 Task: Look for Airbnb options in Takeocho-takeo, Japan from 9th November, 2023 to 16th November, 2023 for 2 adults. Place can be entire room with 2 bedrooms having 2 beds and 1 bathroom. Property type can be flat.
Action: Mouse moved to (418, 315)
Screenshot: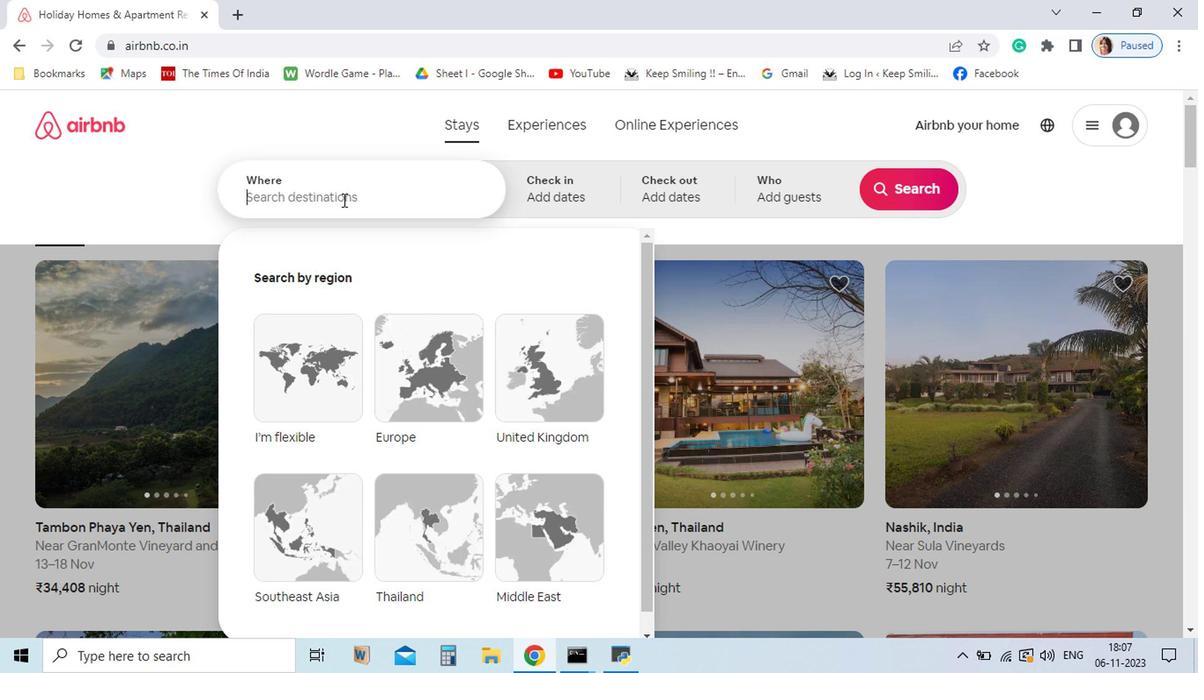 
Action: Mouse pressed left at (418, 315)
Screenshot: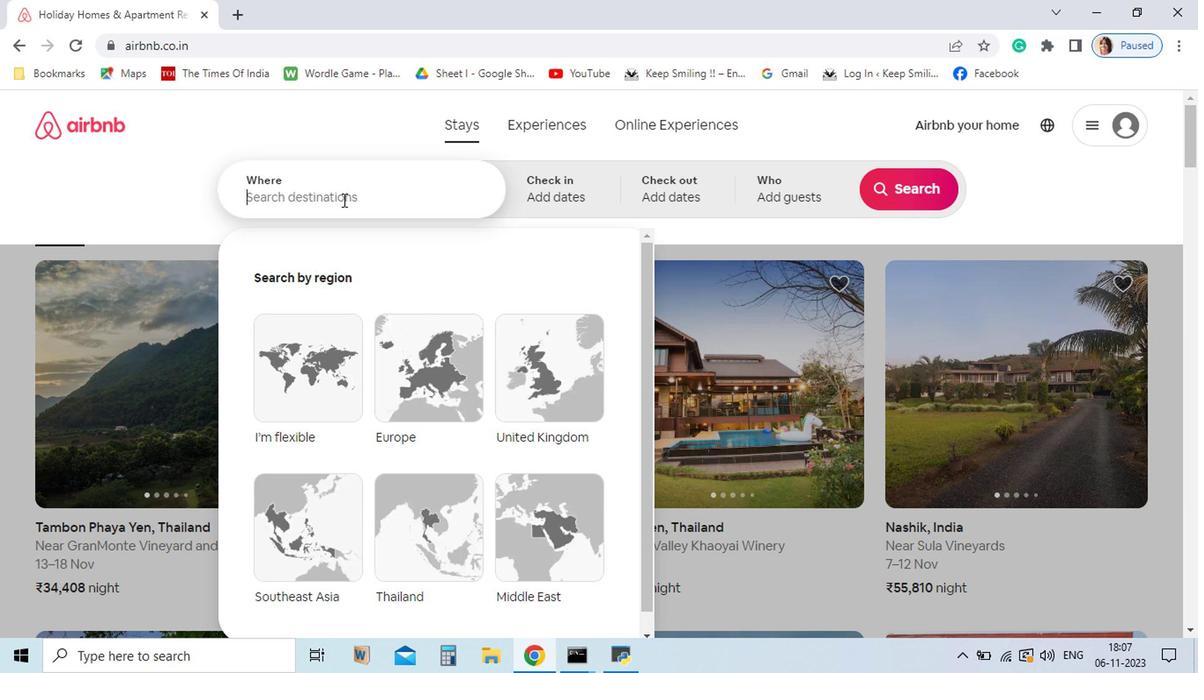 
Action: Mouse moved to (418, 317)
Screenshot: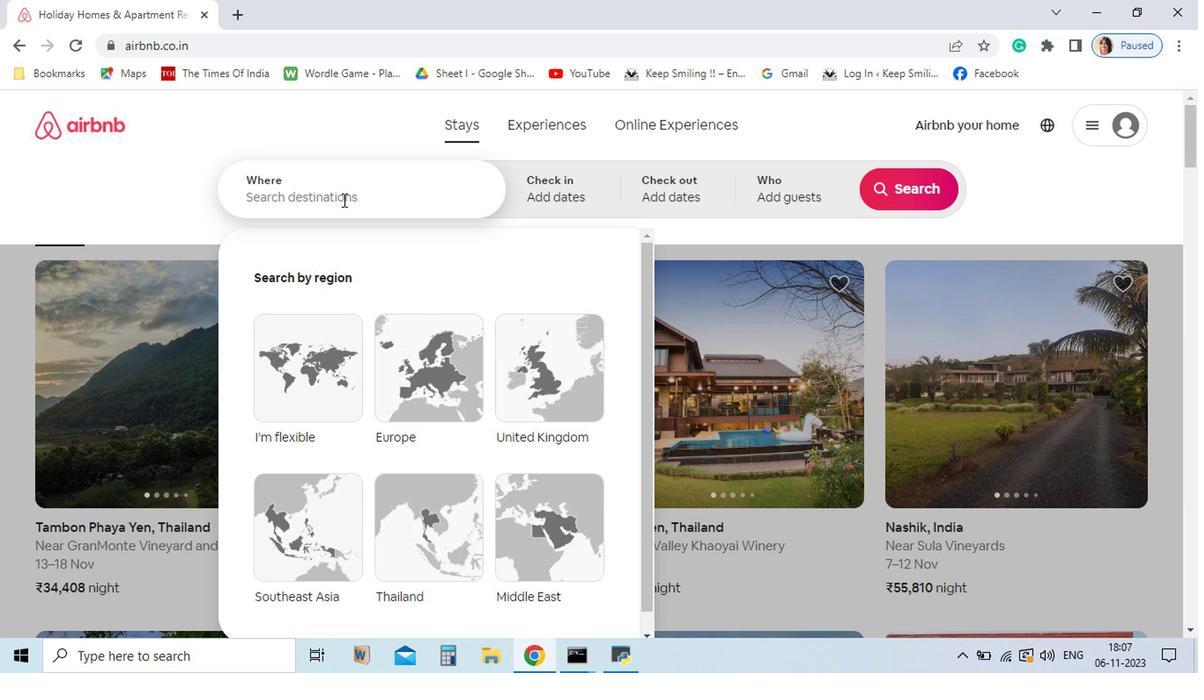 
Action: Key pressed <Key.shift>takeocho-takeo,<Key.space><Key.shift_r>Japan<Key.enter>
Screenshot: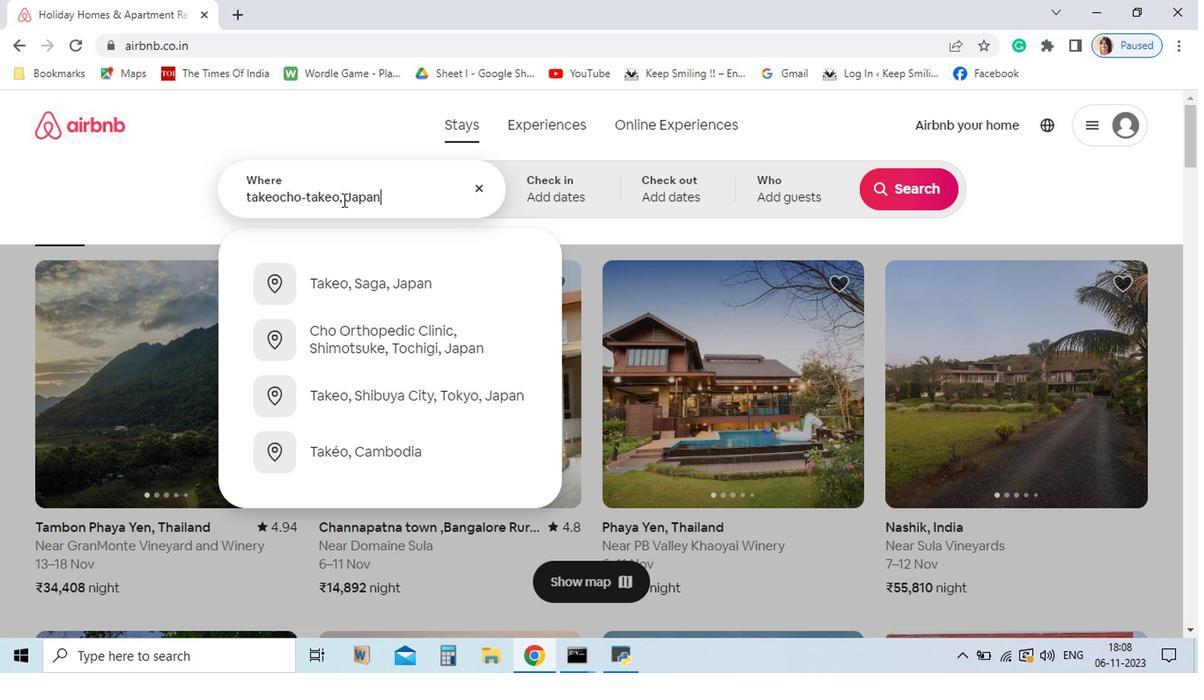 
Action: Mouse moved to (496, 496)
Screenshot: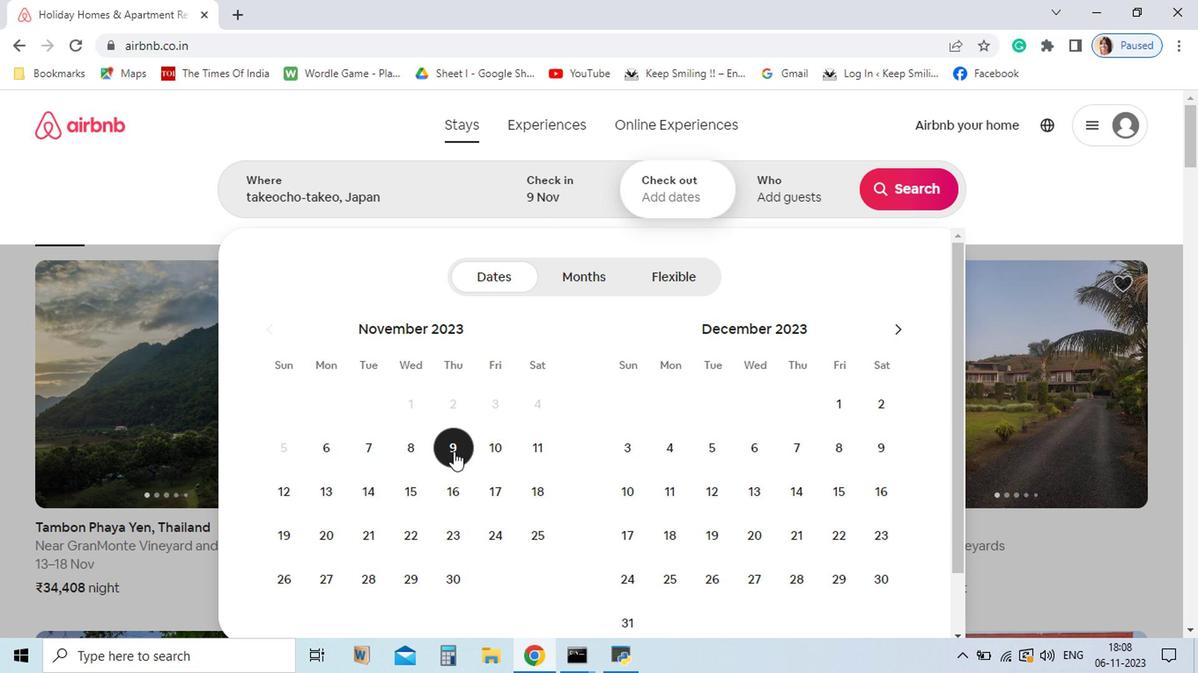 
Action: Mouse pressed left at (496, 496)
Screenshot: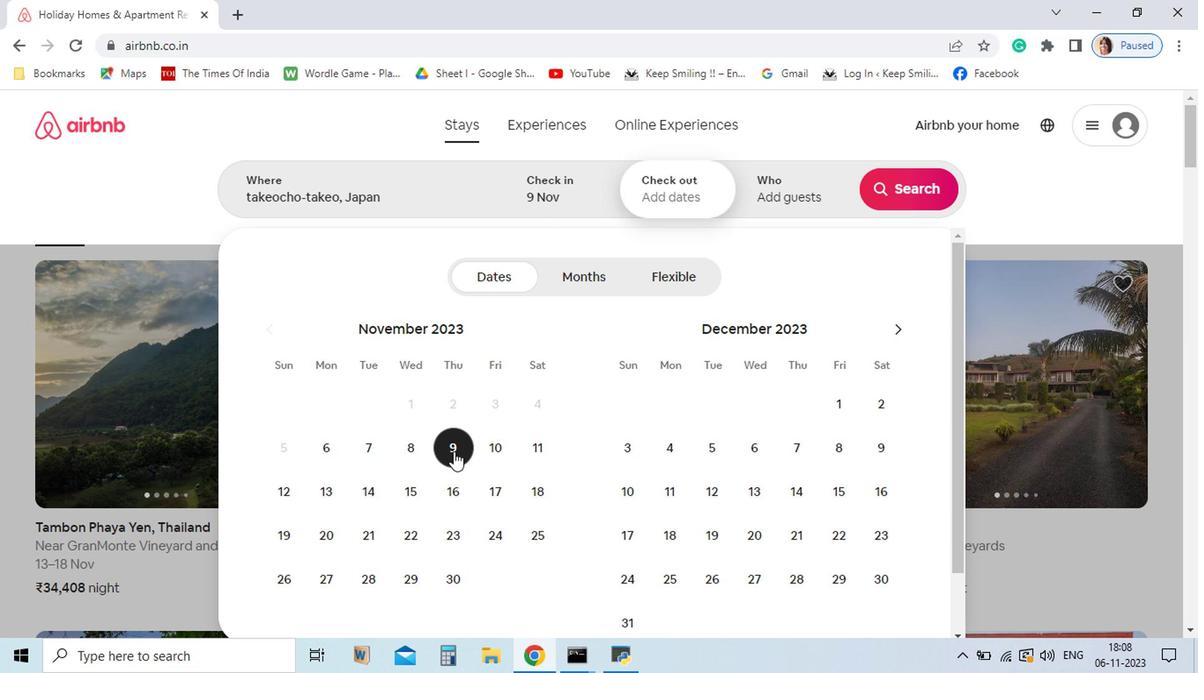 
Action: Mouse moved to (502, 524)
Screenshot: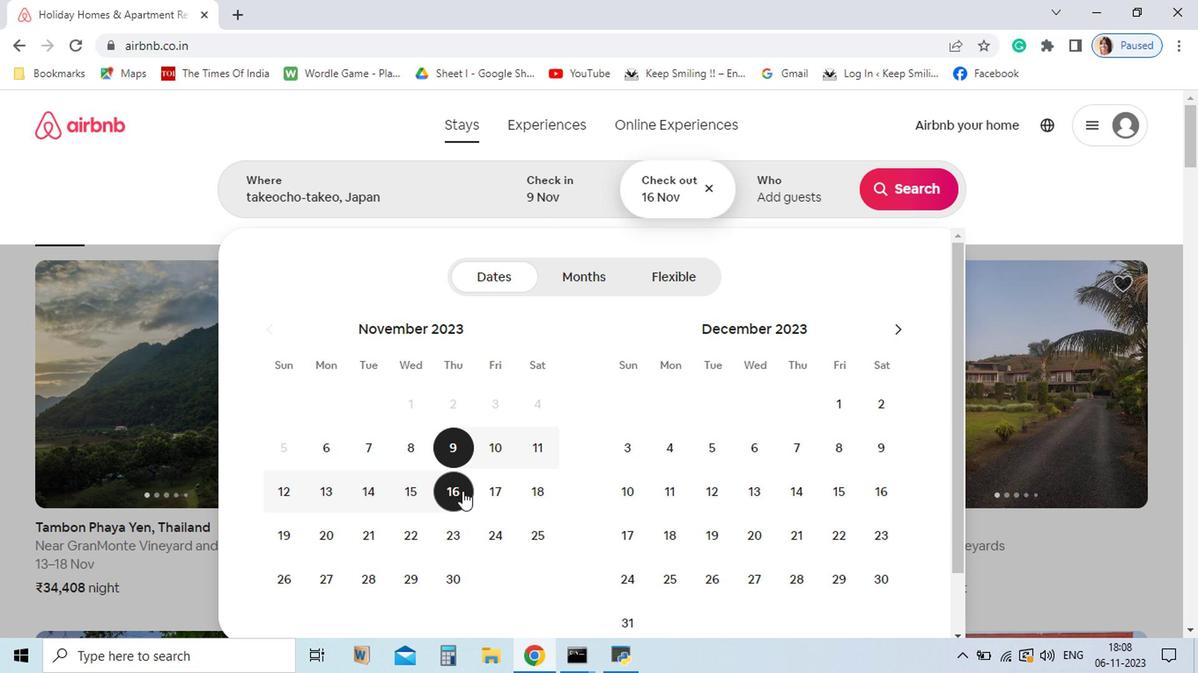 
Action: Mouse pressed left at (502, 524)
Screenshot: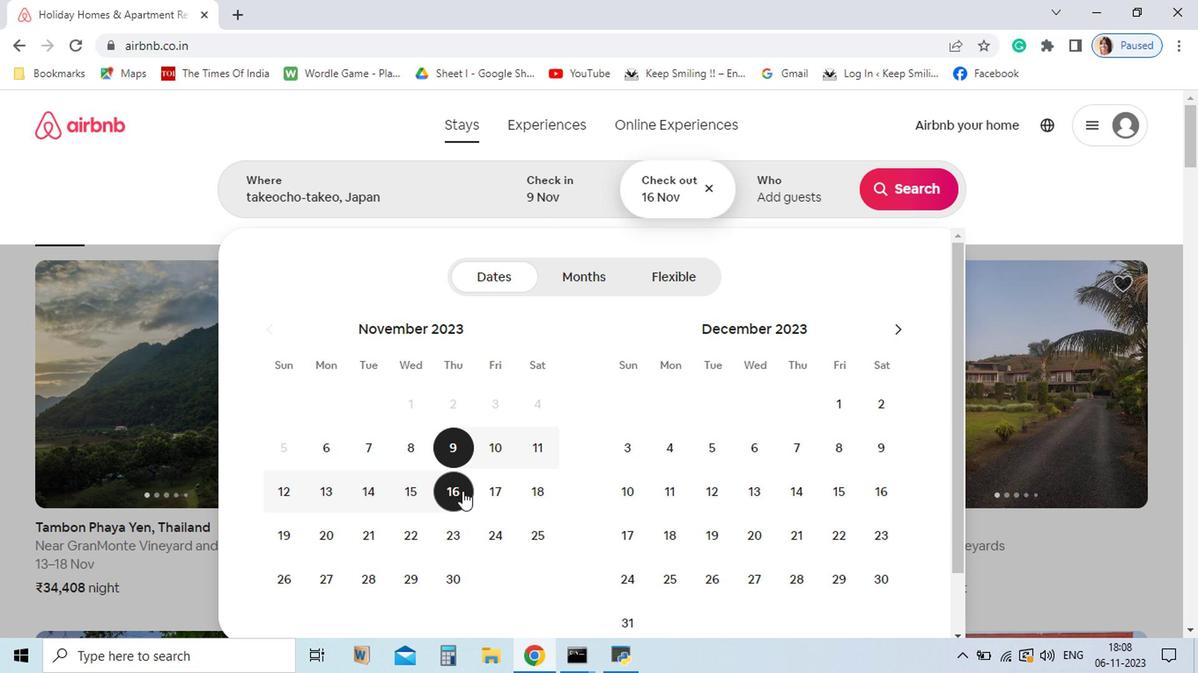 
Action: Mouse moved to (750, 312)
Screenshot: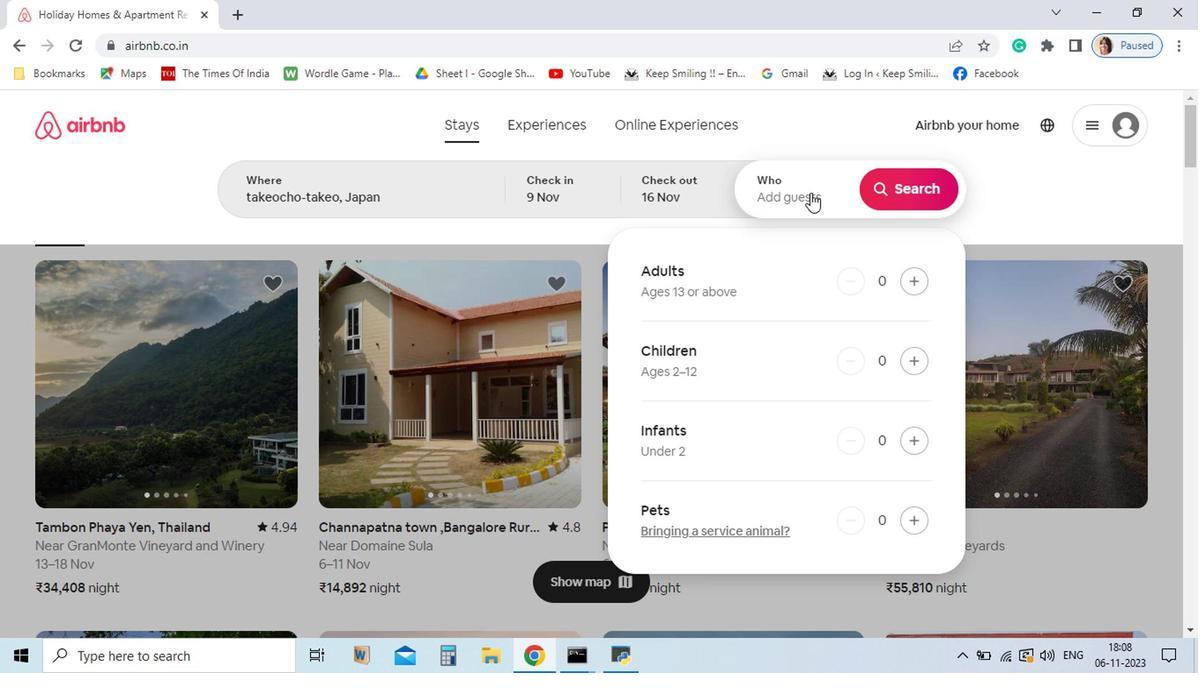 
Action: Mouse pressed left at (750, 312)
Screenshot: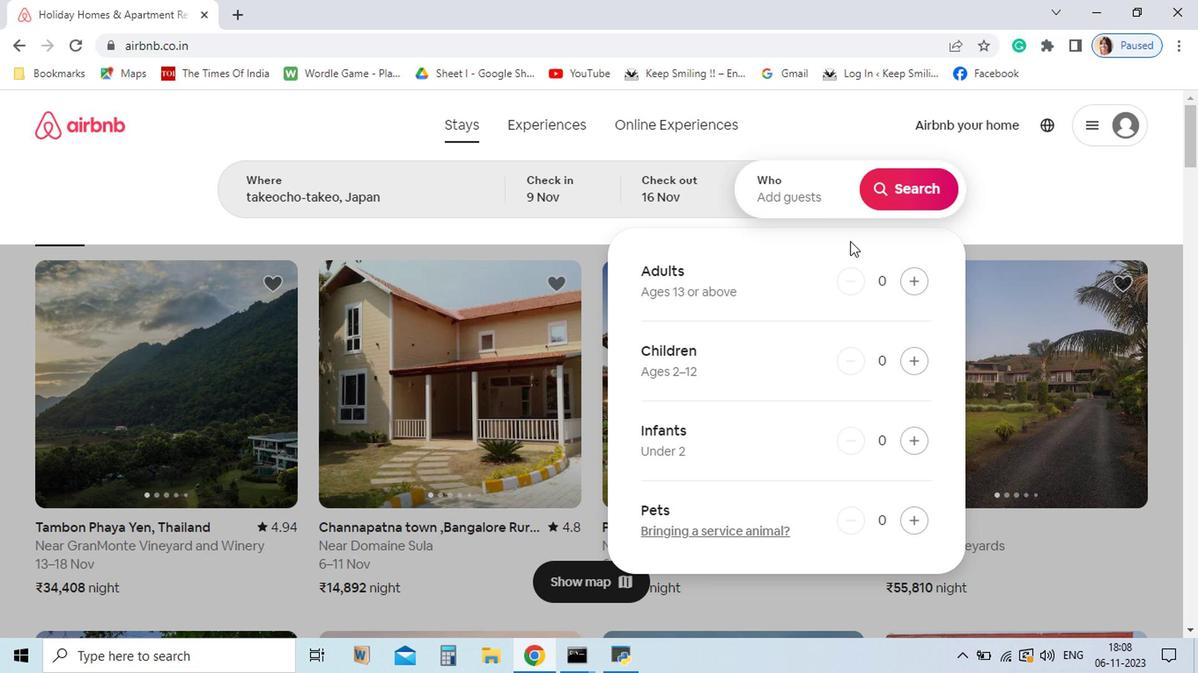 
Action: Mouse moved to (822, 375)
Screenshot: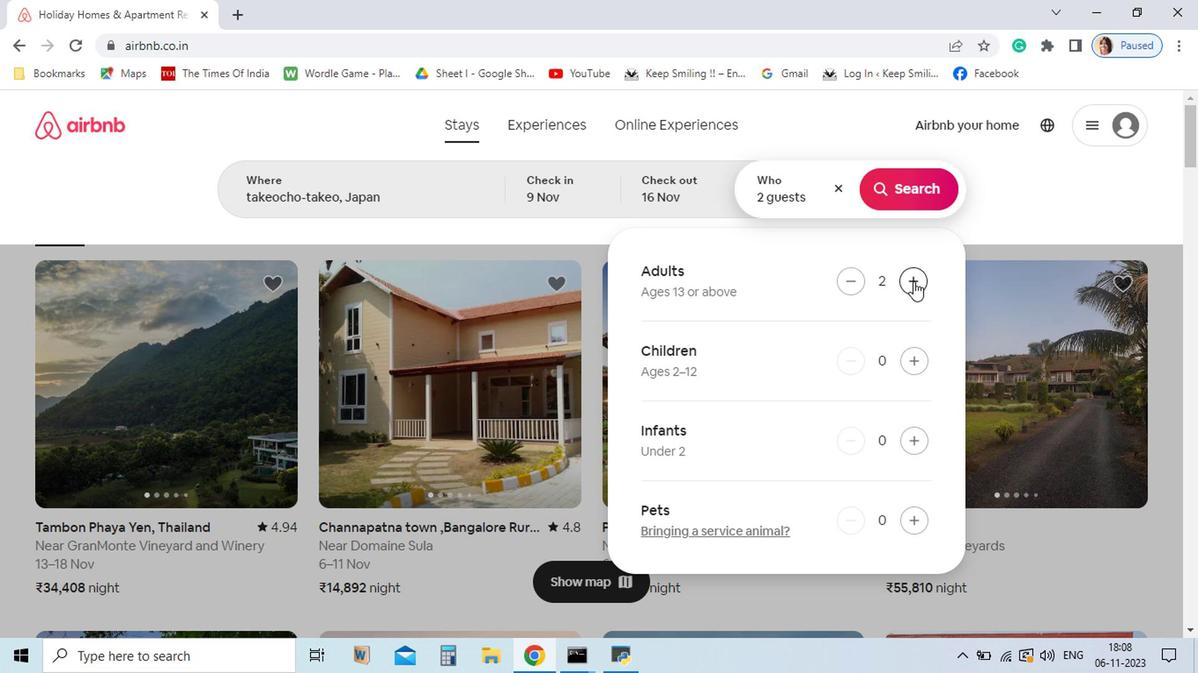 
Action: Mouse pressed left at (822, 375)
Screenshot: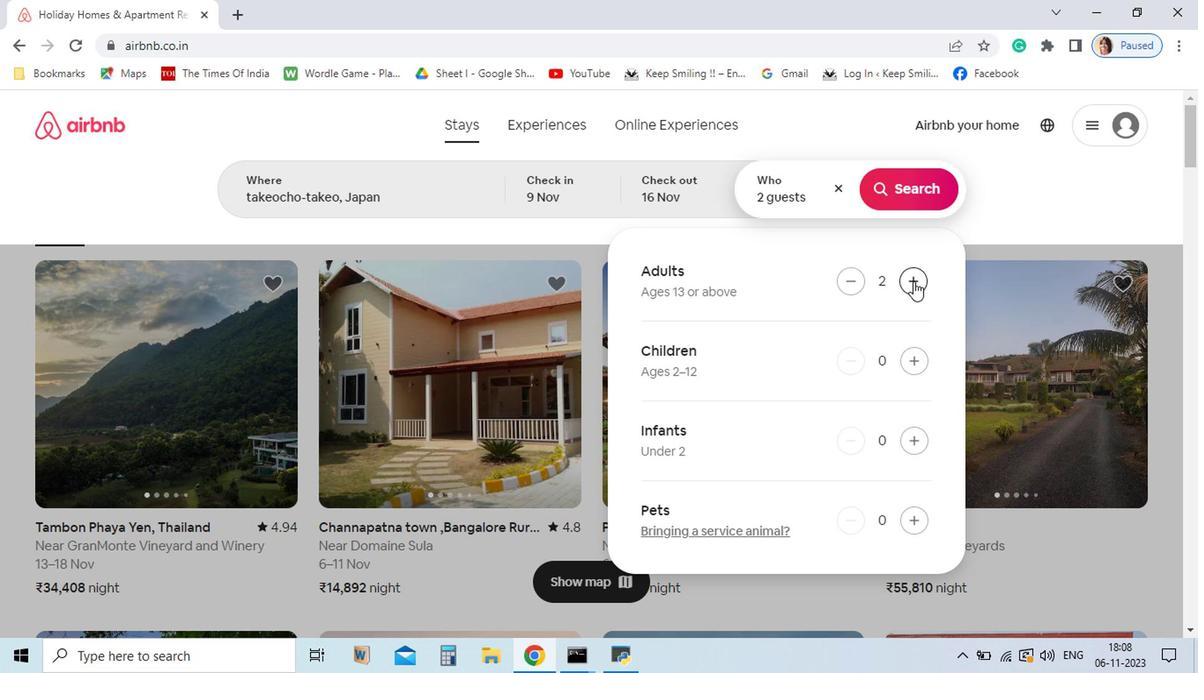 
Action: Mouse pressed left at (822, 375)
Screenshot: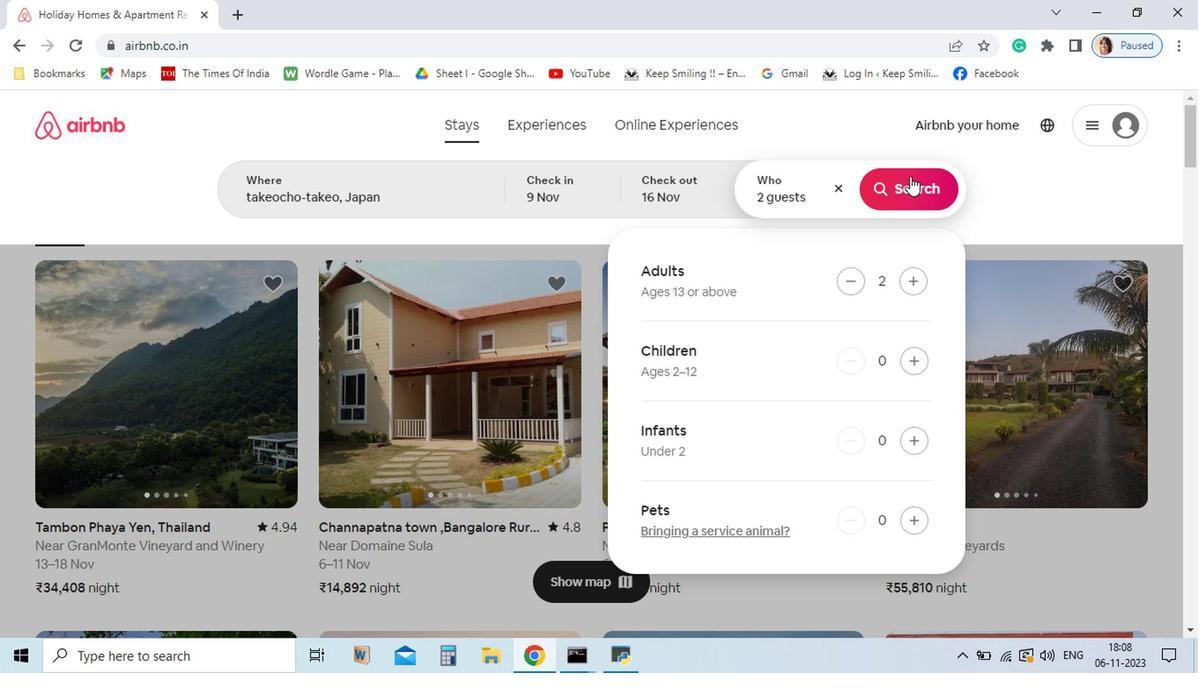 
Action: Mouse moved to (818, 302)
Screenshot: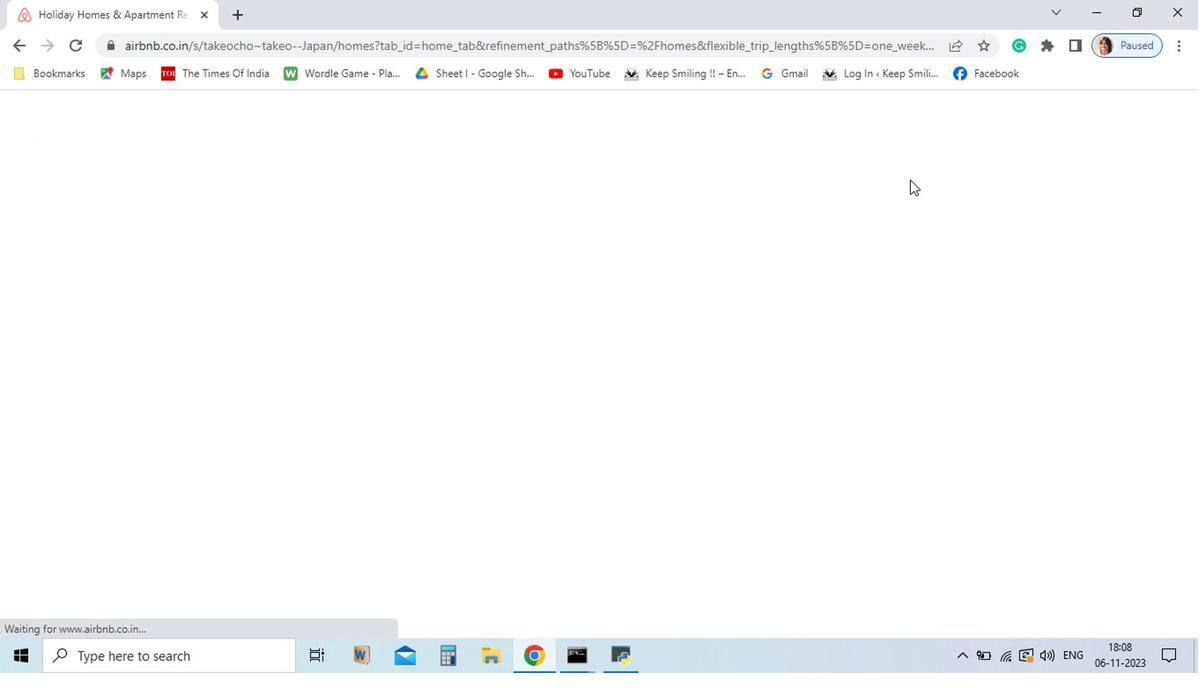 
Action: Mouse pressed left at (818, 302)
Screenshot: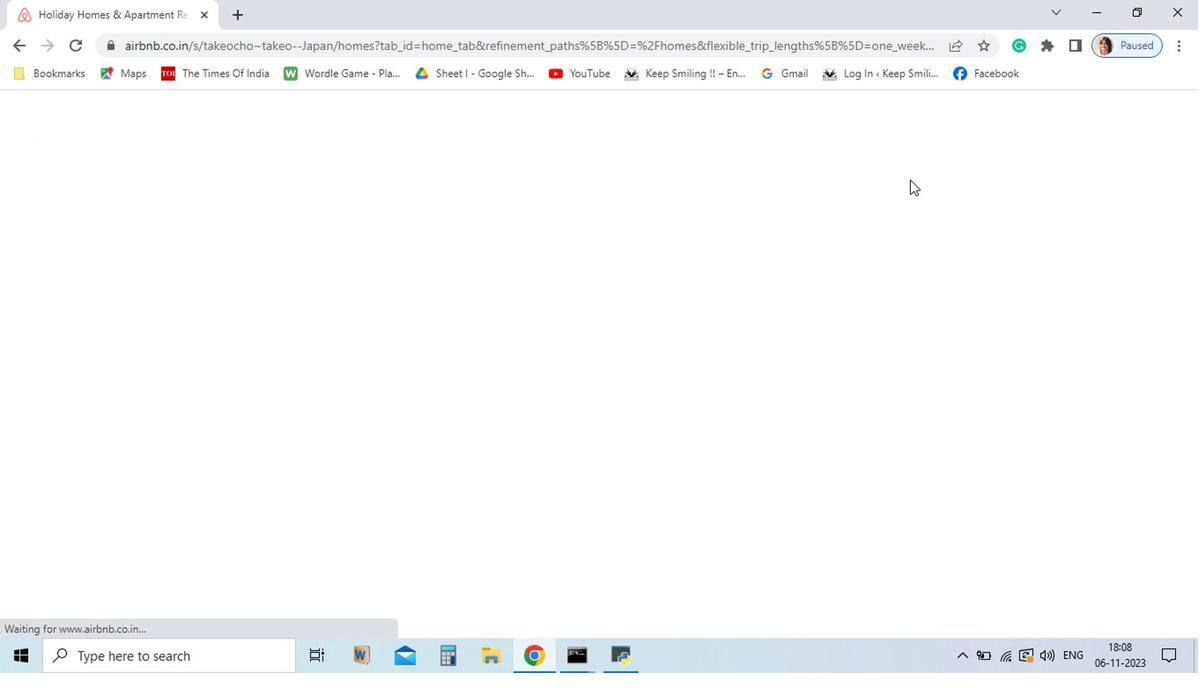 
Action: Mouse moved to (819, 307)
Screenshot: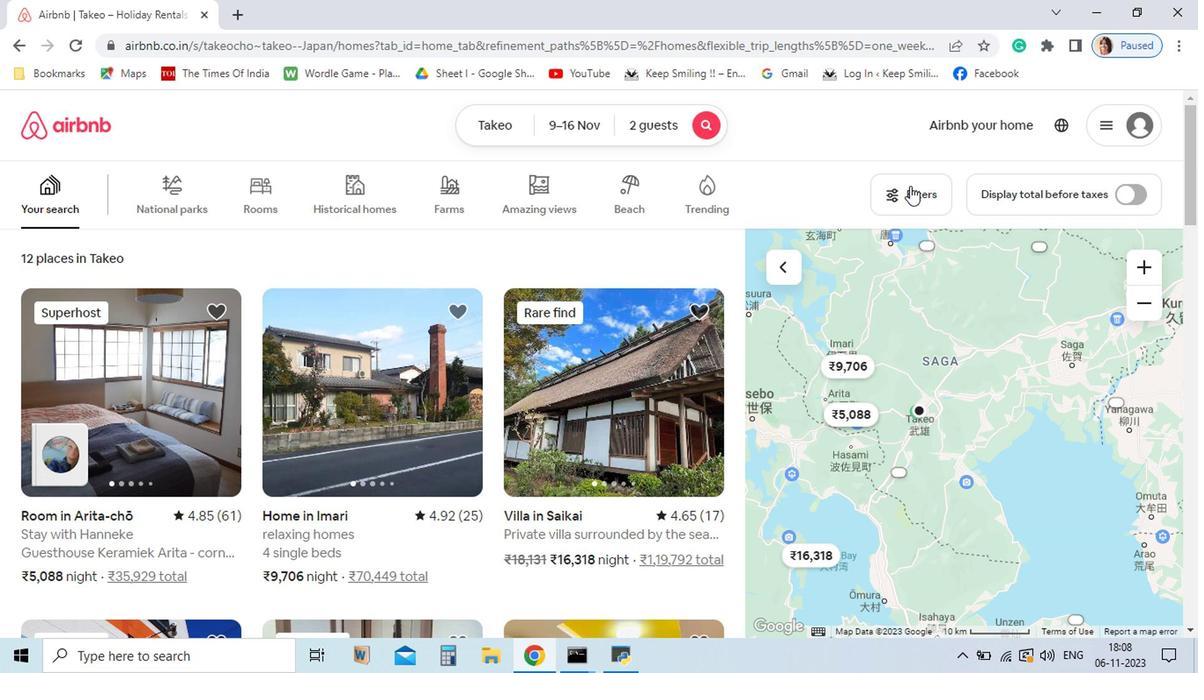 
Action: Mouse pressed left at (819, 307)
Screenshot: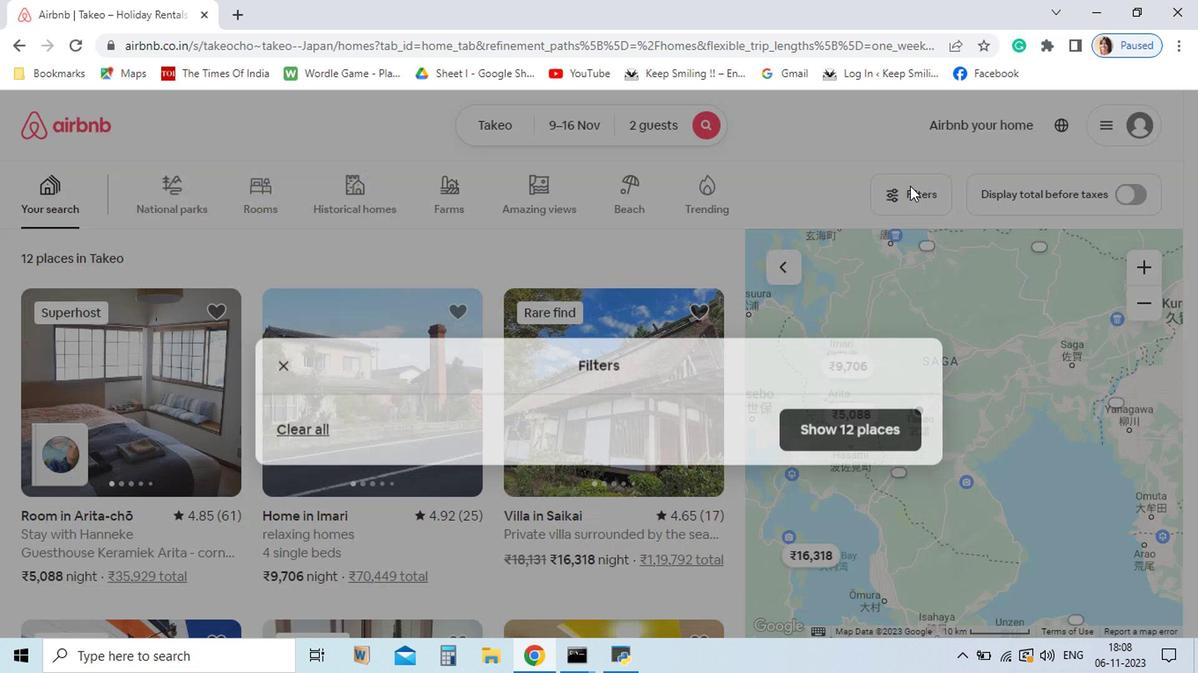 
Action: Mouse moved to (839, 327)
Screenshot: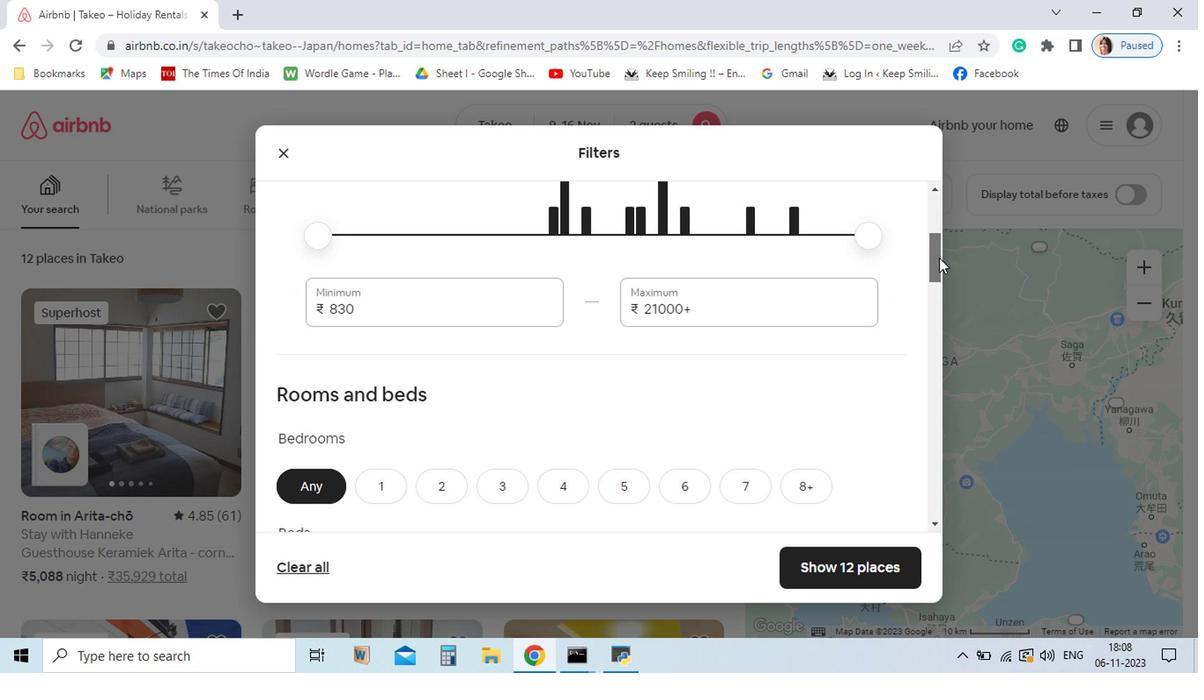 
Action: Mouse pressed left at (839, 327)
Screenshot: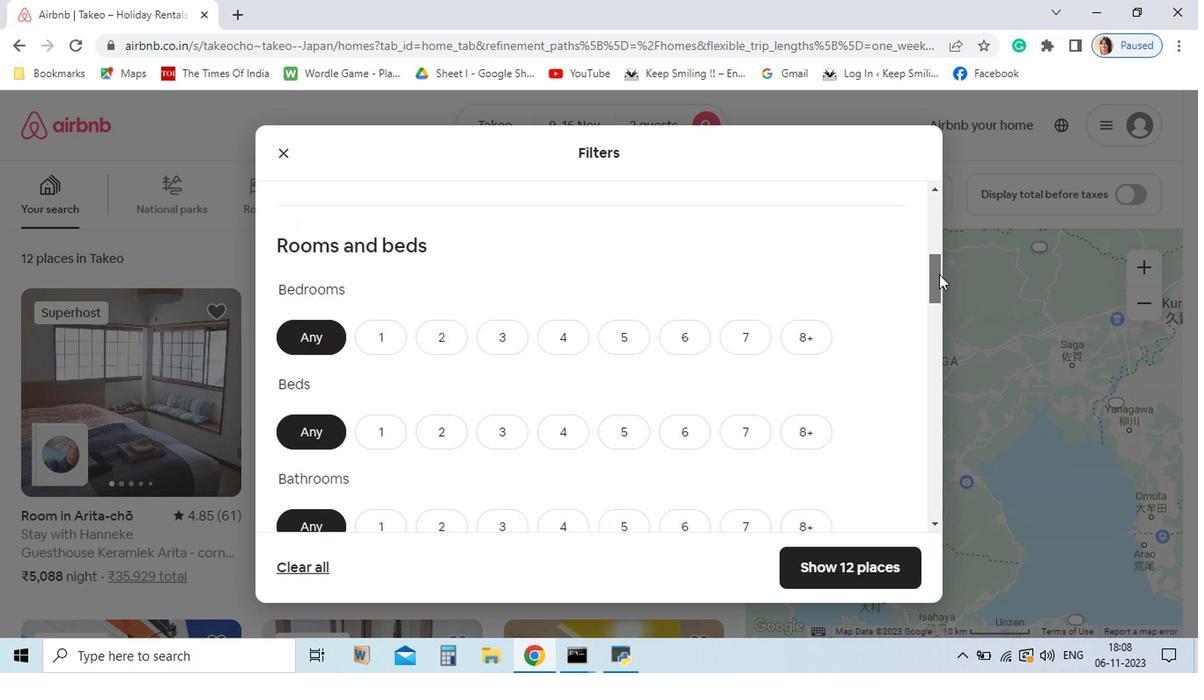
Action: Mouse moved to (480, 396)
Screenshot: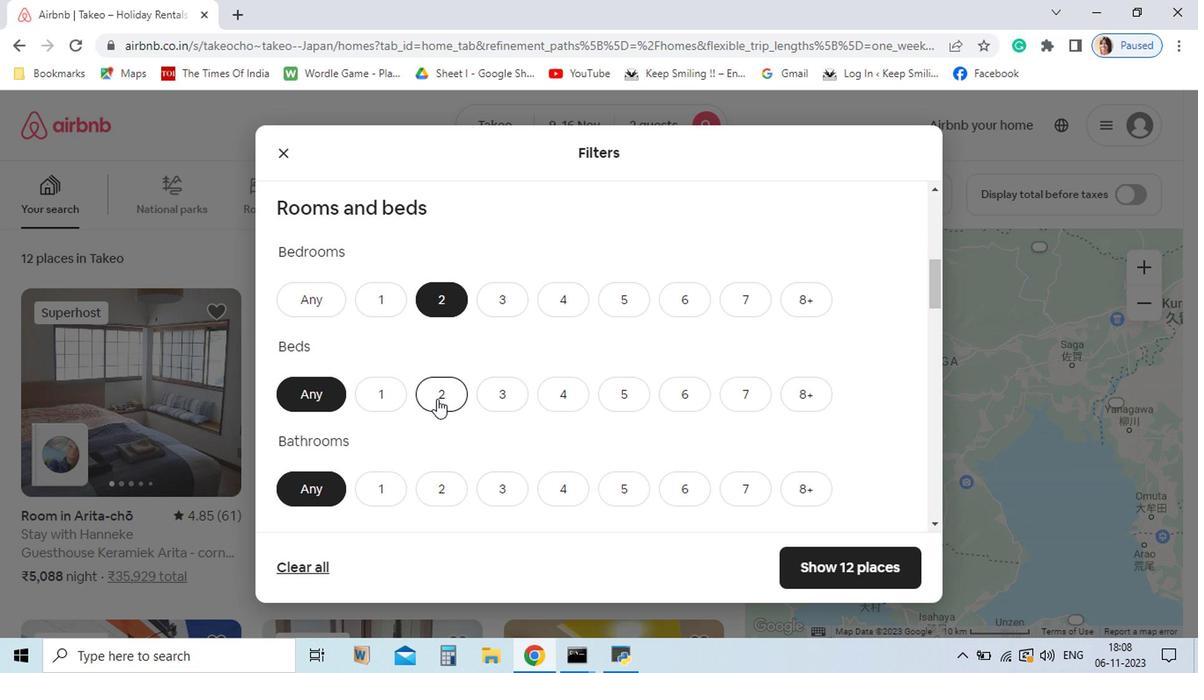 
Action: Mouse pressed left at (480, 396)
Screenshot: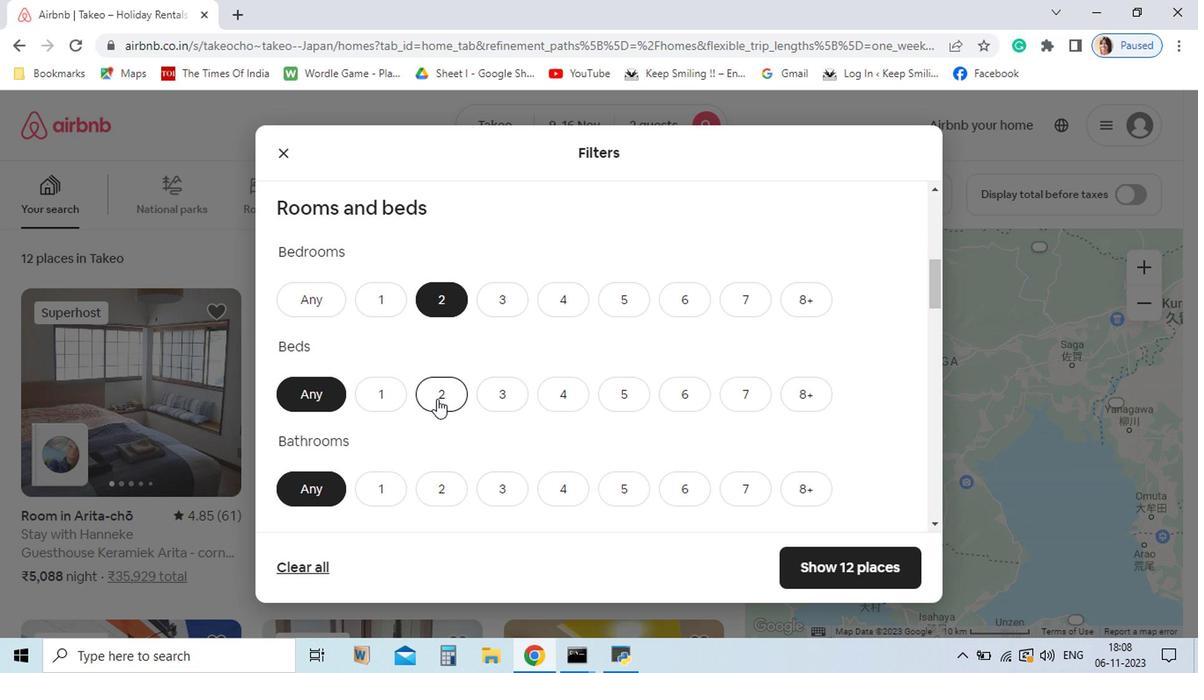
Action: Mouse moved to (484, 459)
Screenshot: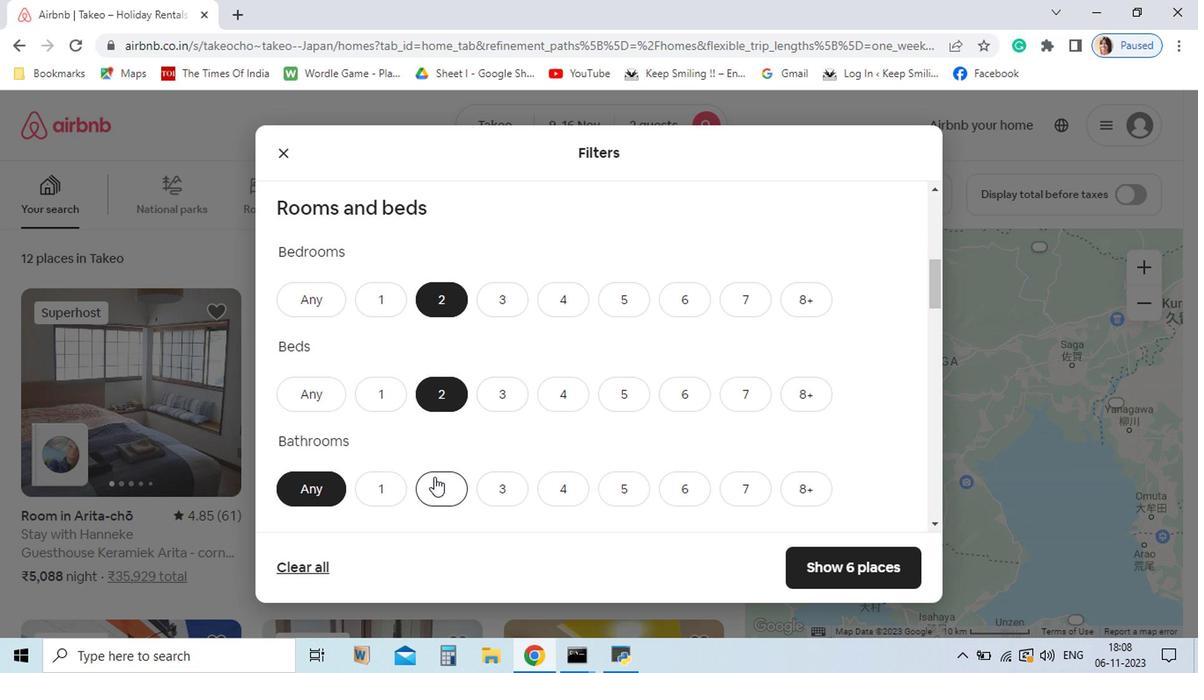 
Action: Mouse pressed left at (484, 459)
Screenshot: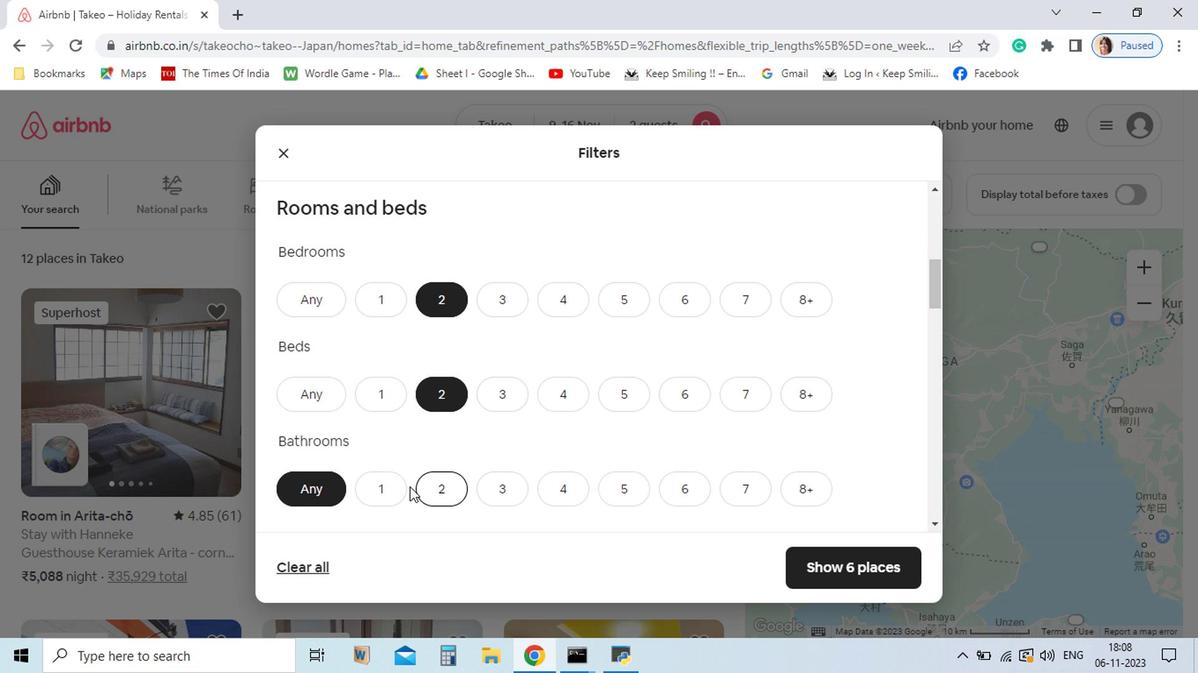 
Action: Mouse moved to (451, 520)
Screenshot: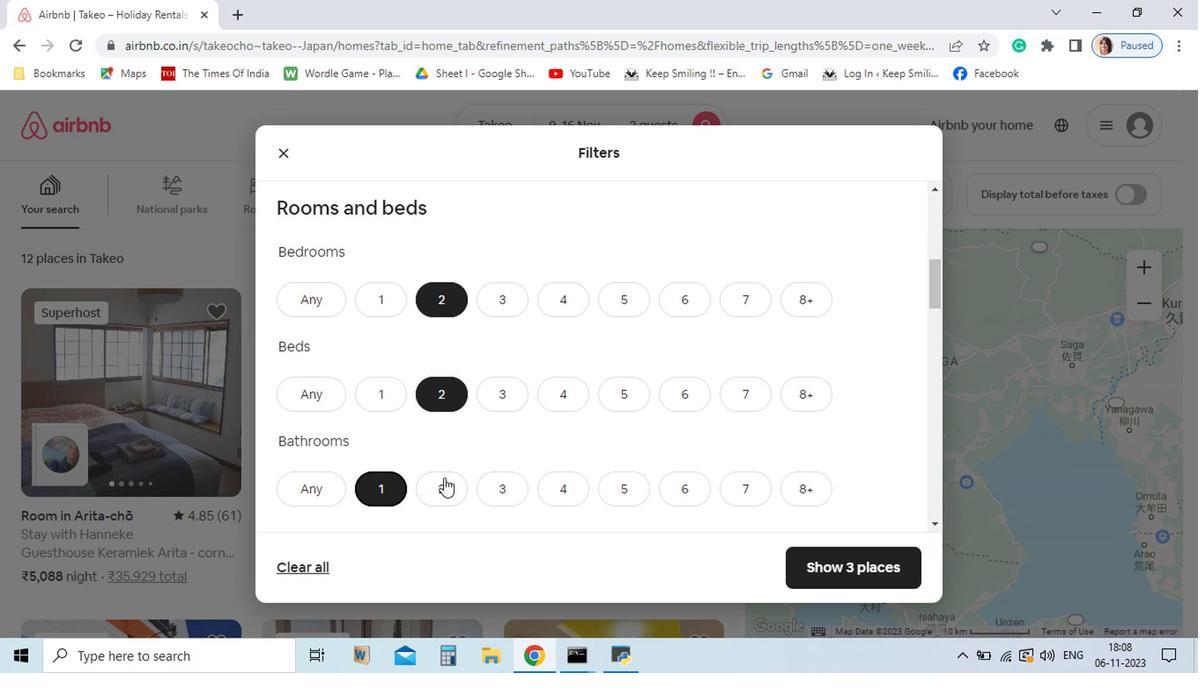 
Action: Mouse pressed left at (451, 520)
Screenshot: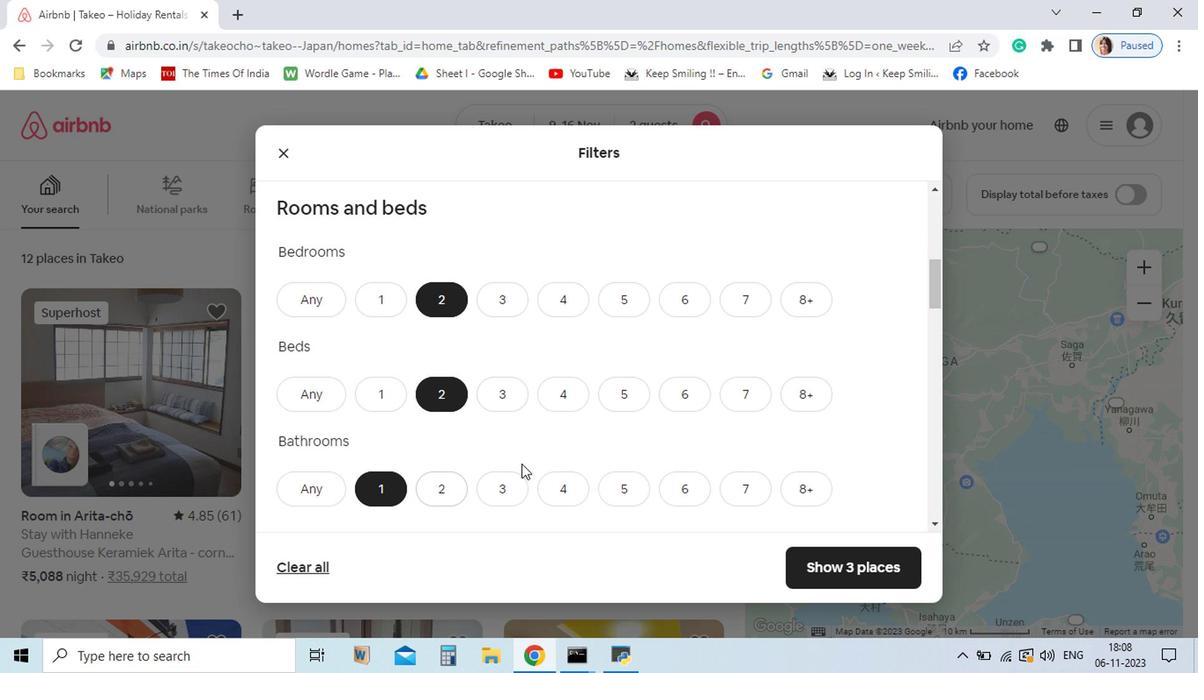 
Action: Mouse moved to (559, 500)
Screenshot: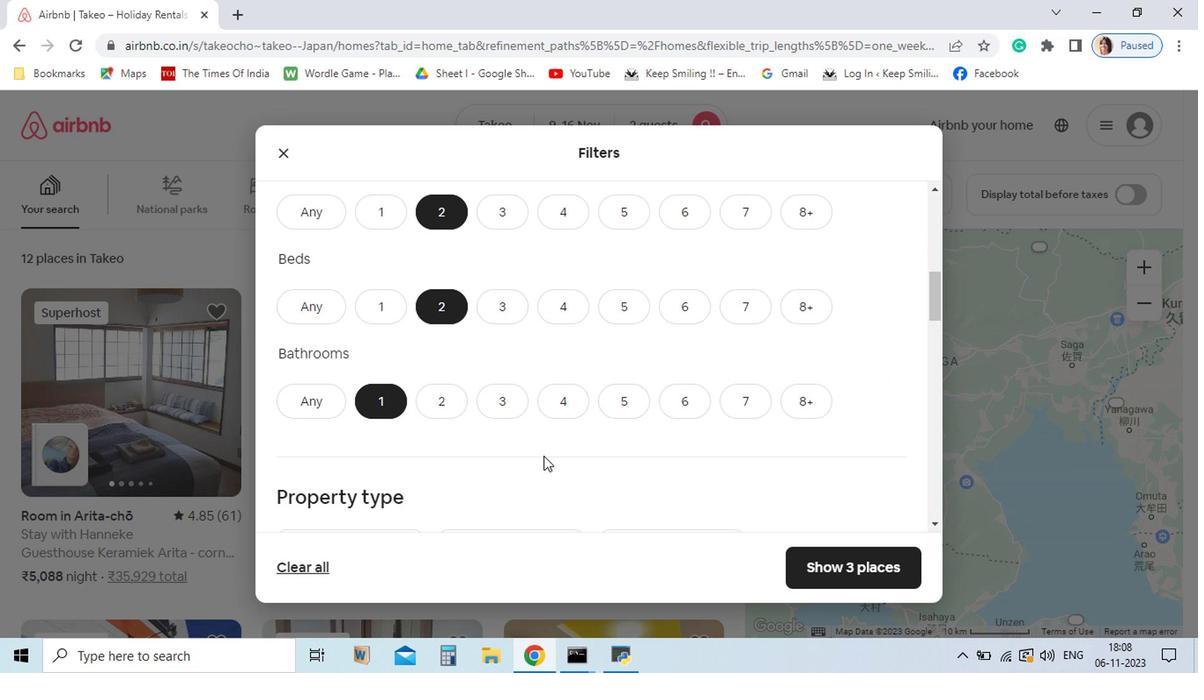 
Action: Mouse scrolled (559, 499) with delta (0, 0)
Screenshot: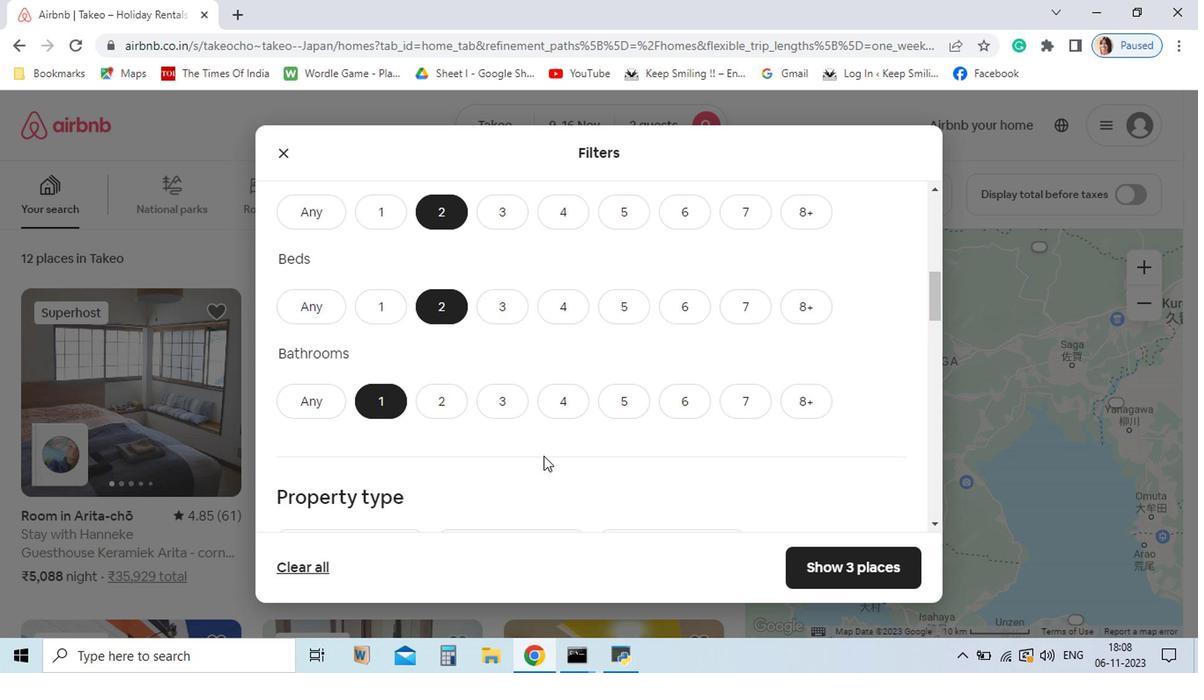 
Action: Mouse moved to (560, 499)
Screenshot: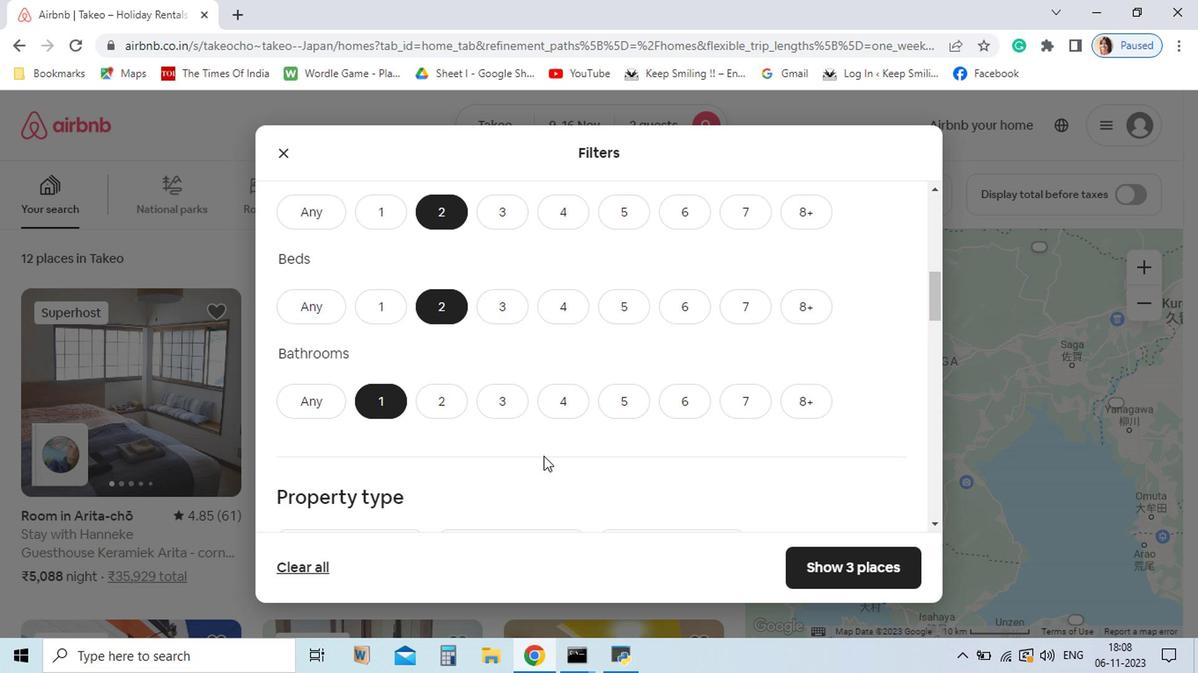 
Action: Mouse scrolled (560, 499) with delta (0, 0)
Screenshot: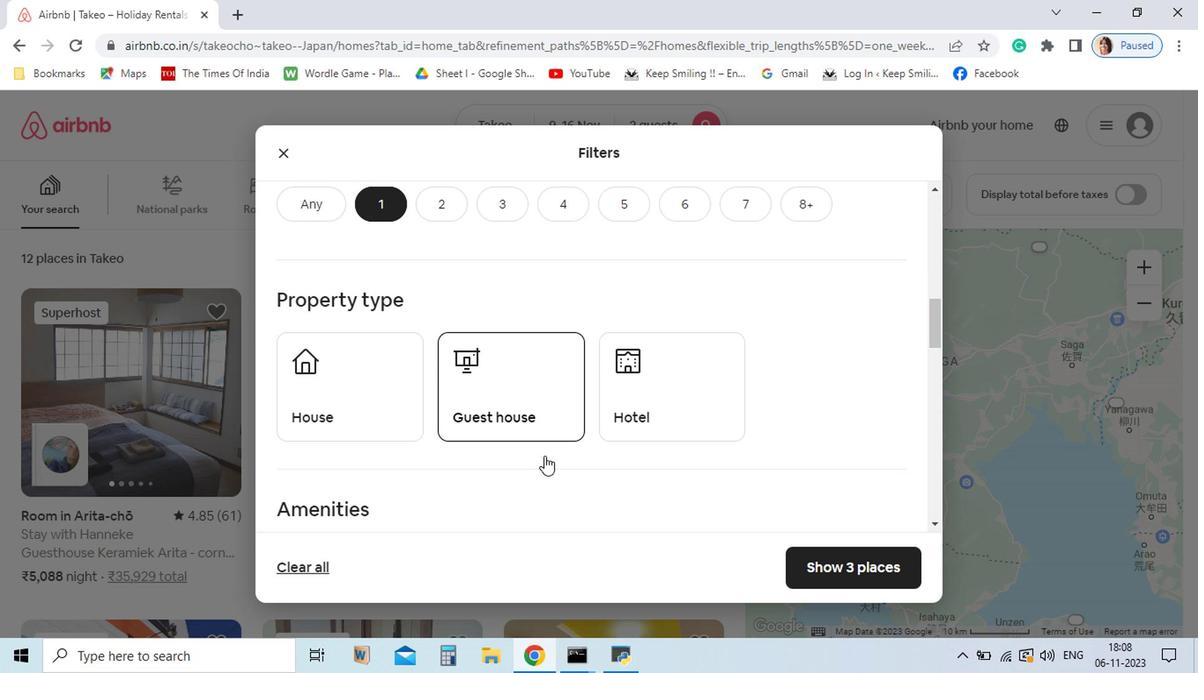
Action: Mouse scrolled (560, 499) with delta (0, 0)
Screenshot: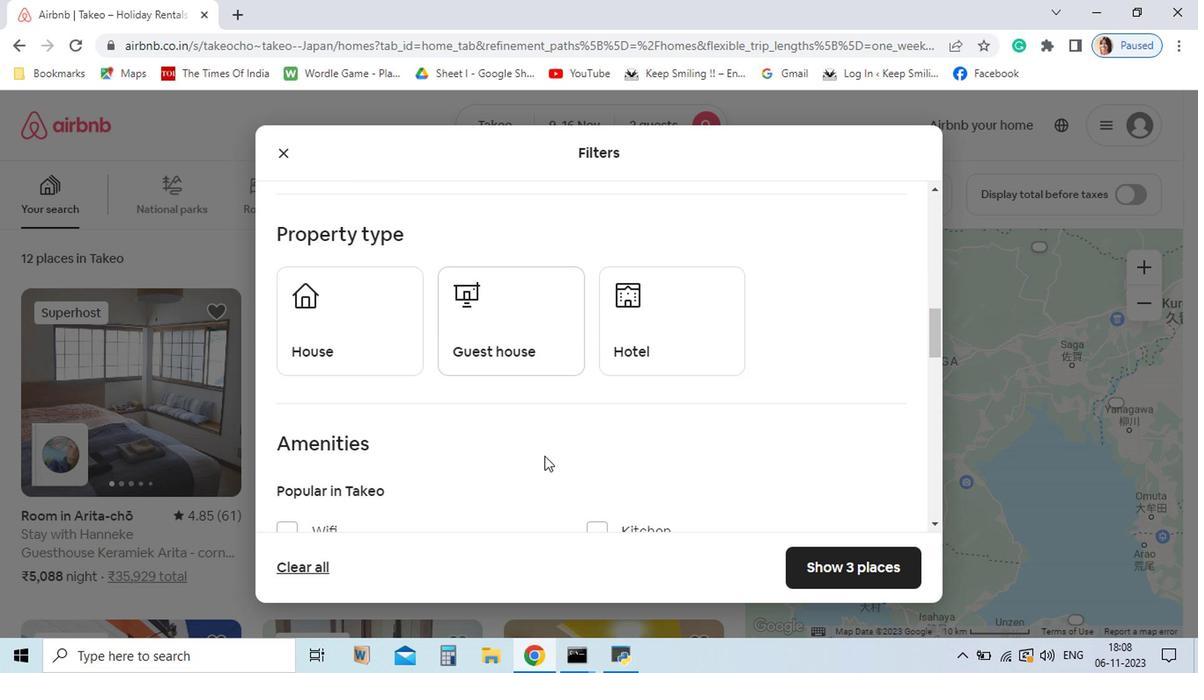 
Action: Mouse moved to (561, 499)
Screenshot: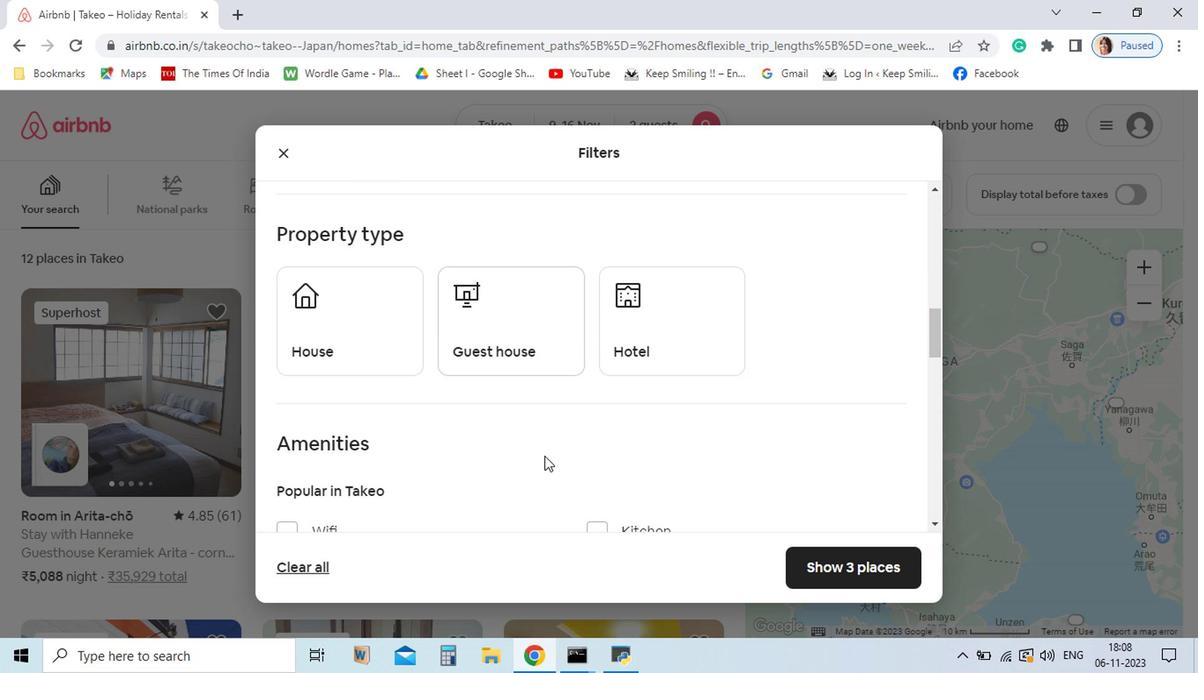 
Action: Mouse scrolled (561, 499) with delta (0, 0)
Screenshot: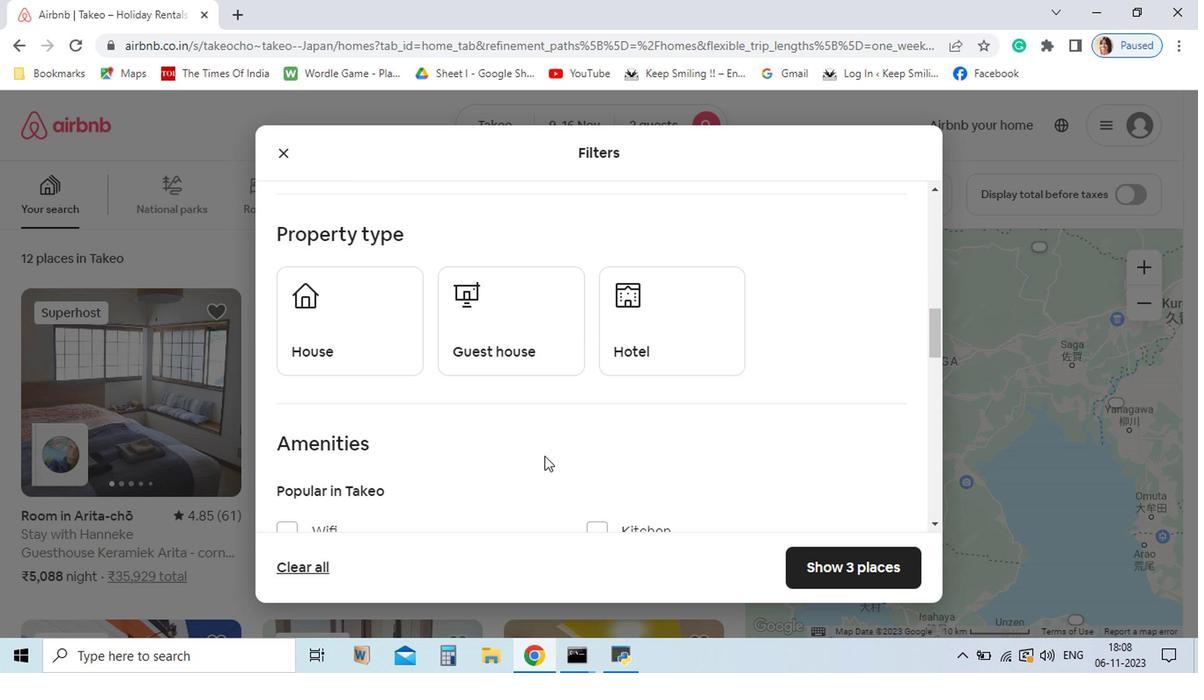 
Action: Mouse moved to (561, 494)
Screenshot: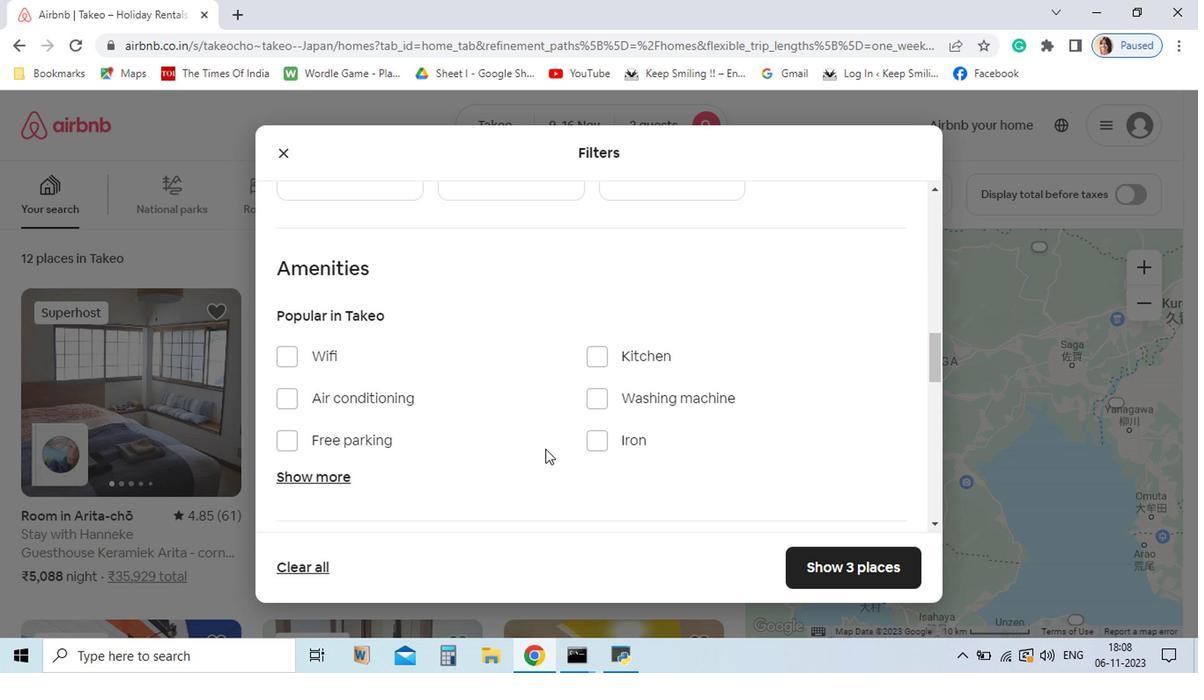 
Action: Mouse scrolled (561, 494) with delta (0, 0)
Screenshot: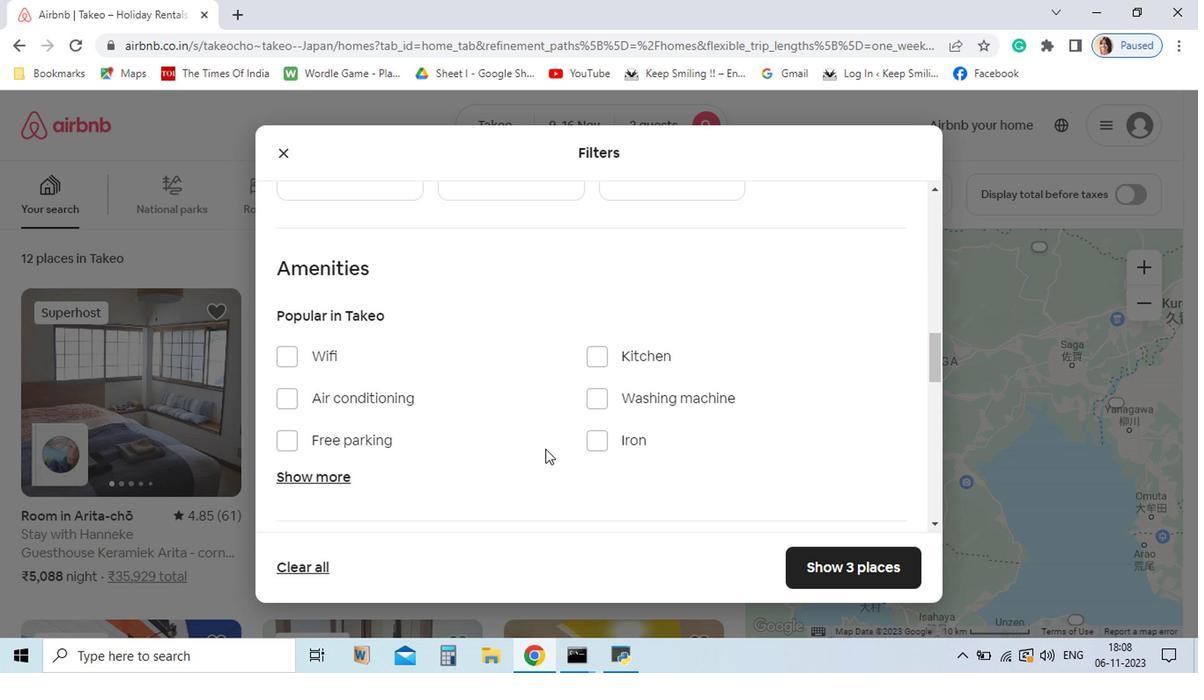 
Action: Mouse scrolled (561, 494) with delta (0, 0)
Screenshot: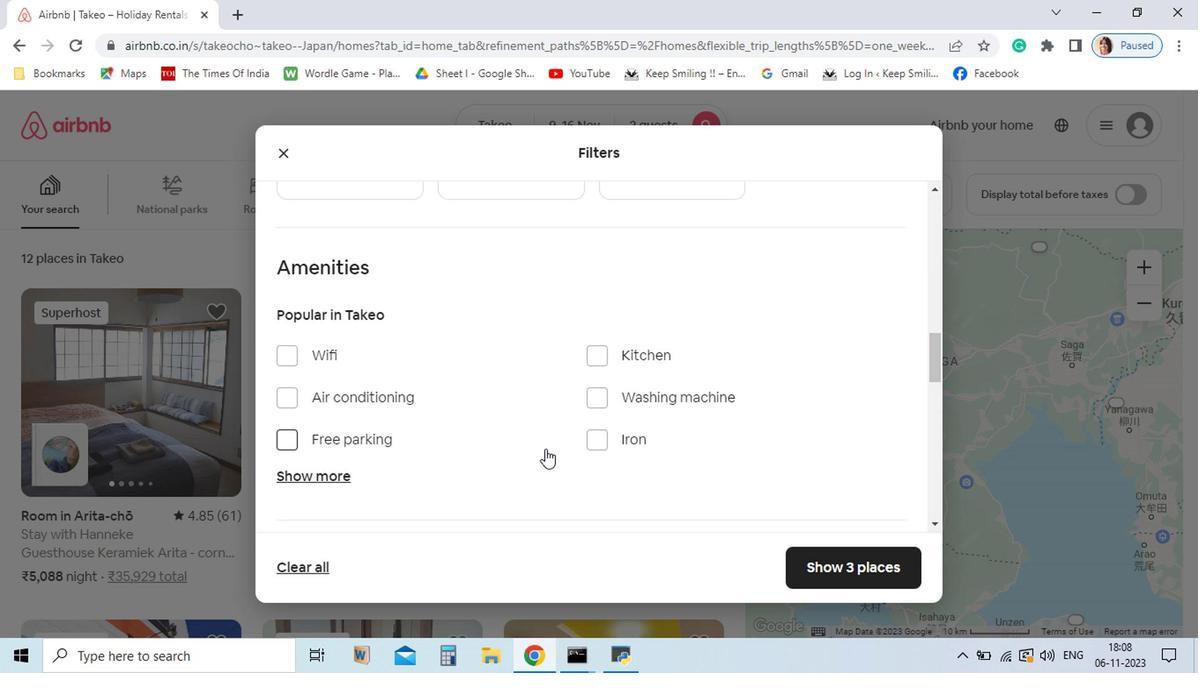 
Action: Mouse scrolled (561, 494) with delta (0, 0)
Screenshot: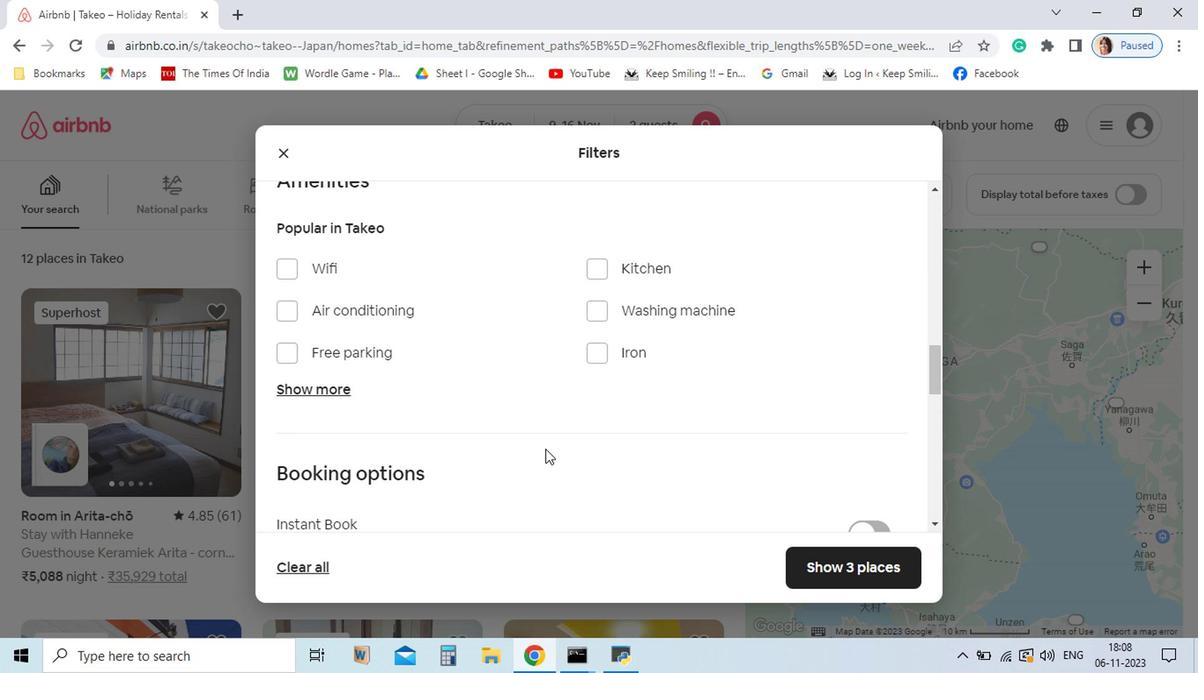 
Action: Mouse moved to (765, 574)
Screenshot: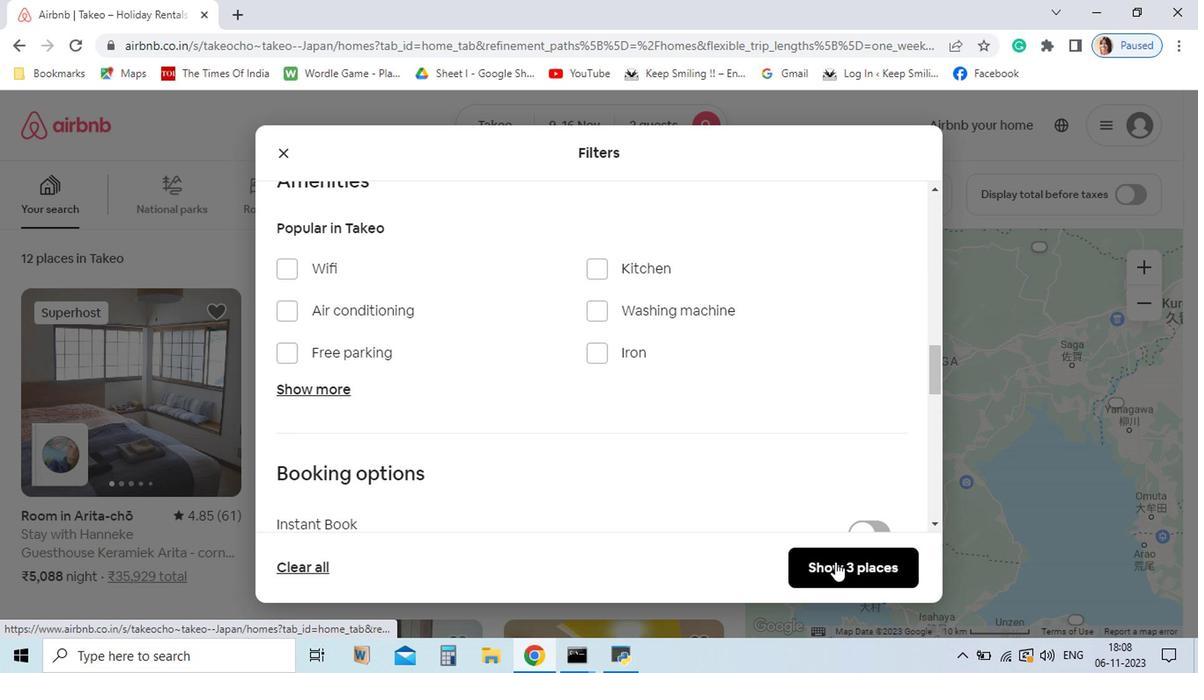 
Action: Mouse pressed left at (765, 574)
Screenshot: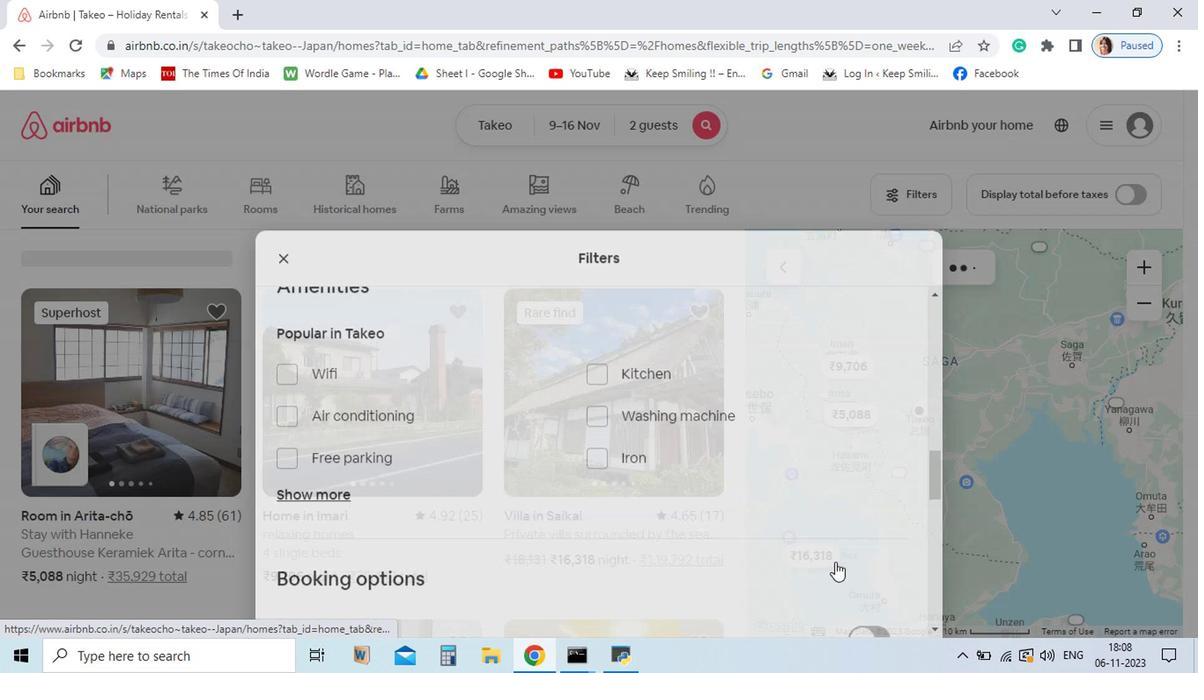 
Action: Mouse moved to (609, 579)
Screenshot: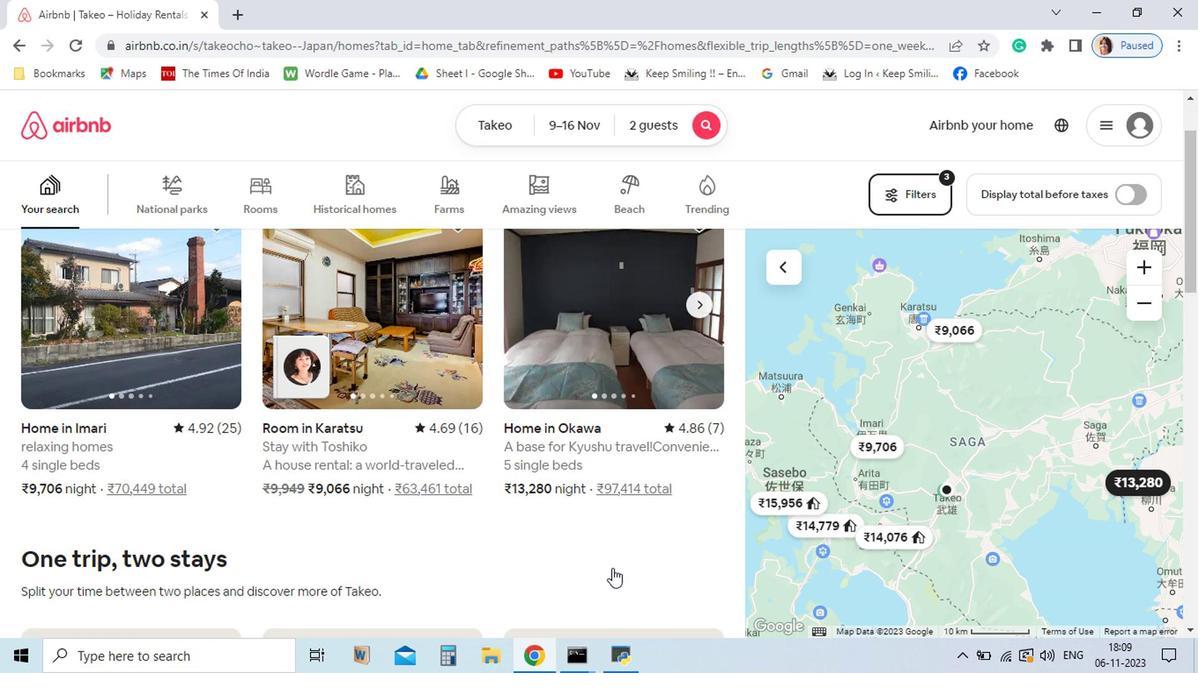 
Action: Mouse scrolled (609, 579) with delta (0, 0)
Screenshot: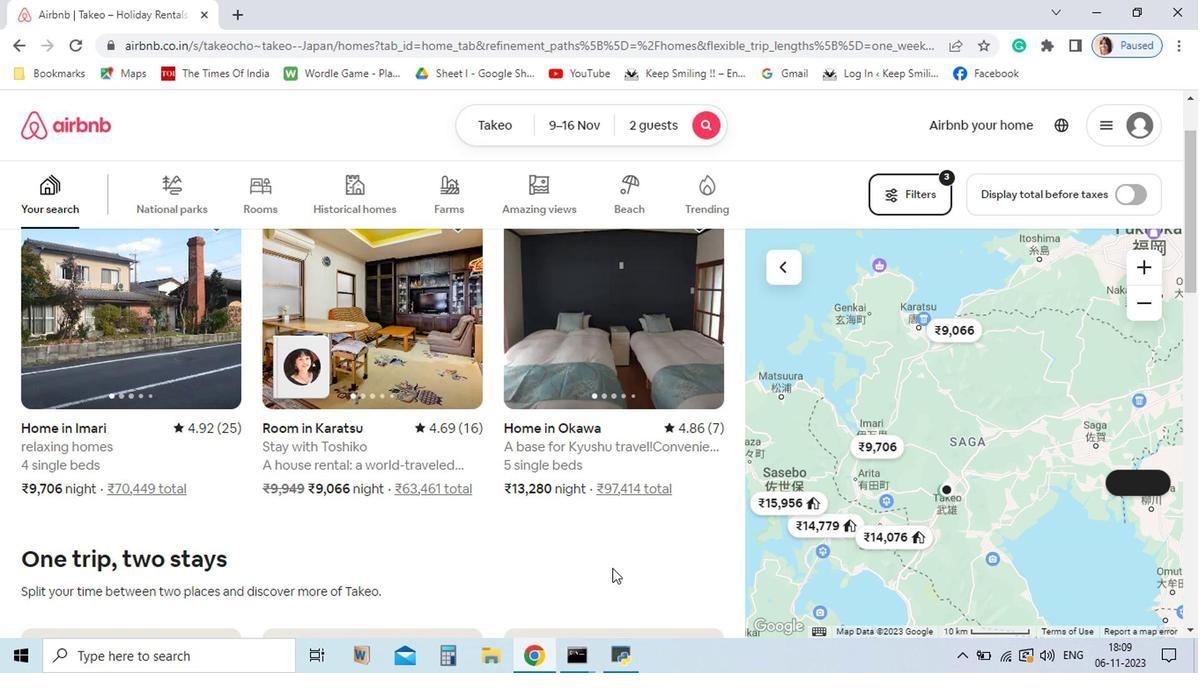 
Action: Mouse moved to (219, 479)
Screenshot: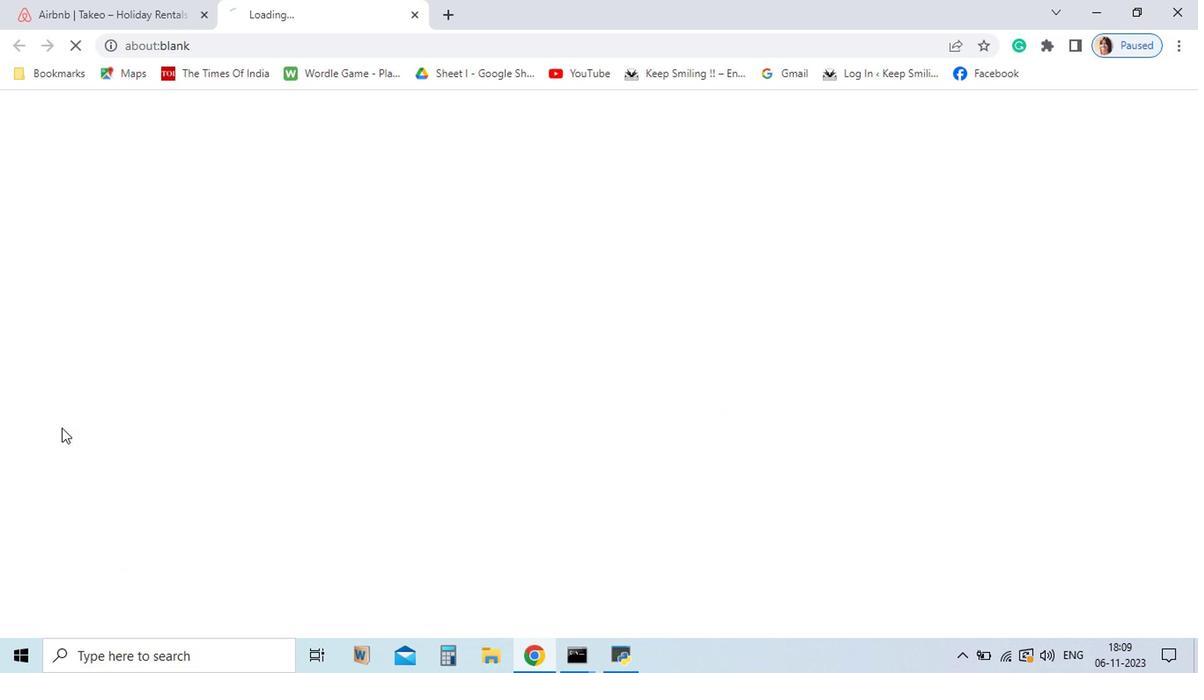 
Action: Mouse pressed left at (219, 479)
Screenshot: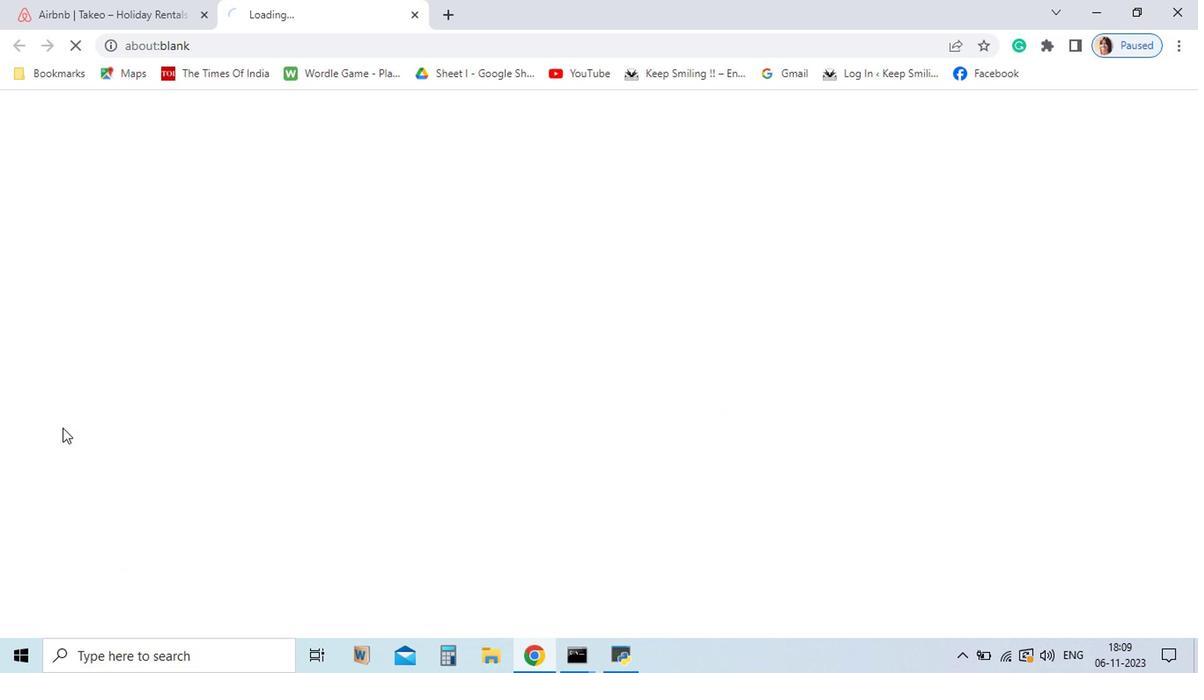 
Action: Mouse moved to (874, 525)
Screenshot: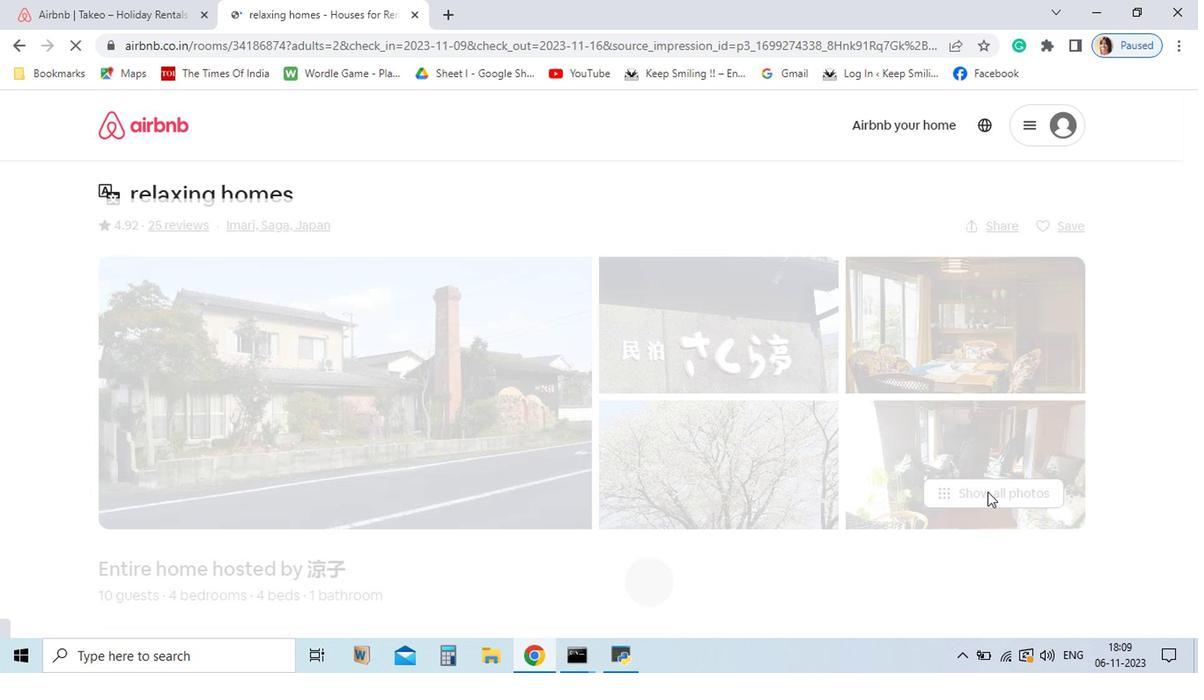 
Action: Mouse pressed left at (874, 525)
Screenshot: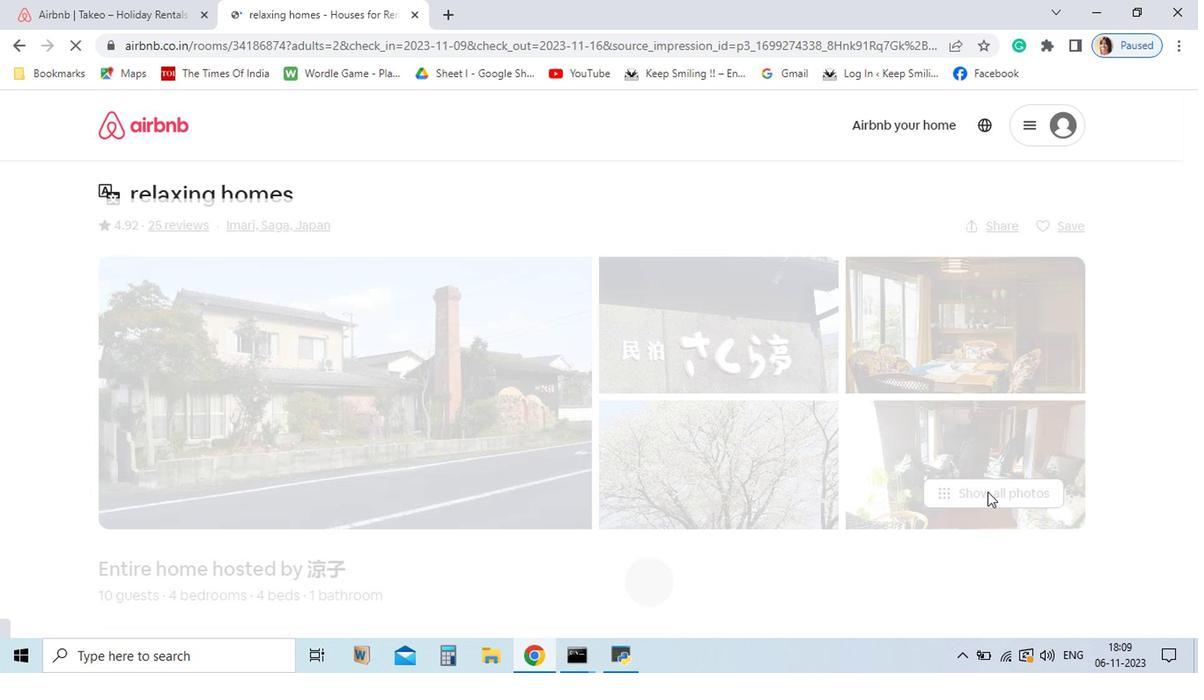
Action: Mouse scrolled (874, 524) with delta (0, 0)
Screenshot: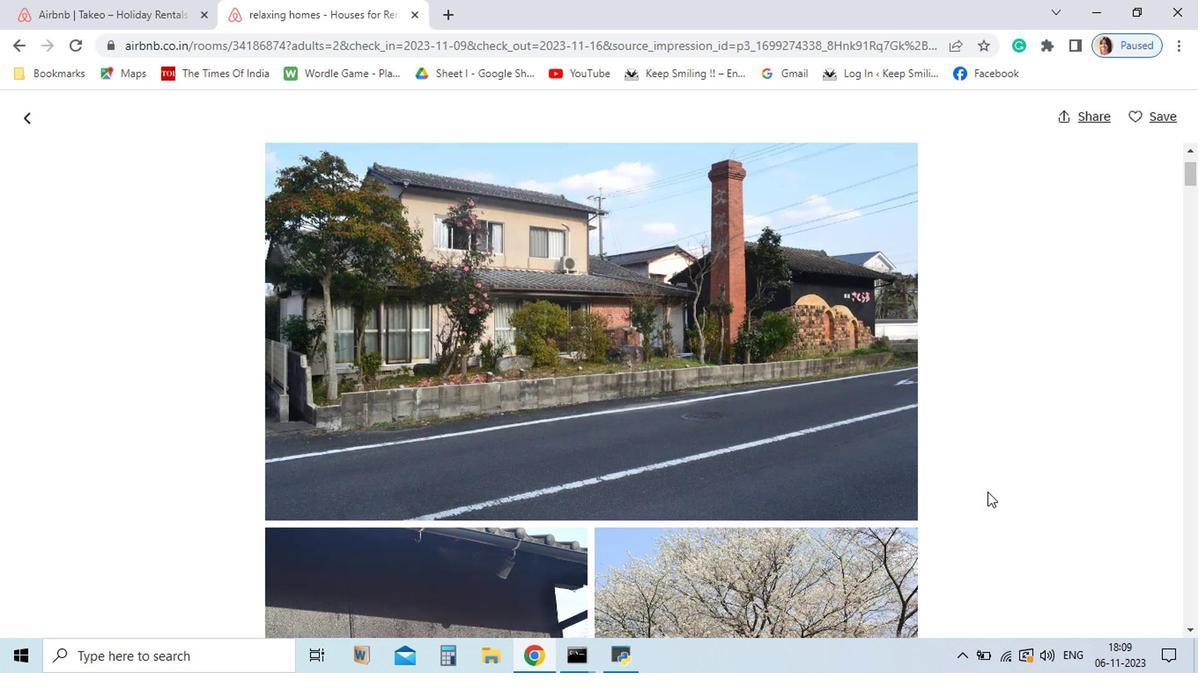 
Action: Mouse scrolled (874, 524) with delta (0, 0)
Screenshot: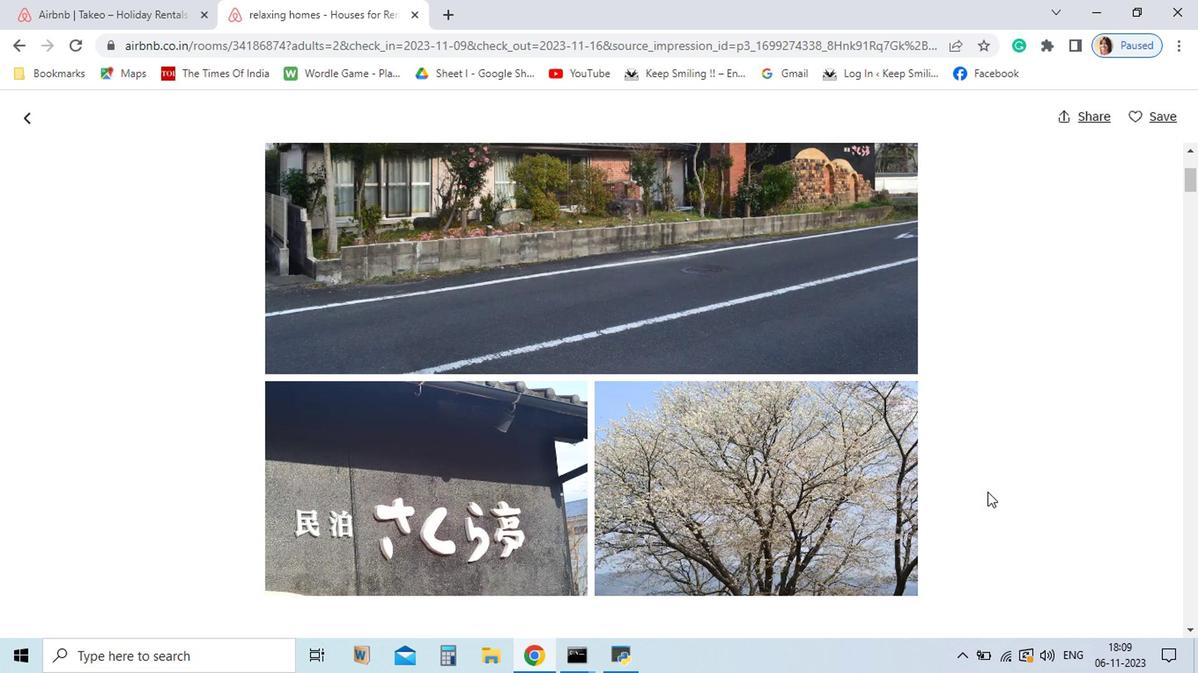 
Action: Mouse scrolled (874, 524) with delta (0, 0)
Screenshot: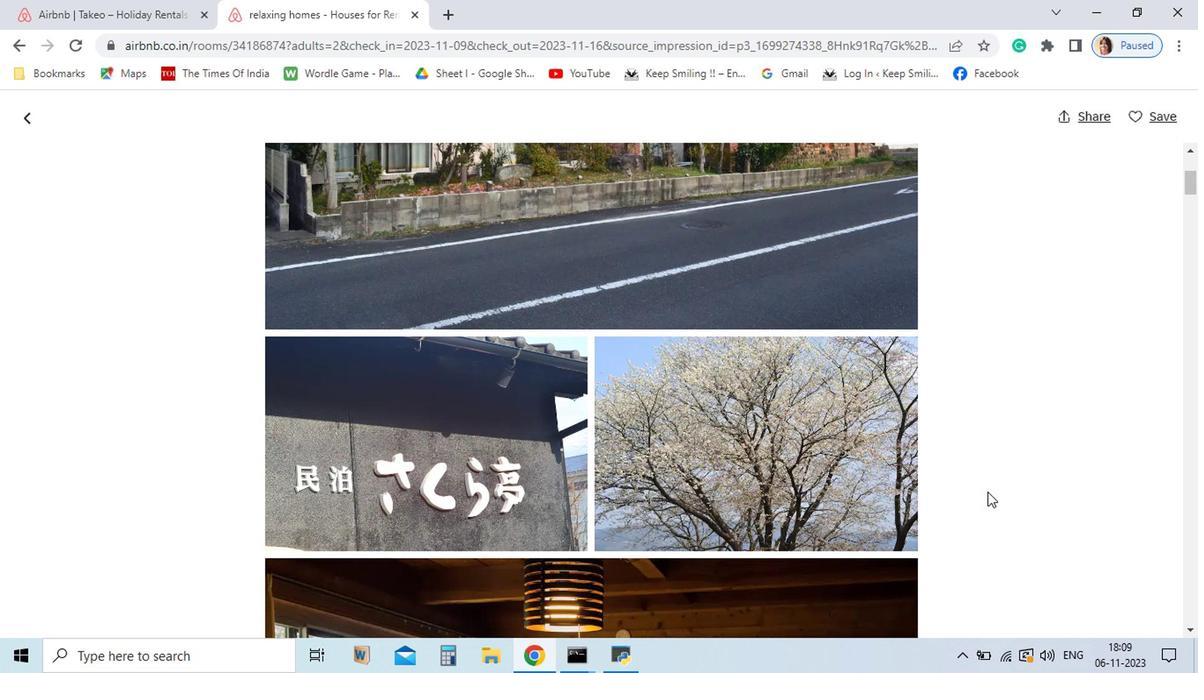 
Action: Mouse scrolled (874, 524) with delta (0, 0)
Screenshot: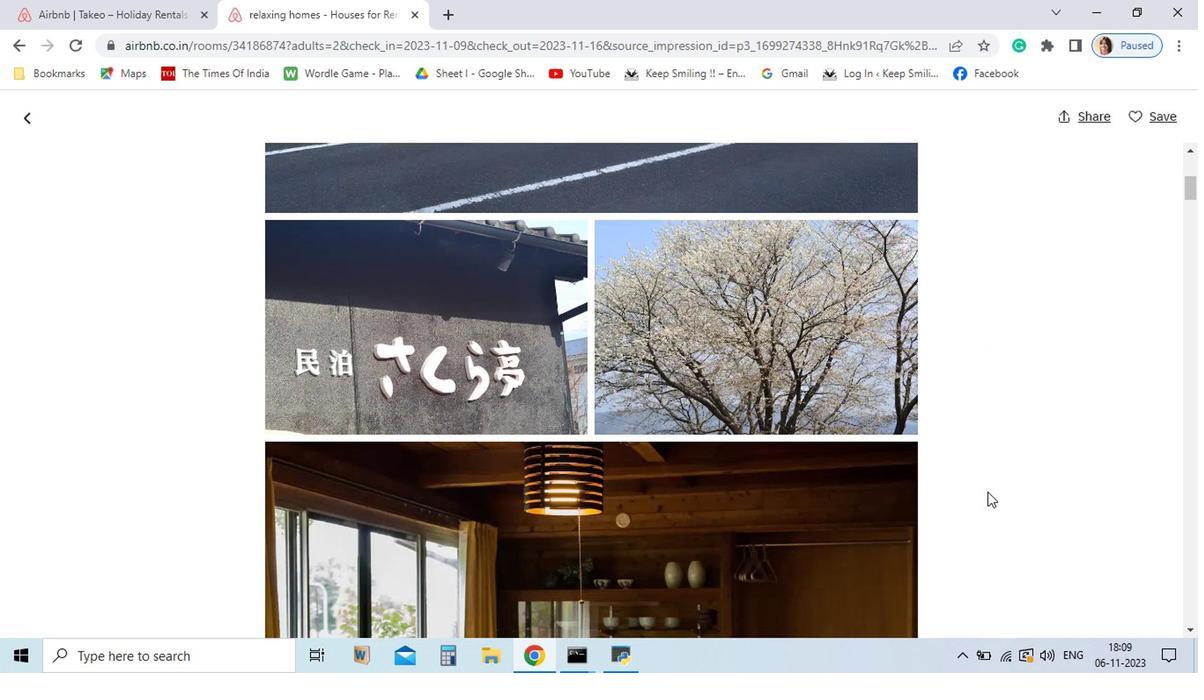 
Action: Mouse scrolled (874, 524) with delta (0, 0)
Screenshot: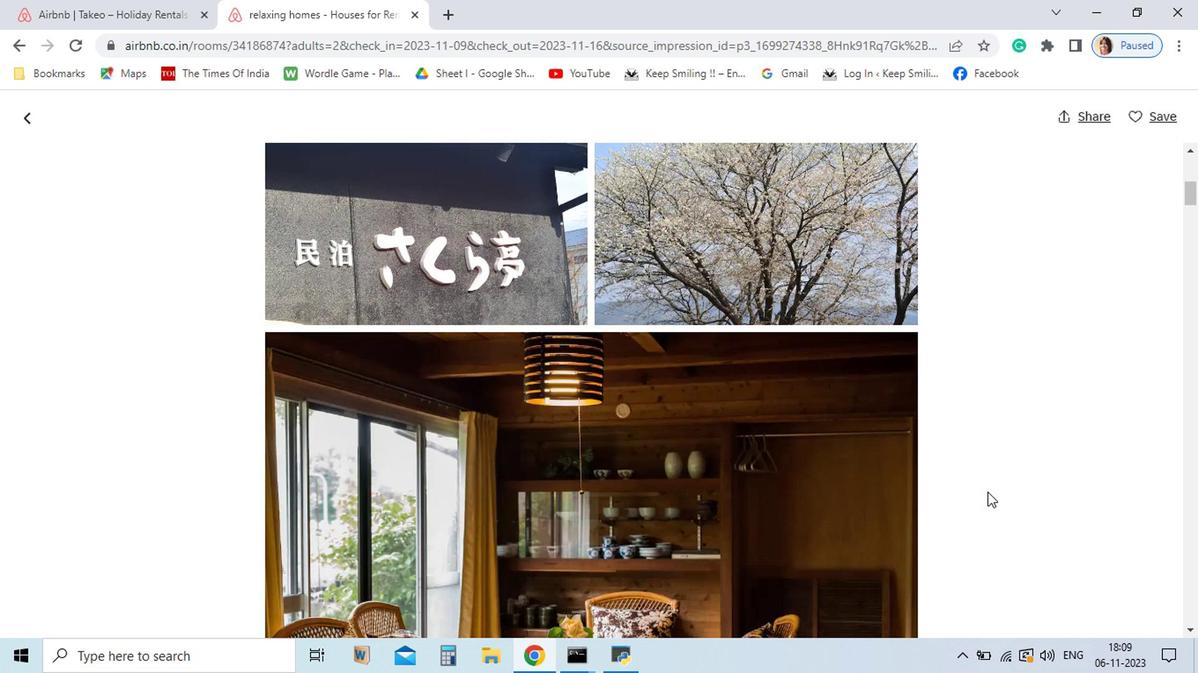 
Action: Mouse scrolled (874, 524) with delta (0, 0)
Screenshot: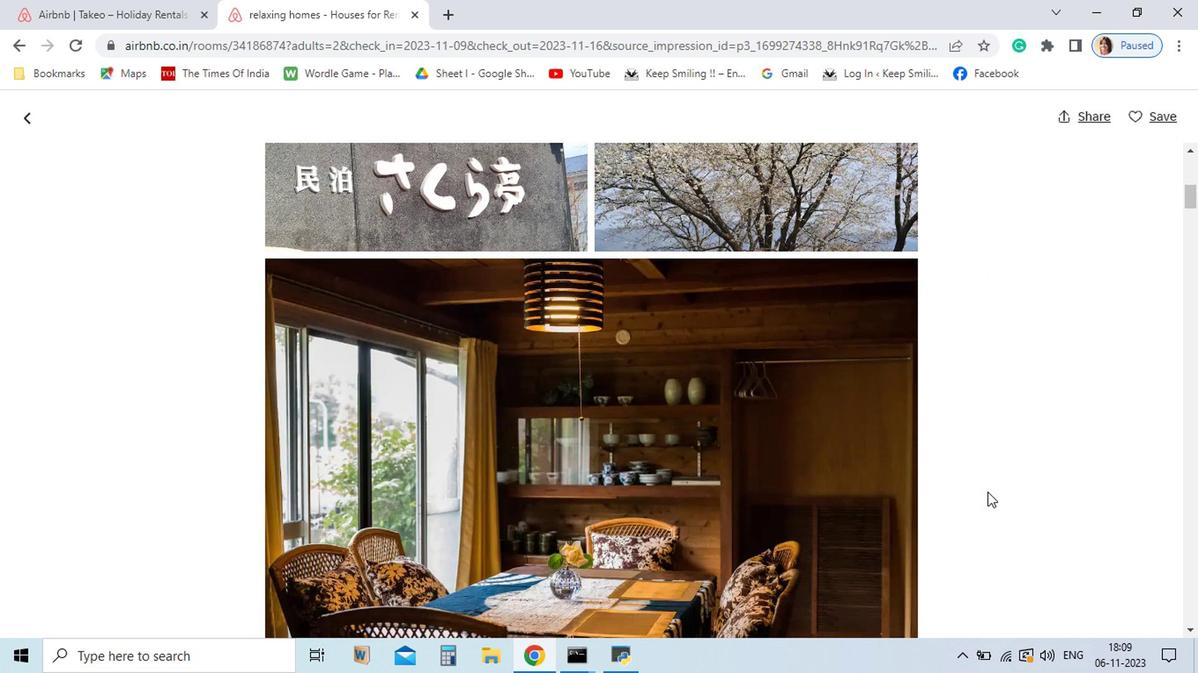 
Action: Mouse scrolled (874, 524) with delta (0, 0)
Screenshot: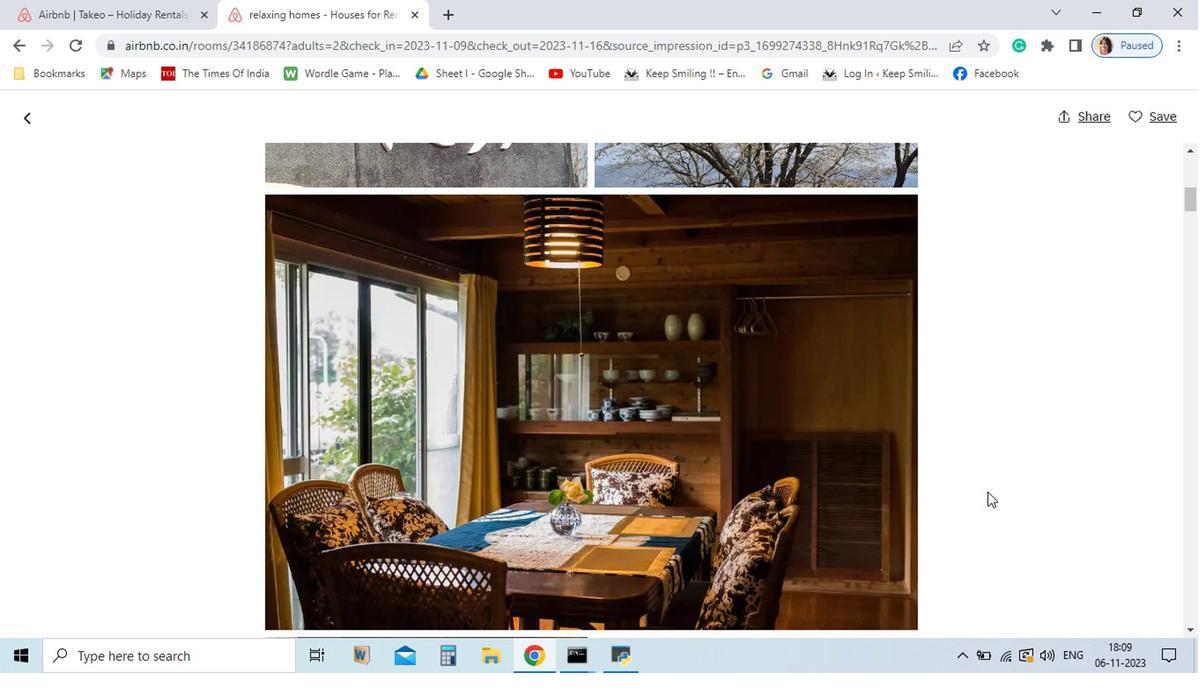 
Action: Mouse scrolled (874, 524) with delta (0, 0)
Screenshot: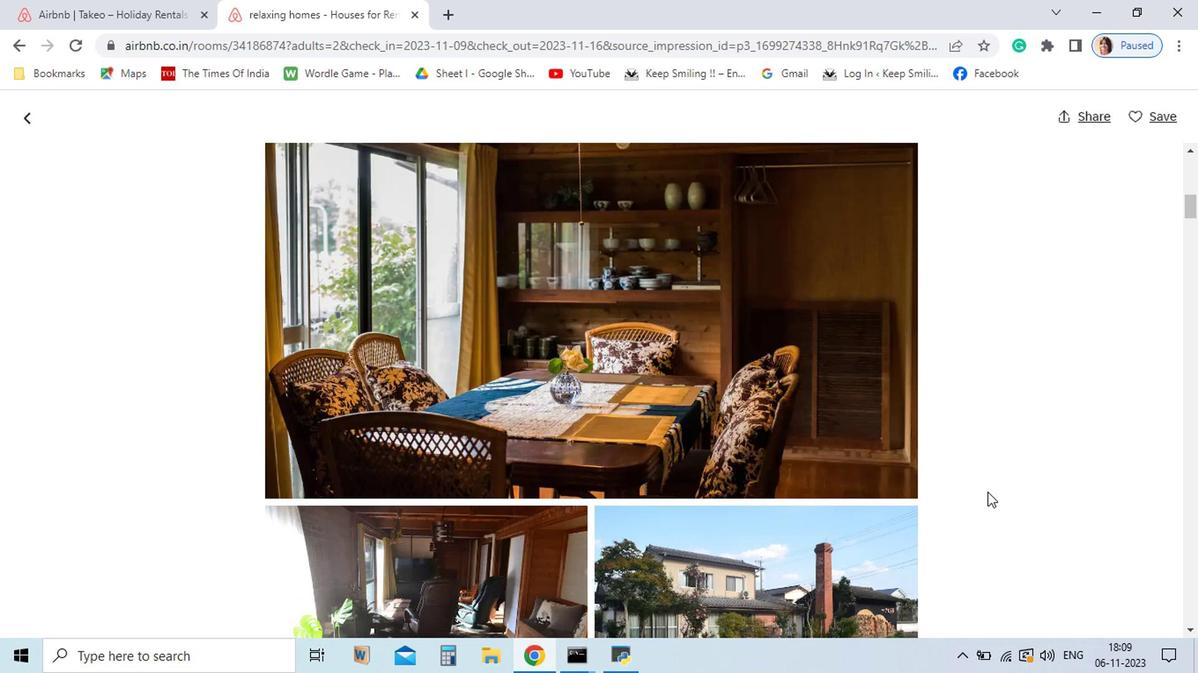 
Action: Mouse scrolled (874, 524) with delta (0, 0)
Screenshot: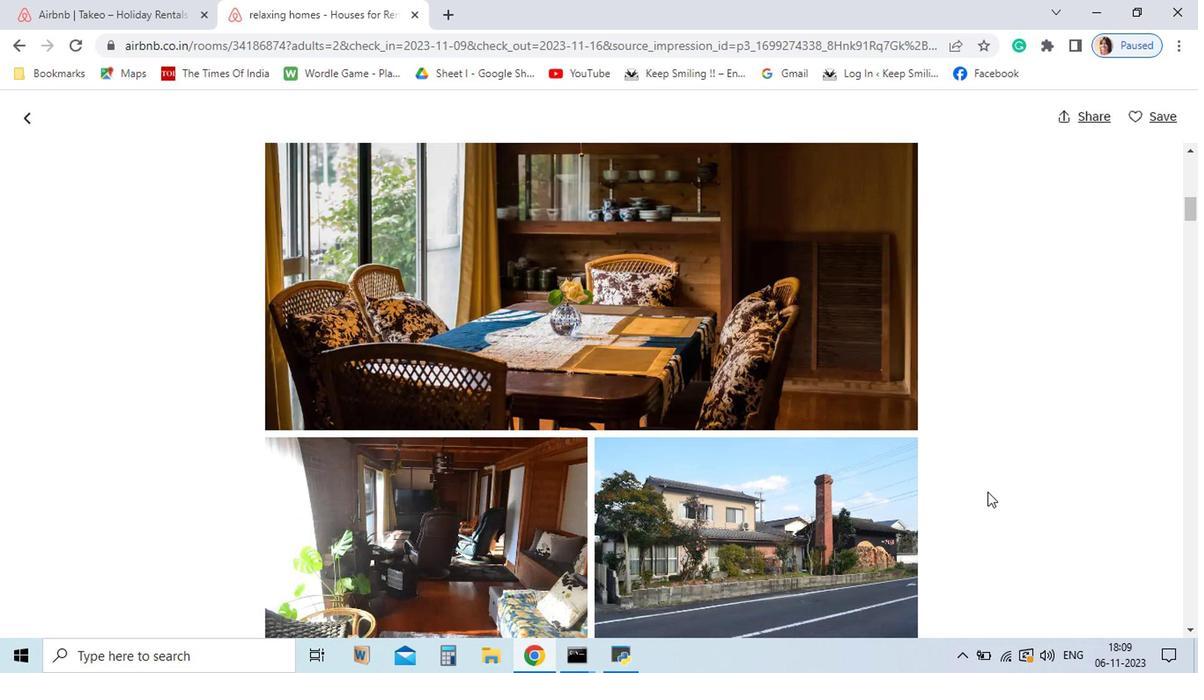 
Action: Mouse scrolled (874, 524) with delta (0, 0)
Screenshot: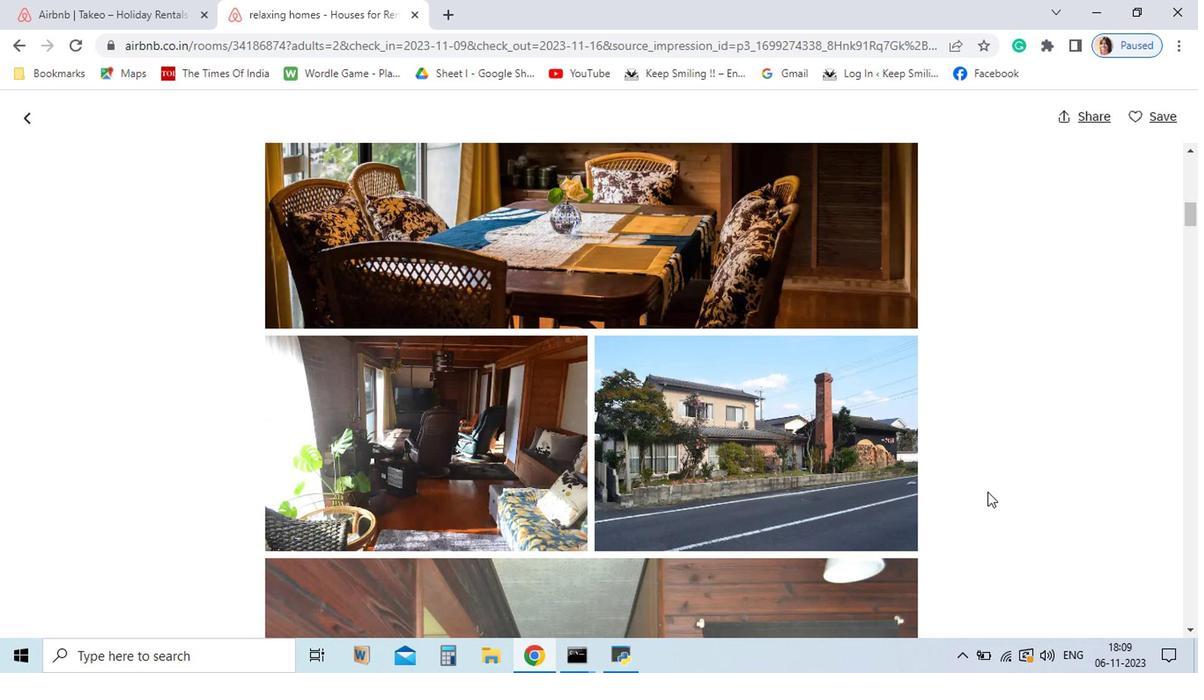 
Action: Mouse scrolled (874, 524) with delta (0, 0)
Screenshot: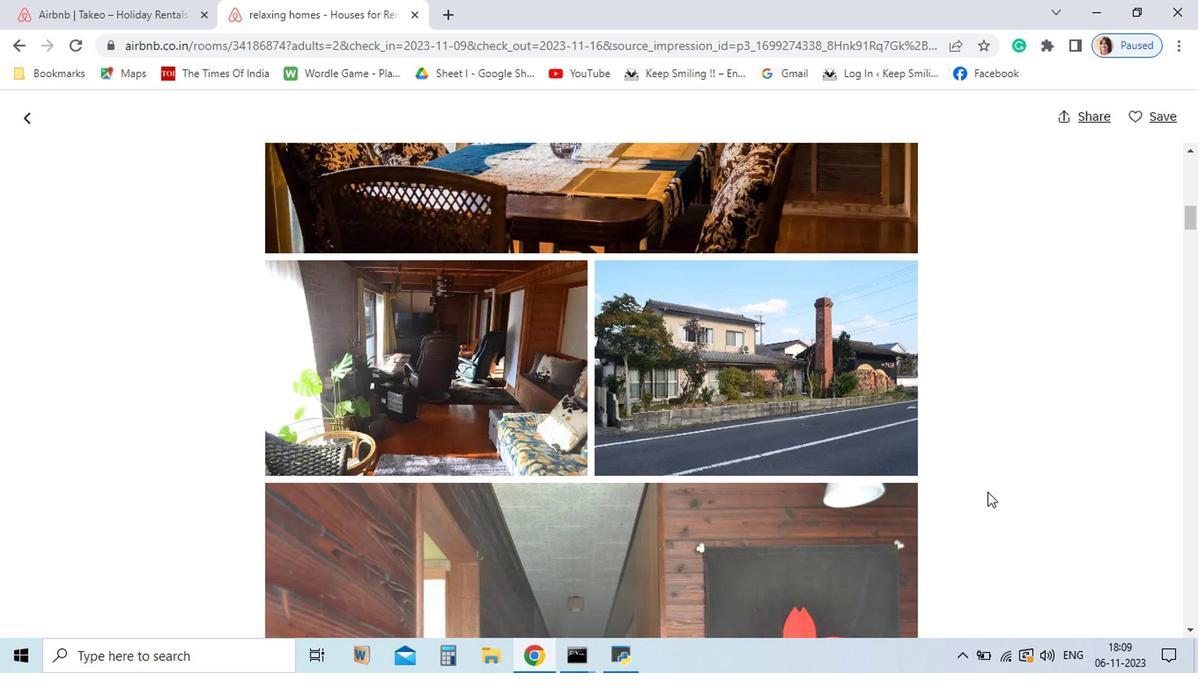 
Action: Mouse scrolled (874, 524) with delta (0, 0)
Screenshot: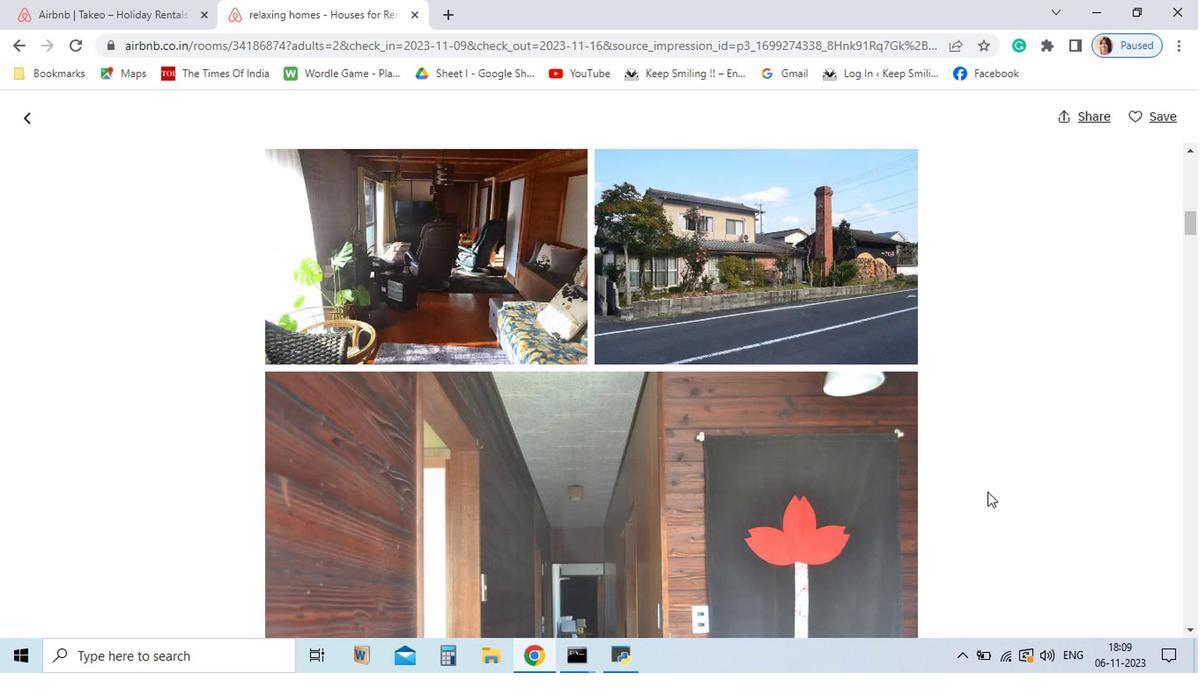 
Action: Mouse scrolled (874, 524) with delta (0, 0)
Screenshot: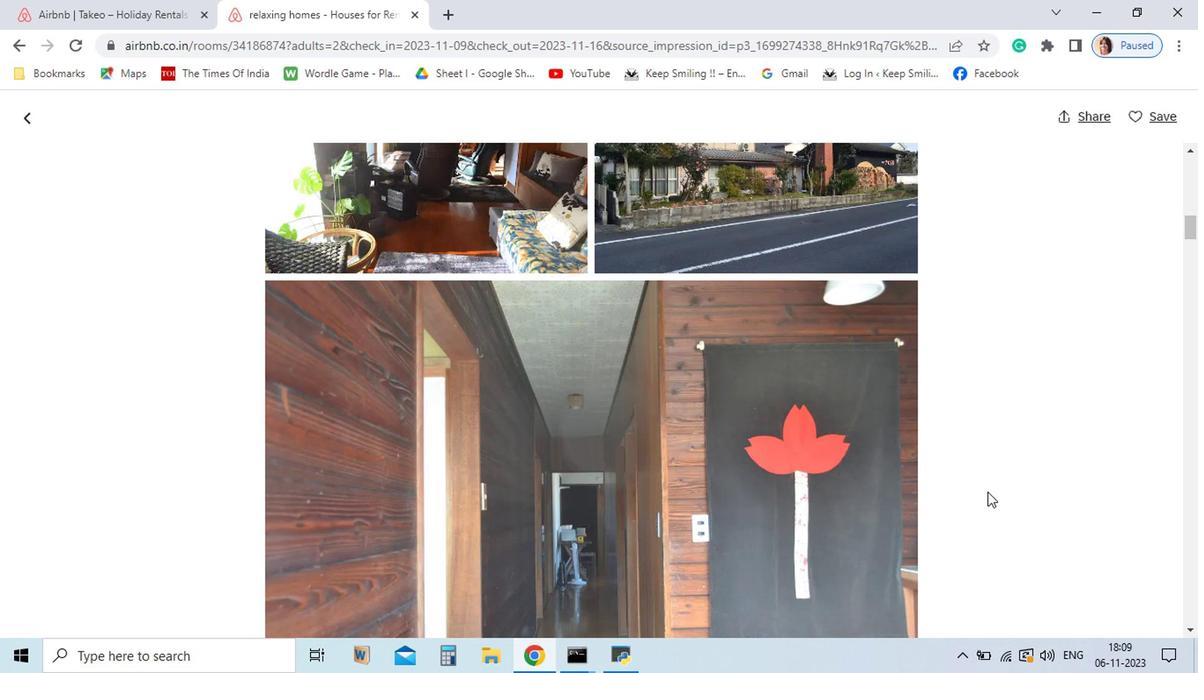 
Action: Mouse scrolled (874, 524) with delta (0, 0)
Screenshot: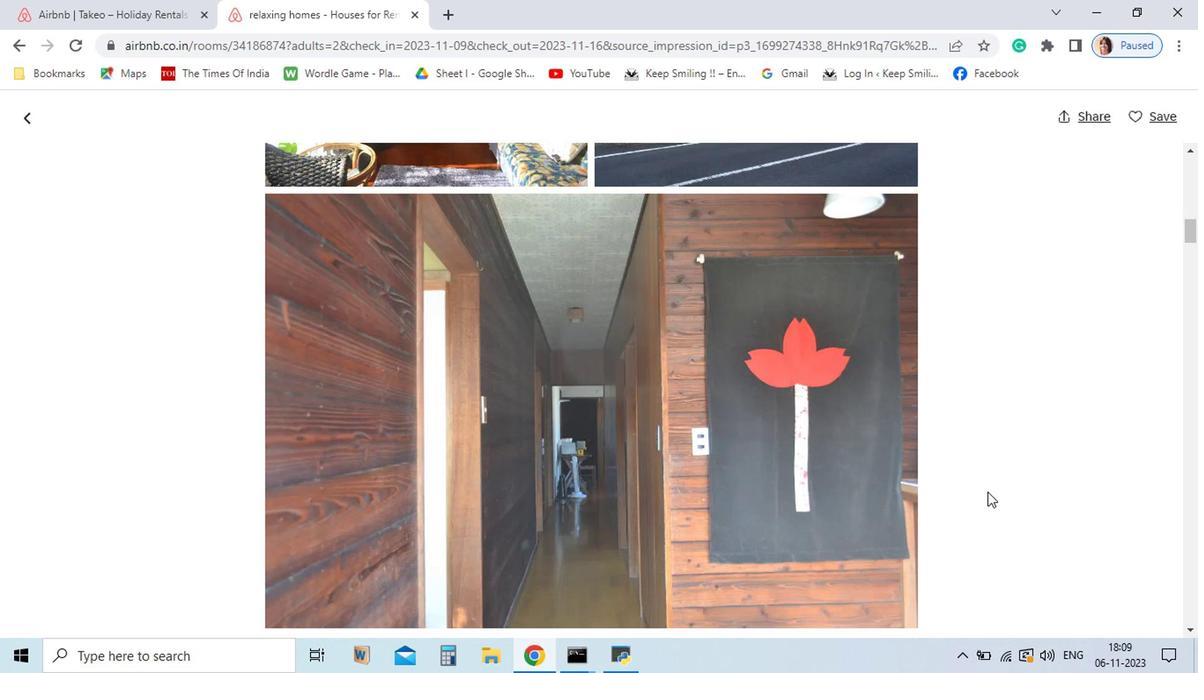 
Action: Mouse scrolled (874, 524) with delta (0, 0)
Screenshot: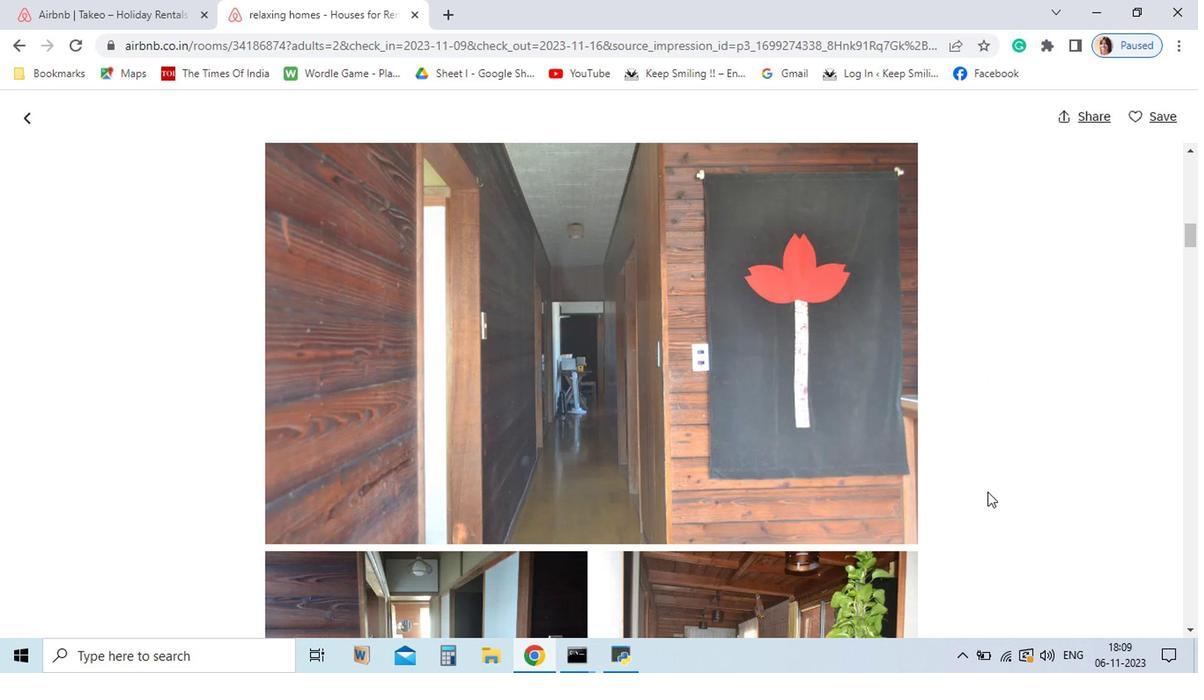 
Action: Mouse scrolled (874, 524) with delta (0, 0)
Screenshot: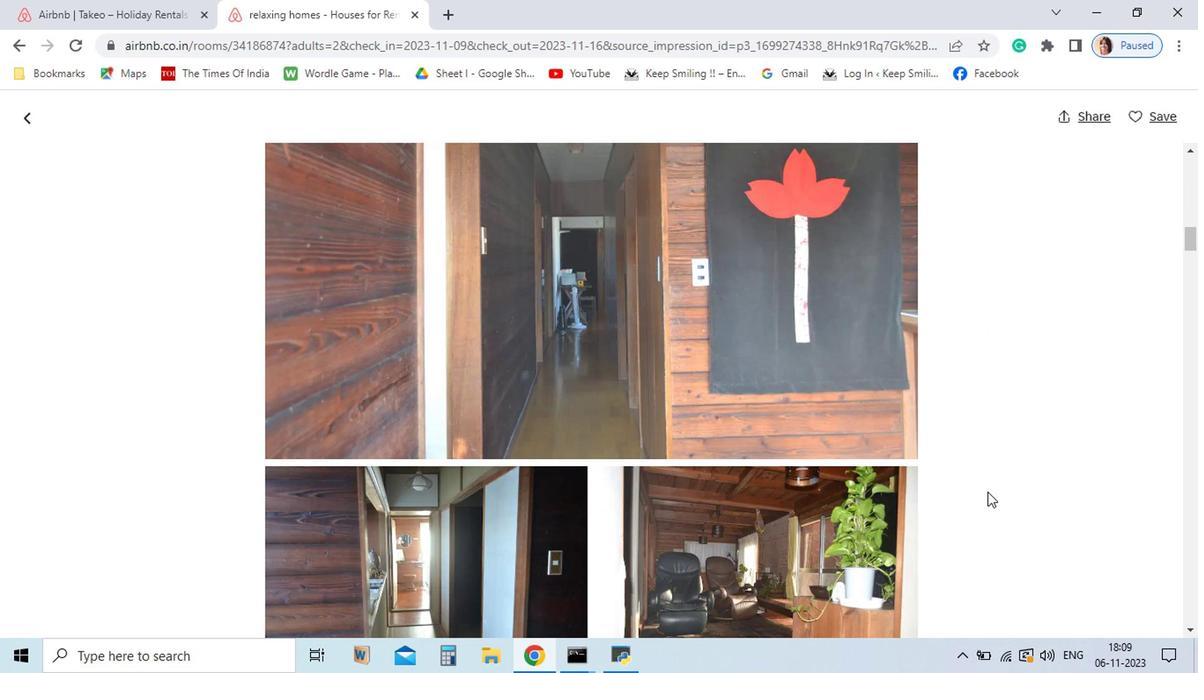 
Action: Mouse scrolled (874, 524) with delta (0, 0)
Screenshot: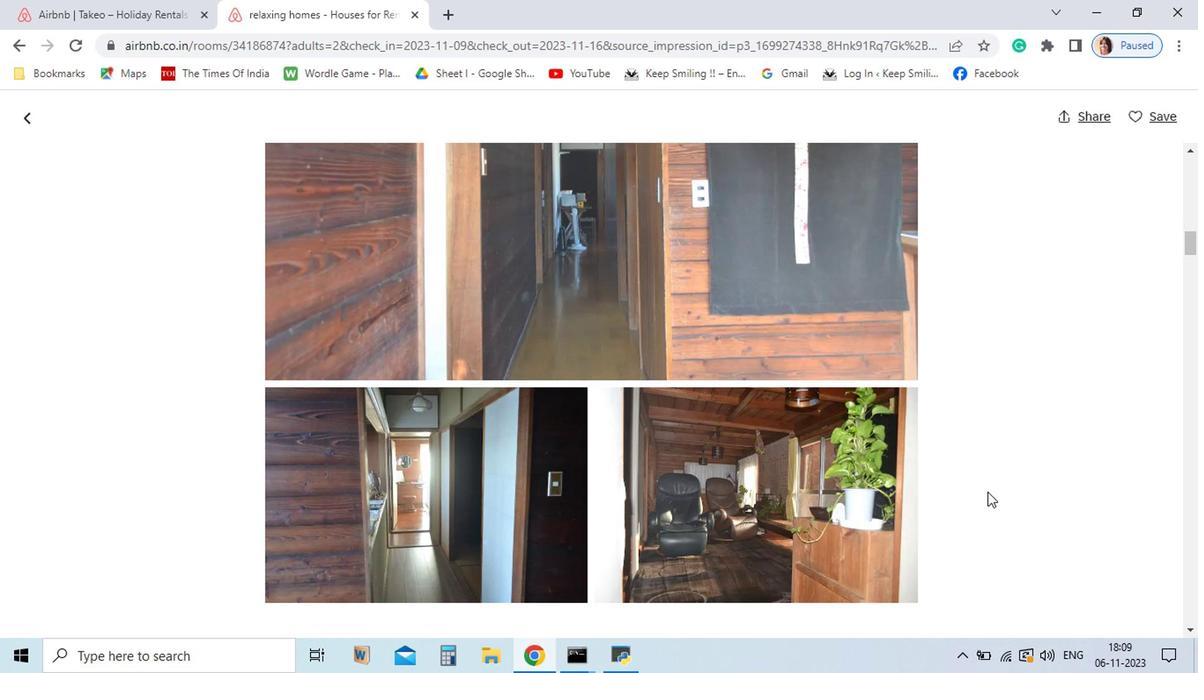 
Action: Mouse scrolled (874, 524) with delta (0, 0)
Screenshot: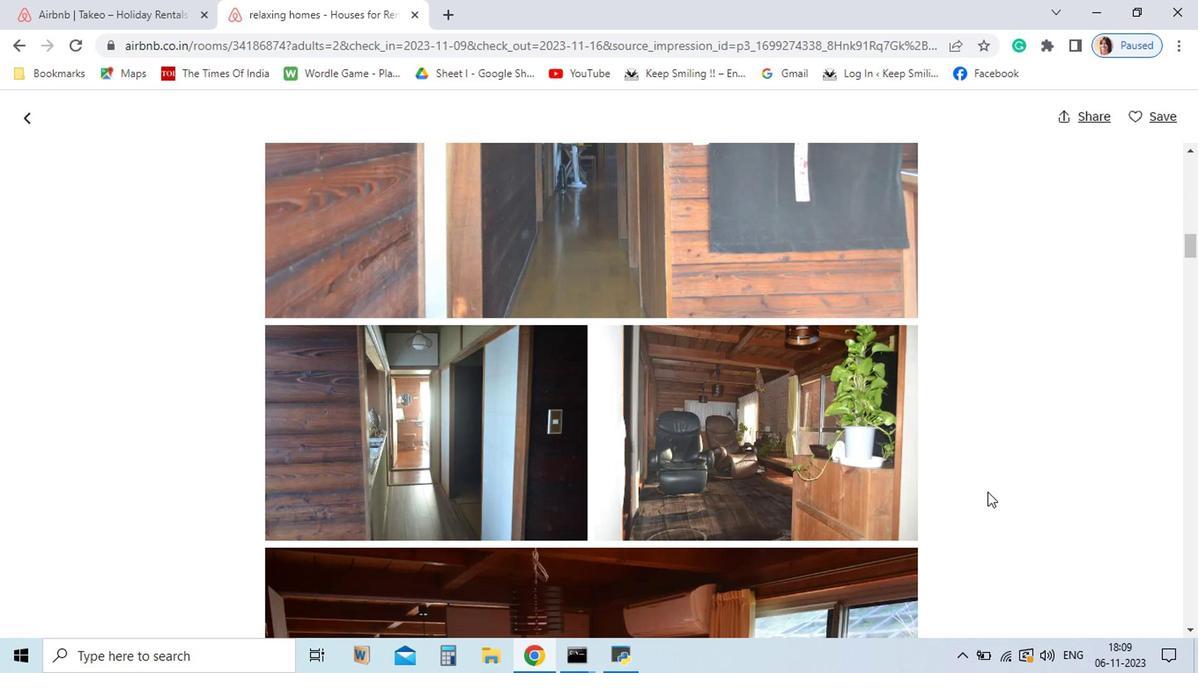 
Action: Mouse scrolled (874, 524) with delta (0, 0)
Screenshot: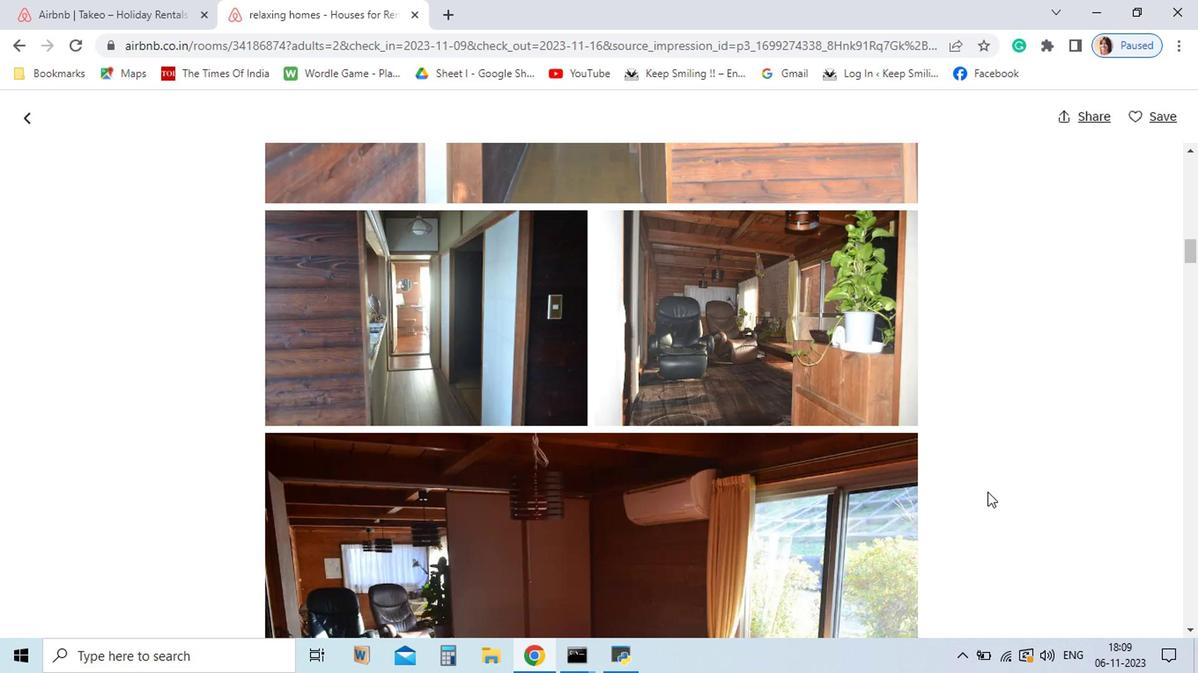 
Action: Mouse scrolled (874, 524) with delta (0, 0)
Screenshot: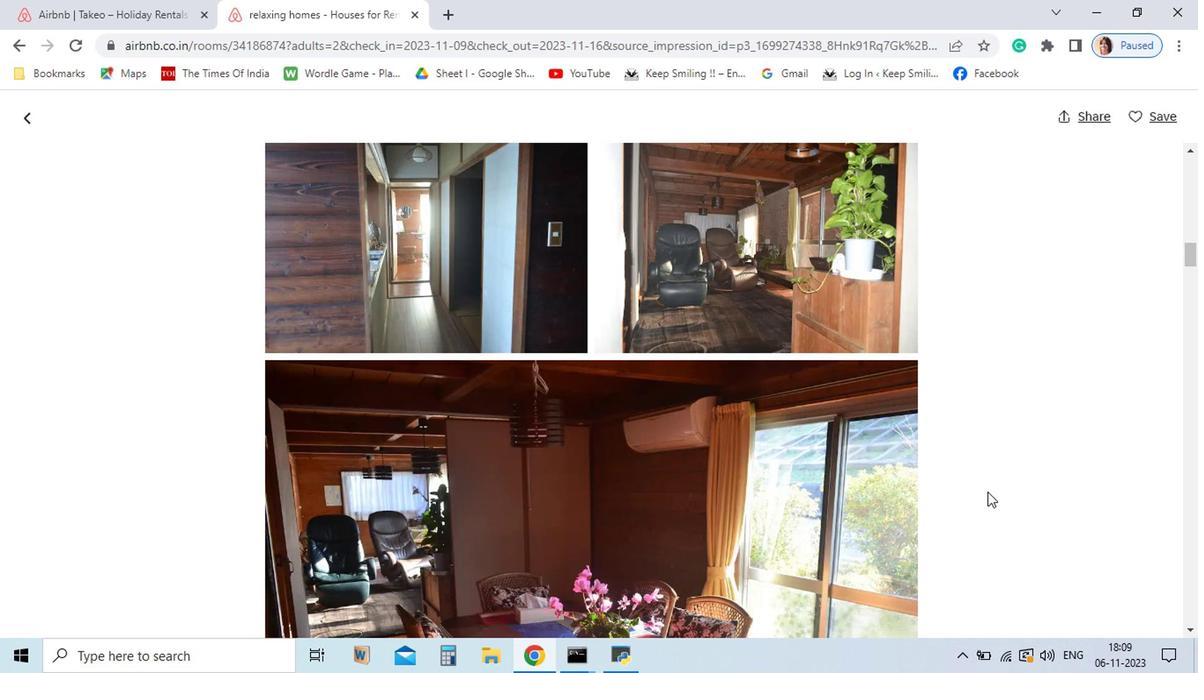 
Action: Mouse scrolled (874, 524) with delta (0, 0)
Screenshot: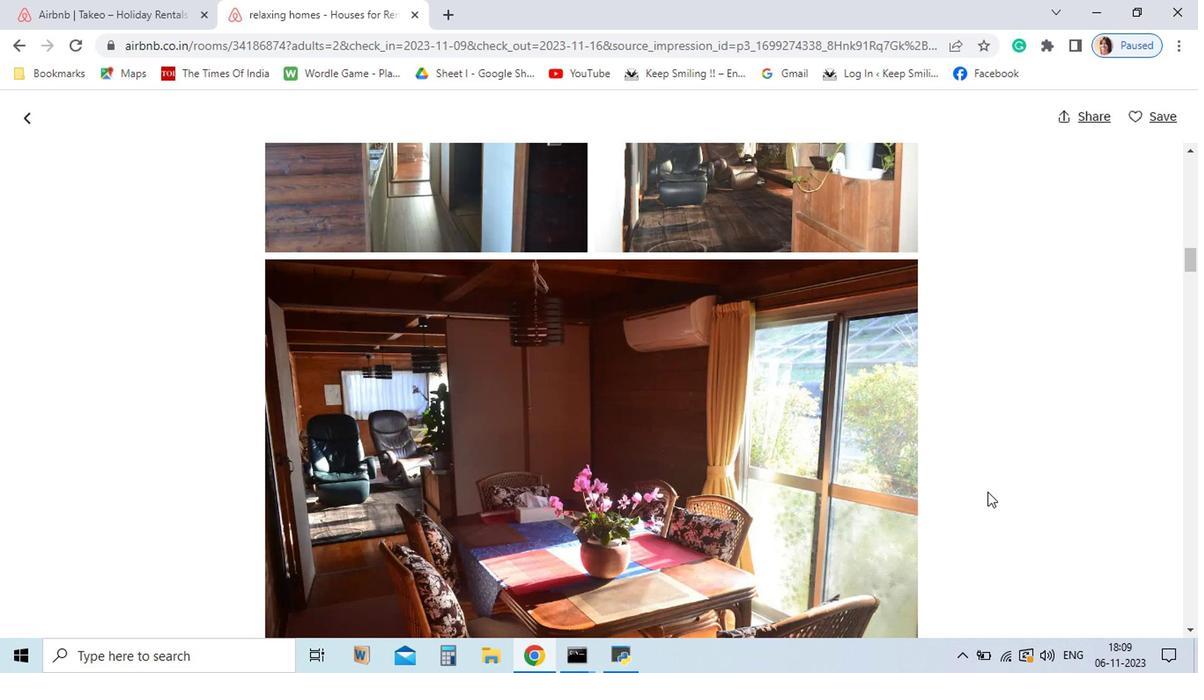 
Action: Mouse scrolled (874, 524) with delta (0, 0)
Screenshot: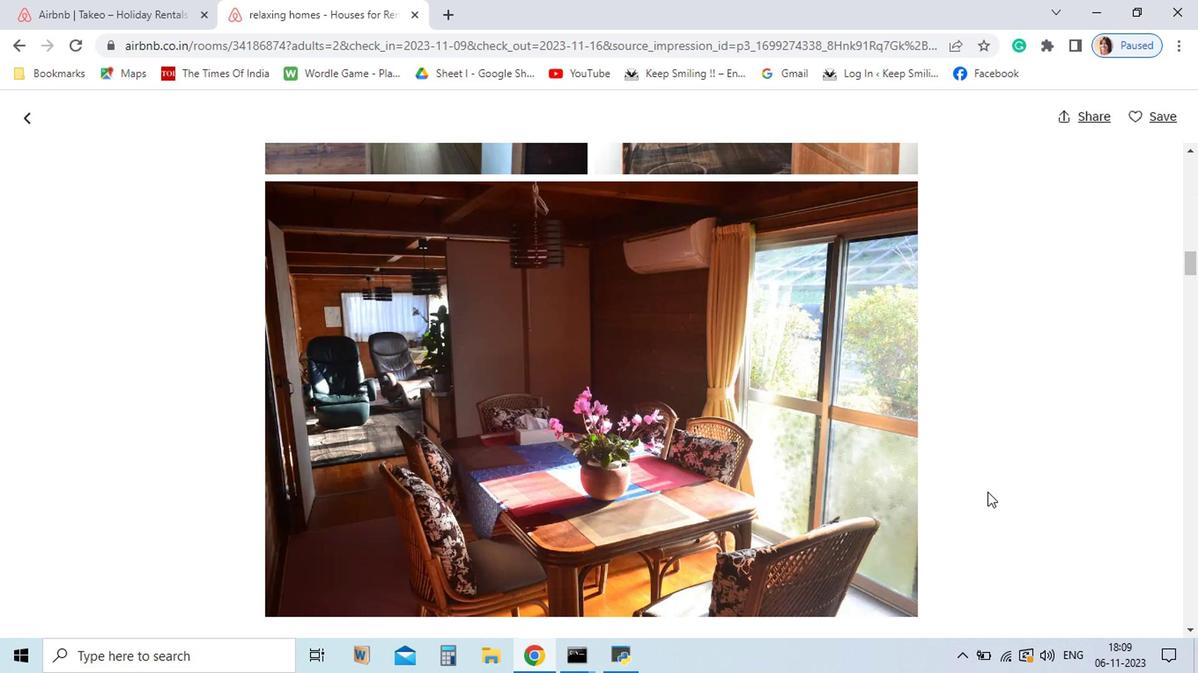 
Action: Mouse scrolled (874, 524) with delta (0, 0)
Screenshot: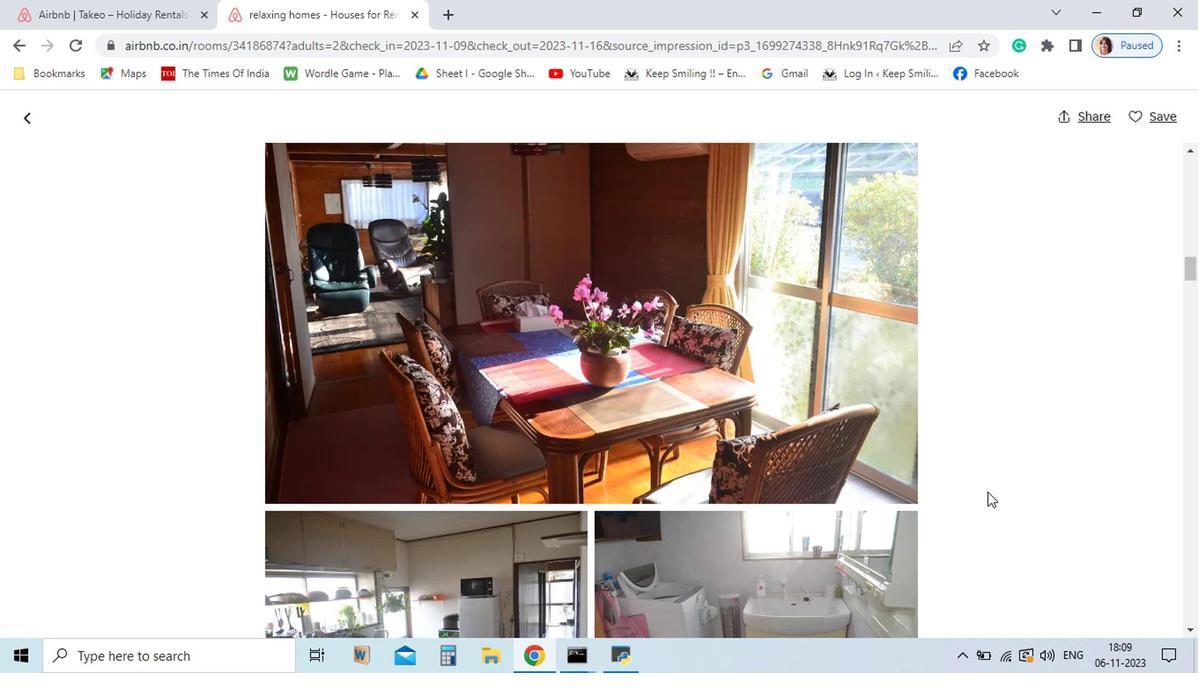 
Action: Mouse scrolled (874, 524) with delta (0, 0)
Screenshot: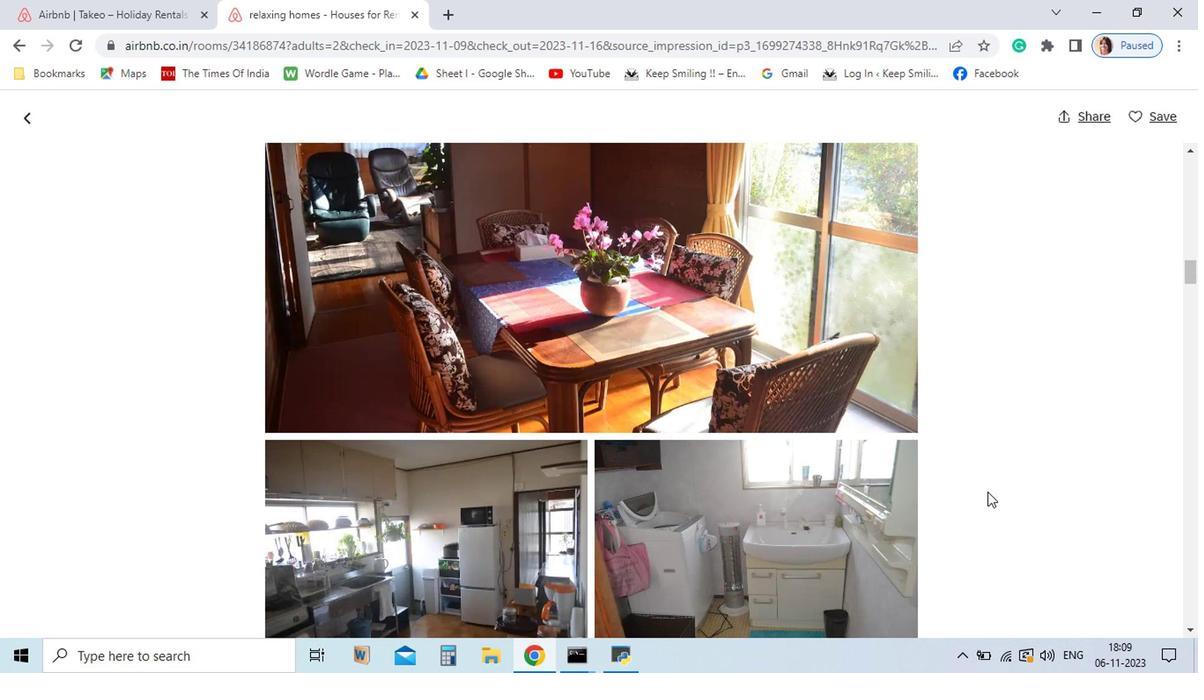
Action: Mouse scrolled (874, 524) with delta (0, 0)
Screenshot: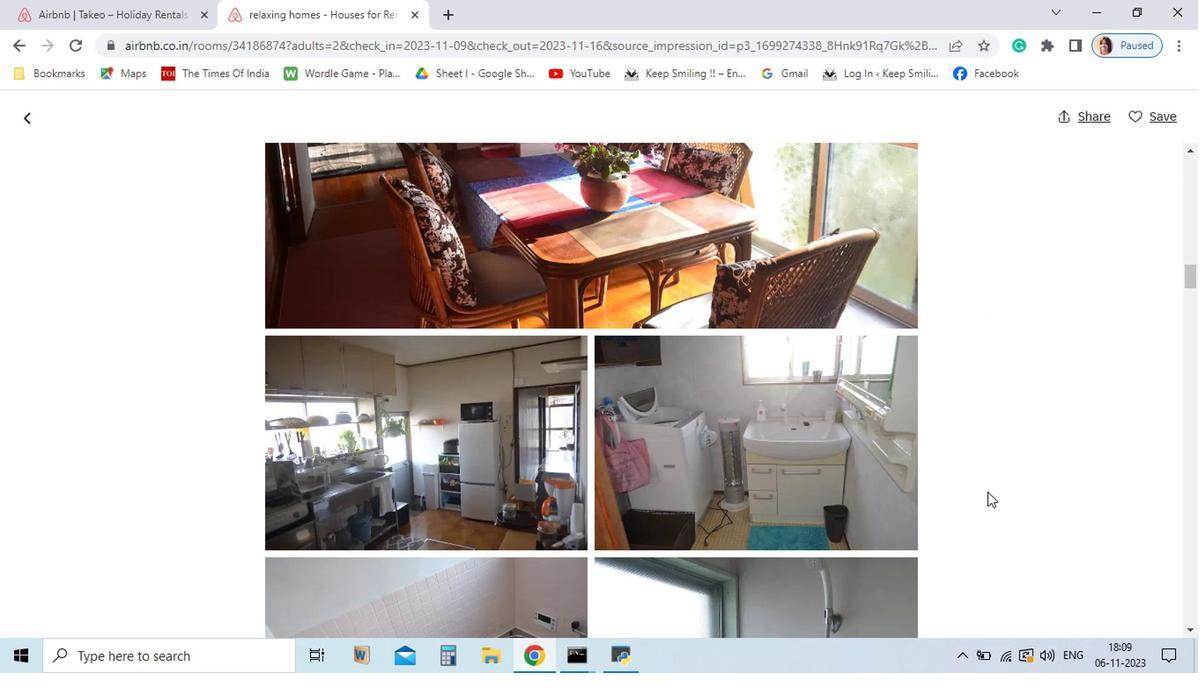 
Action: Mouse scrolled (874, 524) with delta (0, 0)
Screenshot: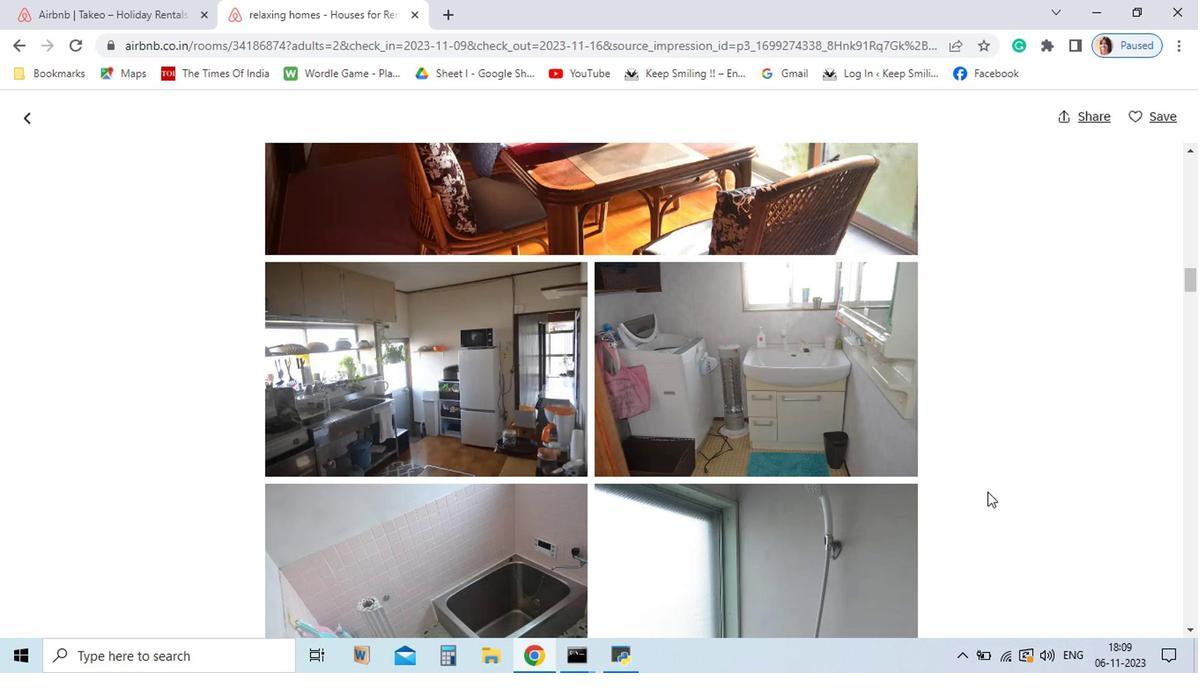 
Action: Mouse scrolled (874, 524) with delta (0, 0)
Screenshot: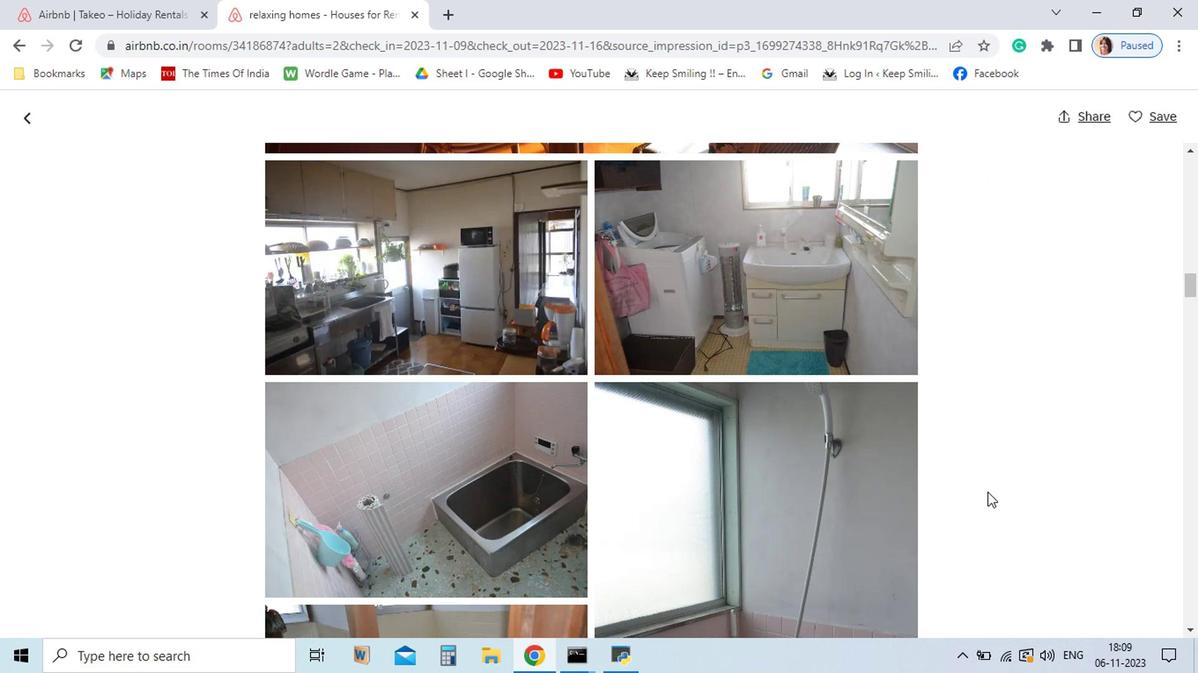 
Action: Mouse scrolled (874, 524) with delta (0, 0)
Screenshot: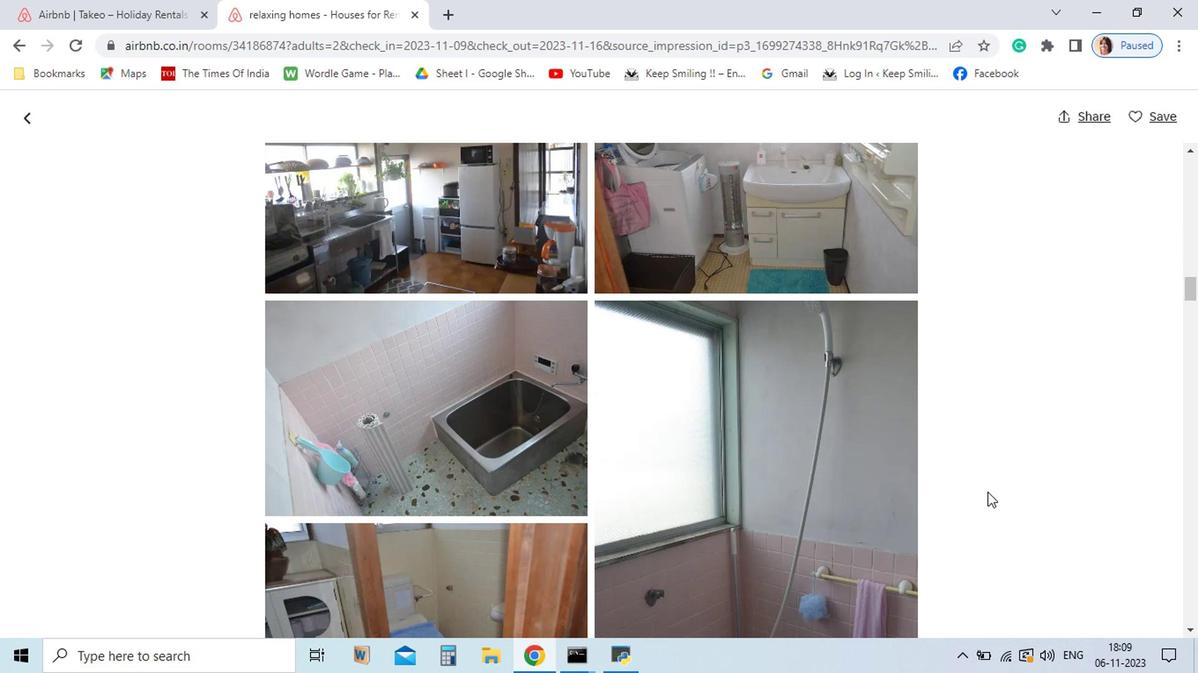 
Action: Mouse scrolled (874, 524) with delta (0, 0)
Screenshot: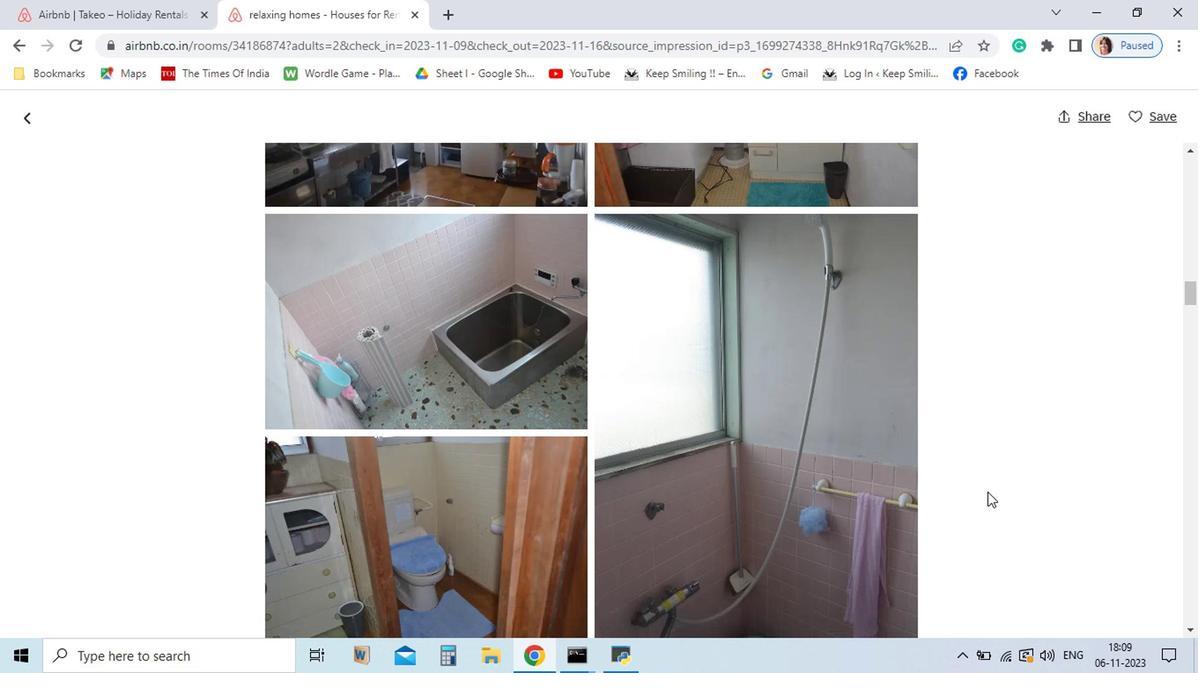 
Action: Mouse scrolled (874, 524) with delta (0, 0)
Screenshot: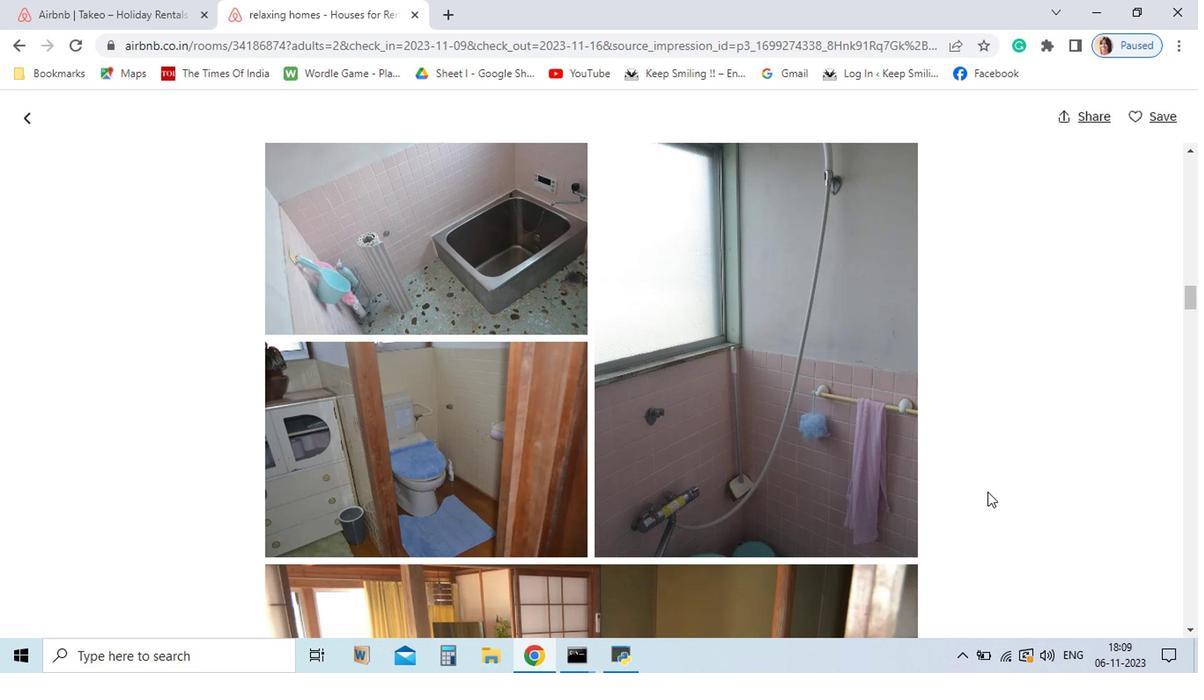 
Action: Mouse scrolled (874, 524) with delta (0, 0)
Screenshot: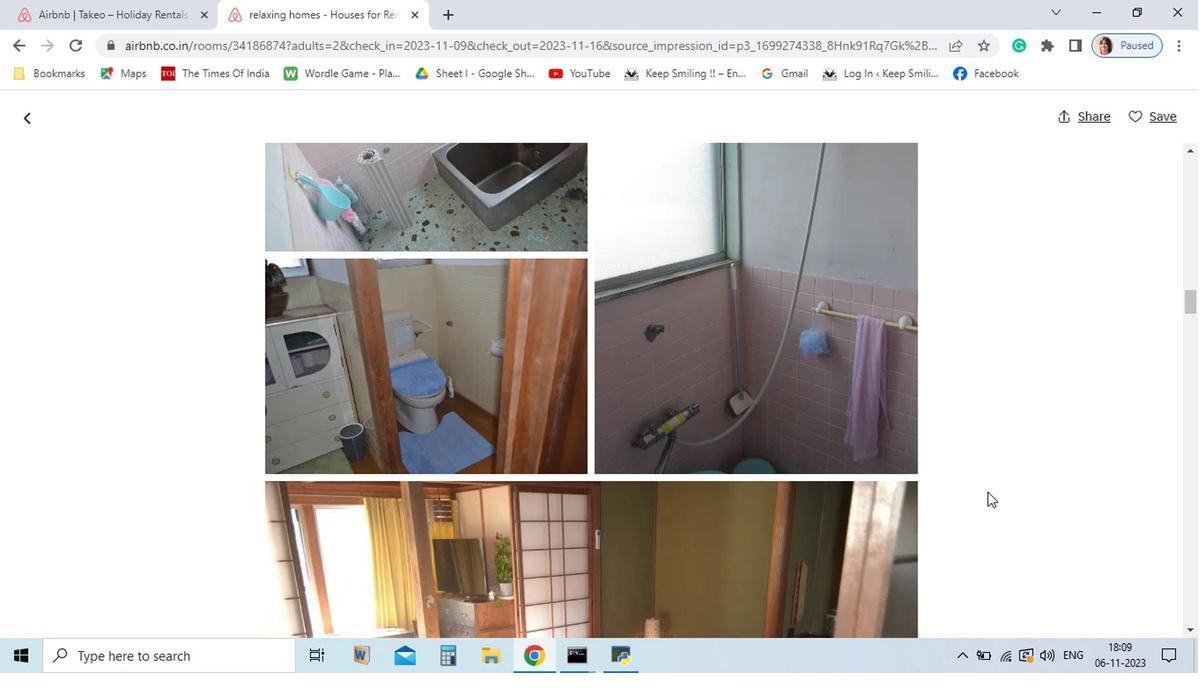 
Action: Mouse scrolled (874, 524) with delta (0, 0)
Screenshot: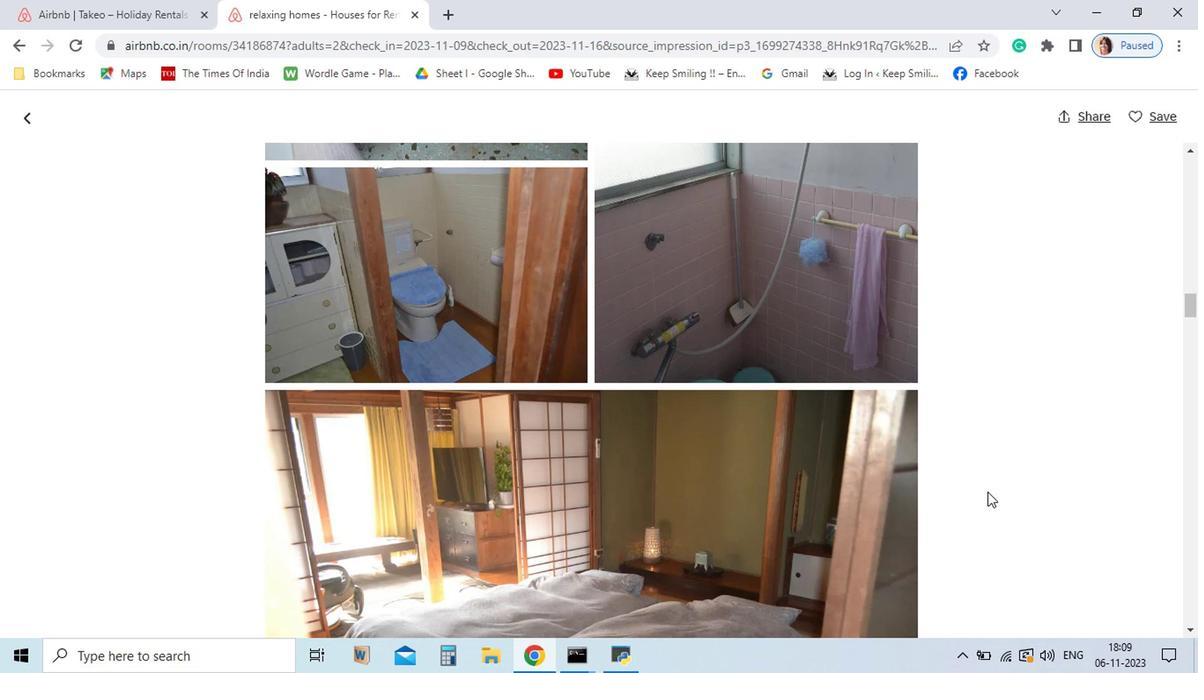
Action: Mouse scrolled (874, 524) with delta (0, 0)
Screenshot: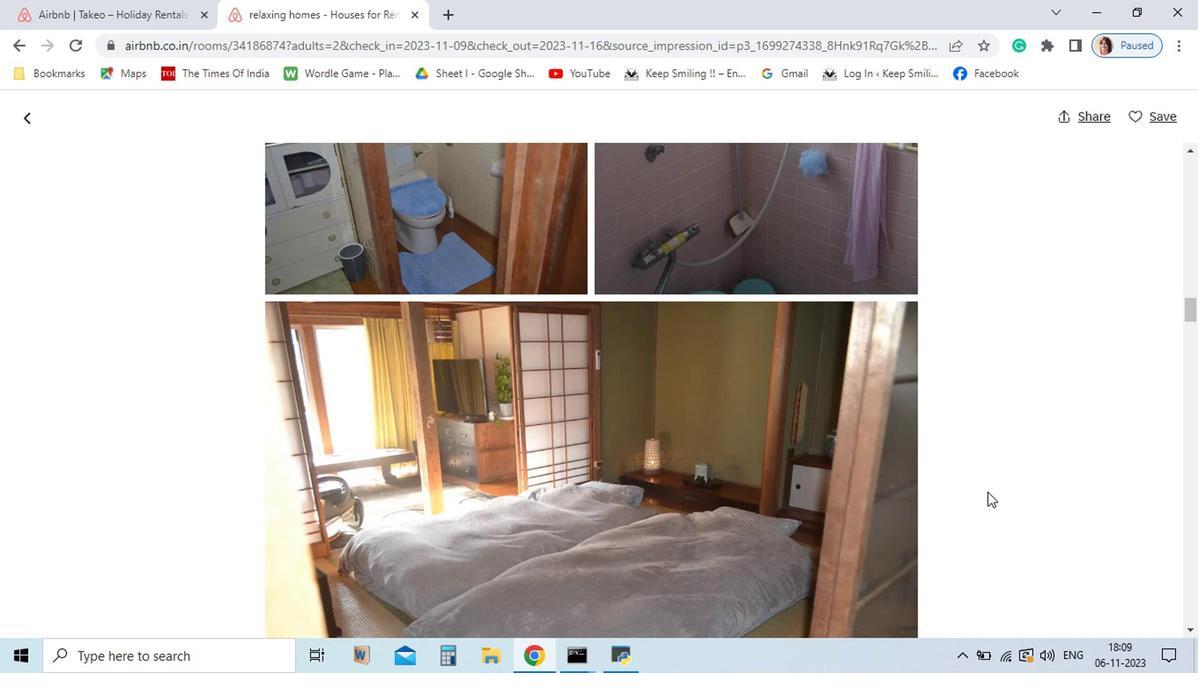
Action: Mouse scrolled (874, 524) with delta (0, 0)
Screenshot: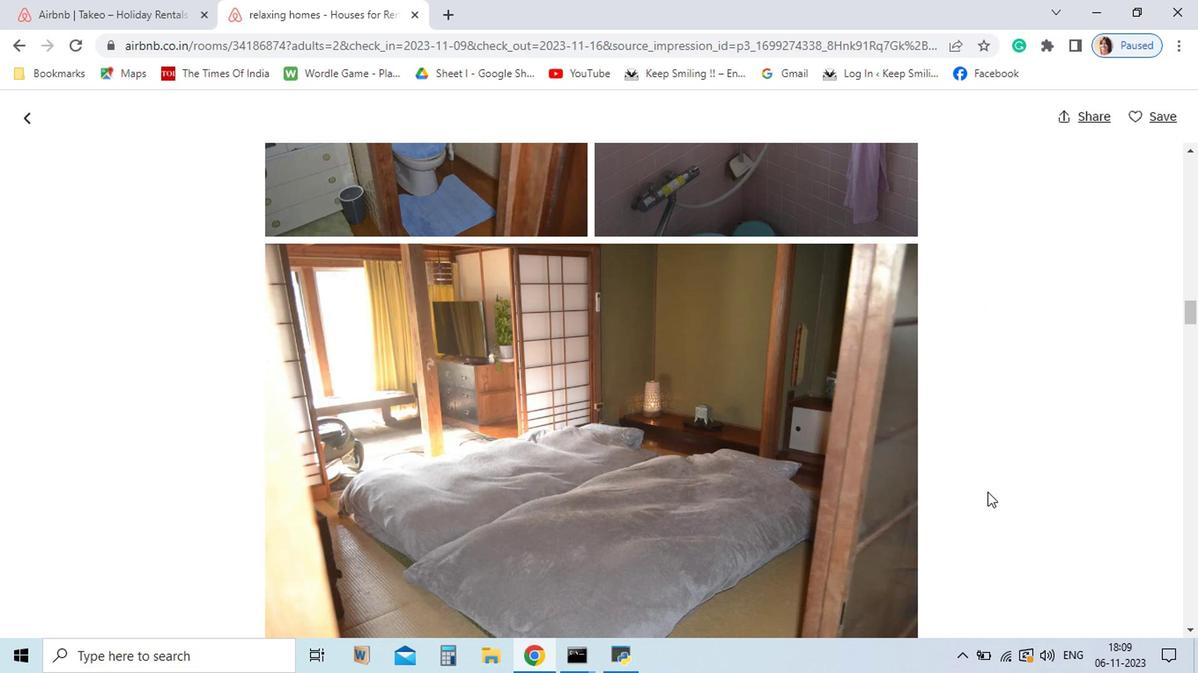 
Action: Mouse scrolled (874, 524) with delta (0, 0)
Screenshot: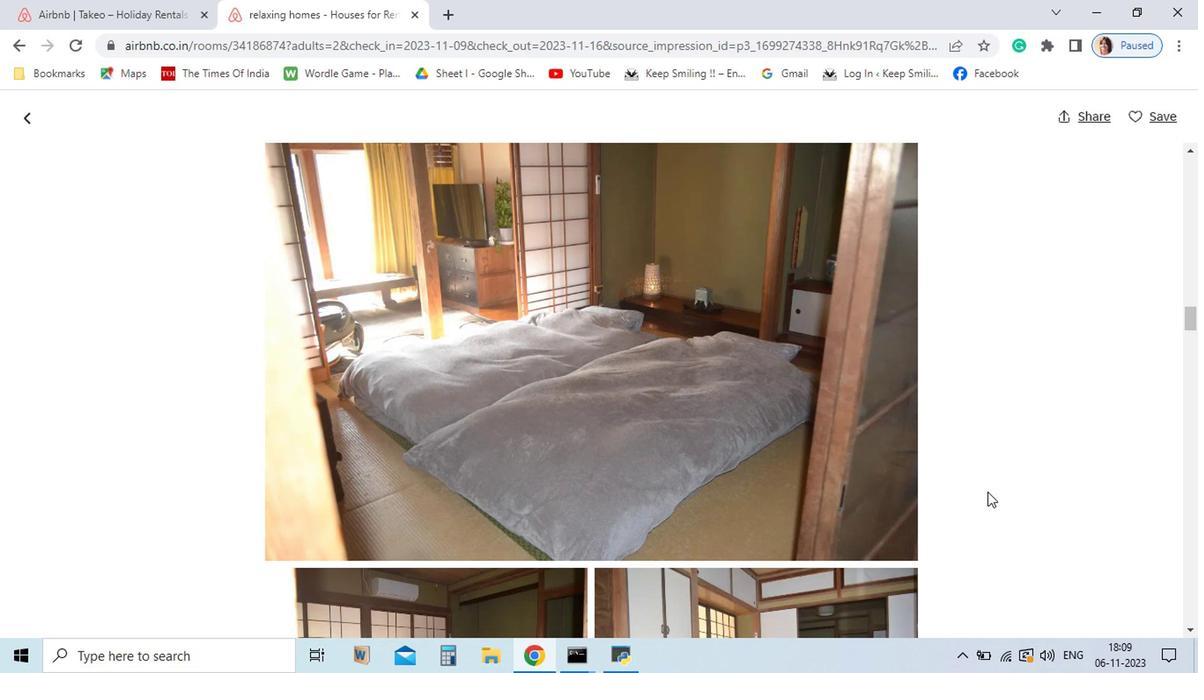 
Action: Mouse scrolled (874, 524) with delta (0, 0)
Screenshot: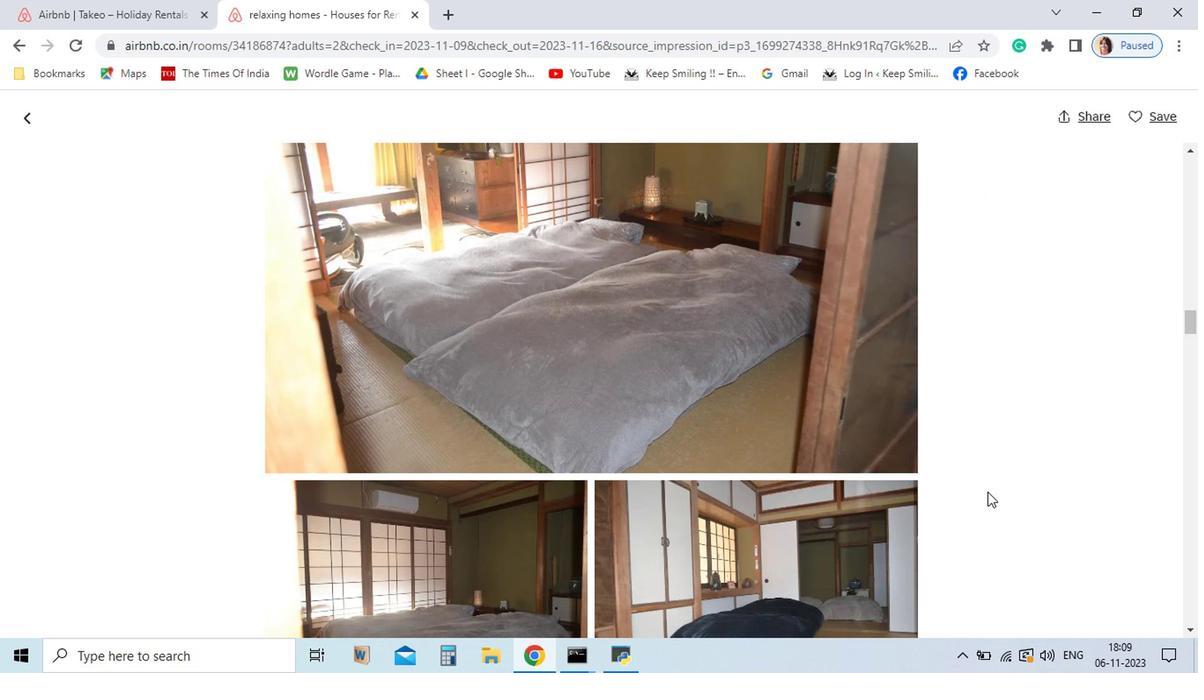 
Action: Mouse scrolled (874, 524) with delta (0, 0)
Screenshot: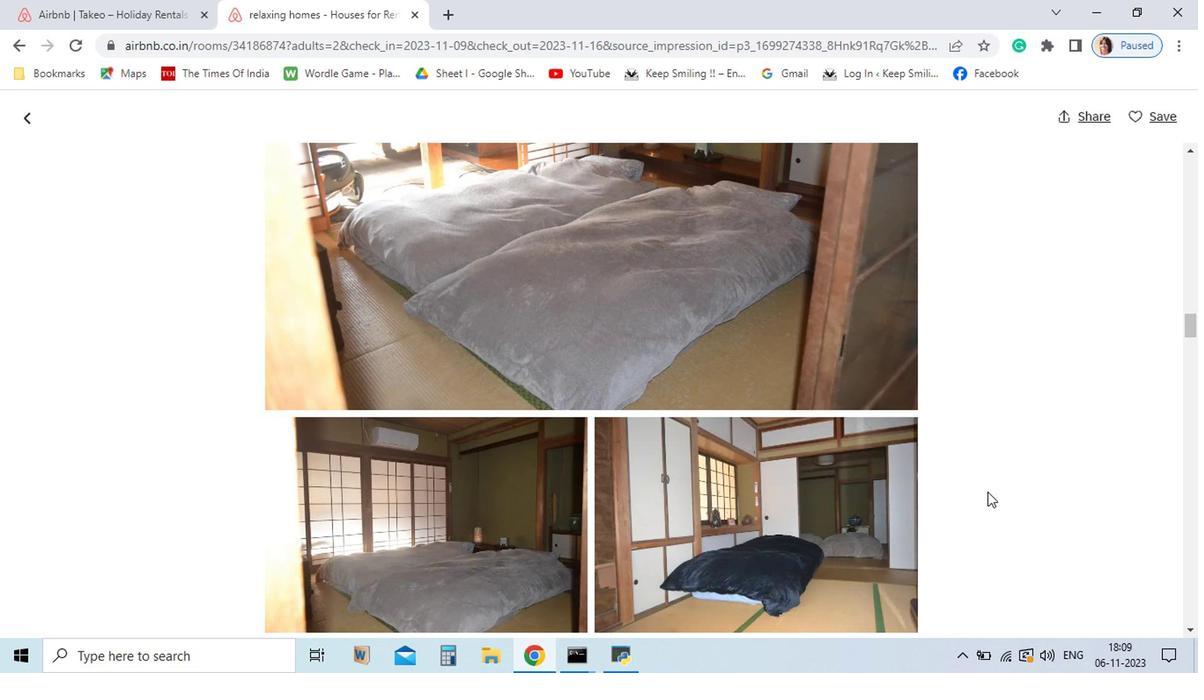 
Action: Mouse scrolled (874, 524) with delta (0, 0)
Screenshot: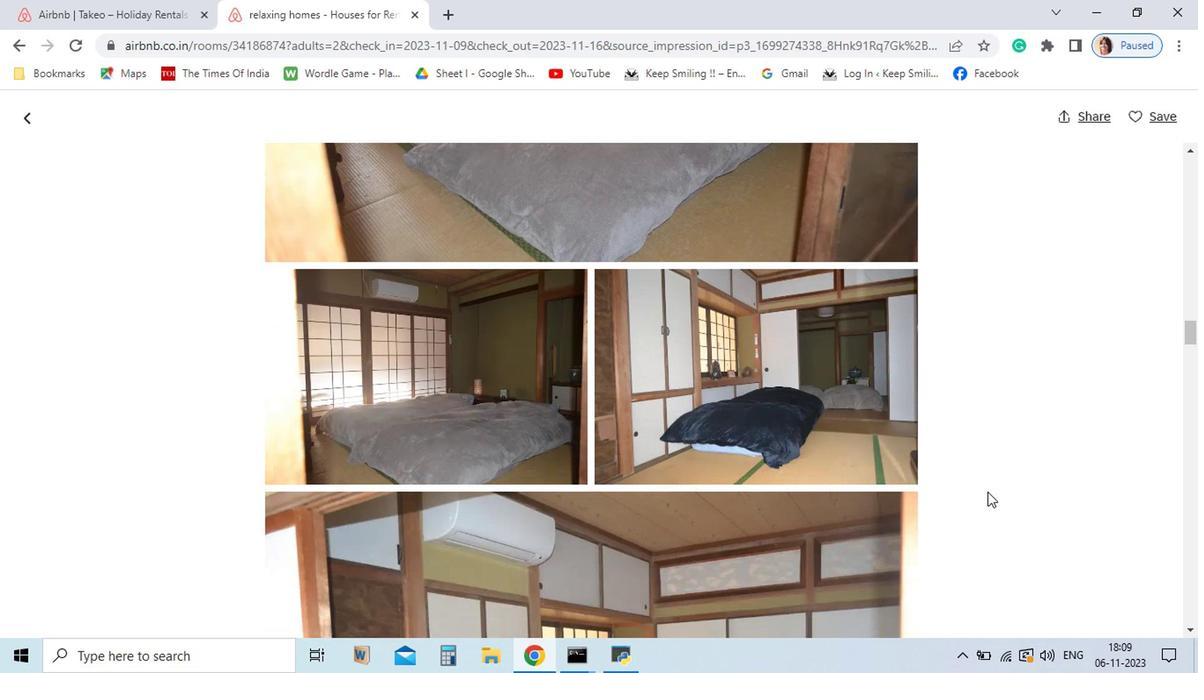 
Action: Mouse scrolled (874, 524) with delta (0, 0)
Screenshot: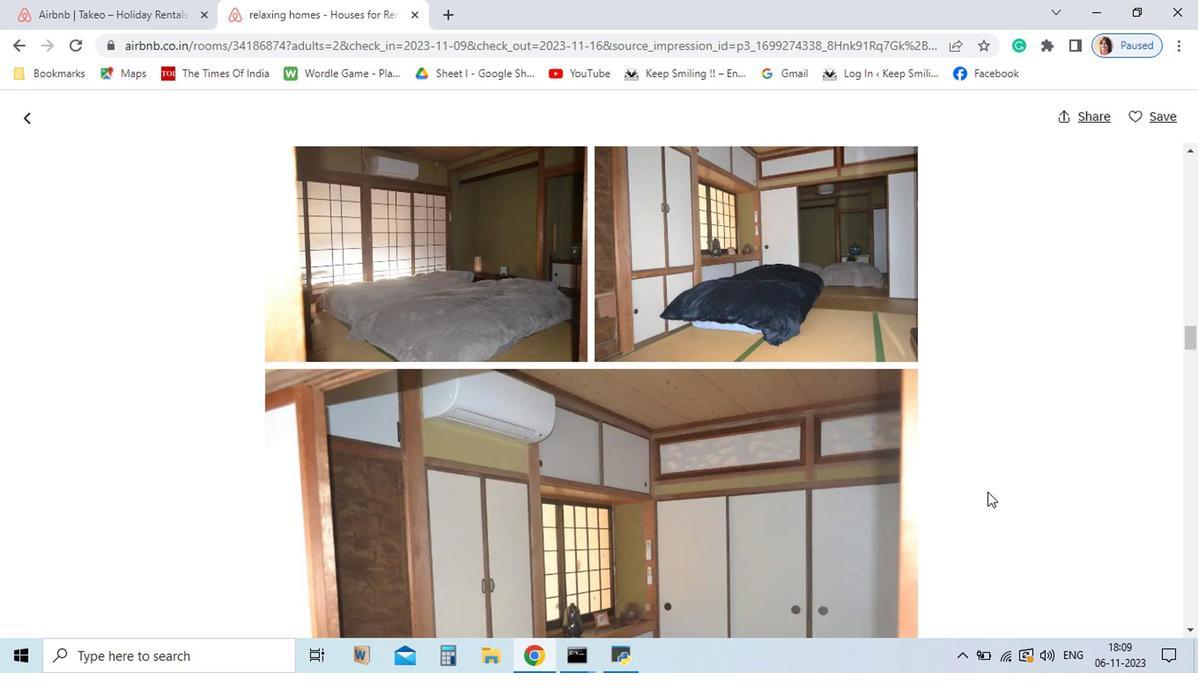 
Action: Mouse scrolled (874, 524) with delta (0, 0)
Screenshot: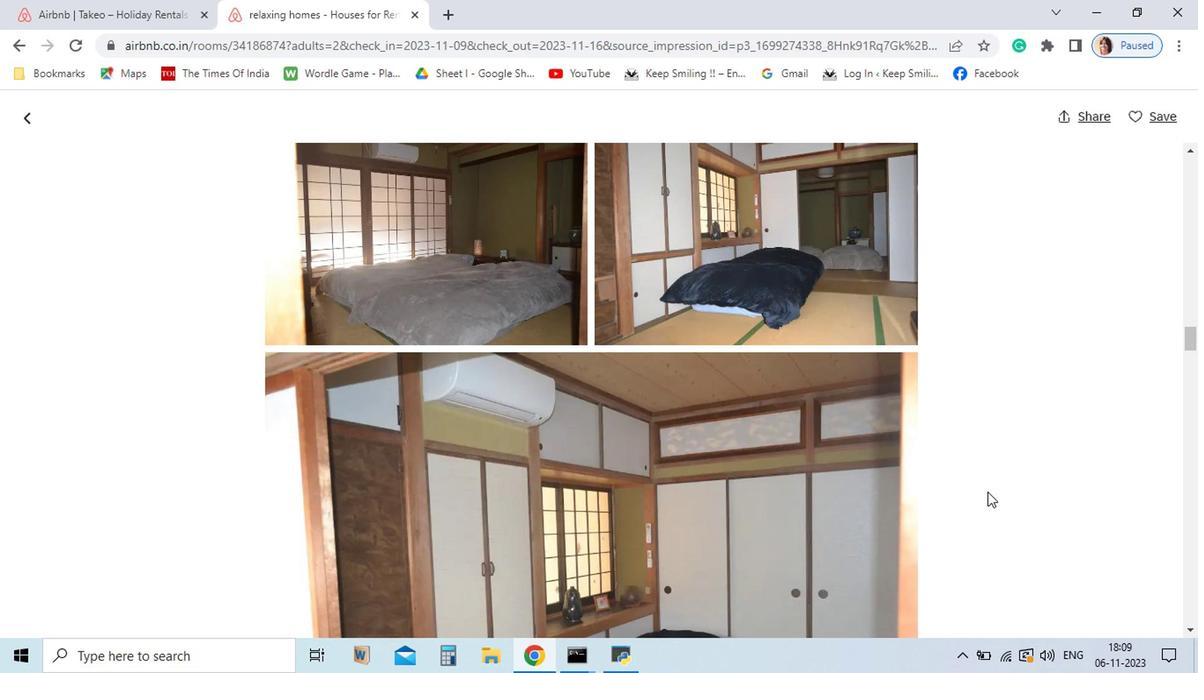 
Action: Mouse scrolled (874, 524) with delta (0, 0)
Screenshot: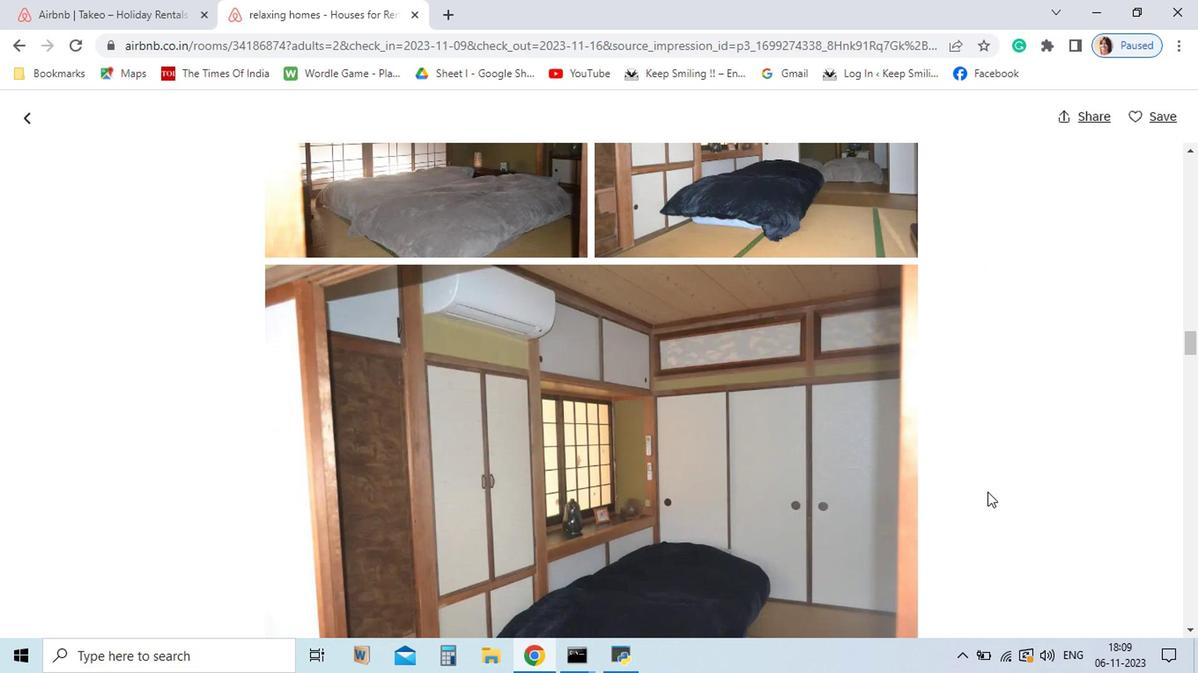 
Action: Mouse scrolled (874, 524) with delta (0, 0)
Screenshot: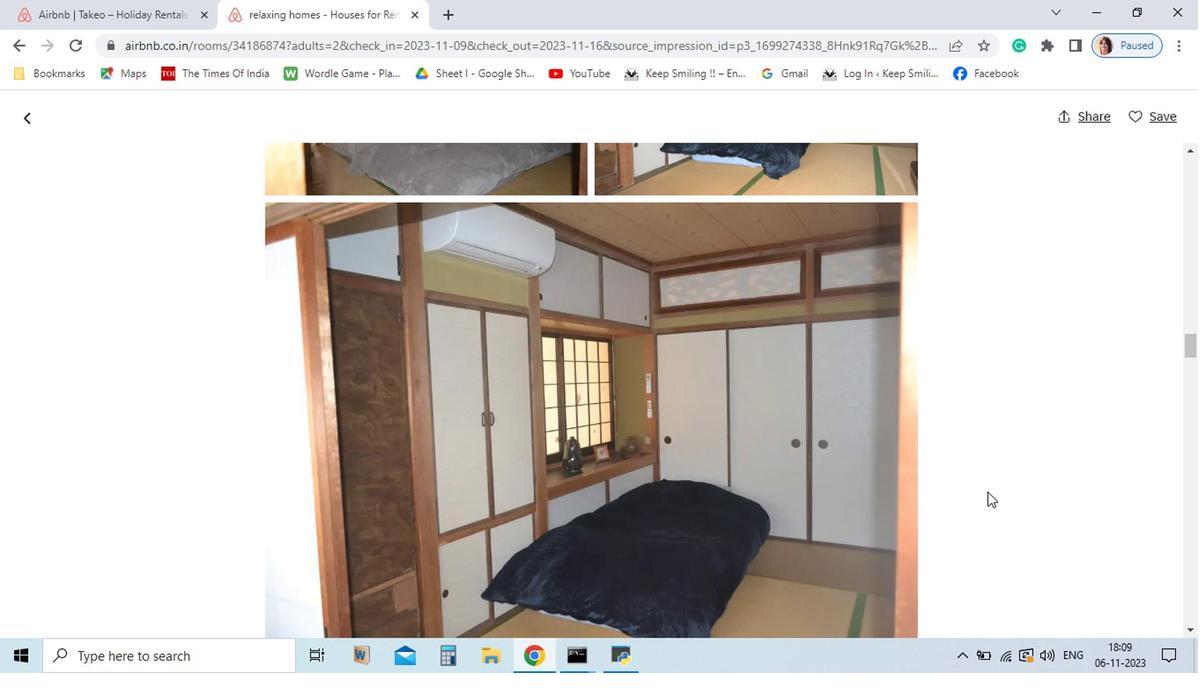 
Action: Mouse scrolled (874, 524) with delta (0, 0)
Screenshot: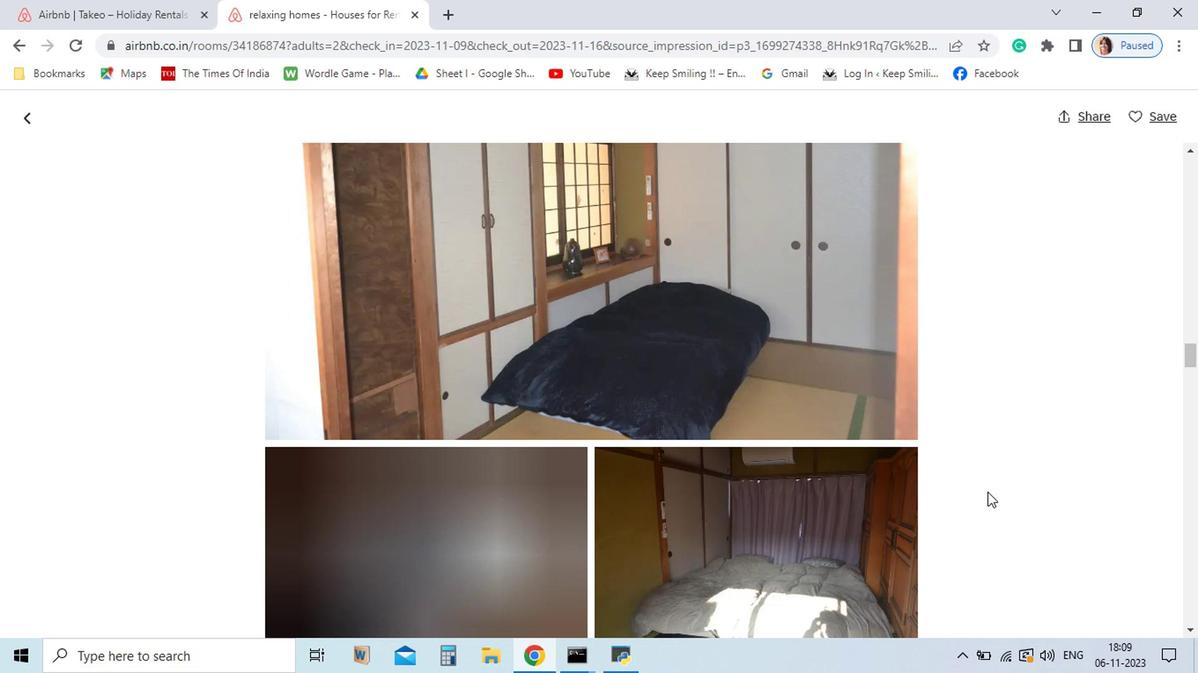 
Action: Mouse scrolled (874, 524) with delta (0, 0)
Screenshot: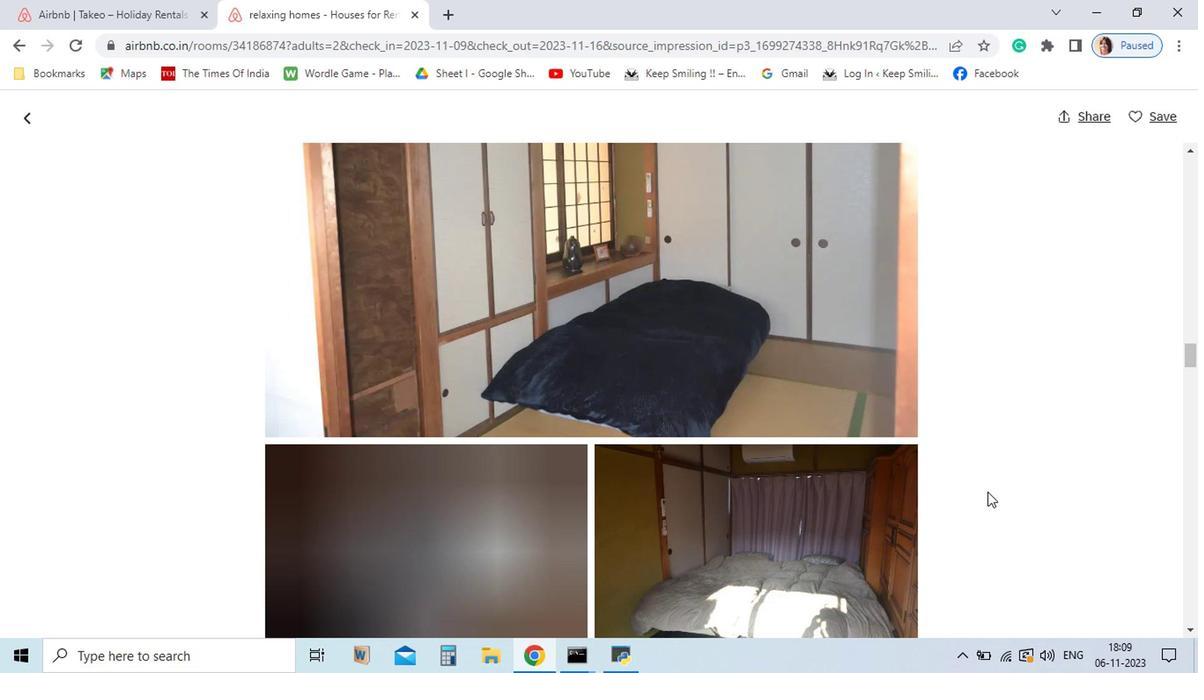 
Action: Mouse scrolled (874, 524) with delta (0, 0)
Screenshot: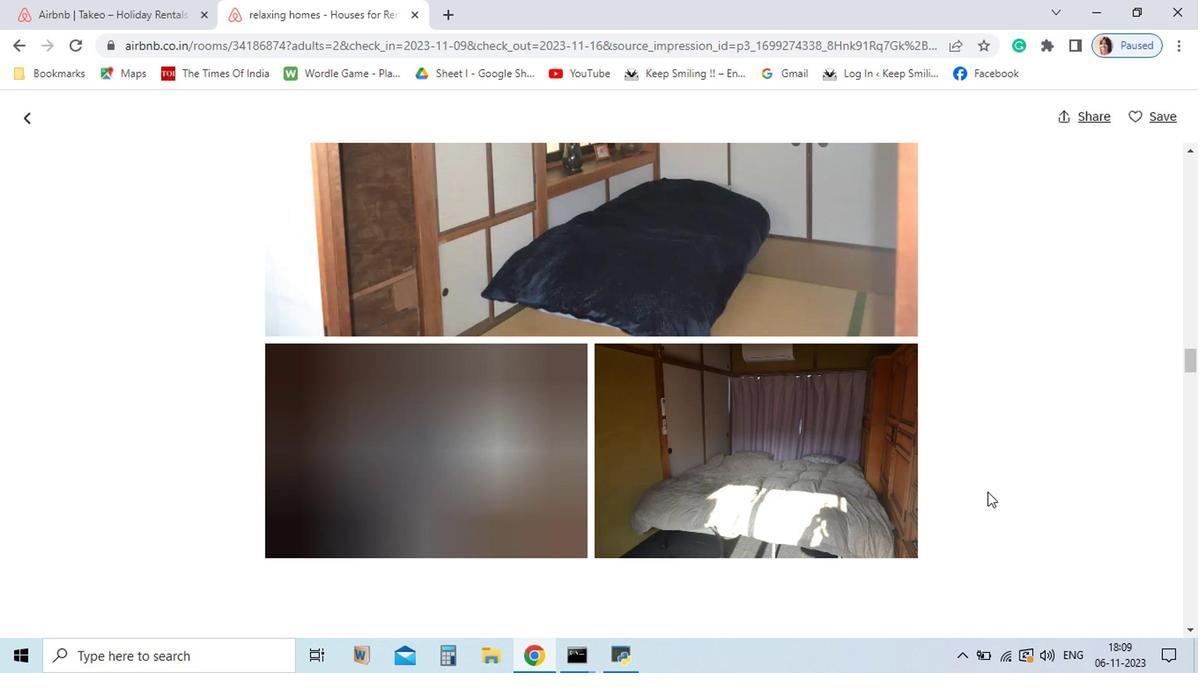 
Action: Mouse scrolled (874, 524) with delta (0, 0)
Screenshot: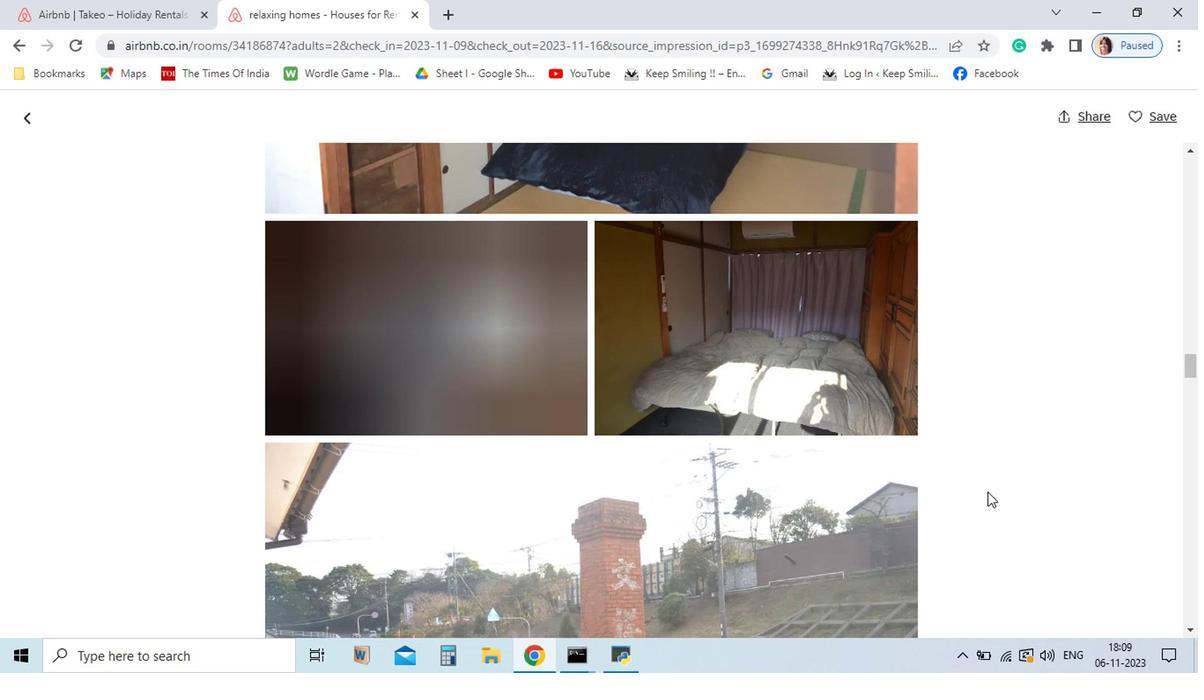 
Action: Mouse scrolled (874, 524) with delta (0, 0)
Screenshot: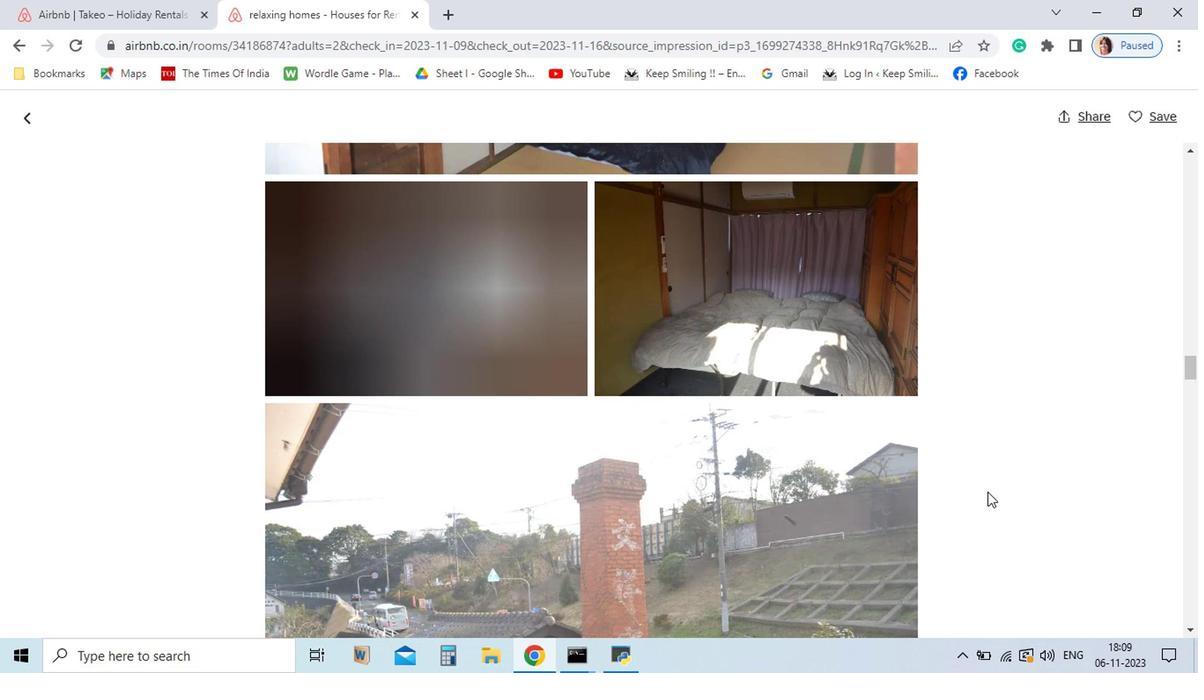 
Action: Mouse scrolled (874, 524) with delta (0, 0)
Screenshot: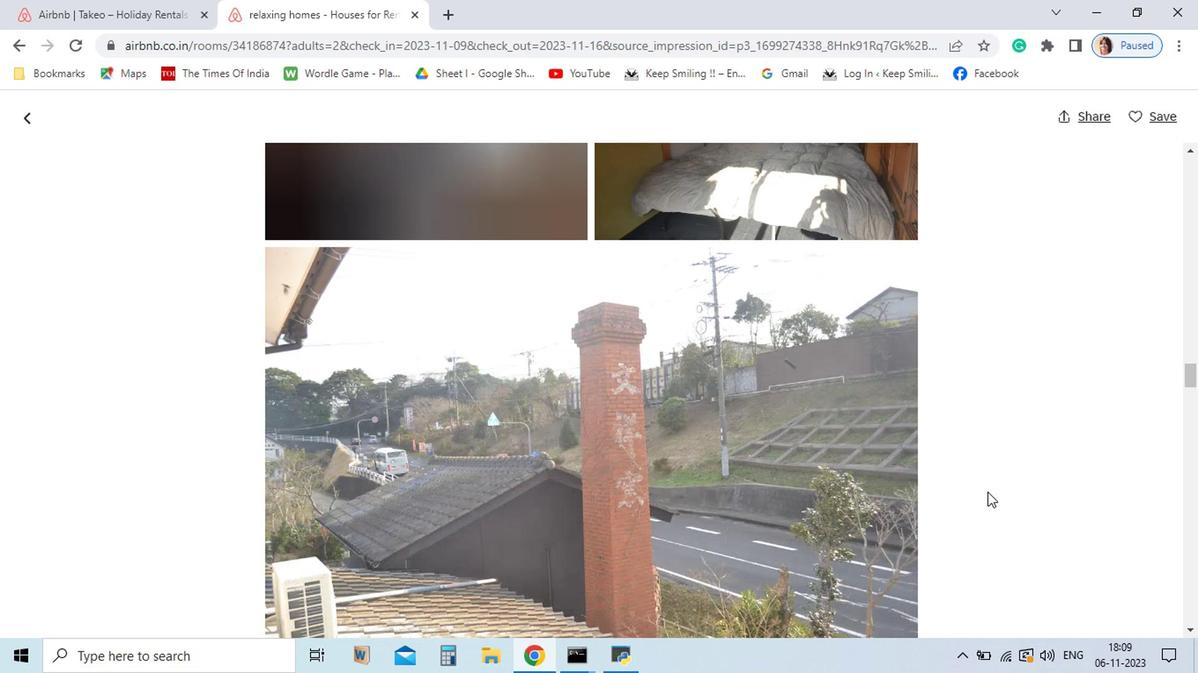 
Action: Mouse scrolled (874, 524) with delta (0, 0)
Screenshot: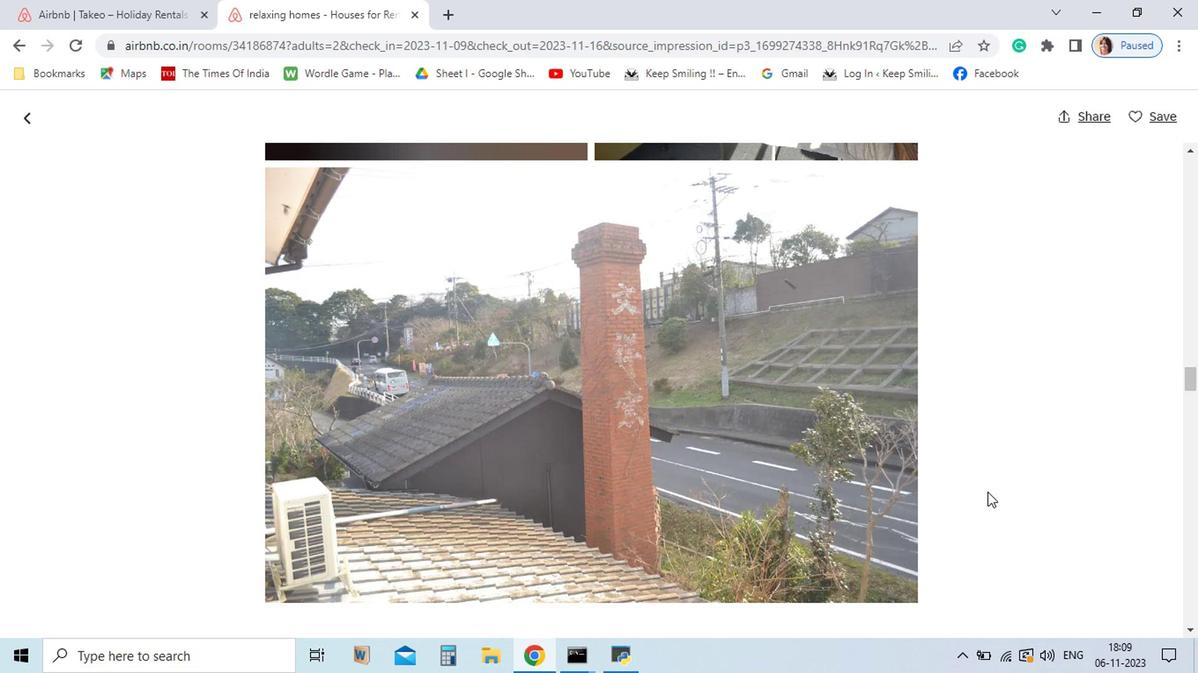 
Action: Mouse scrolled (874, 524) with delta (0, 0)
Screenshot: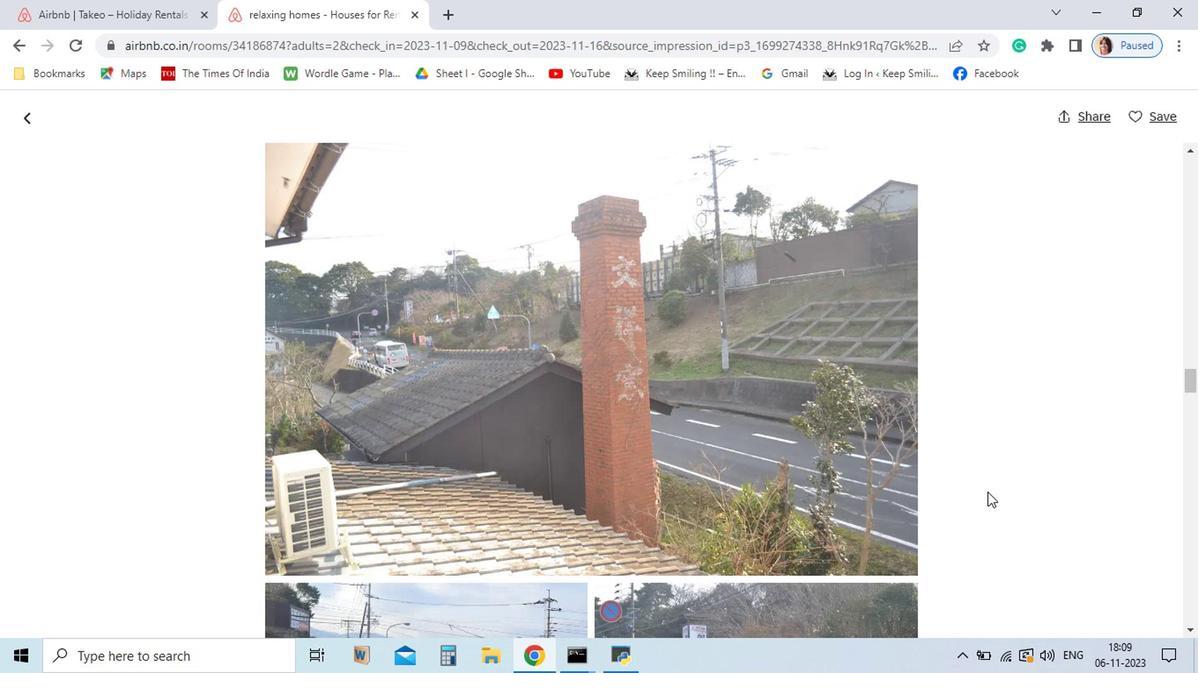 
Action: Mouse scrolled (874, 524) with delta (0, 0)
Screenshot: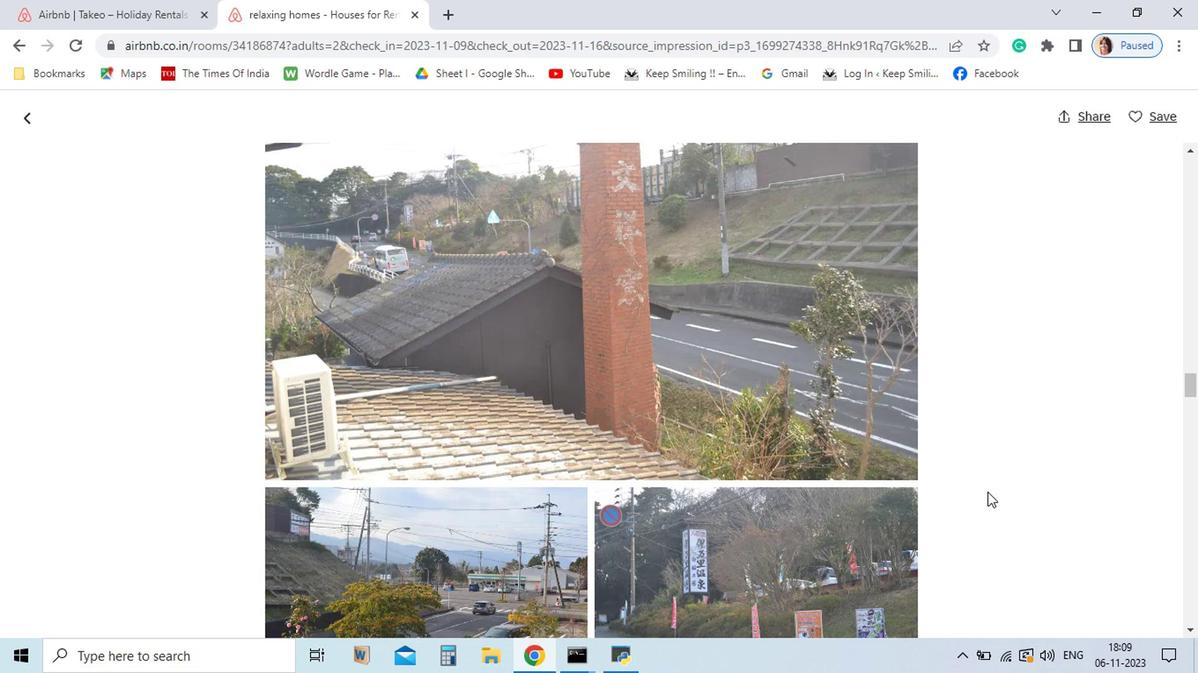 
Action: Mouse scrolled (874, 524) with delta (0, 0)
Screenshot: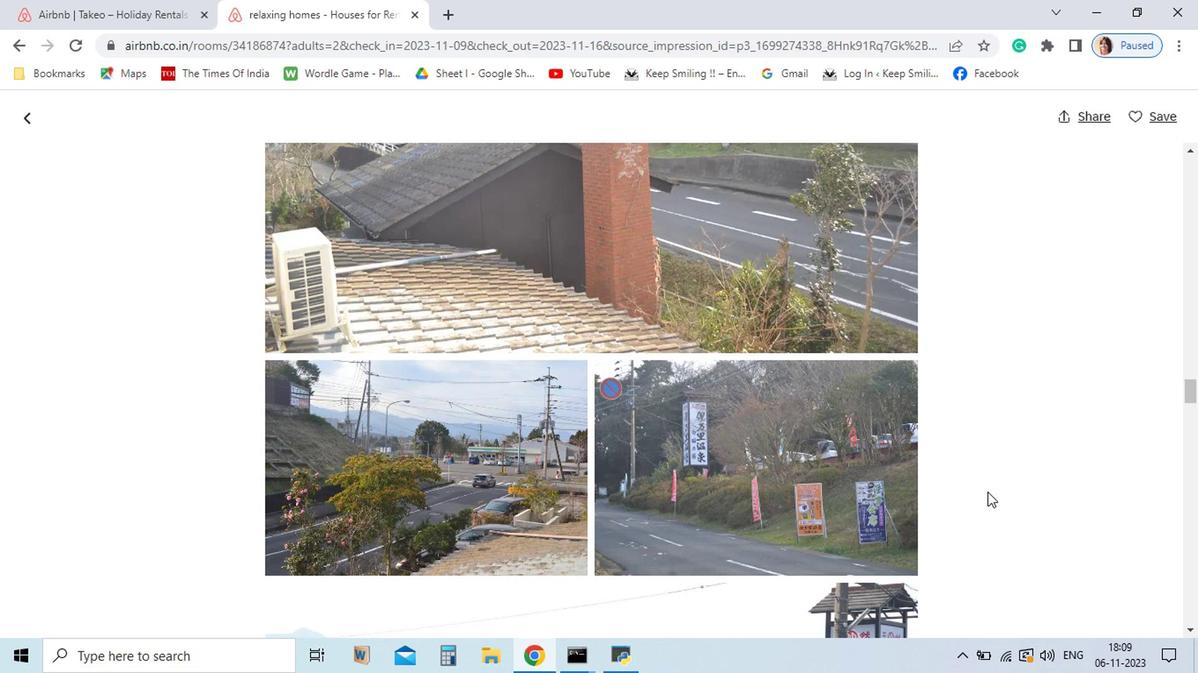 
Action: Mouse scrolled (874, 524) with delta (0, 0)
Screenshot: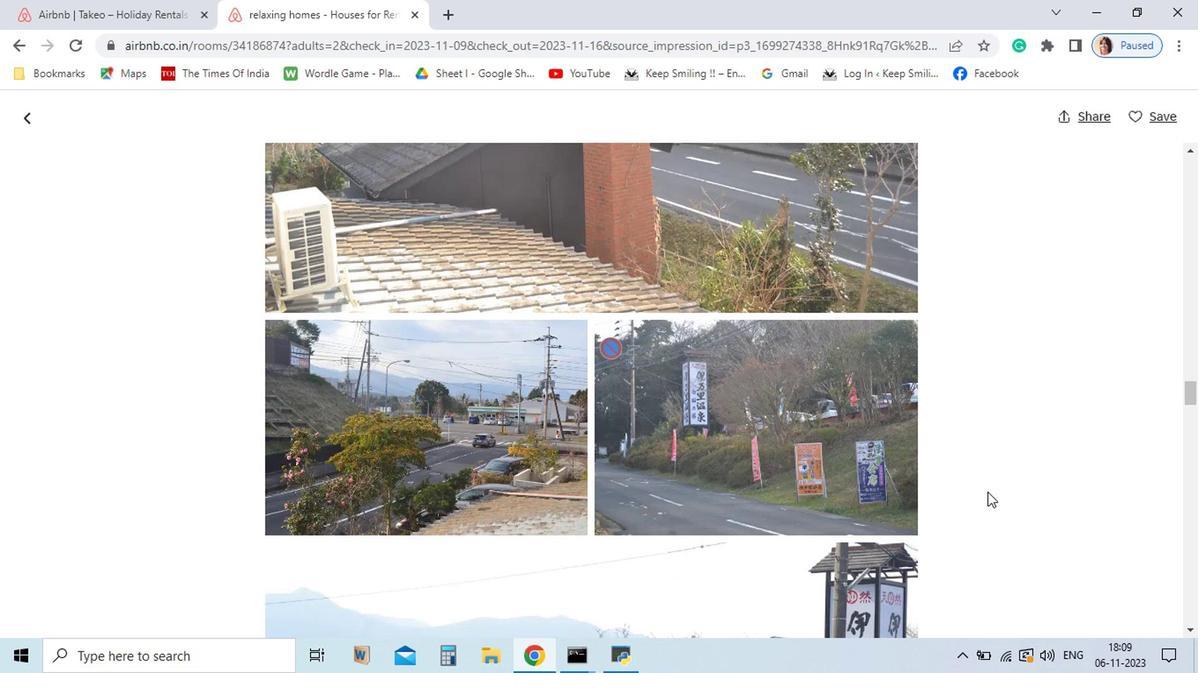 
Action: Mouse scrolled (874, 524) with delta (0, 0)
Screenshot: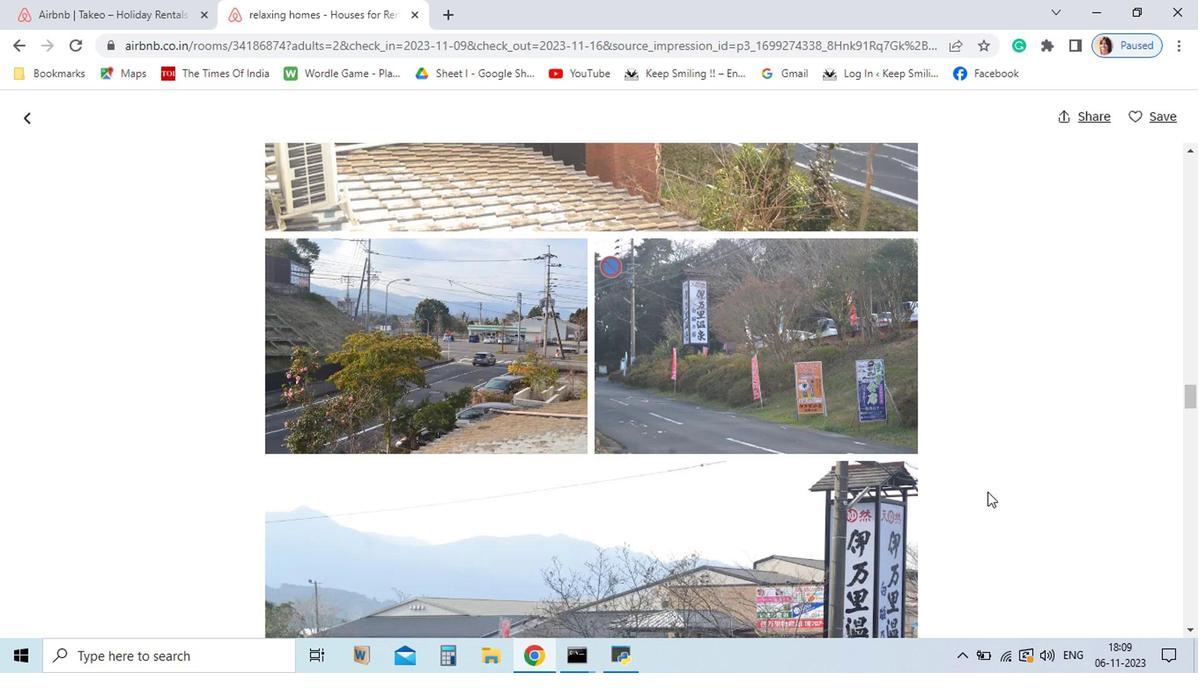 
Action: Mouse scrolled (874, 524) with delta (0, 0)
Screenshot: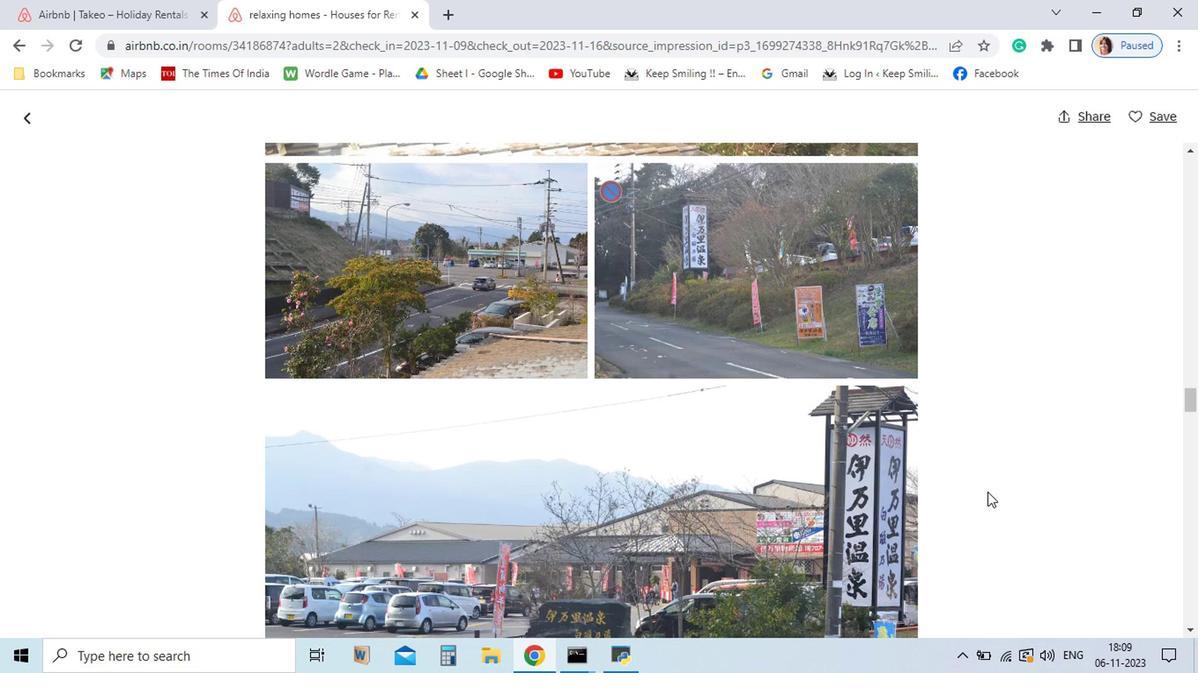 
Action: Mouse scrolled (874, 524) with delta (0, 0)
Screenshot: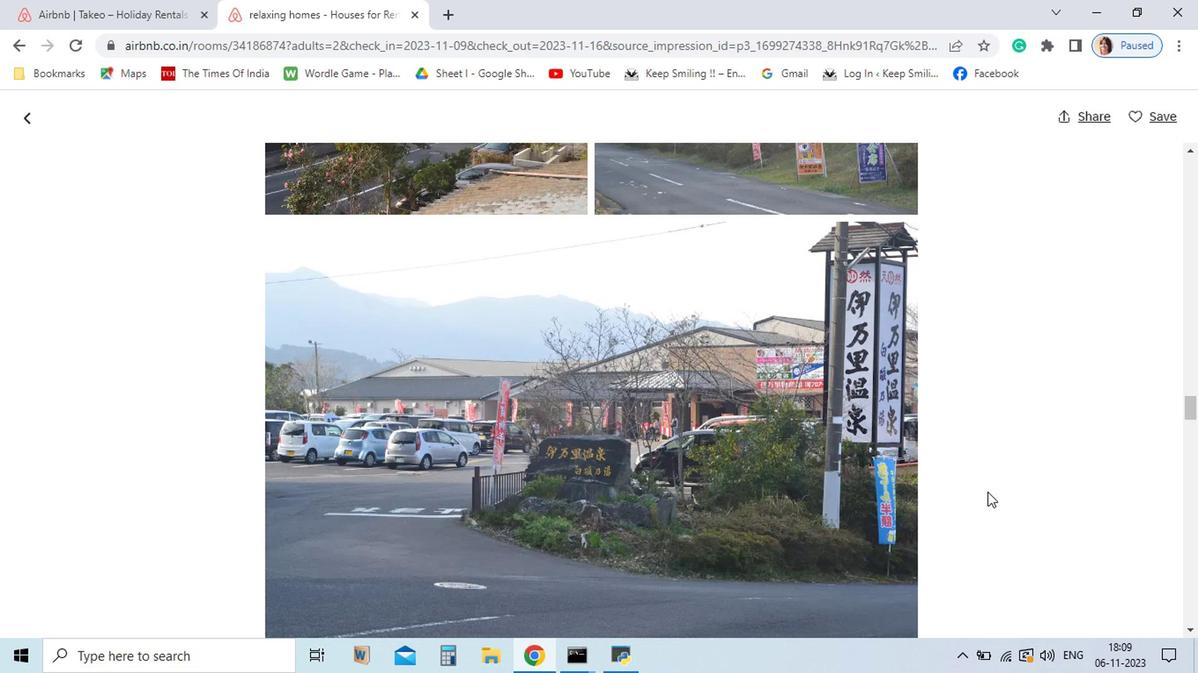 
Action: Mouse scrolled (874, 524) with delta (0, 0)
Screenshot: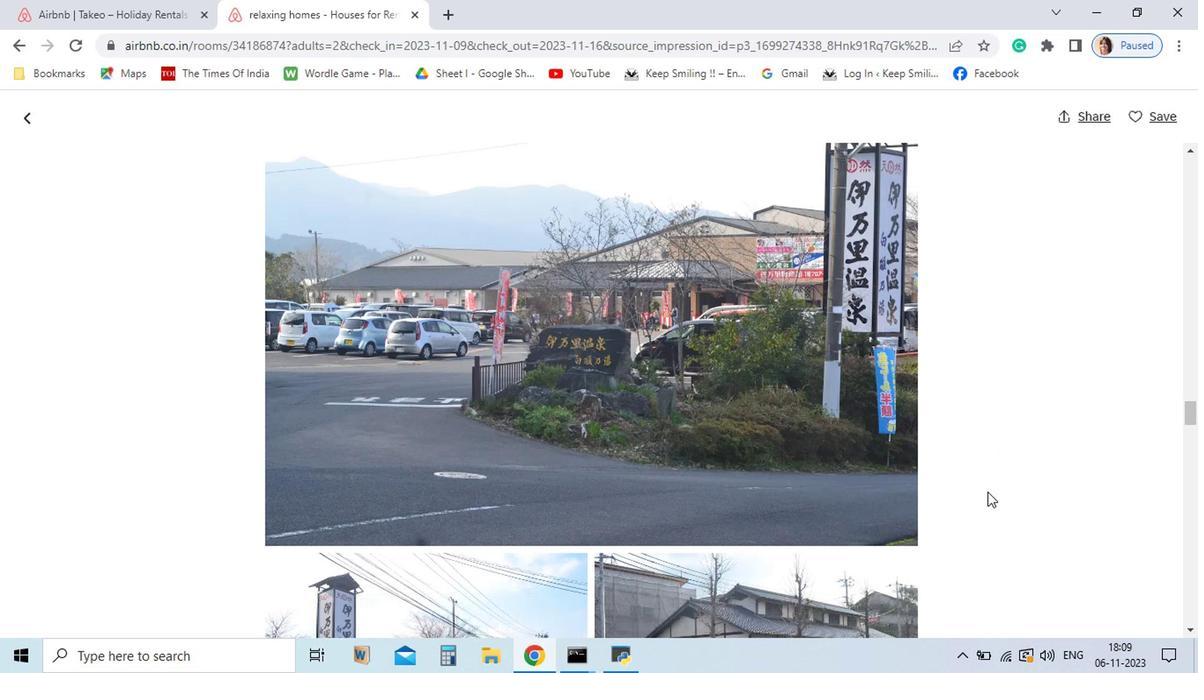 
Action: Mouse scrolled (874, 524) with delta (0, 0)
Screenshot: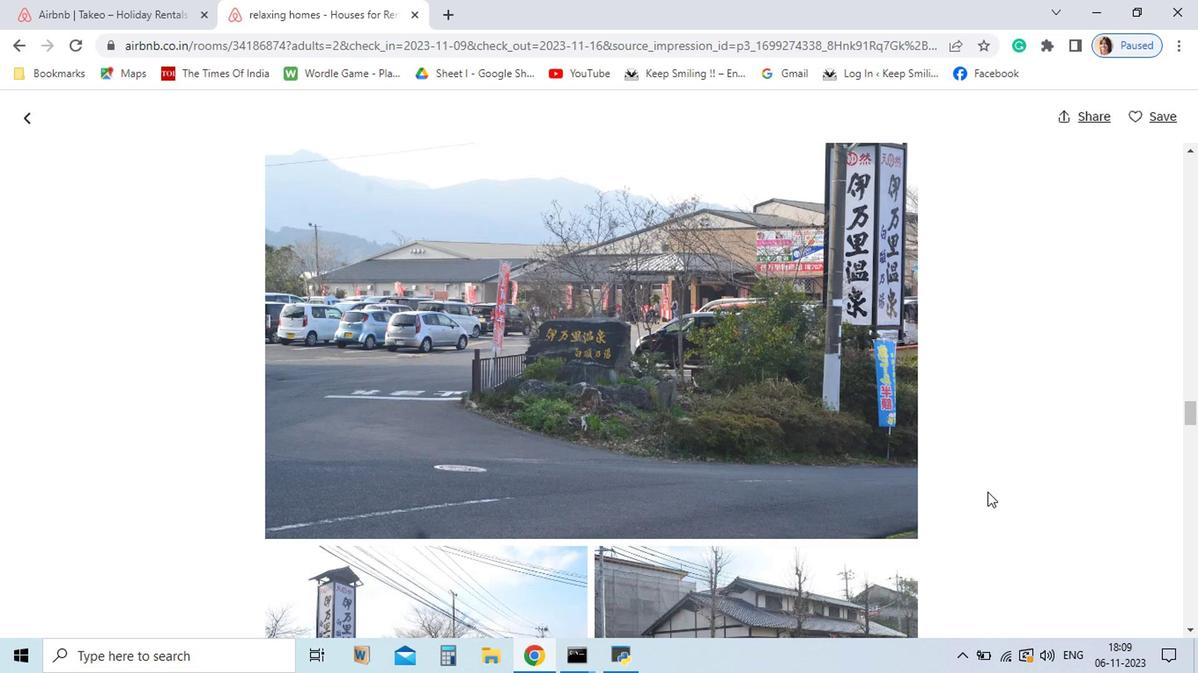 
Action: Mouse scrolled (874, 524) with delta (0, 0)
Screenshot: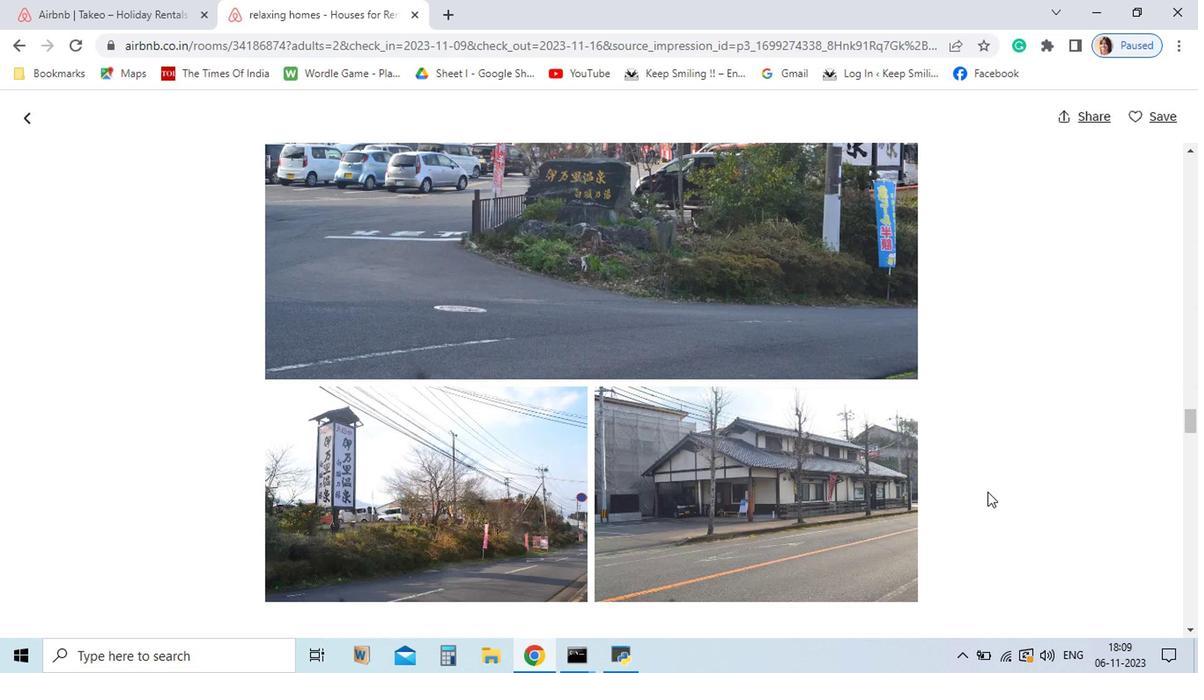 
Action: Mouse scrolled (874, 524) with delta (0, 0)
Screenshot: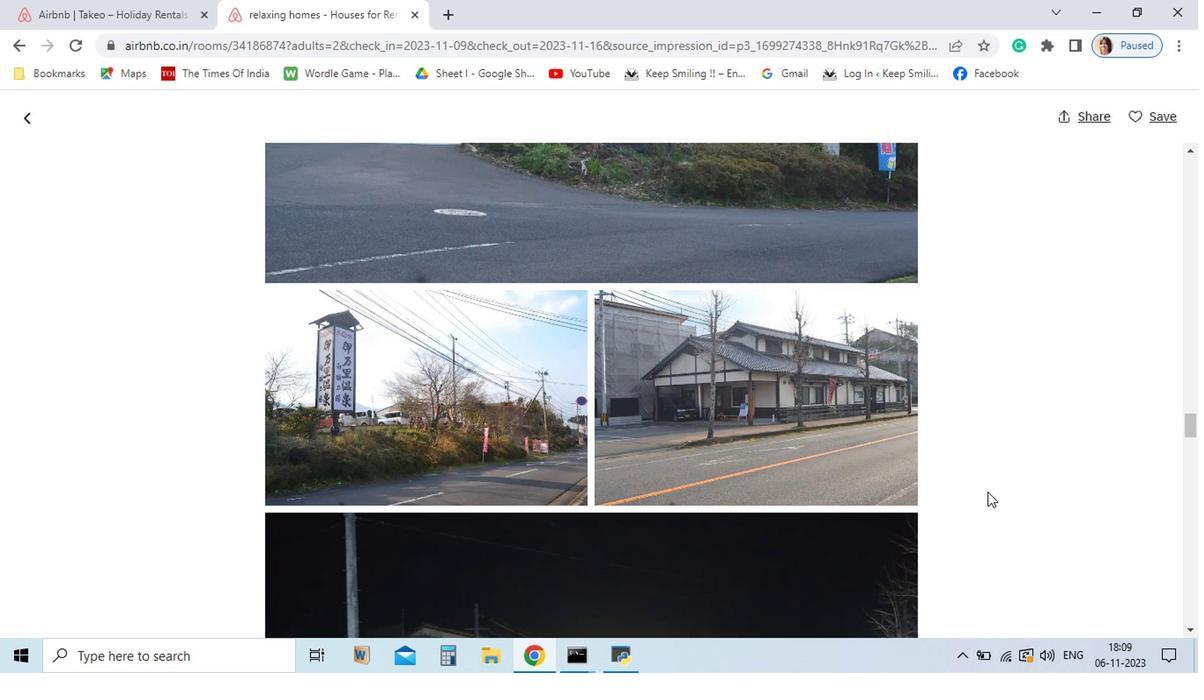 
Action: Mouse scrolled (874, 524) with delta (0, 0)
Screenshot: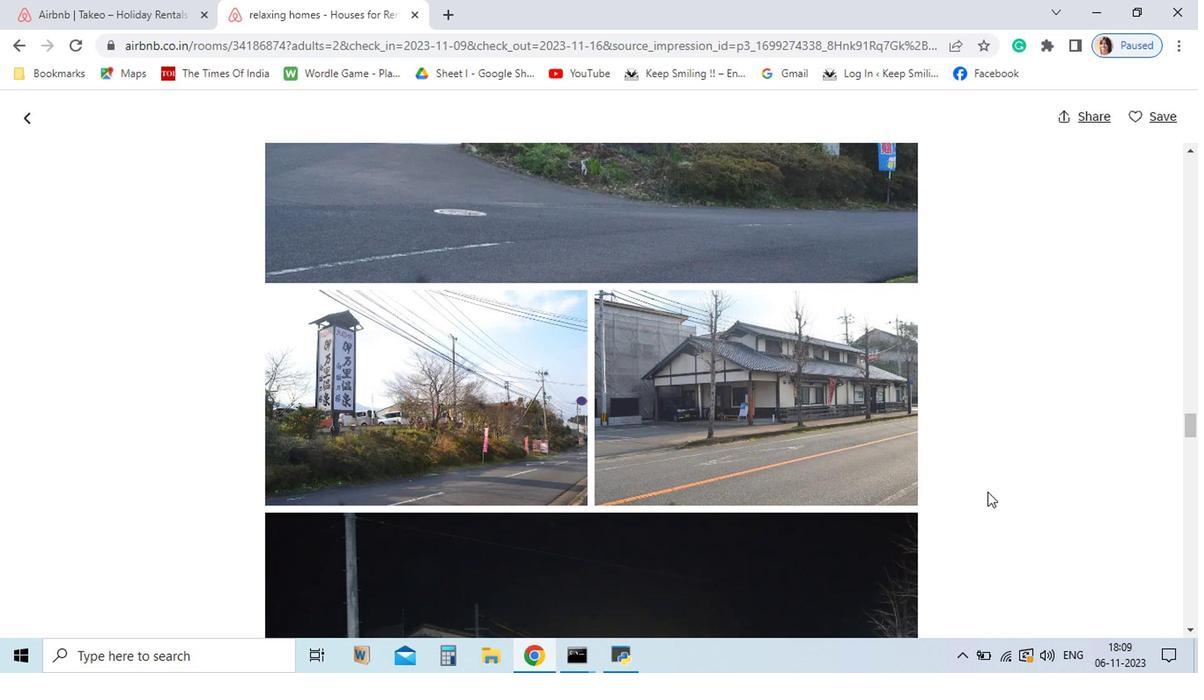 
Action: Mouse scrolled (874, 524) with delta (0, 0)
Screenshot: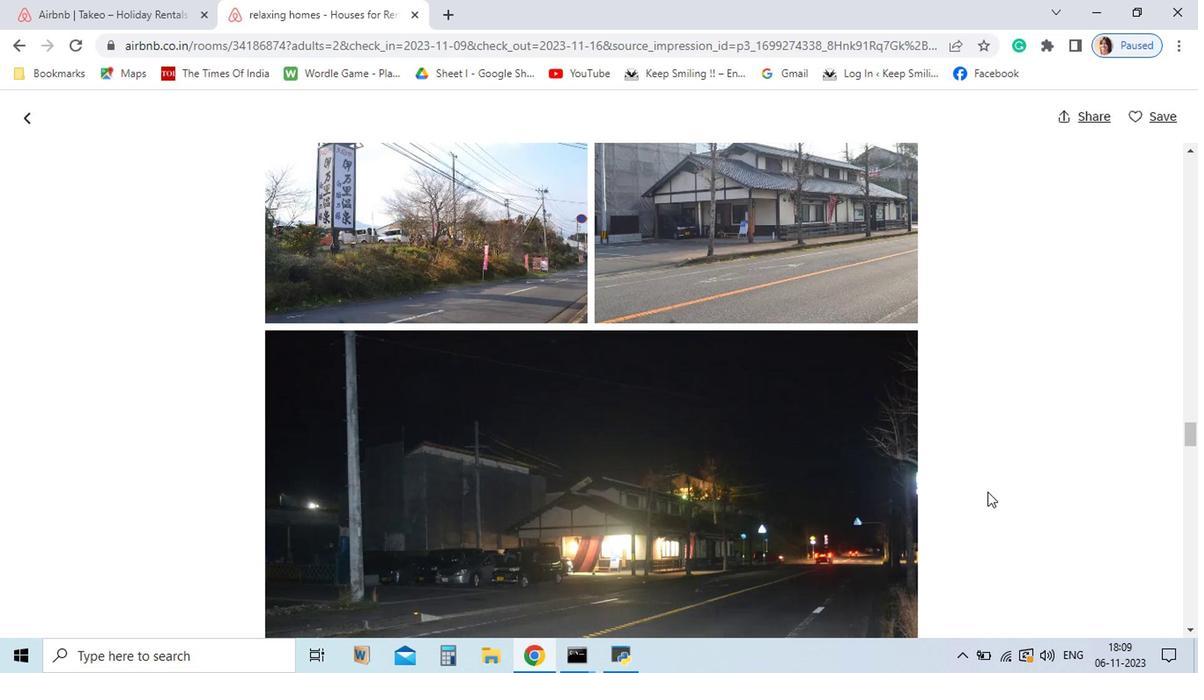
Action: Mouse scrolled (874, 524) with delta (0, 0)
Screenshot: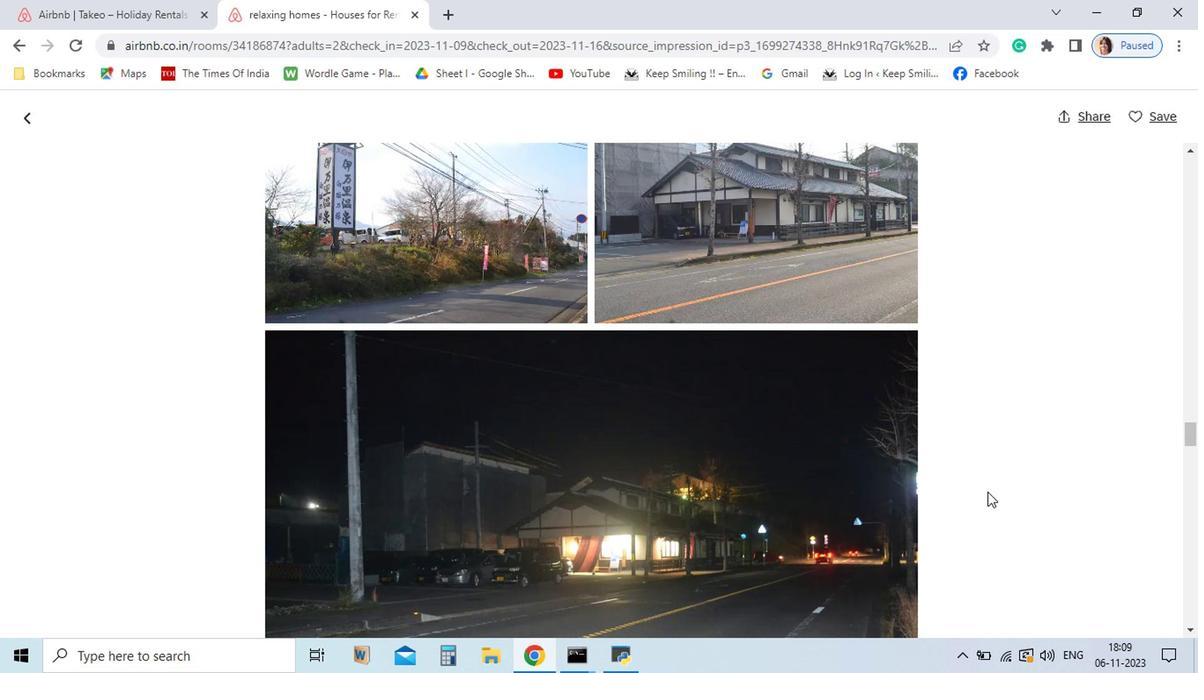 
Action: Mouse scrolled (874, 524) with delta (0, 0)
Screenshot: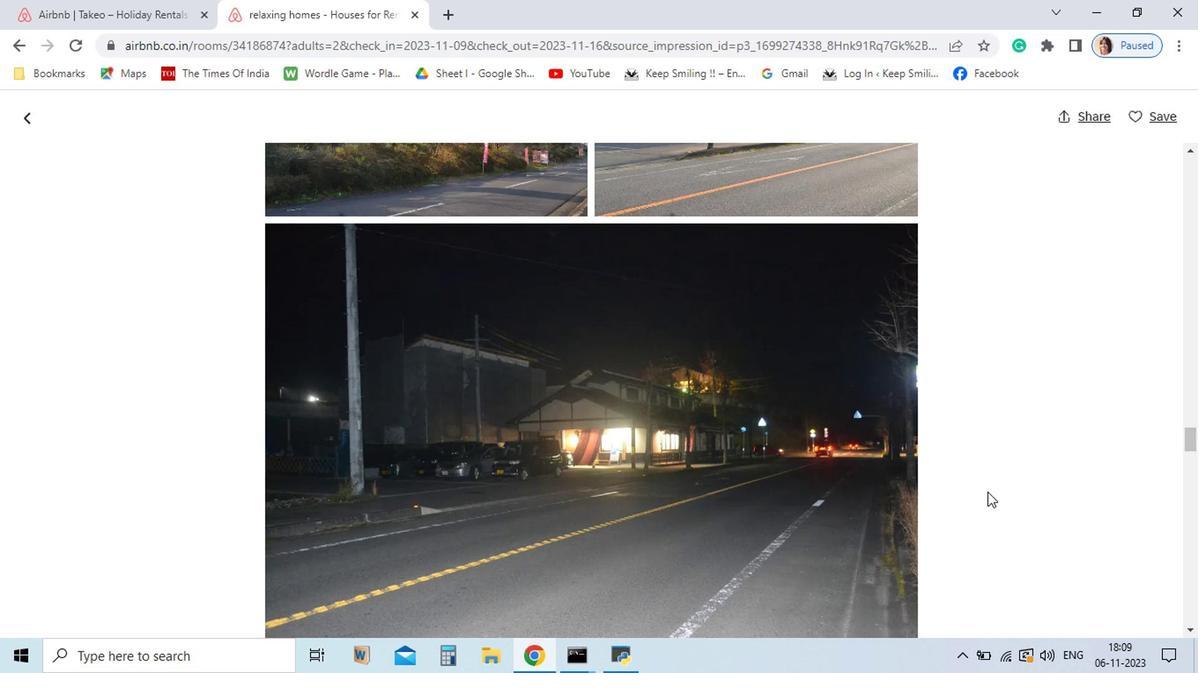 
Action: Mouse scrolled (874, 524) with delta (0, 0)
Screenshot: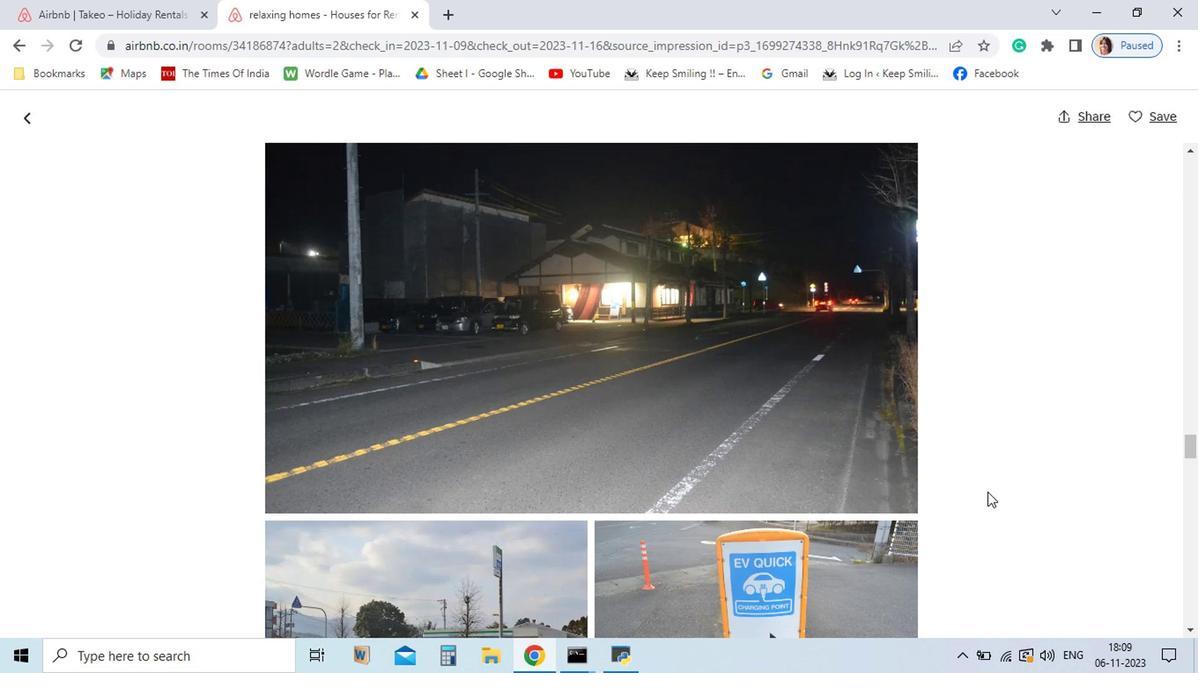 
Action: Mouse scrolled (874, 524) with delta (0, 0)
Screenshot: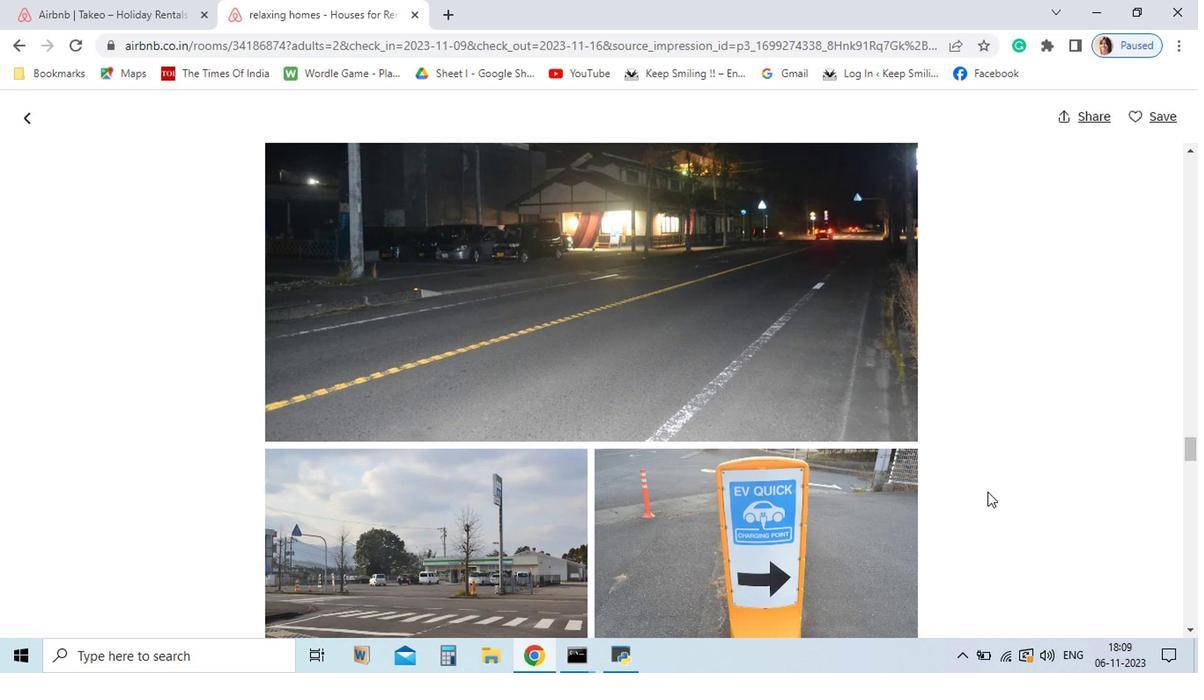 
Action: Mouse scrolled (874, 524) with delta (0, 0)
Screenshot: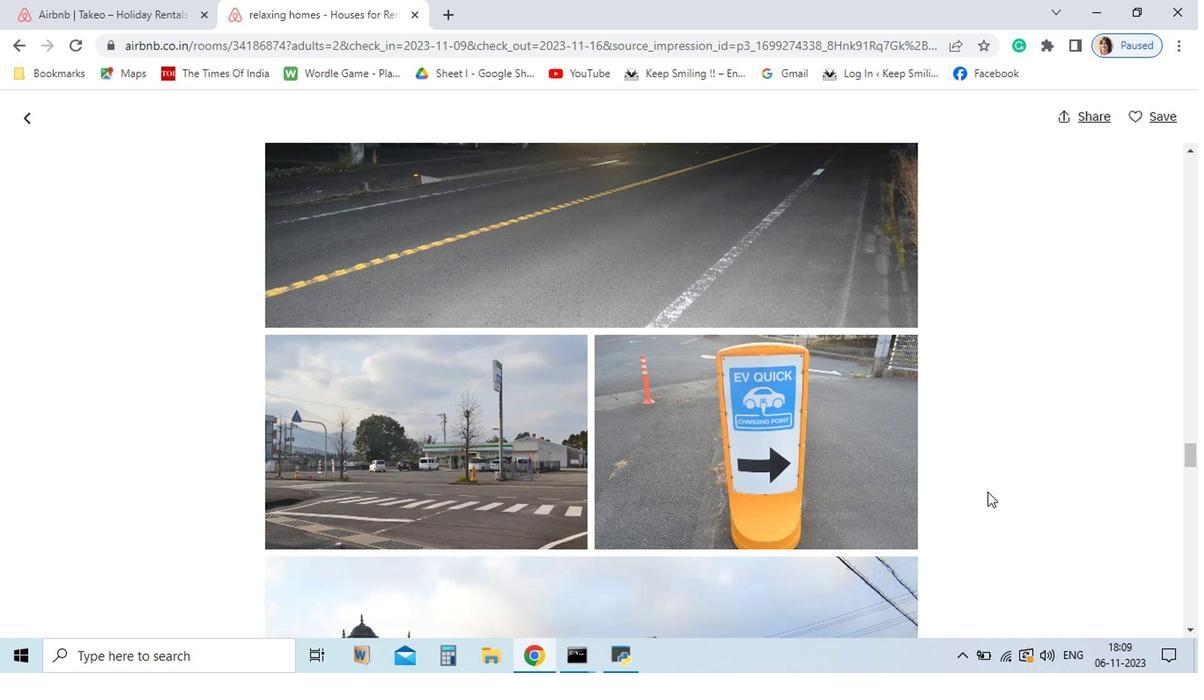 
Action: Mouse scrolled (874, 524) with delta (0, 0)
Screenshot: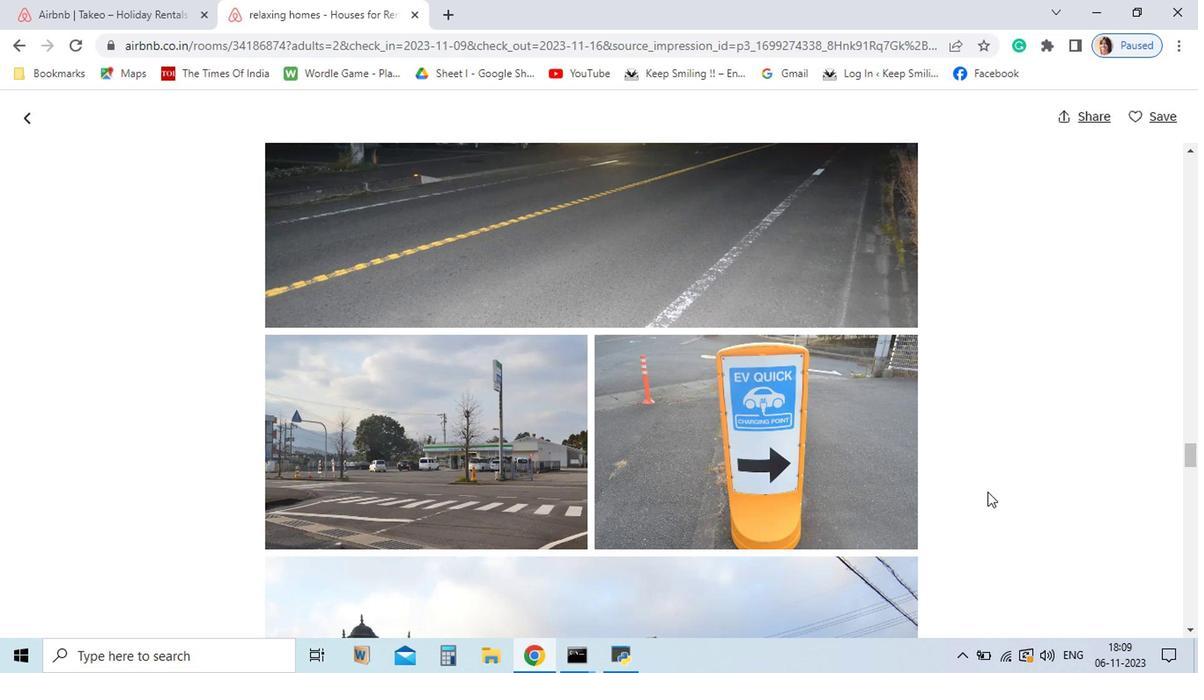 
Action: Mouse scrolled (874, 524) with delta (0, 0)
Screenshot: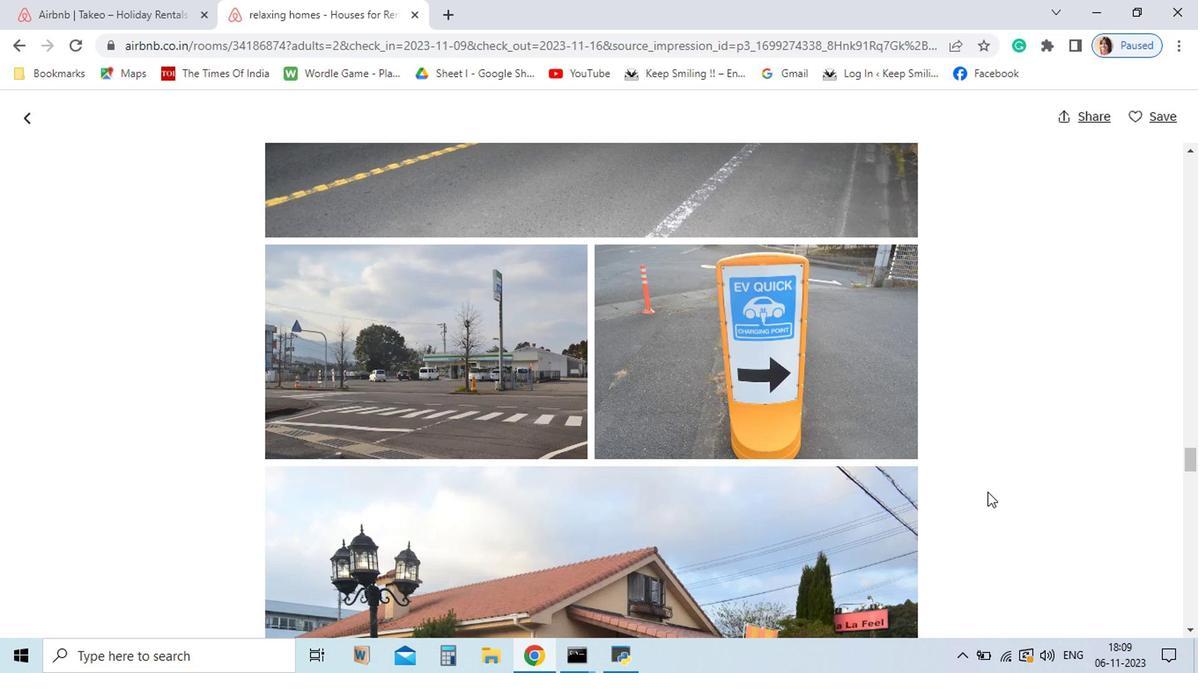 
Action: Mouse scrolled (874, 524) with delta (0, 0)
Screenshot: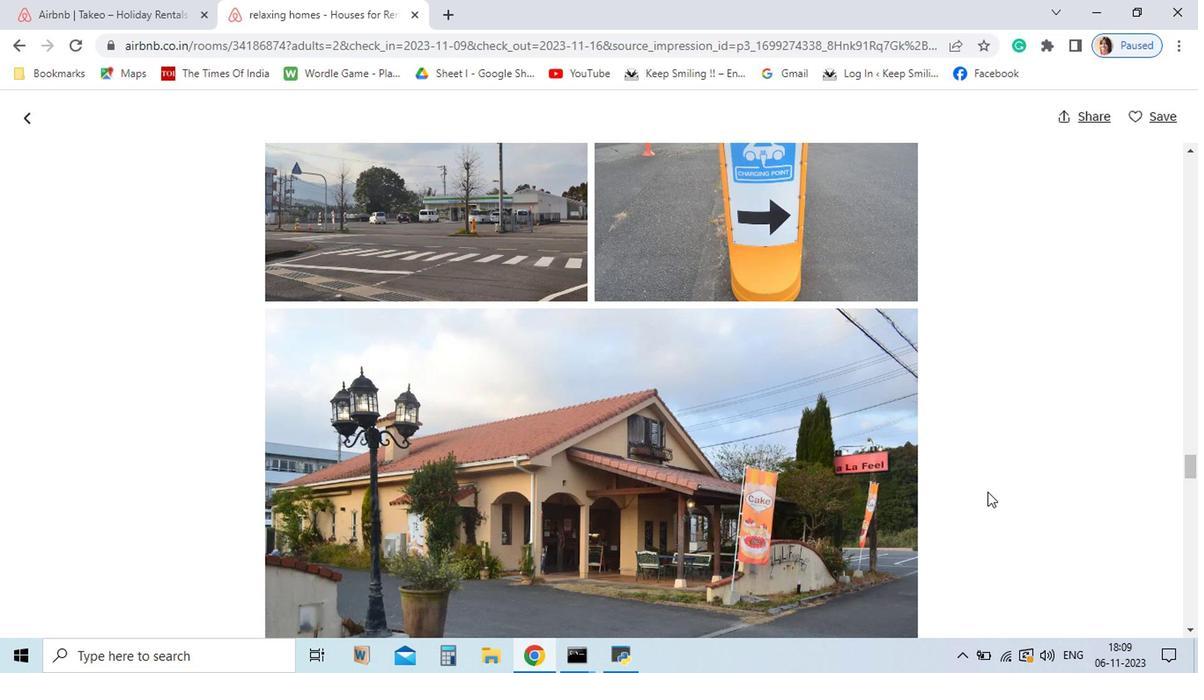 
Action: Mouse scrolled (874, 524) with delta (0, 0)
Screenshot: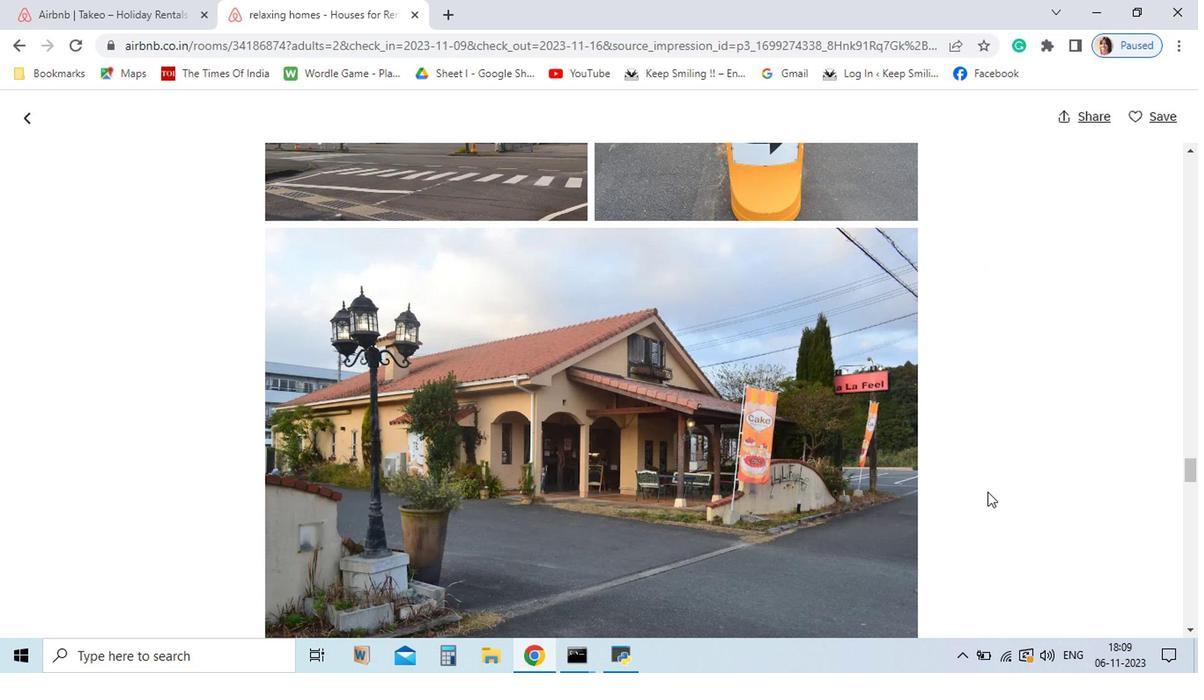 
Action: Mouse scrolled (874, 524) with delta (0, 0)
Screenshot: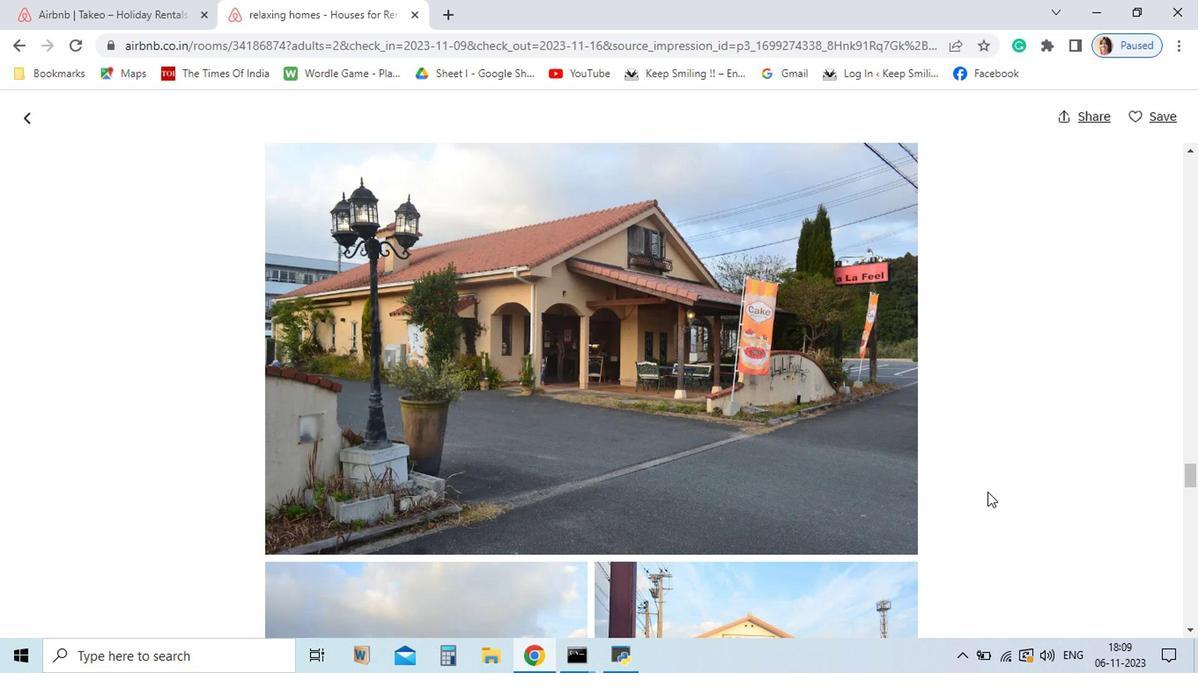 
Action: Mouse scrolled (874, 524) with delta (0, 0)
Screenshot: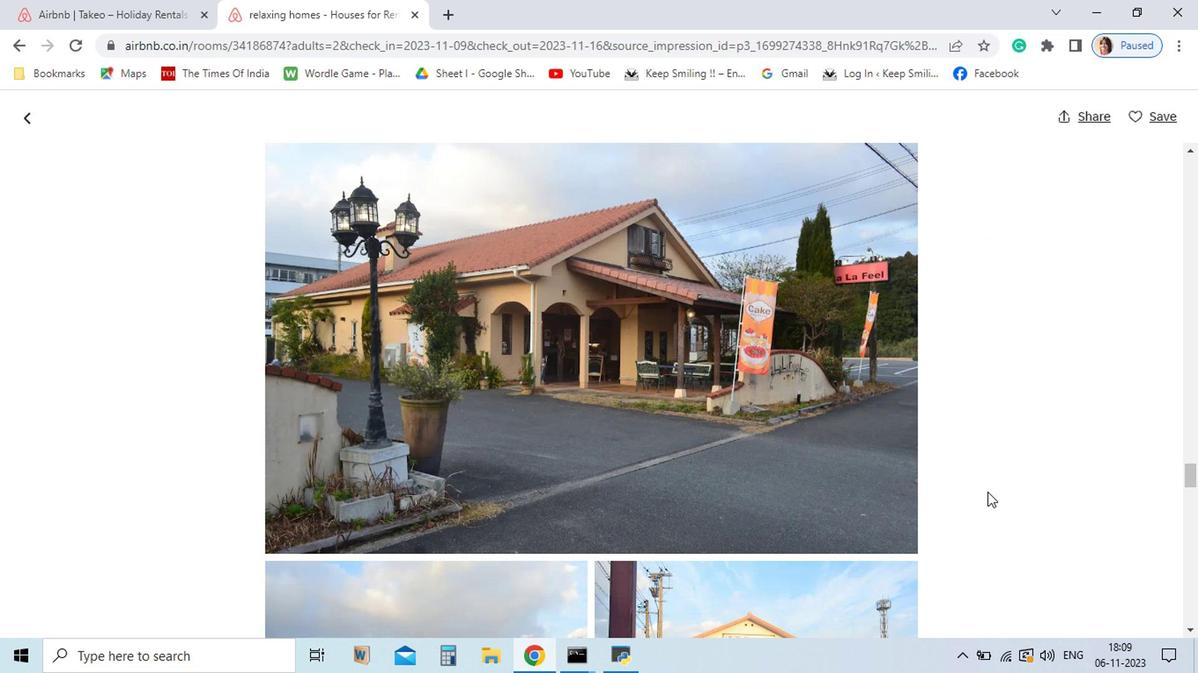 
Action: Mouse scrolled (874, 524) with delta (0, 0)
Screenshot: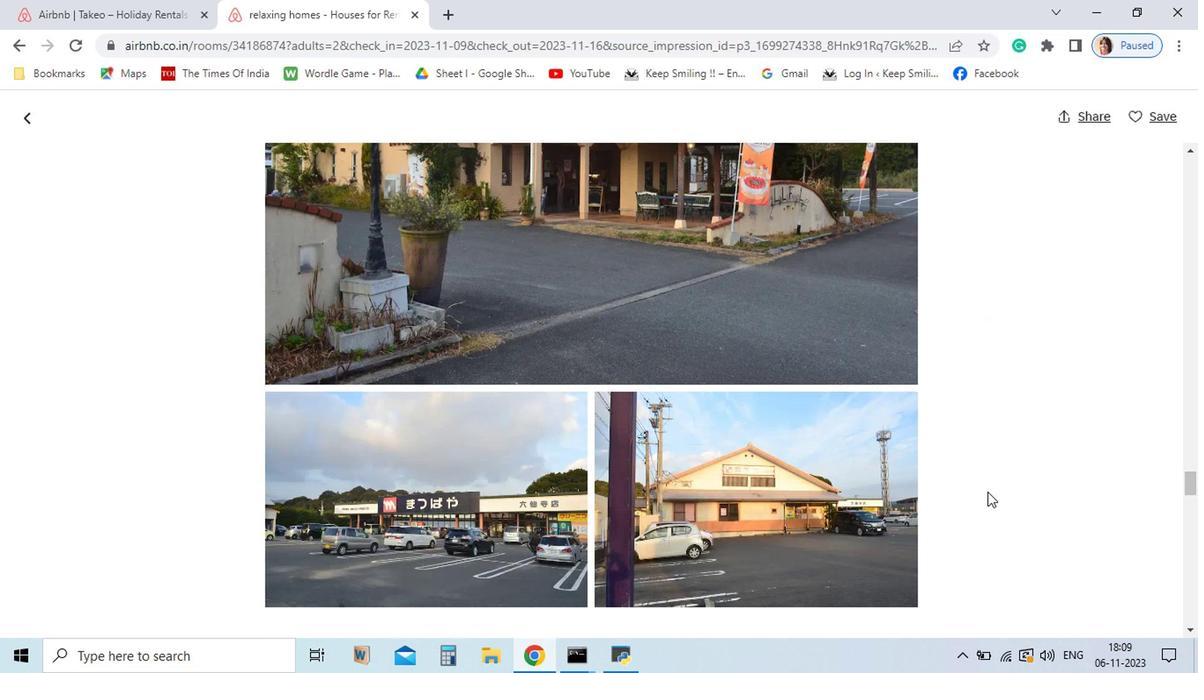 
Action: Mouse scrolled (874, 524) with delta (0, 0)
Screenshot: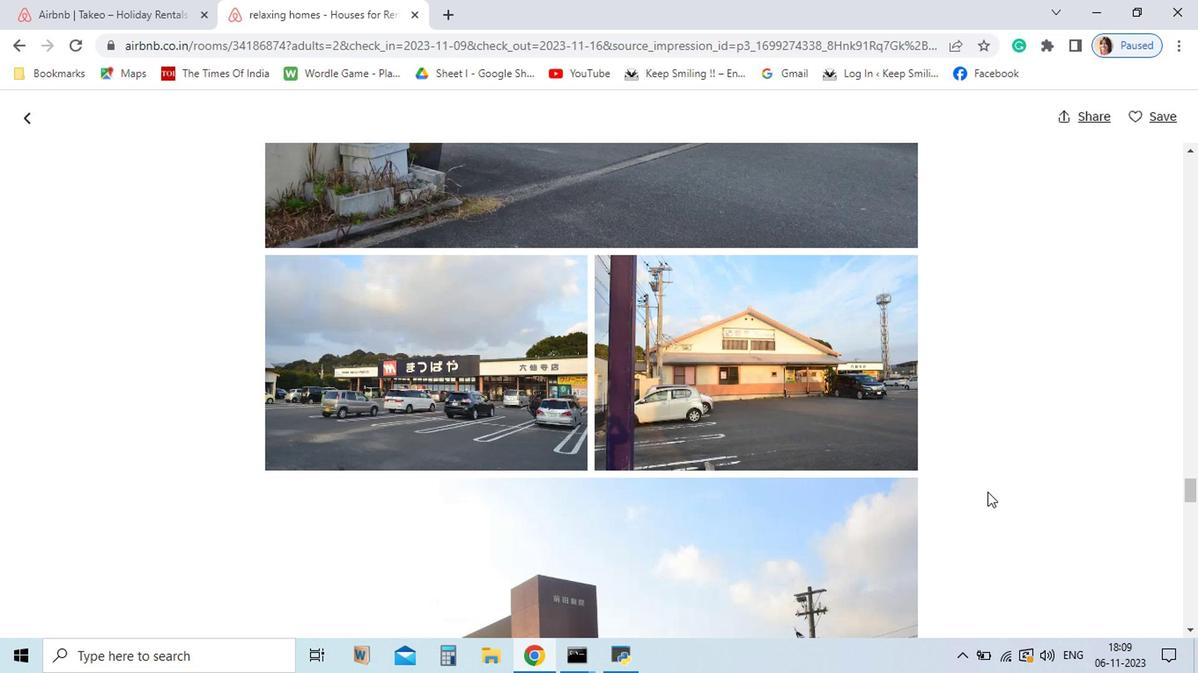 
Action: Mouse scrolled (874, 524) with delta (0, 0)
Screenshot: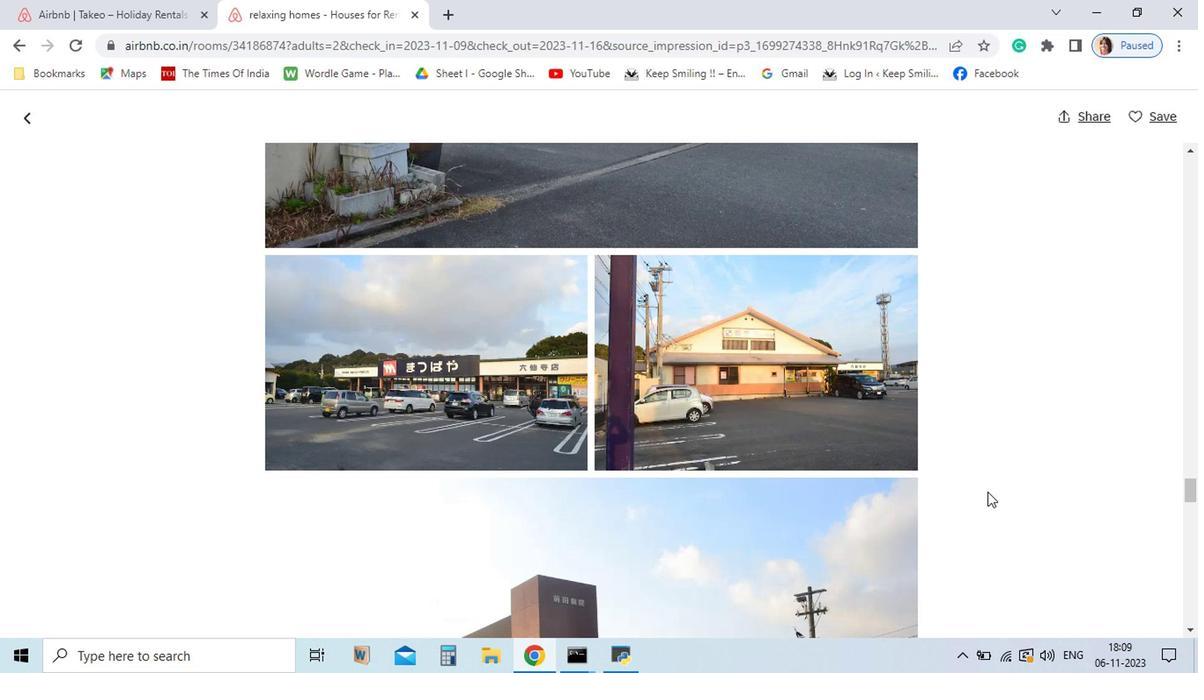 
Action: Mouse scrolled (874, 524) with delta (0, 0)
Screenshot: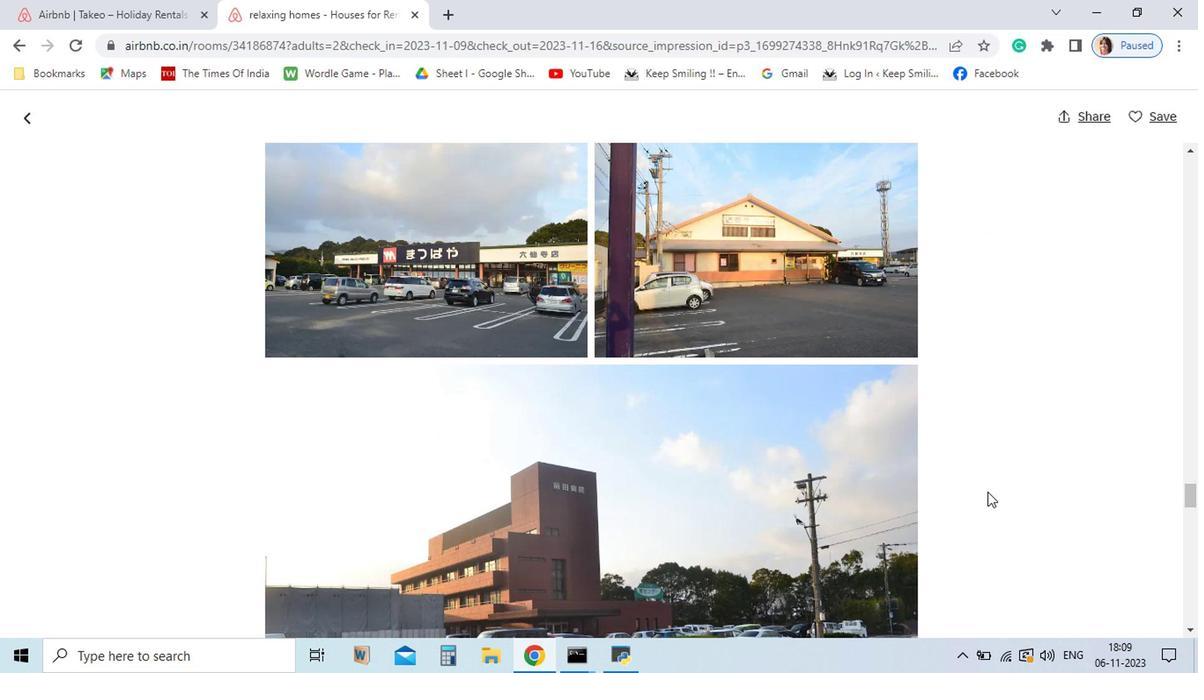 
Action: Mouse scrolled (874, 524) with delta (0, 0)
Screenshot: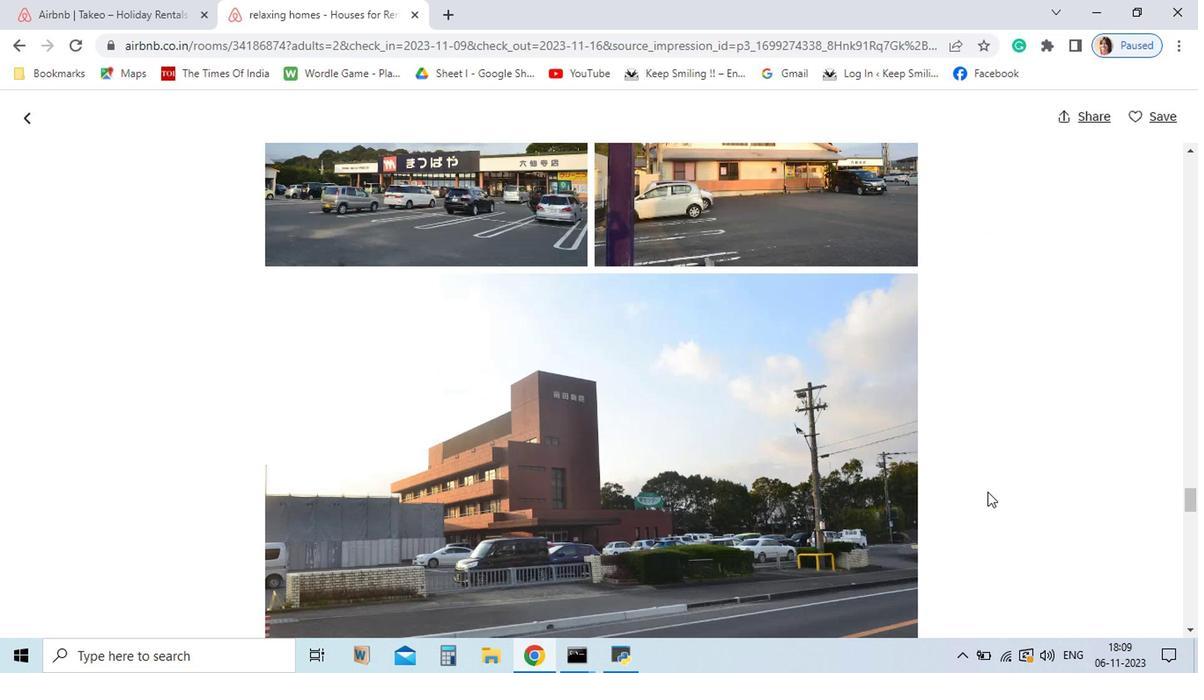 
Action: Mouse scrolled (874, 524) with delta (0, 0)
Screenshot: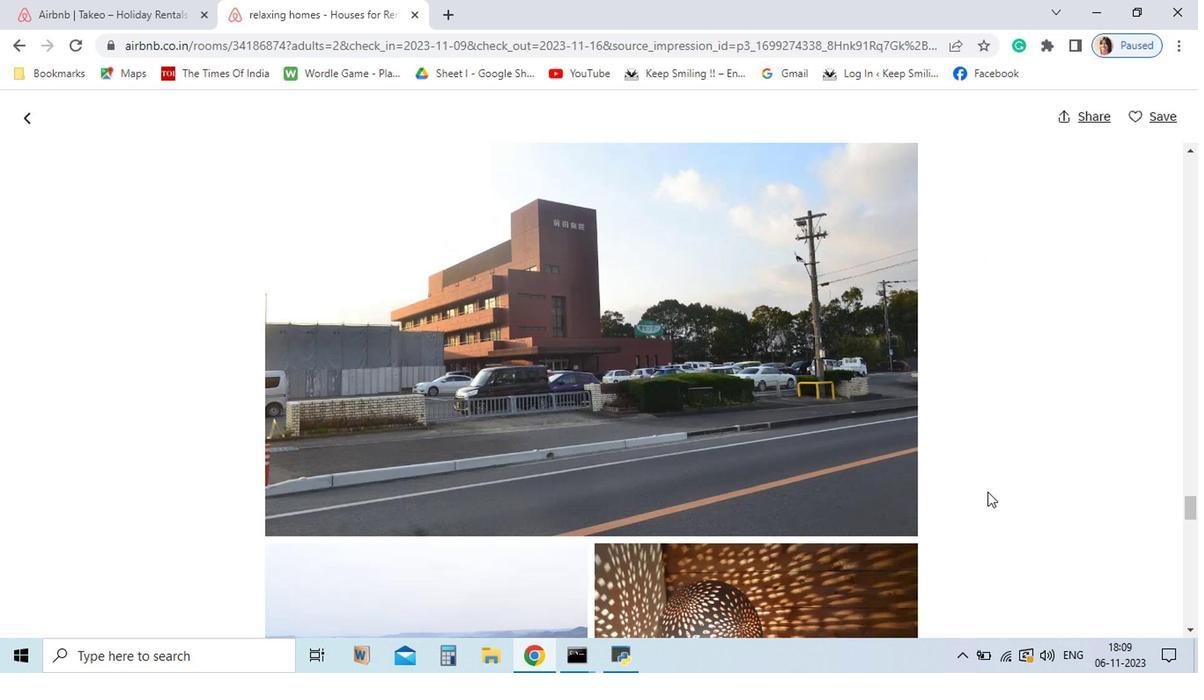 
Action: Mouse scrolled (874, 524) with delta (0, 0)
Screenshot: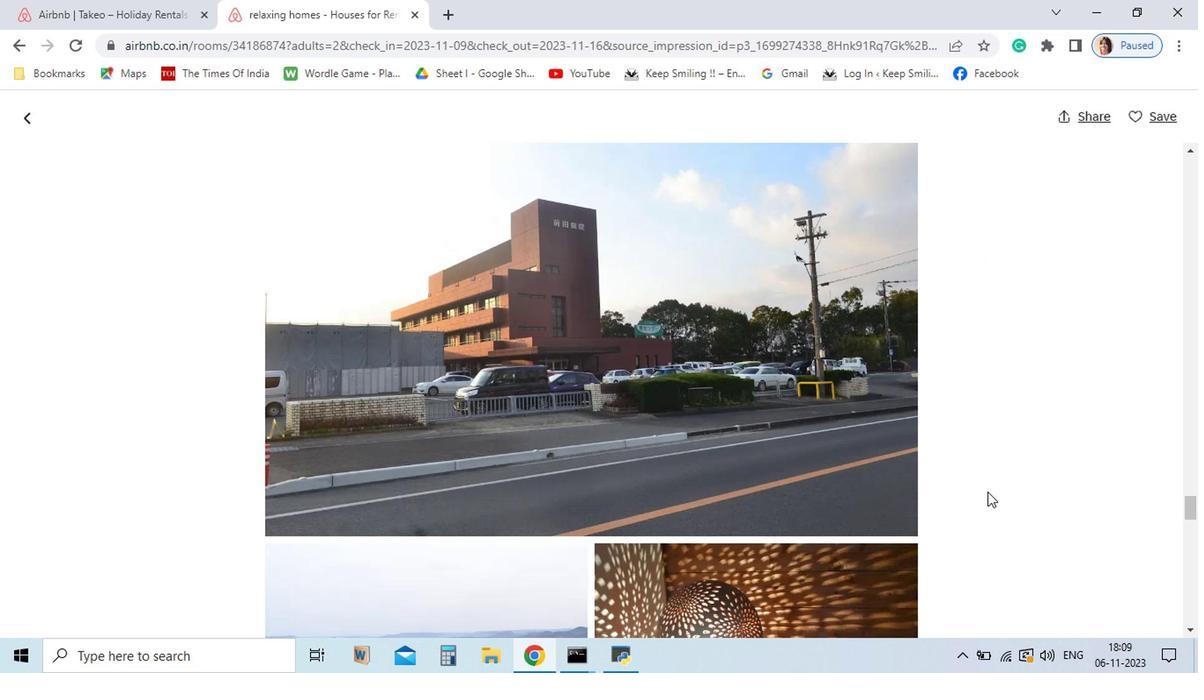 
Action: Mouse scrolled (874, 524) with delta (0, 0)
Screenshot: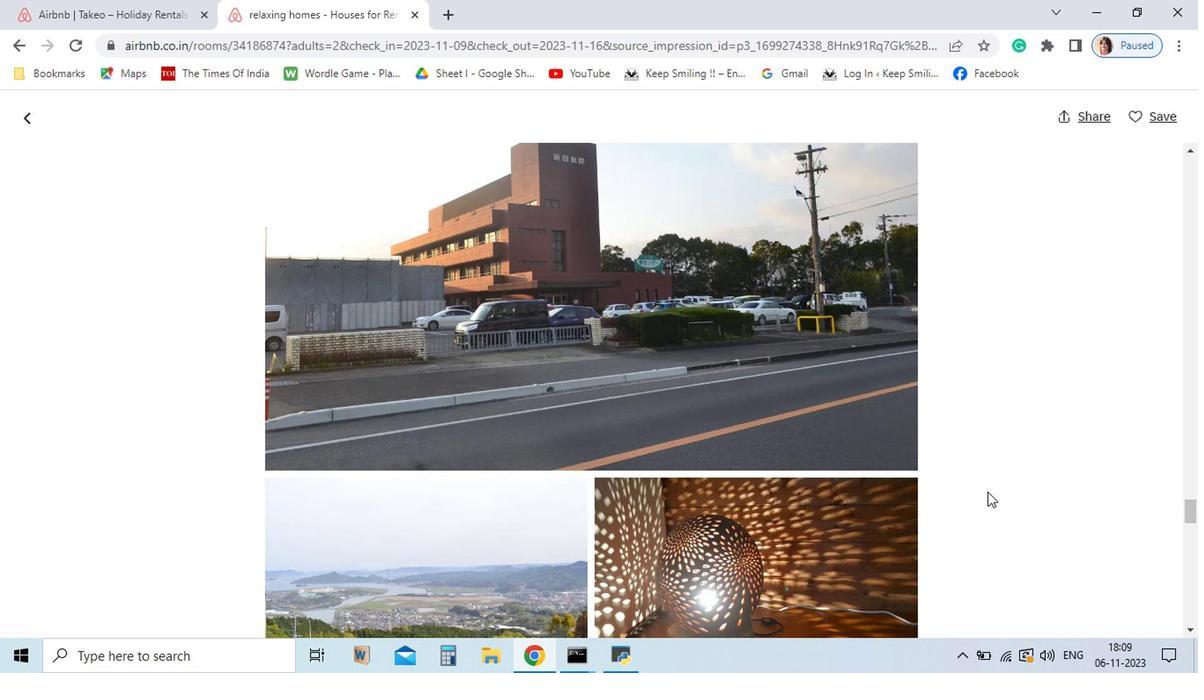 
Action: Mouse scrolled (874, 524) with delta (0, 0)
Screenshot: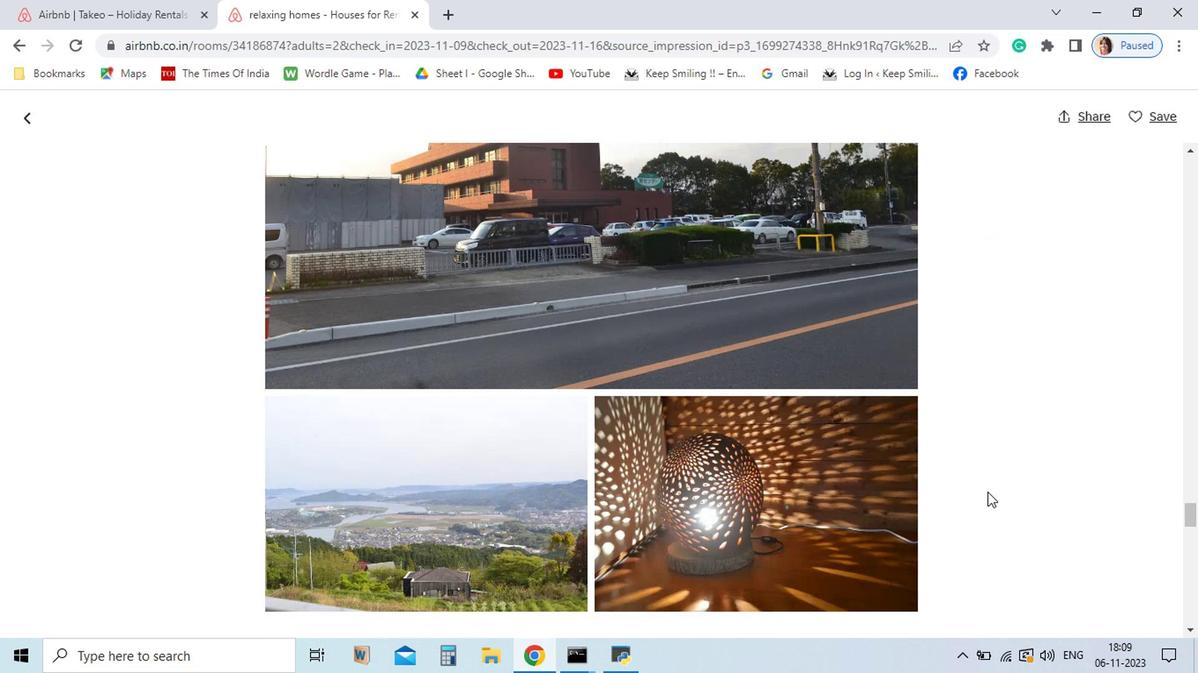 
Action: Mouse scrolled (874, 524) with delta (0, 0)
Screenshot: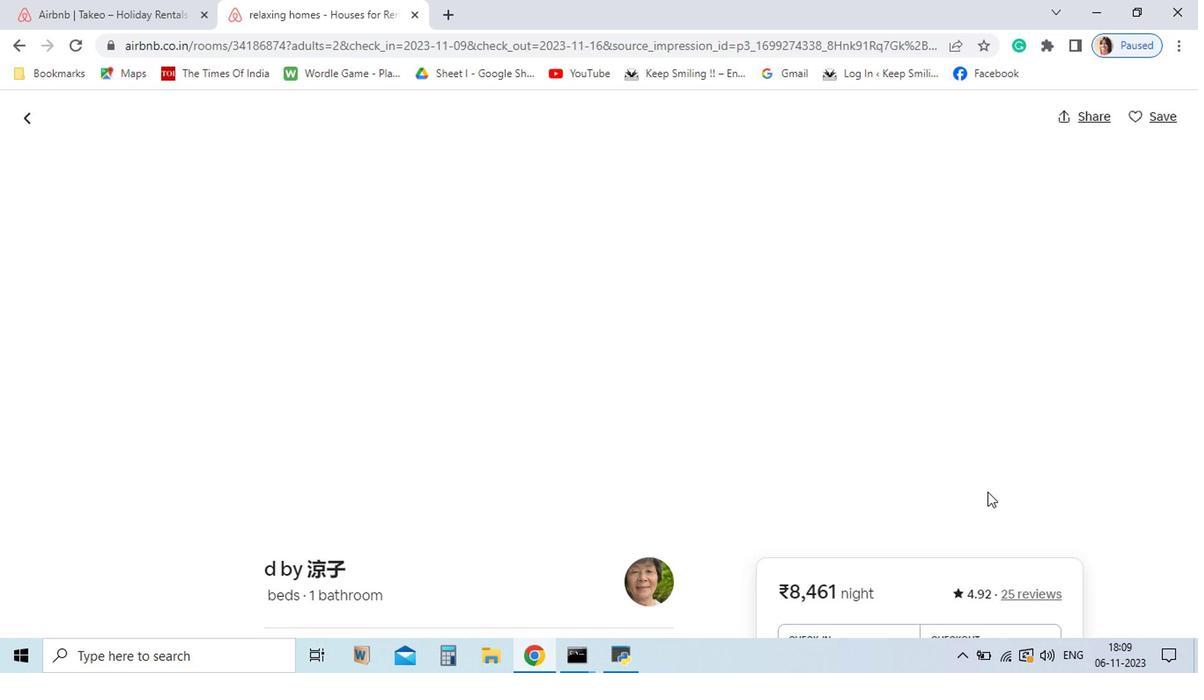 
Action: Mouse scrolled (874, 524) with delta (0, 0)
Screenshot: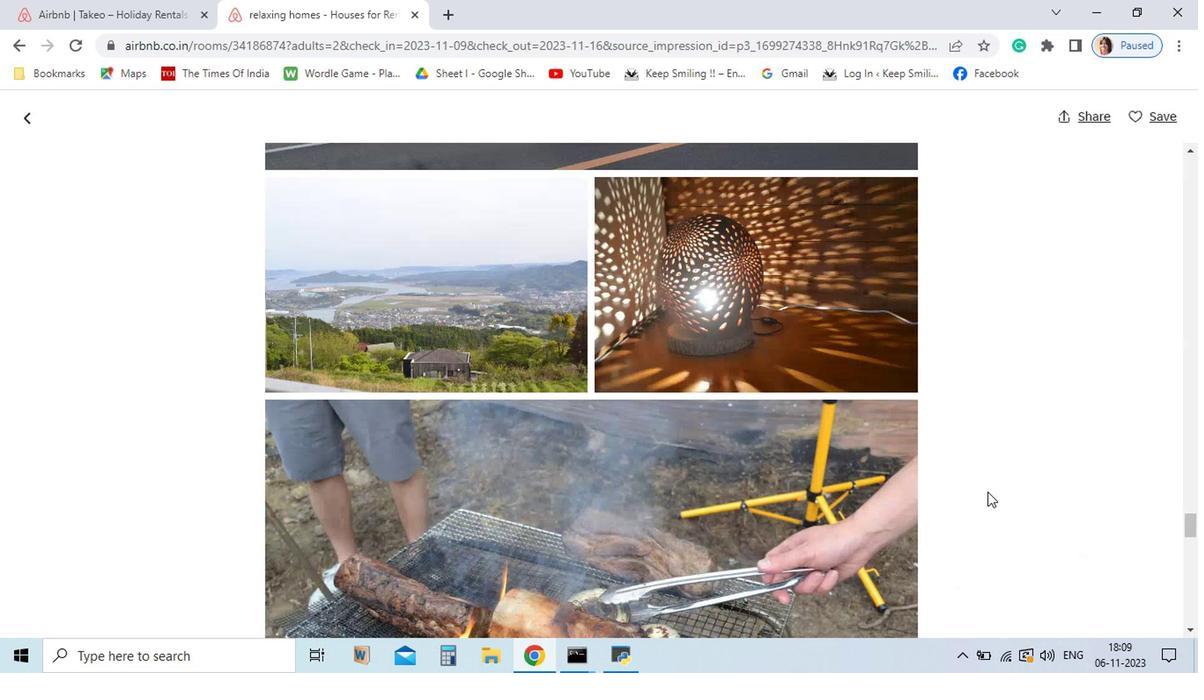 
Action: Mouse scrolled (874, 524) with delta (0, 0)
Screenshot: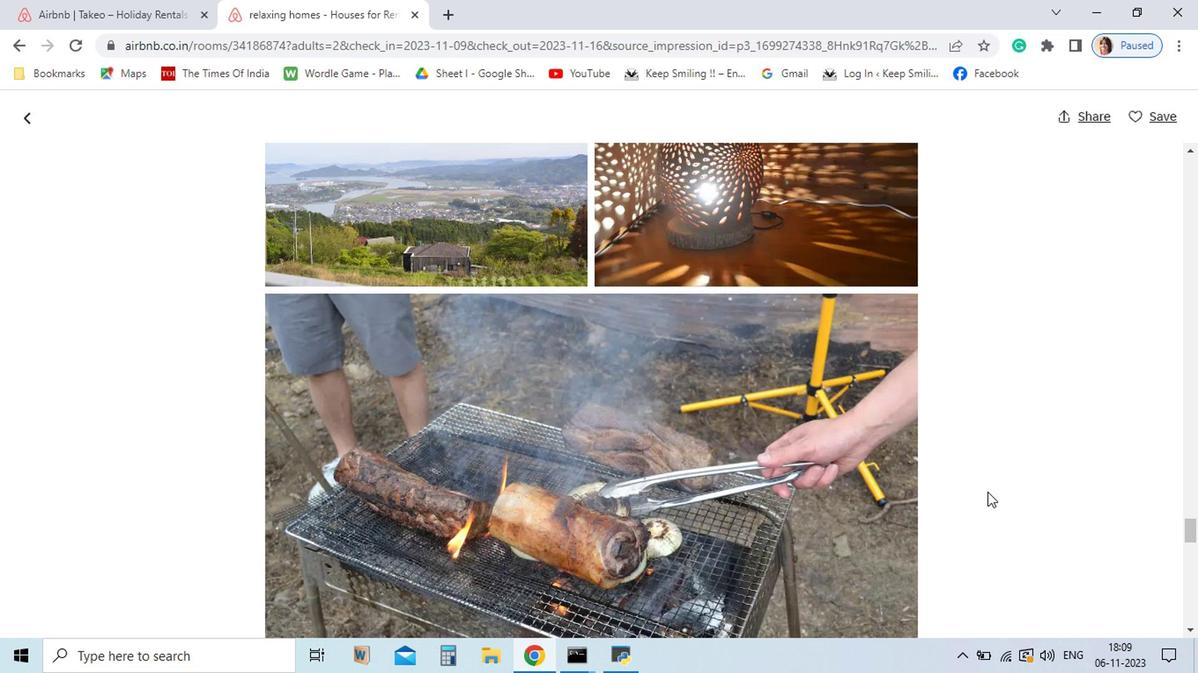 
Action: Mouse scrolled (874, 524) with delta (0, 0)
Screenshot: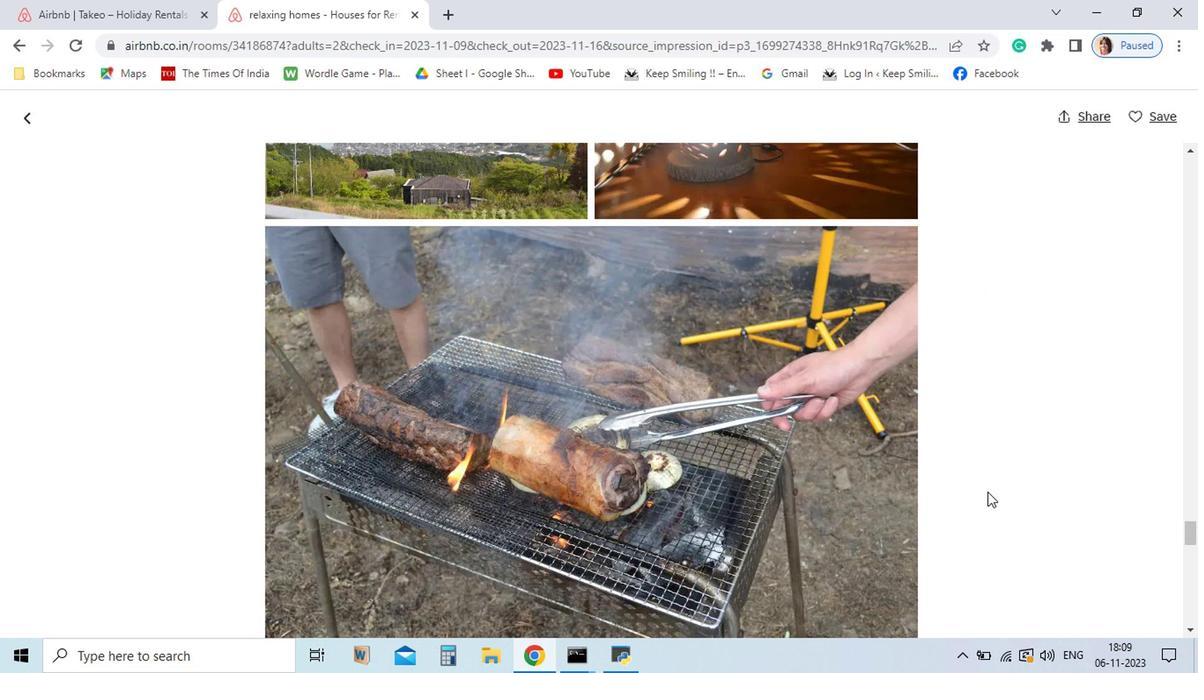 
Action: Mouse scrolled (874, 524) with delta (0, 0)
Screenshot: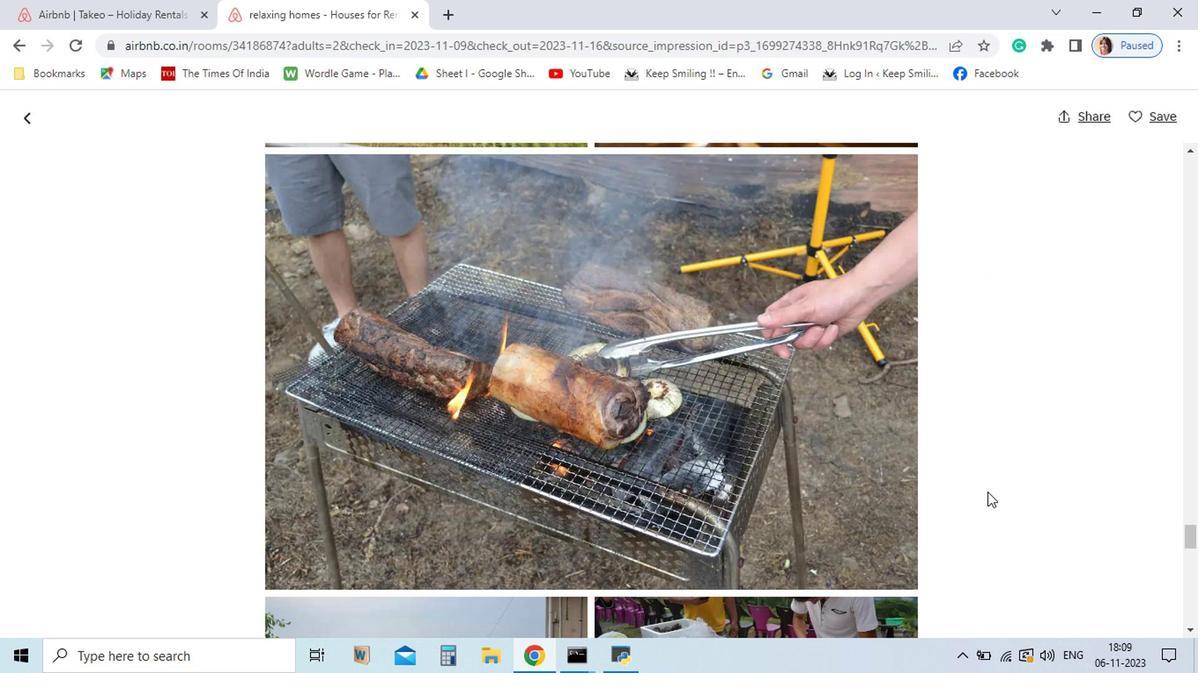 
Action: Mouse scrolled (874, 524) with delta (0, 0)
Screenshot: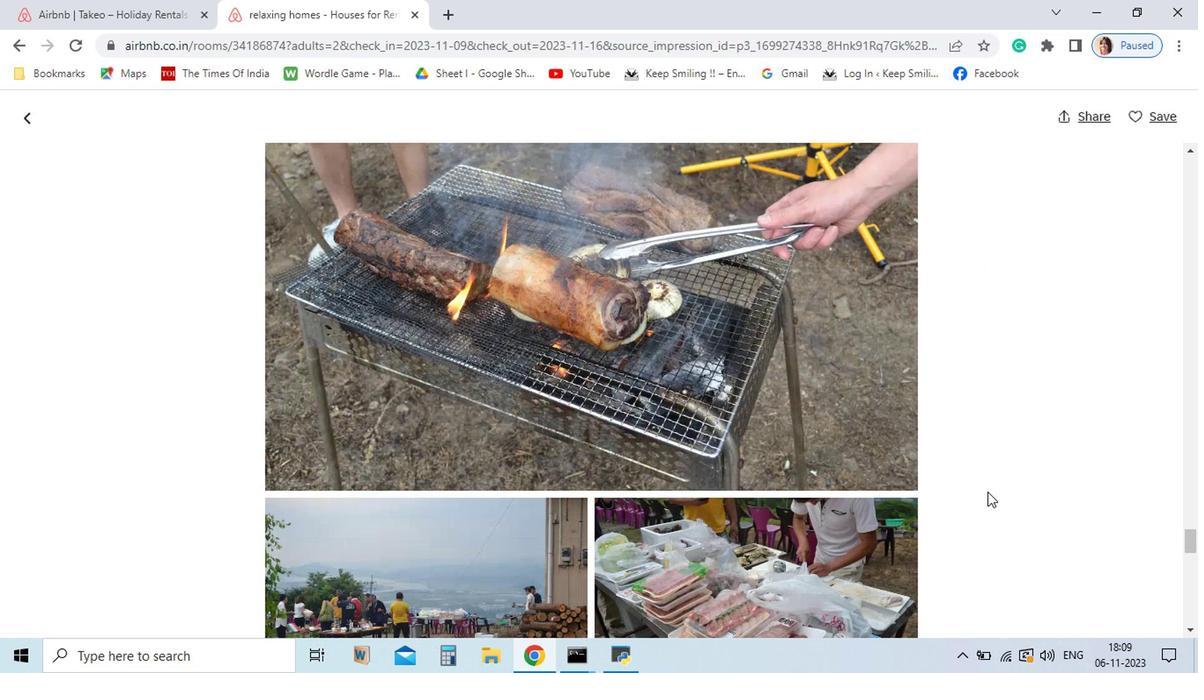 
Action: Mouse scrolled (874, 524) with delta (0, 0)
Screenshot: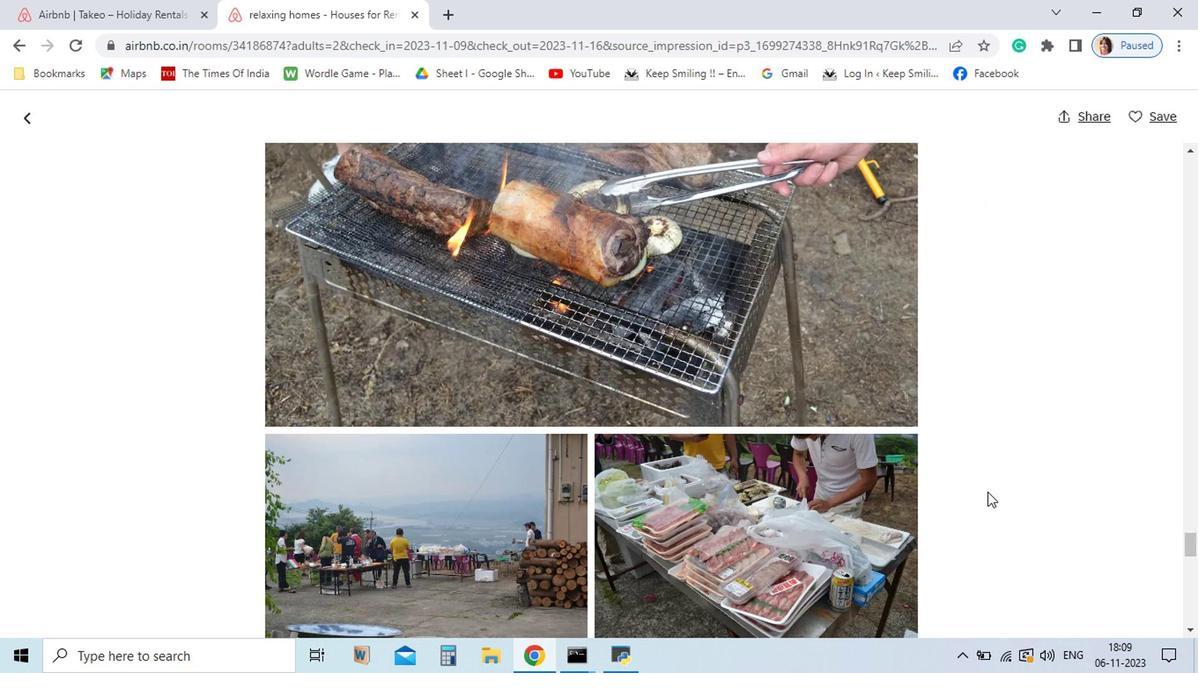
Action: Mouse scrolled (874, 524) with delta (0, 0)
Screenshot: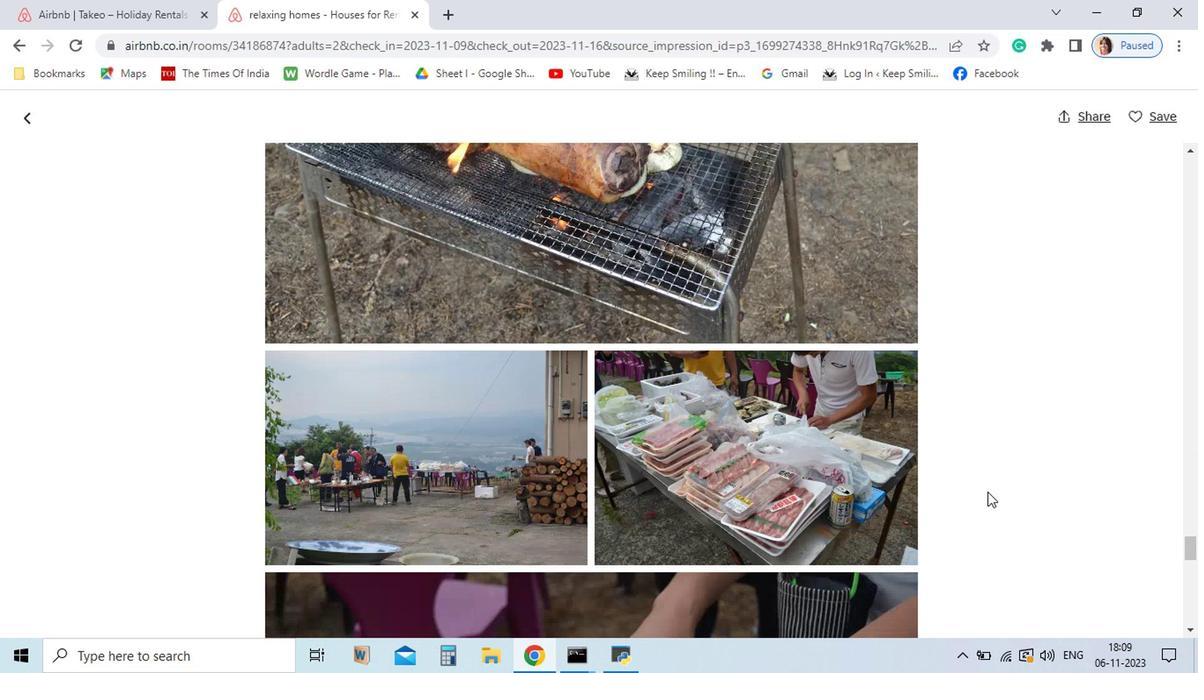 
Action: Mouse scrolled (874, 524) with delta (0, 0)
Screenshot: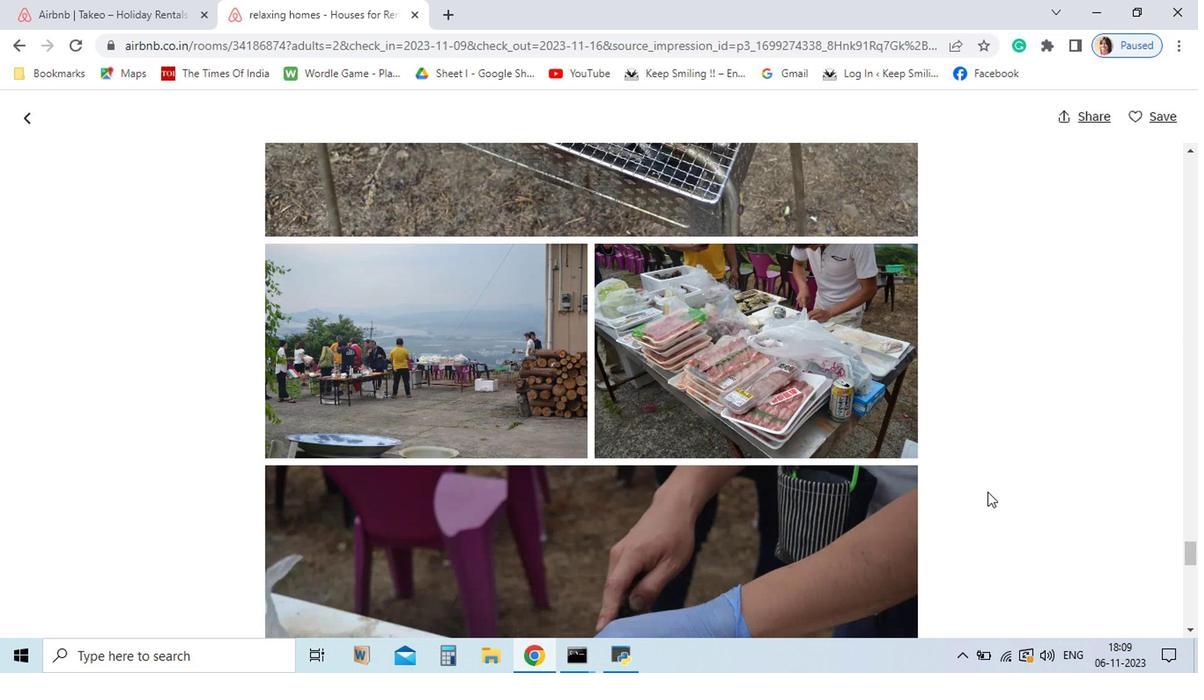 
Action: Mouse scrolled (874, 524) with delta (0, 0)
Screenshot: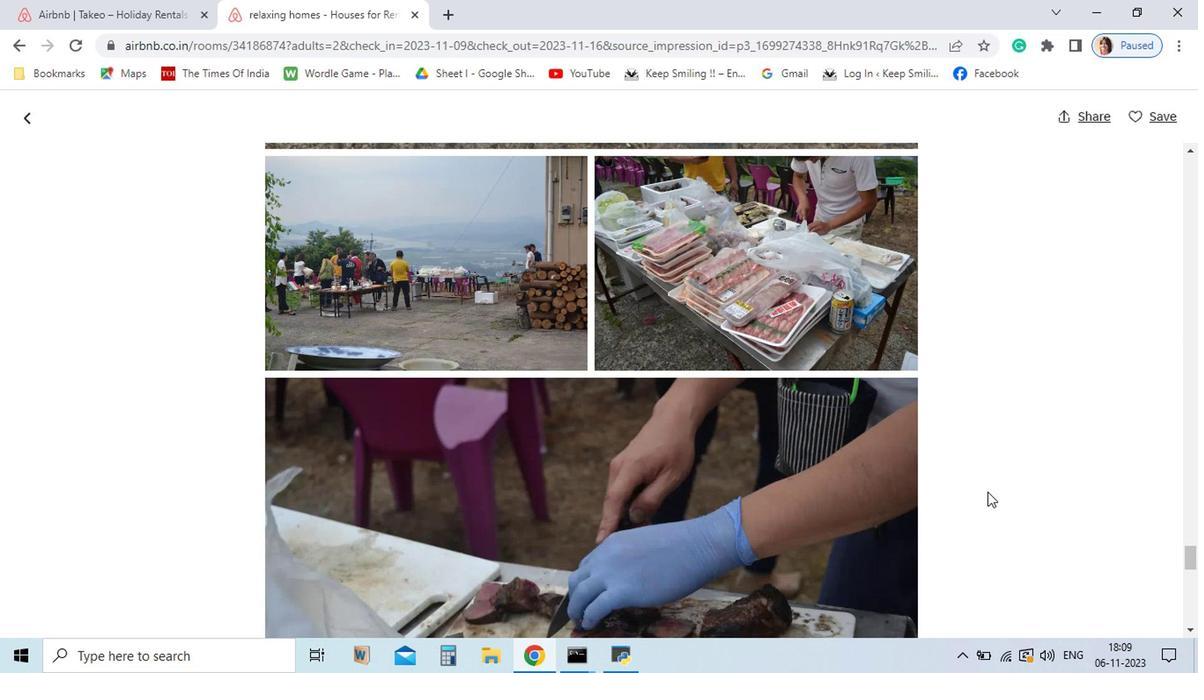 
Action: Mouse scrolled (874, 524) with delta (0, 0)
Screenshot: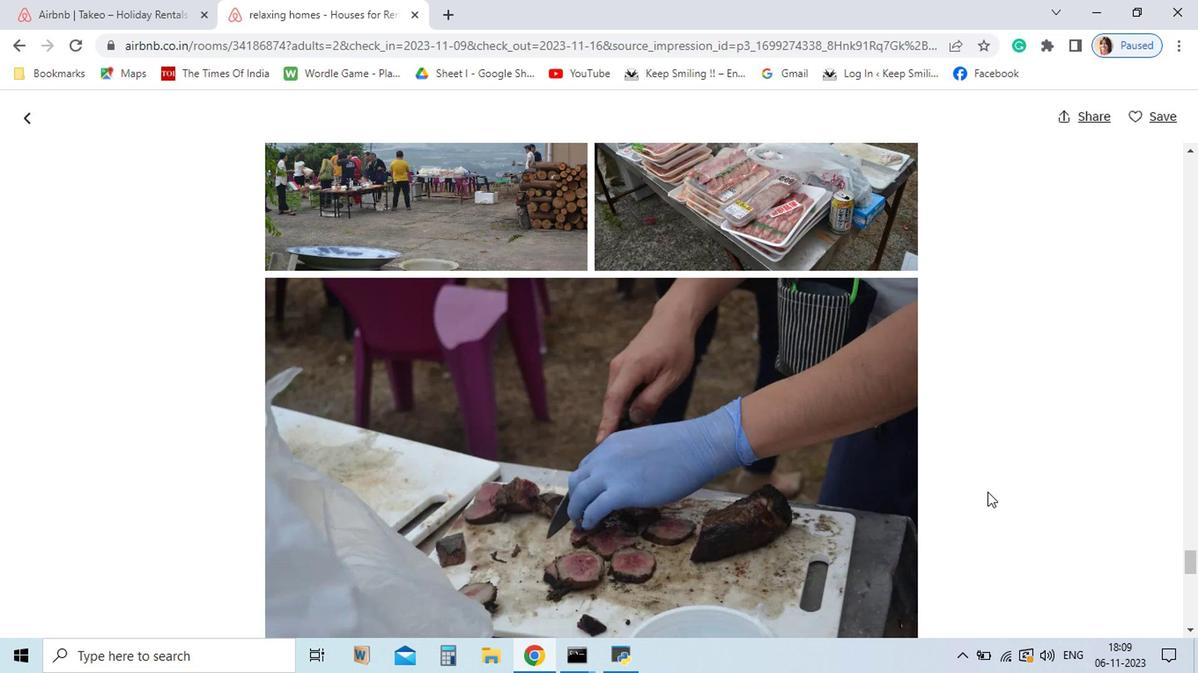 
Action: Mouse scrolled (874, 524) with delta (0, 0)
Screenshot: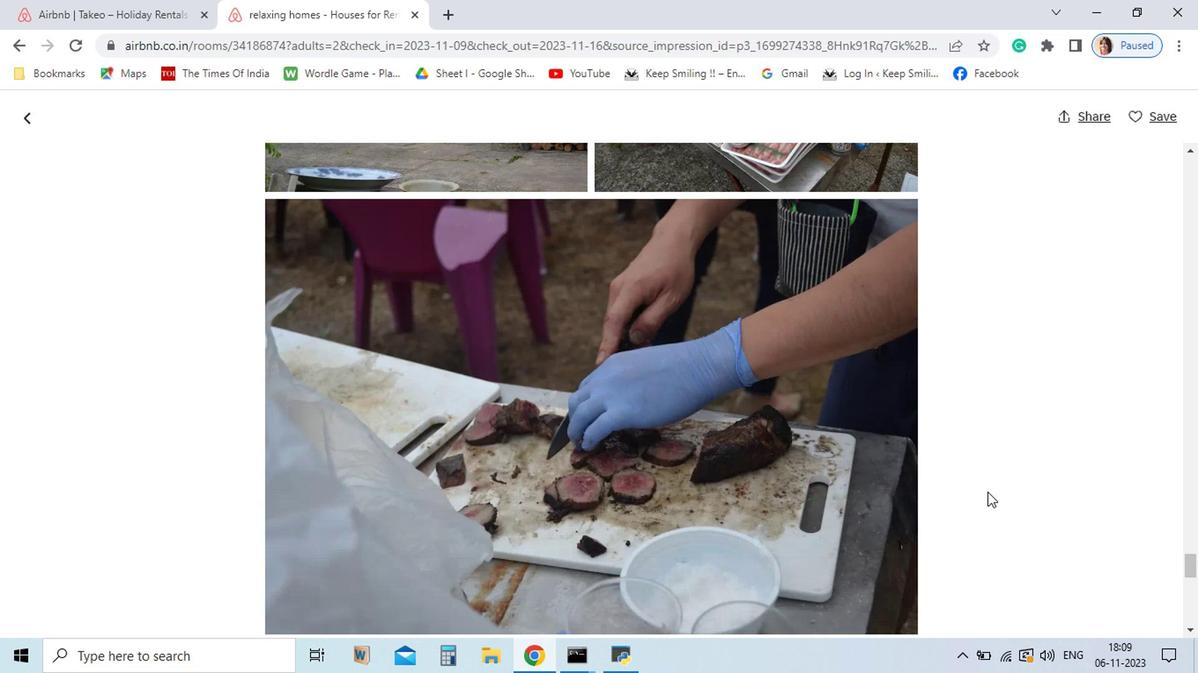 
Action: Mouse scrolled (874, 524) with delta (0, 0)
Screenshot: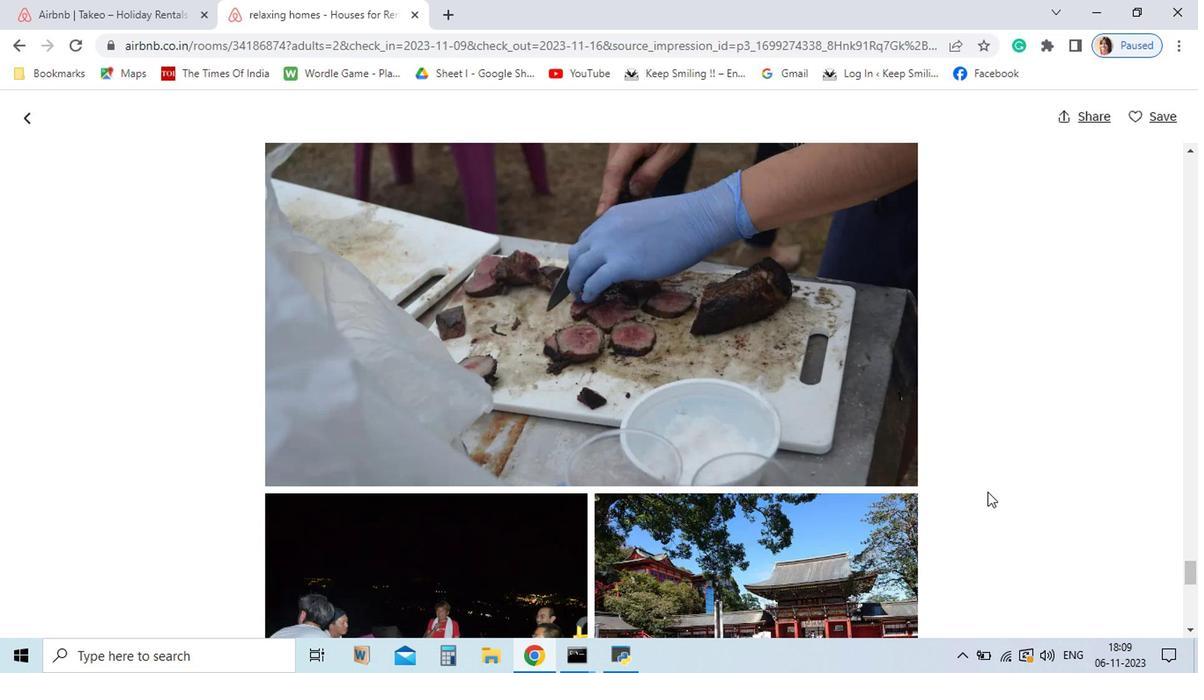 
Action: Mouse scrolled (874, 524) with delta (0, 0)
Screenshot: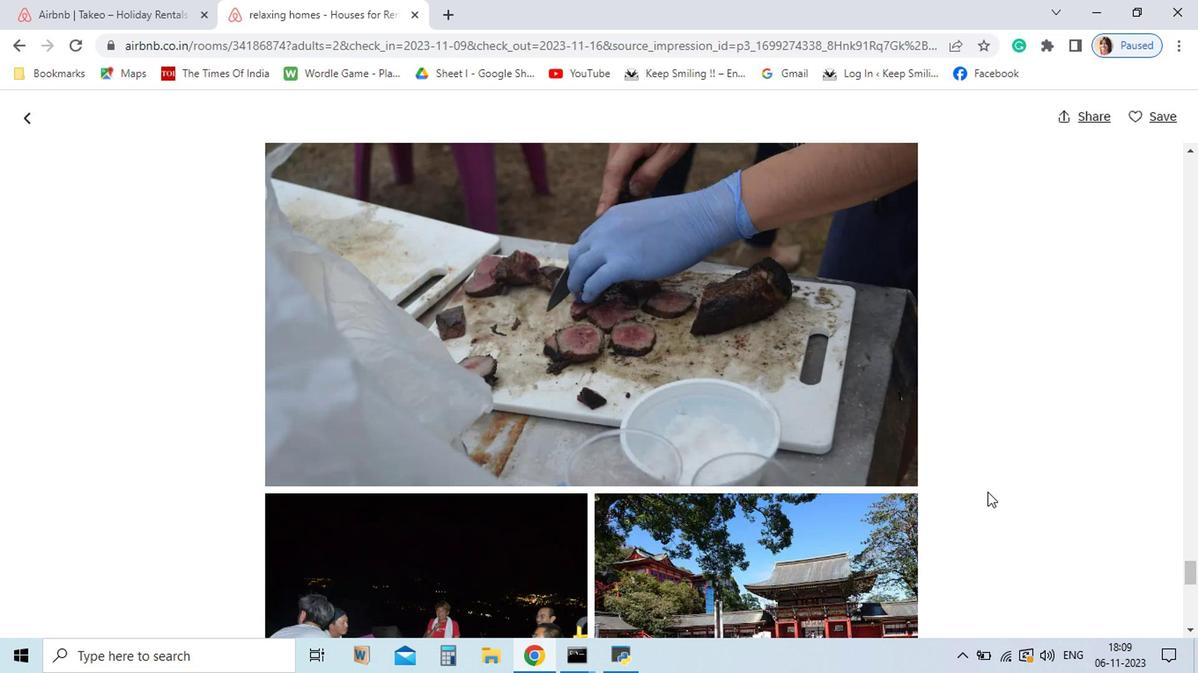 
Action: Mouse scrolled (874, 524) with delta (0, 0)
Screenshot: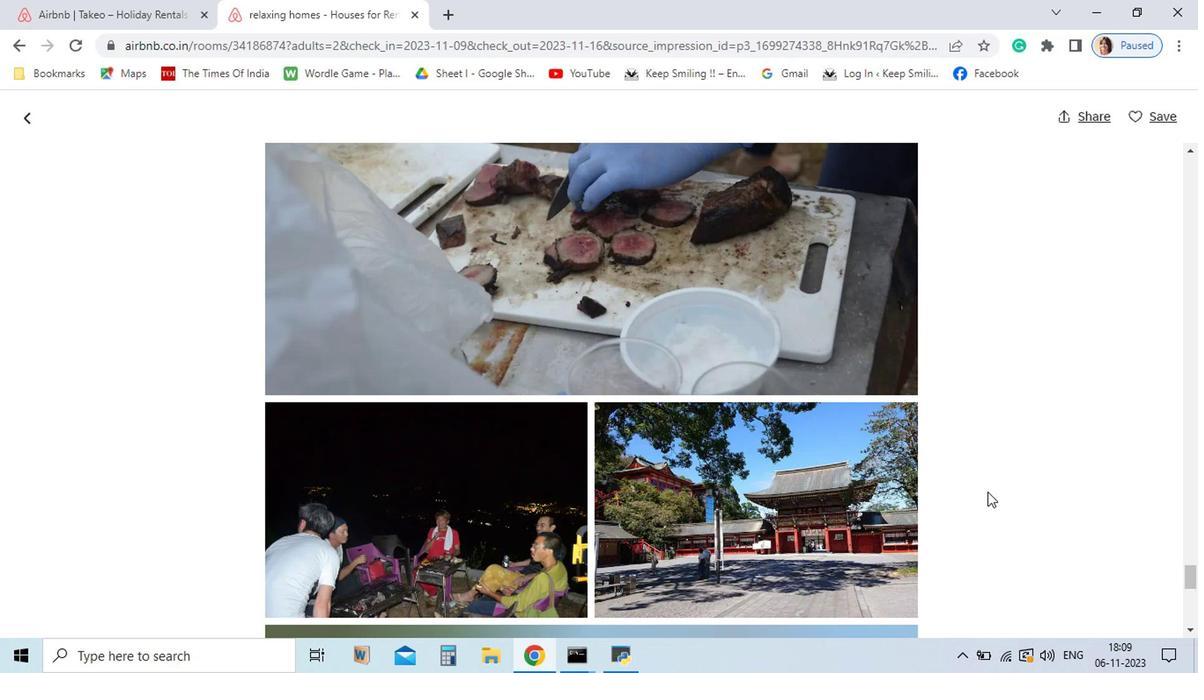 
Action: Mouse scrolled (874, 524) with delta (0, 0)
Screenshot: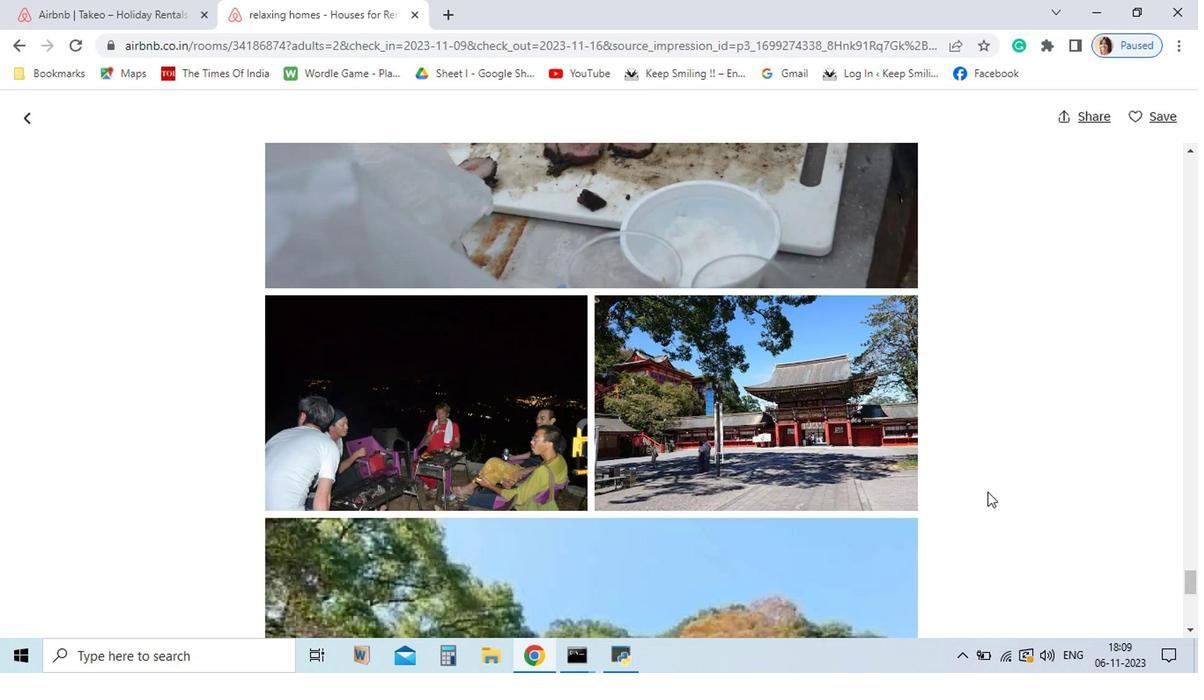 
Action: Mouse scrolled (874, 524) with delta (0, 0)
Screenshot: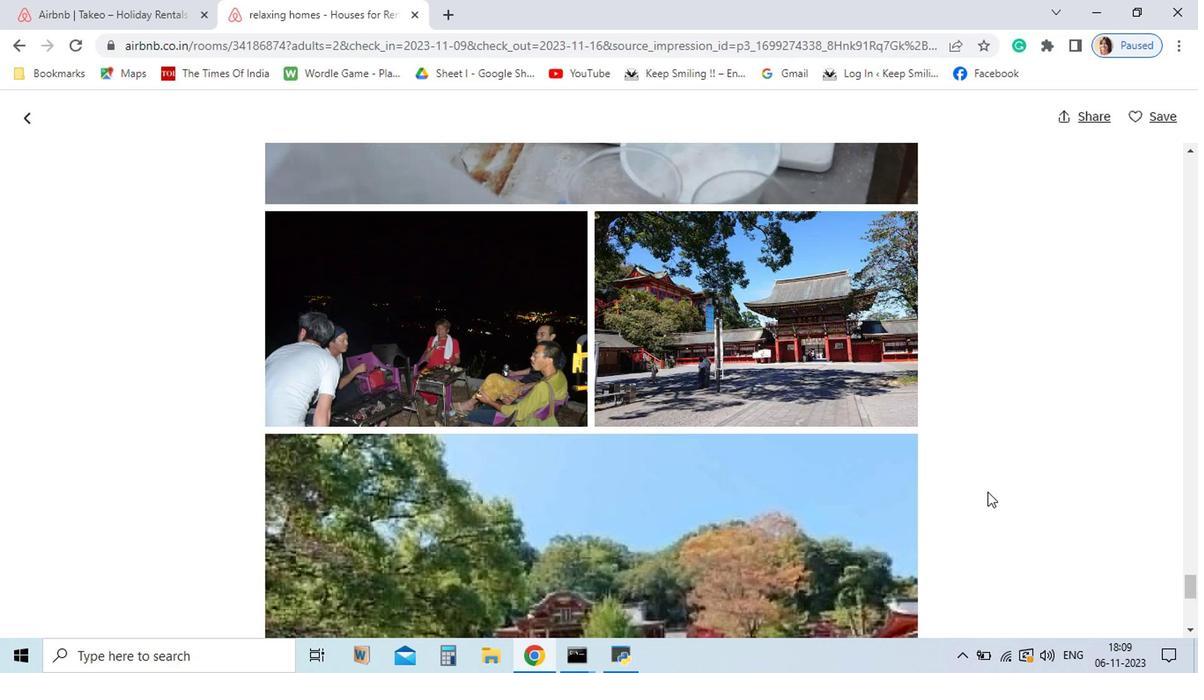 
Action: Mouse scrolled (874, 524) with delta (0, 0)
Screenshot: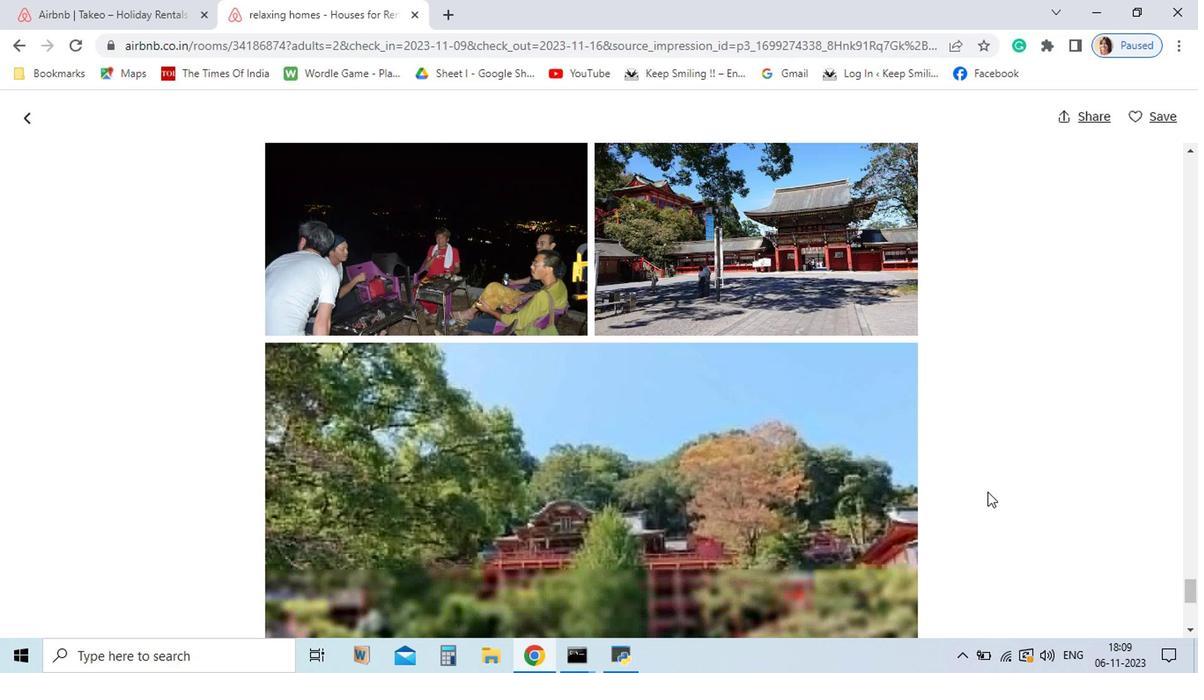 
Action: Mouse scrolled (874, 524) with delta (0, 0)
Screenshot: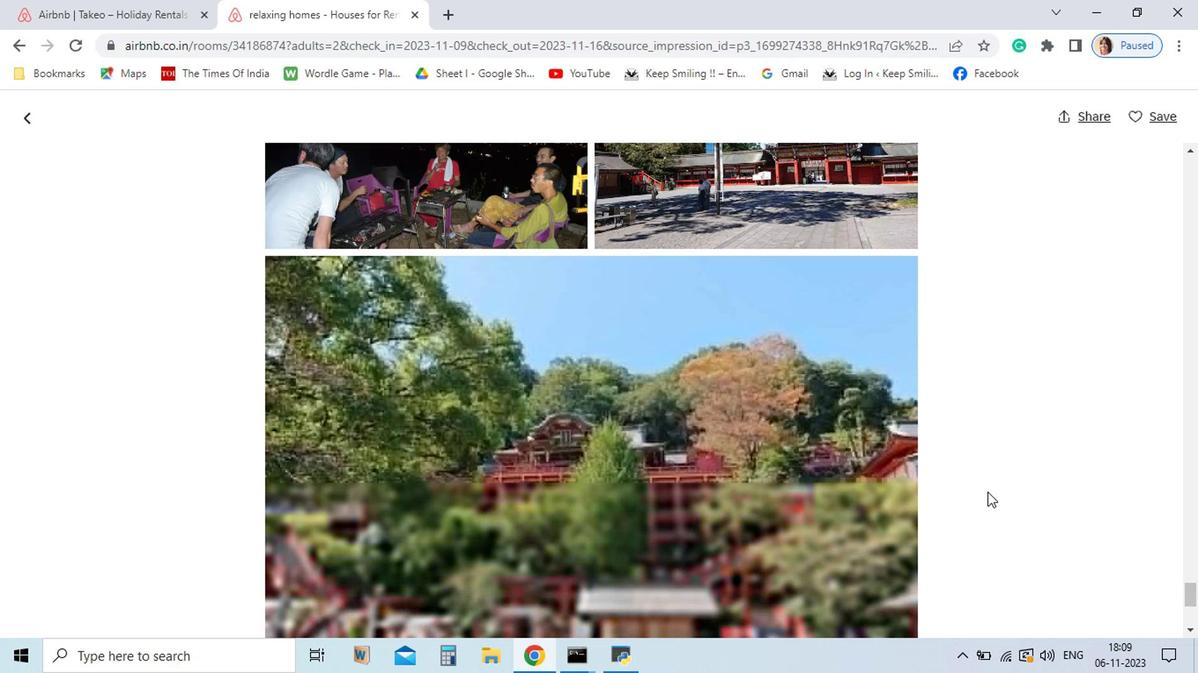 
Action: Mouse scrolled (874, 524) with delta (0, 0)
Screenshot: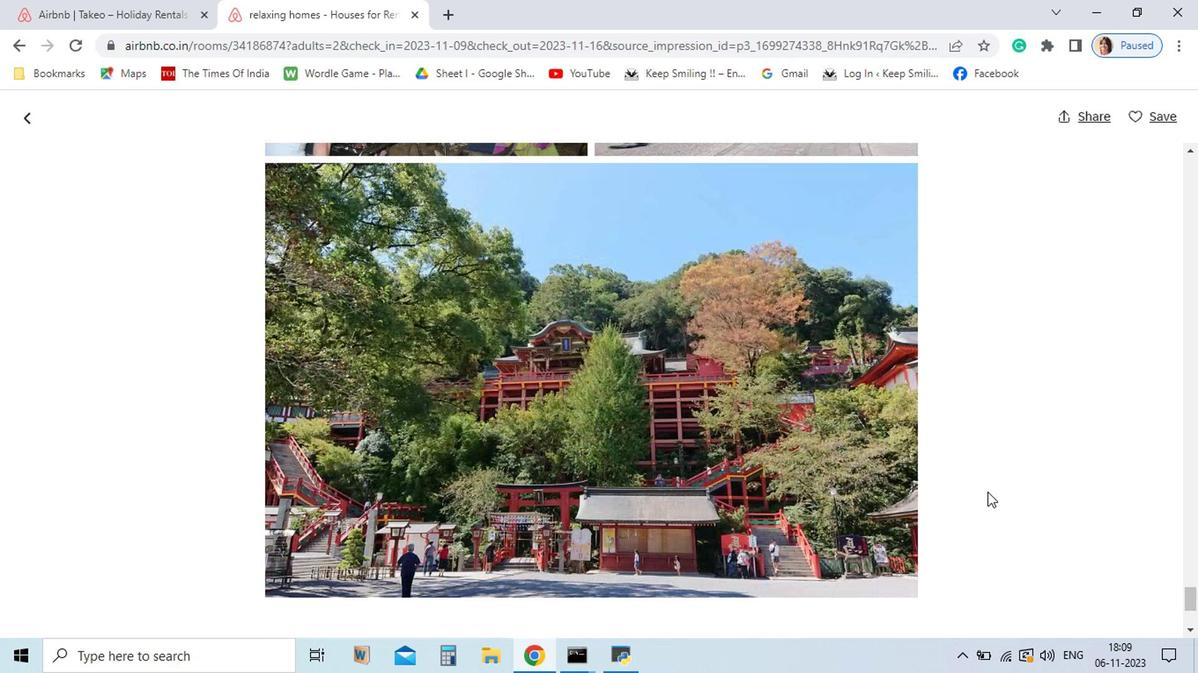
Action: Mouse scrolled (874, 524) with delta (0, 0)
Screenshot: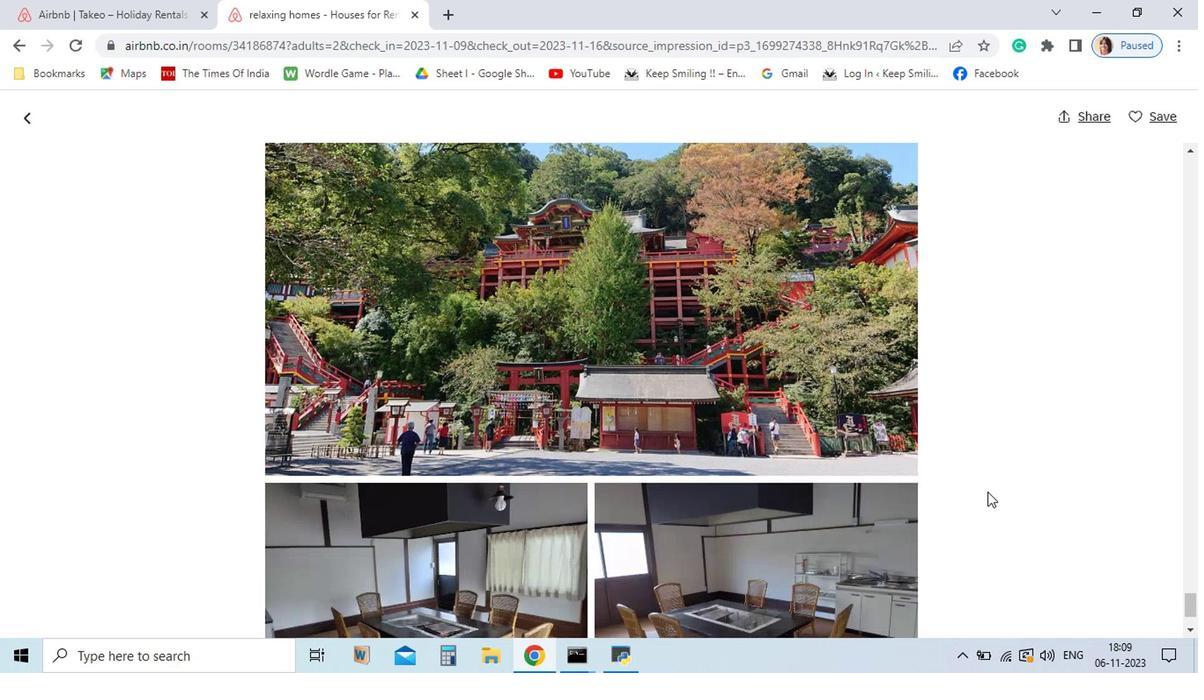
Action: Mouse scrolled (874, 524) with delta (0, 0)
Screenshot: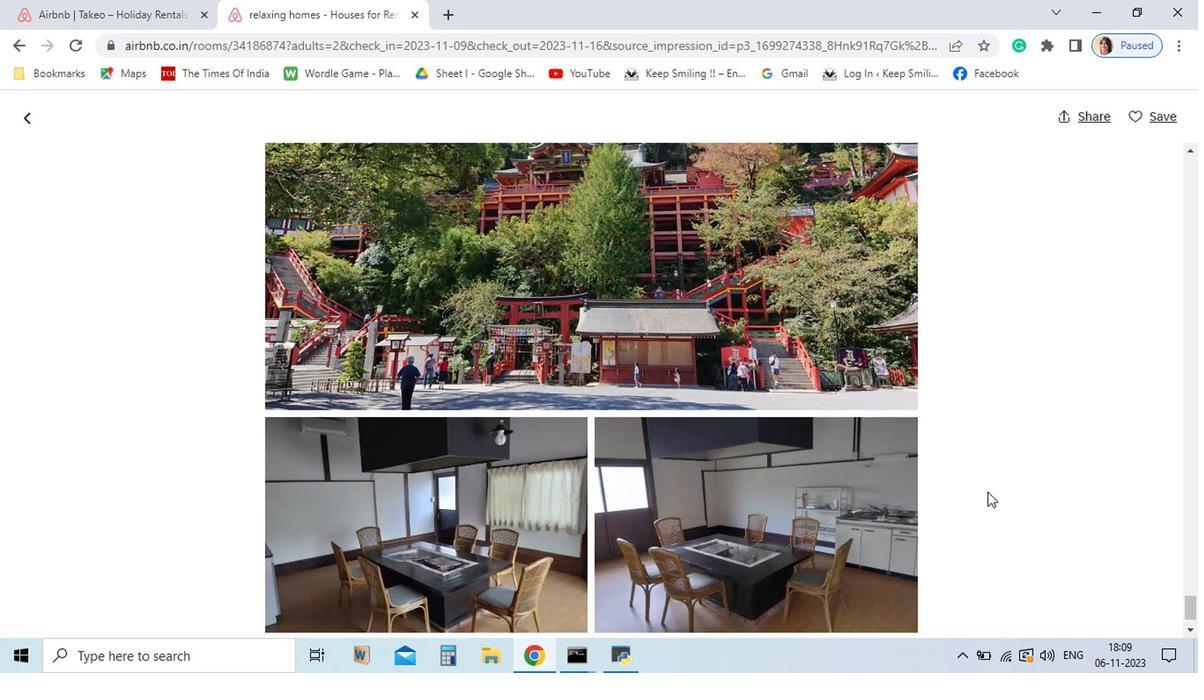 
Action: Mouse scrolled (874, 524) with delta (0, 0)
Screenshot: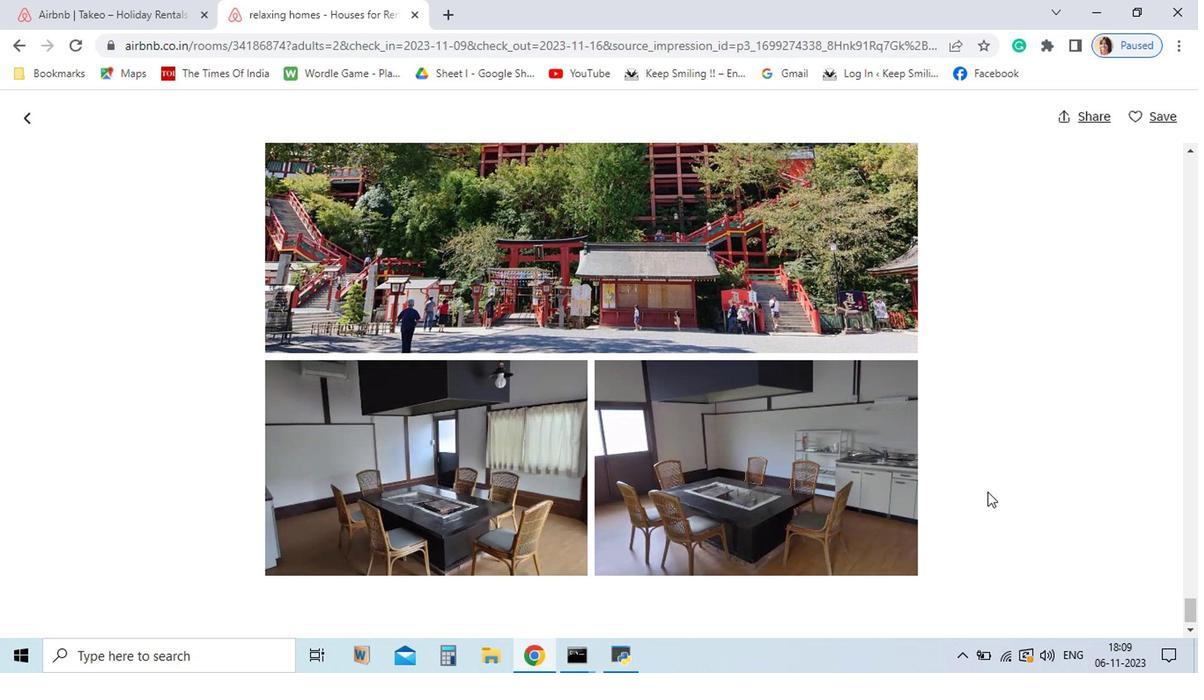 
Action: Mouse scrolled (874, 524) with delta (0, 0)
Screenshot: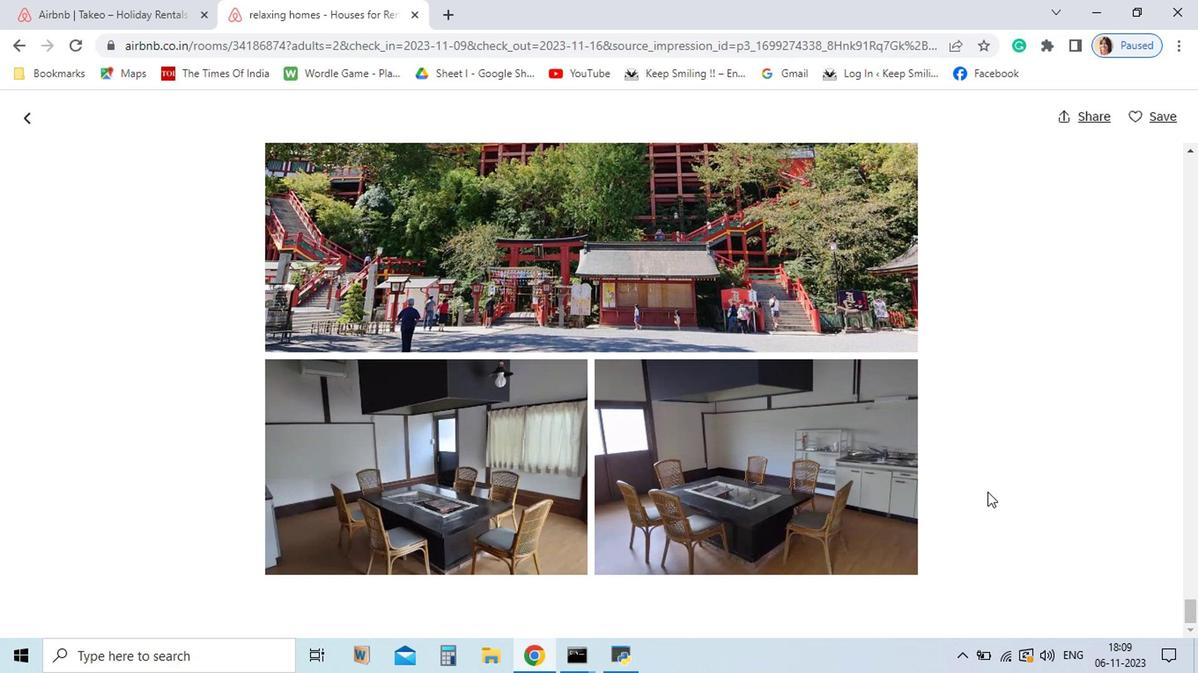 
Action: Mouse scrolled (874, 524) with delta (0, 0)
Screenshot: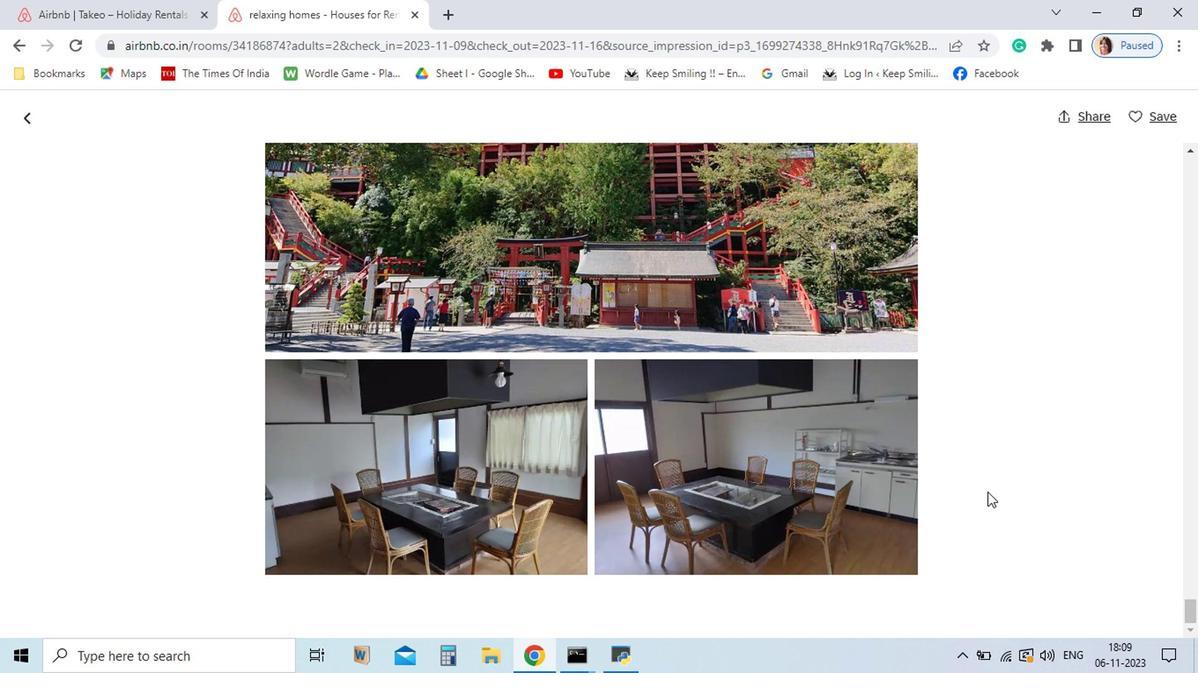 
Action: Mouse scrolled (874, 524) with delta (0, 0)
Screenshot: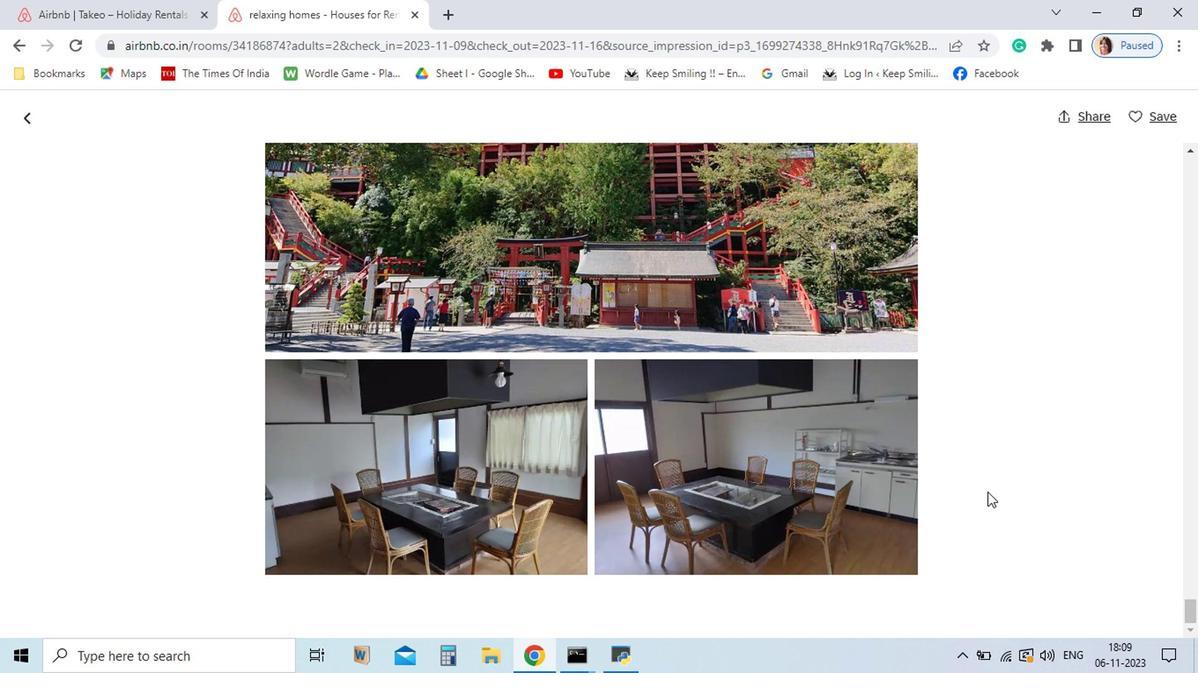 
Action: Mouse scrolled (874, 524) with delta (0, 0)
Screenshot: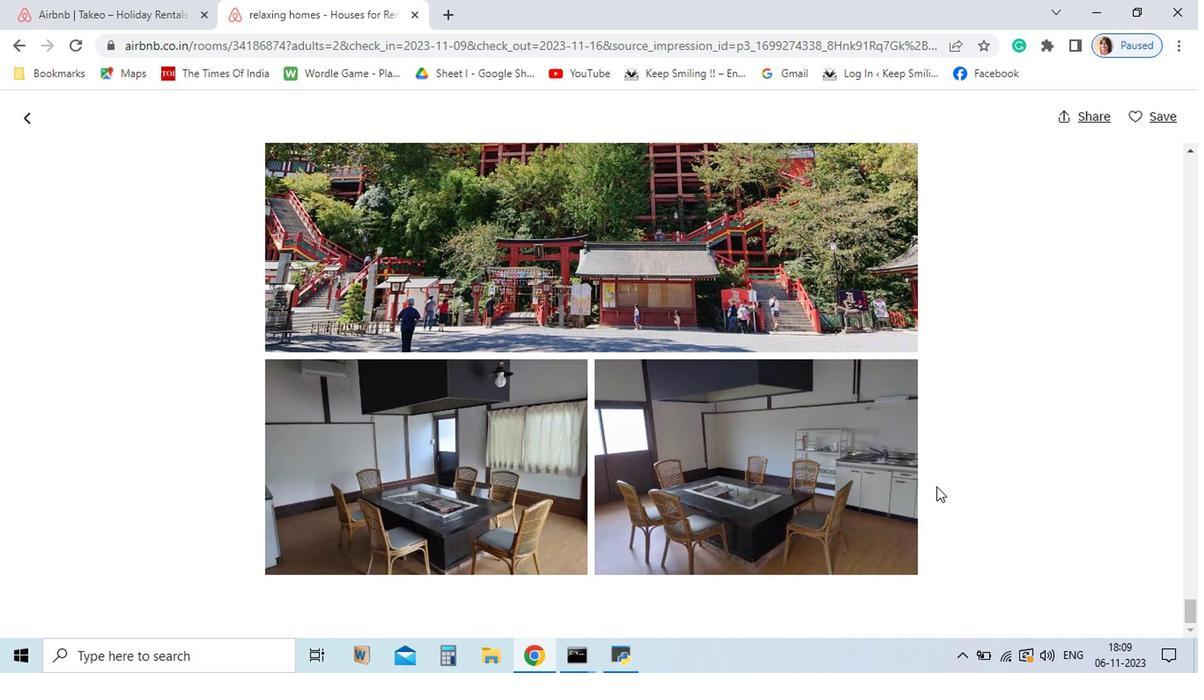 
Action: Mouse scrolled (874, 524) with delta (0, 0)
Screenshot: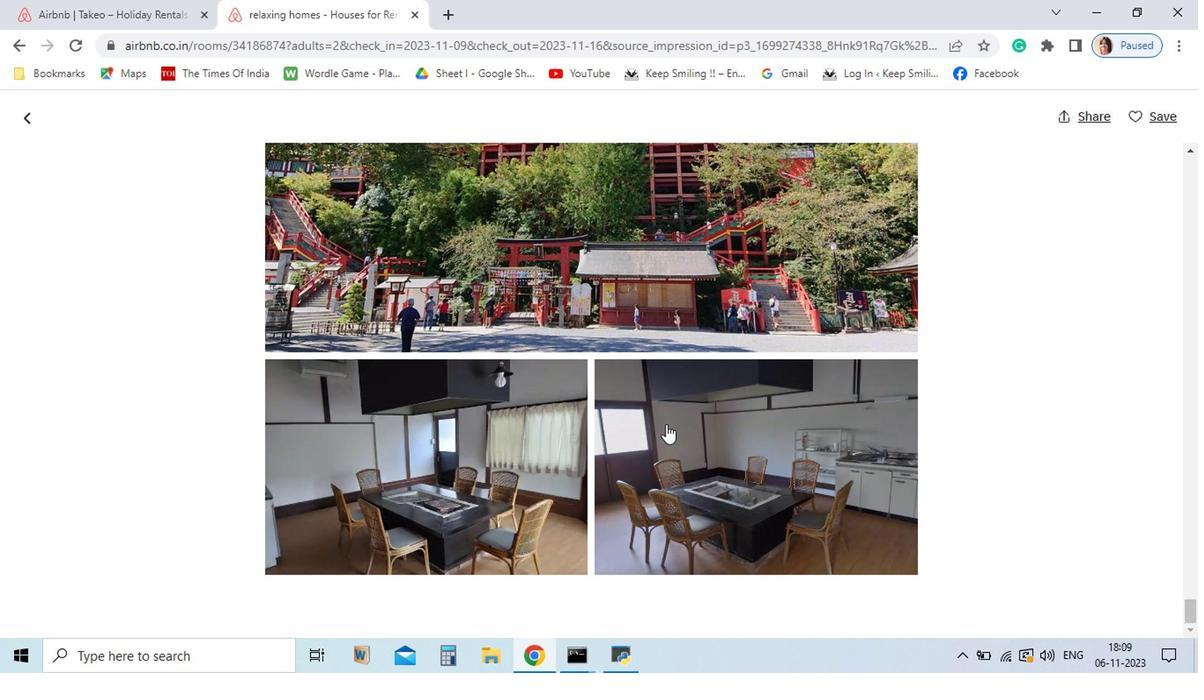 
Action: Mouse moved to (194, 261)
Screenshot: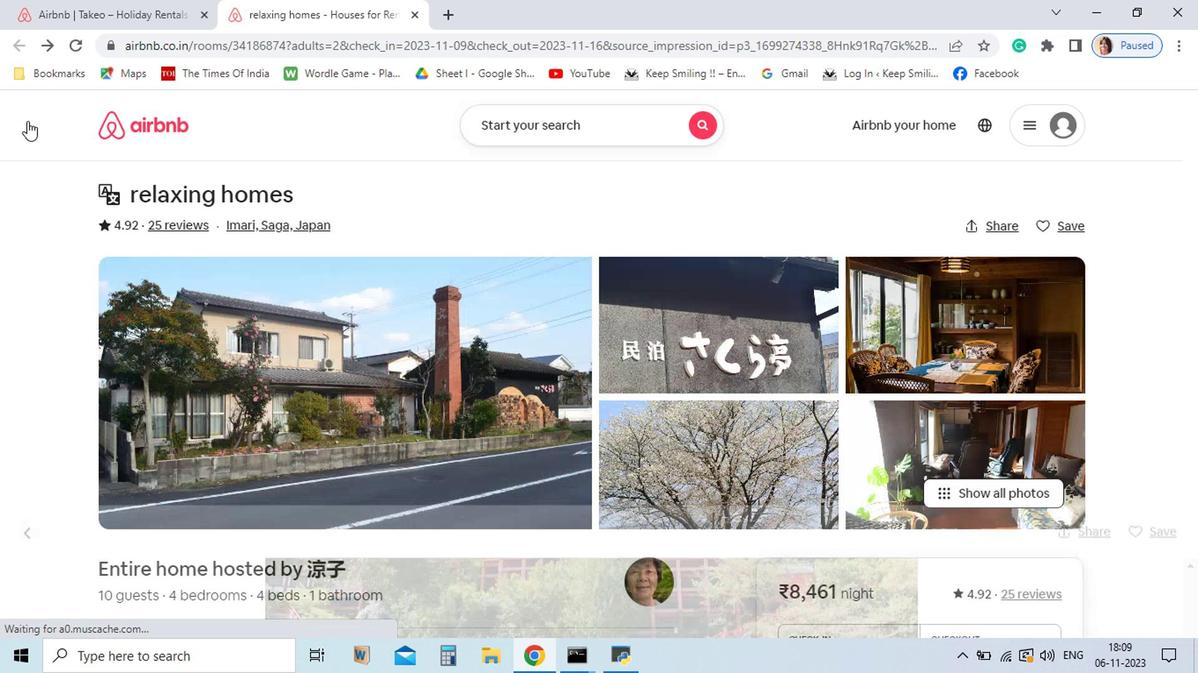 
Action: Mouse pressed left at (194, 261)
Screenshot: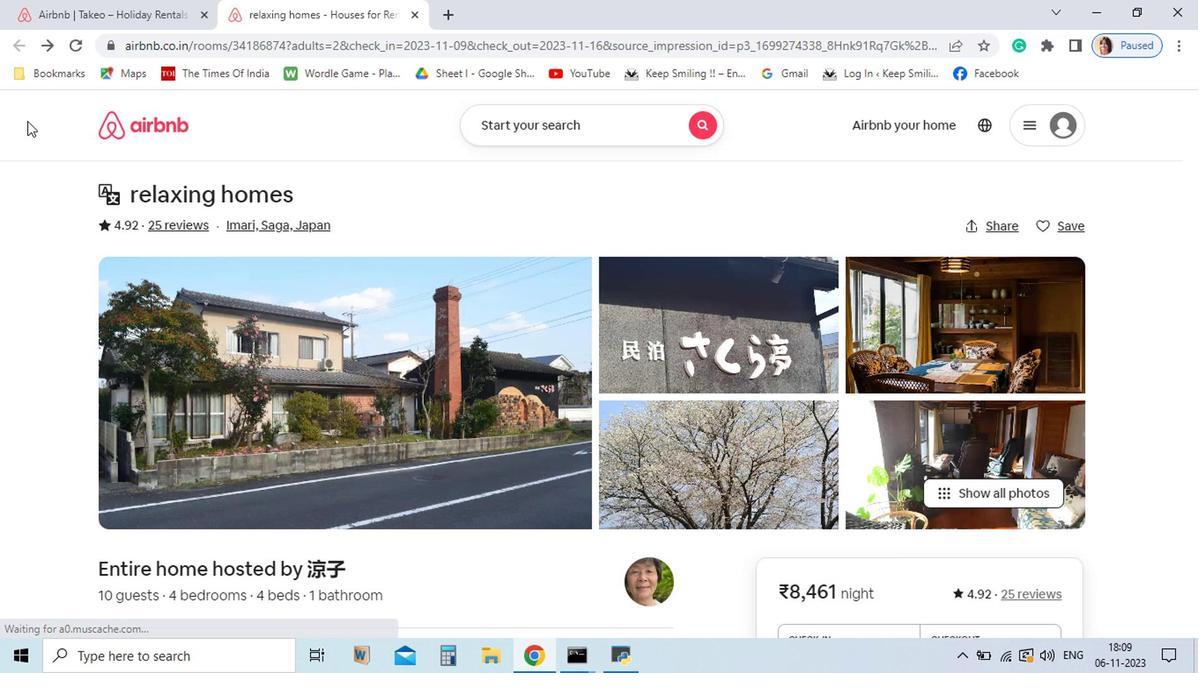 
Action: Mouse moved to (204, 433)
Screenshot: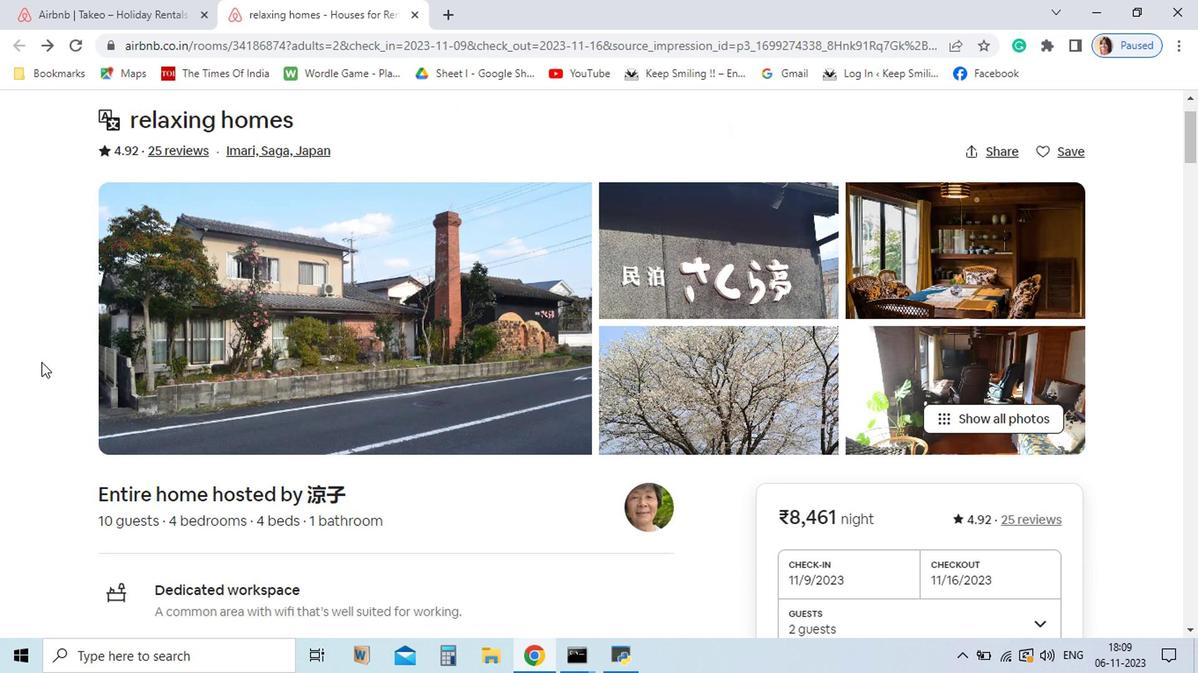 
Action: Mouse scrolled (204, 432) with delta (0, 0)
Screenshot: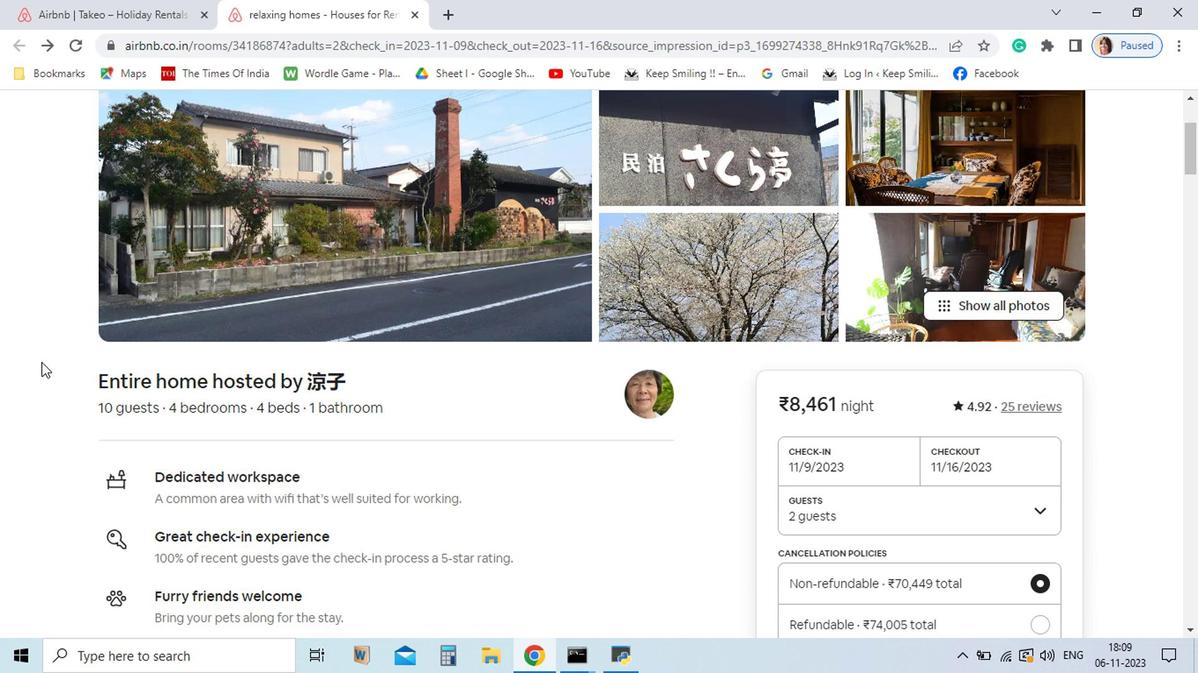 
Action: Mouse scrolled (204, 432) with delta (0, 0)
Screenshot: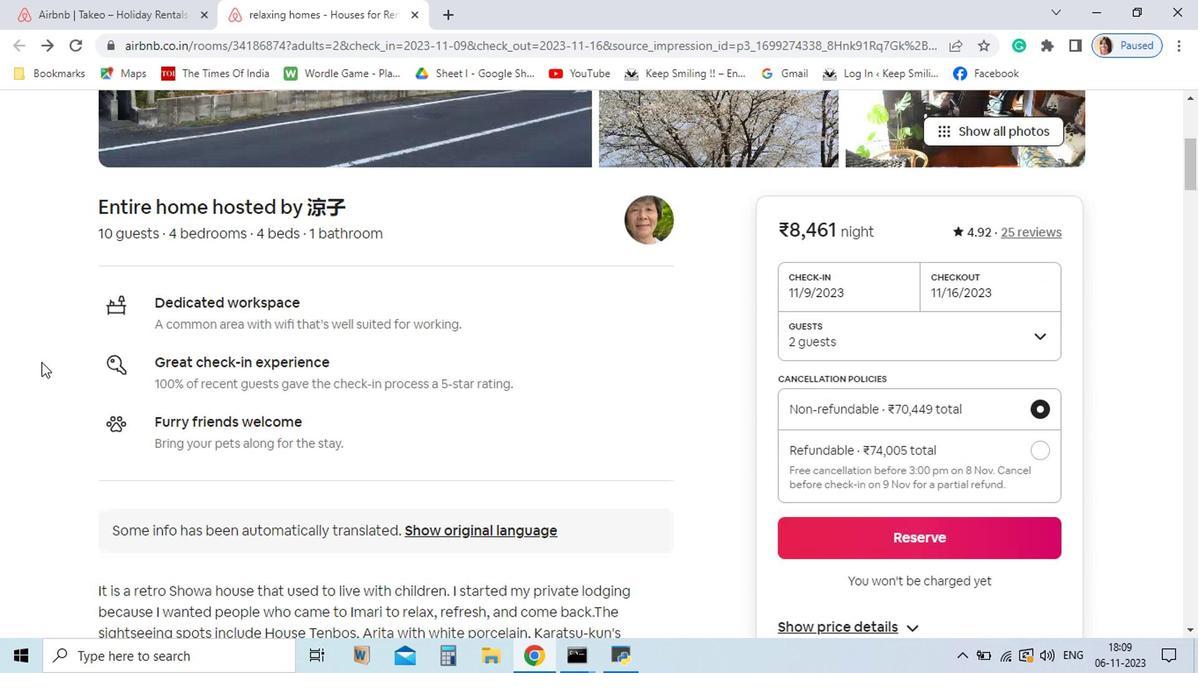 
Action: Mouse scrolled (204, 432) with delta (0, 0)
Screenshot: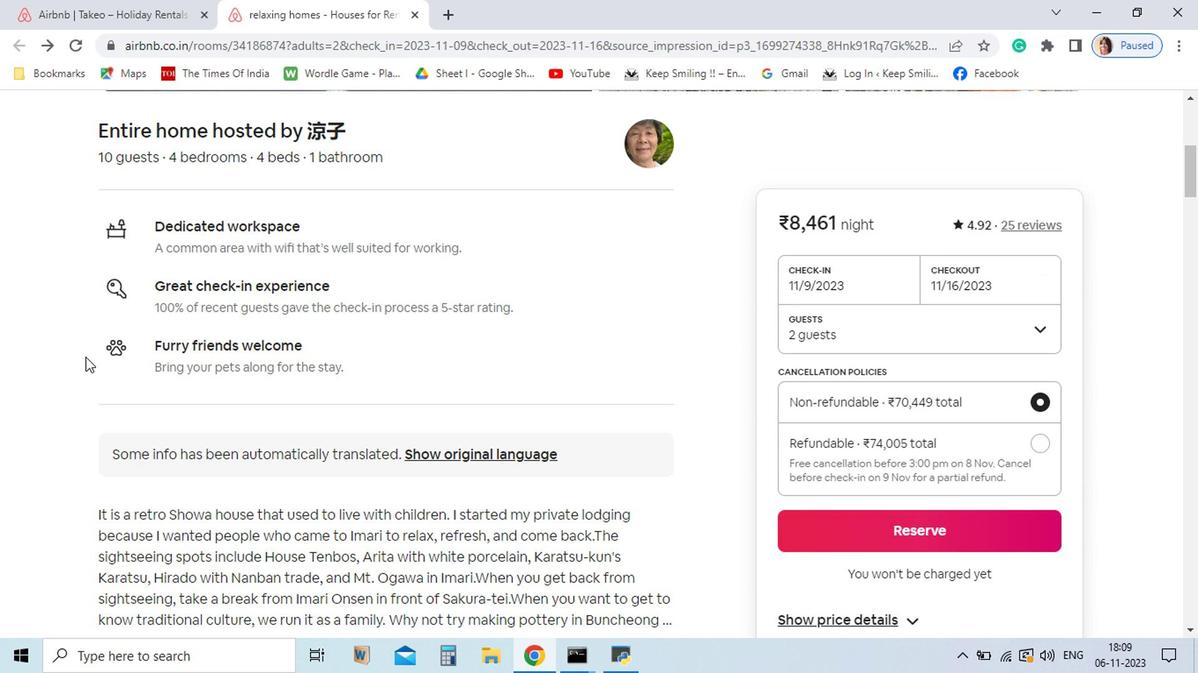 
Action: Mouse scrolled (204, 432) with delta (0, 0)
Screenshot: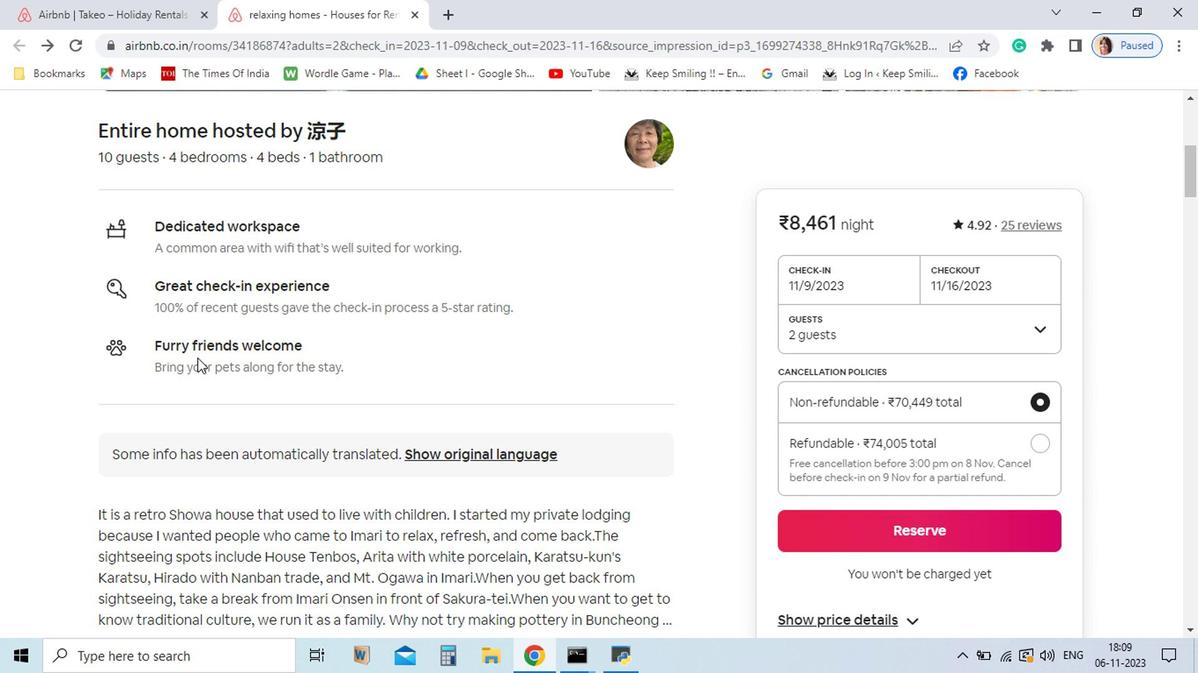 
Action: Mouse scrolled (204, 432) with delta (0, 0)
Screenshot: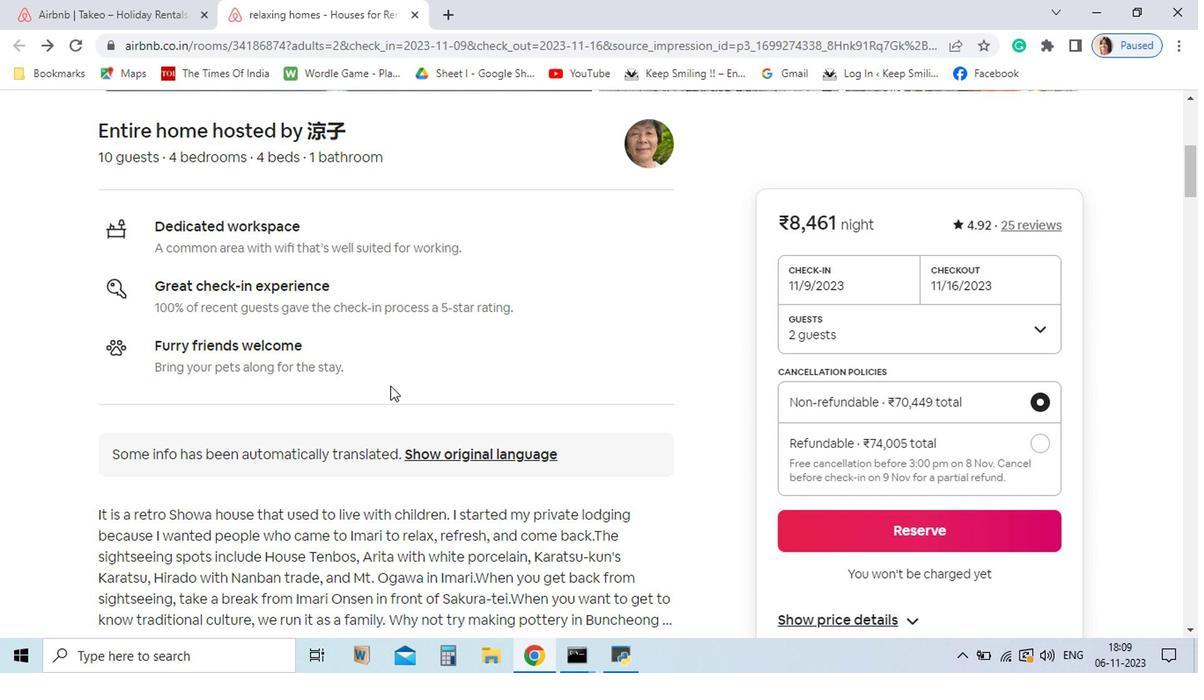 
Action: Mouse moved to (1065, 524)
Screenshot: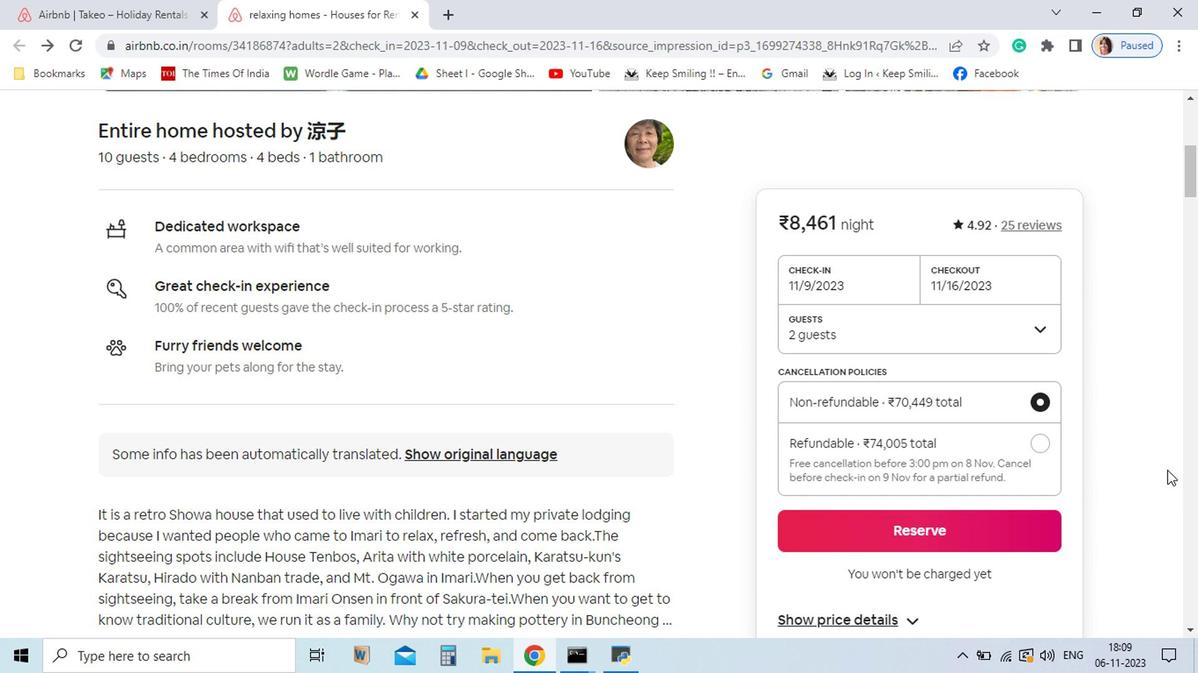 
Action: Mouse scrolled (1065, 523) with delta (0, 0)
Screenshot: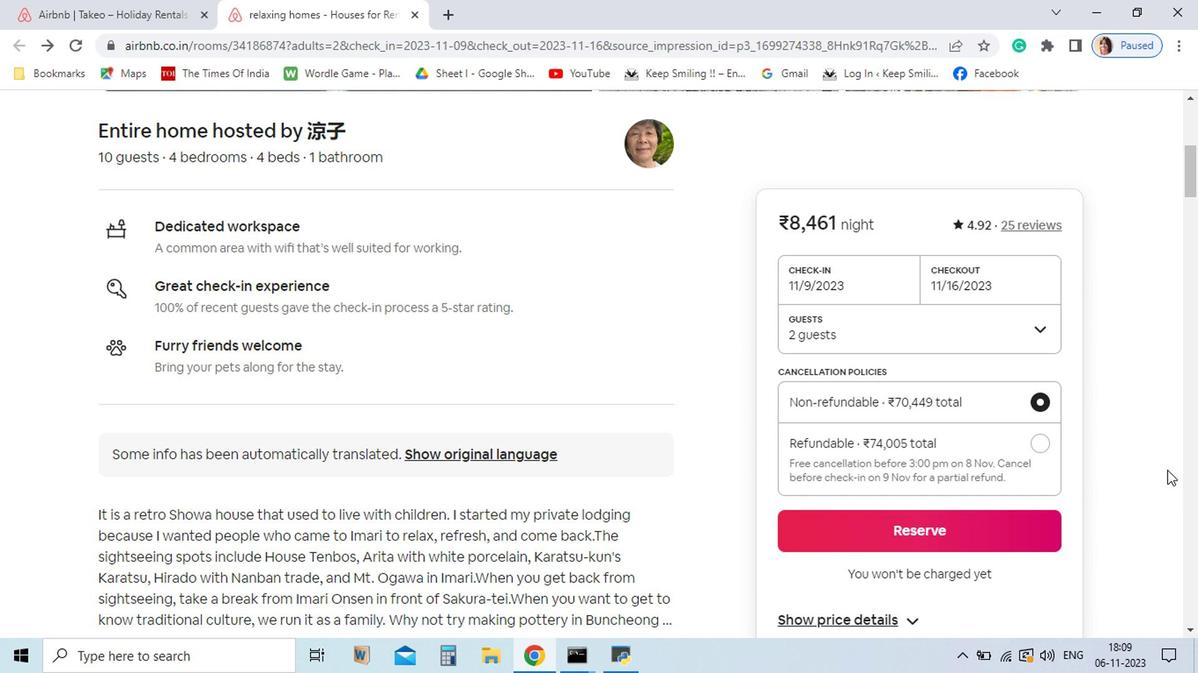 
Action: Mouse scrolled (1065, 523) with delta (0, 0)
Screenshot: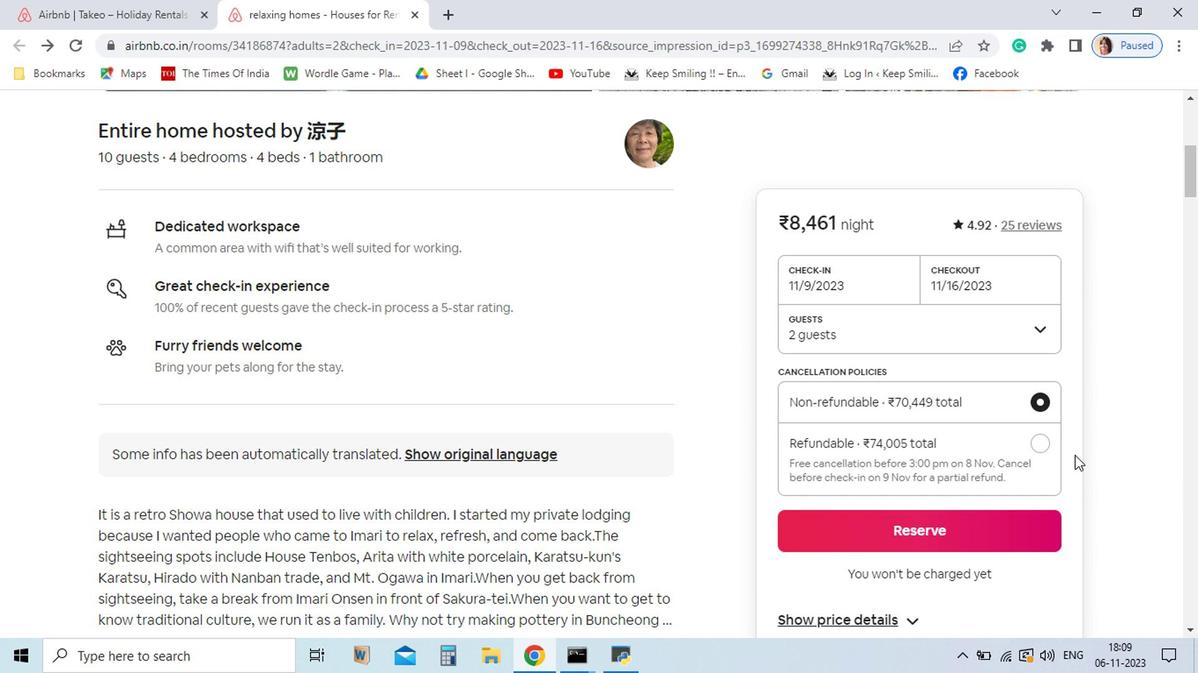 
Action: Mouse moved to (969, 512)
Screenshot: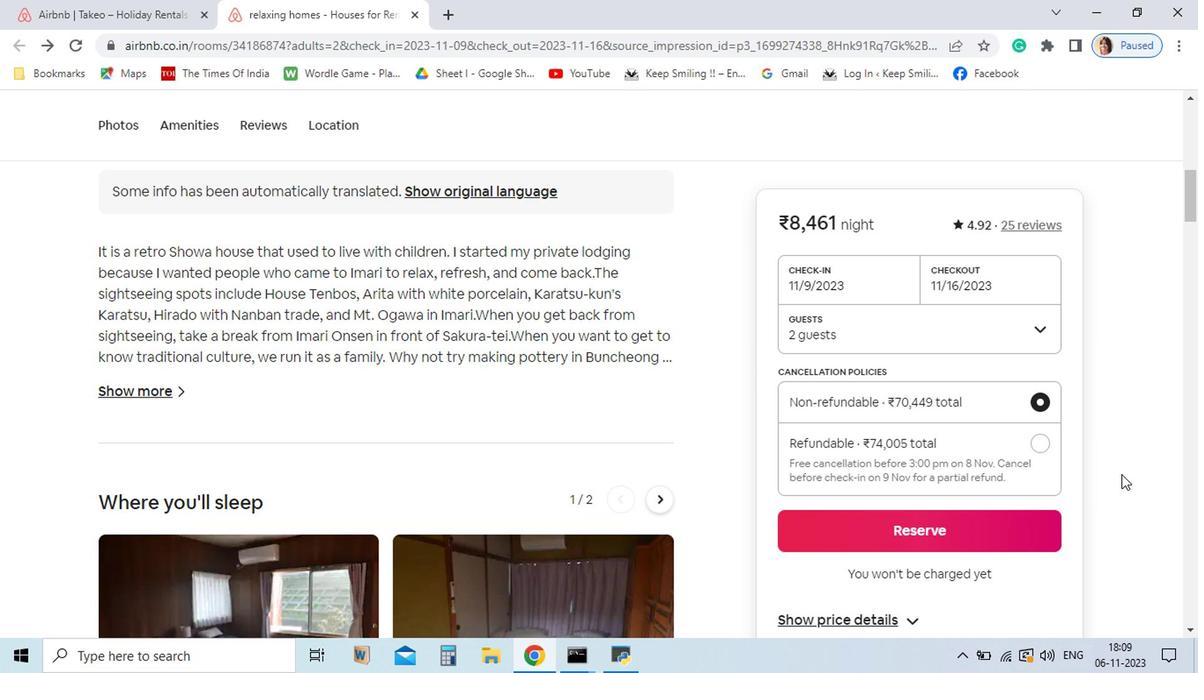 
Action: Mouse scrolled (969, 512) with delta (0, 0)
Screenshot: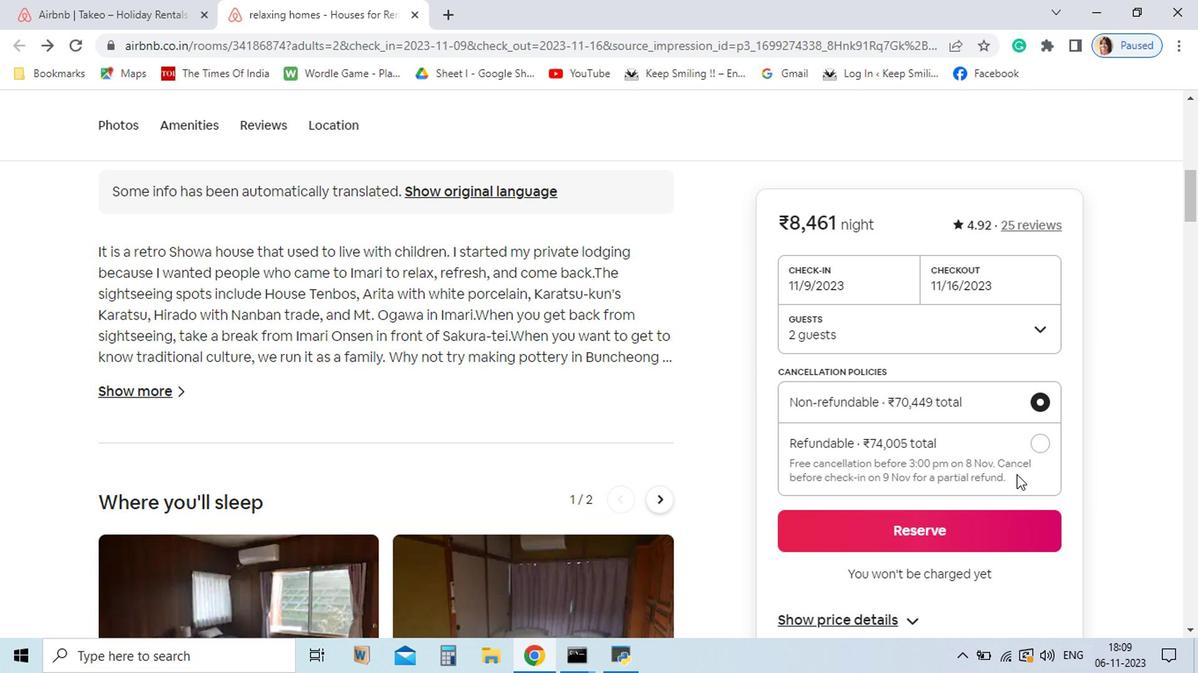 
Action: Mouse scrolled (969, 512) with delta (0, 0)
Screenshot: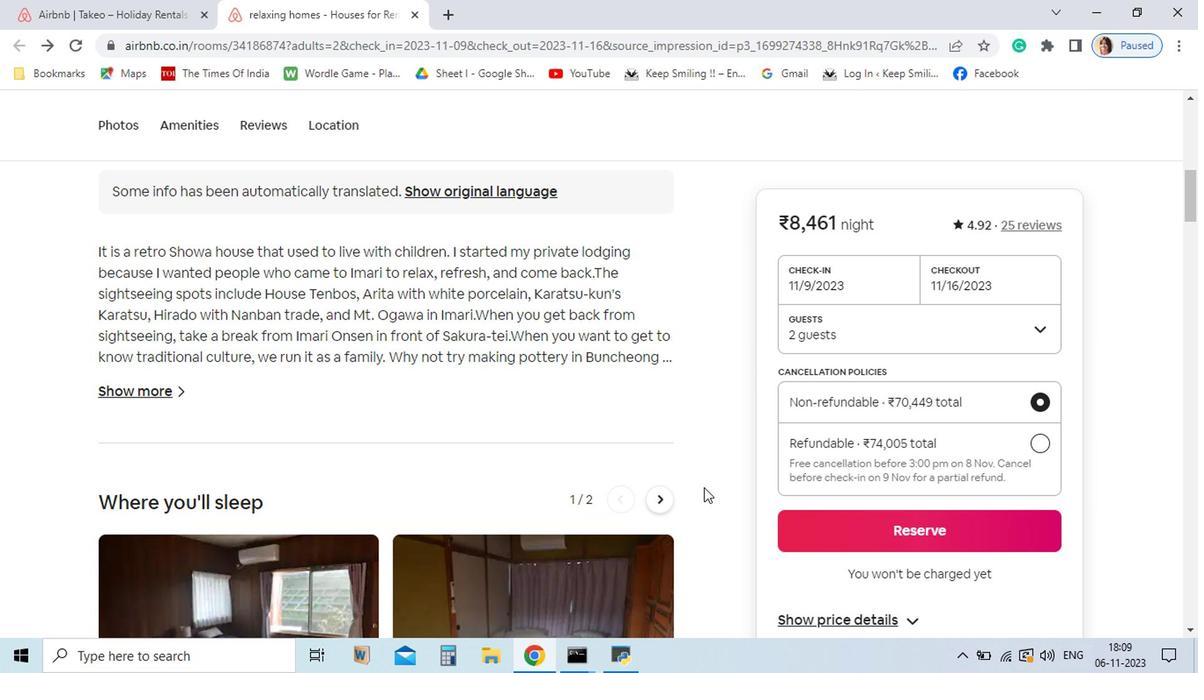 
Action: Mouse scrolled (969, 512) with delta (0, 0)
Screenshot: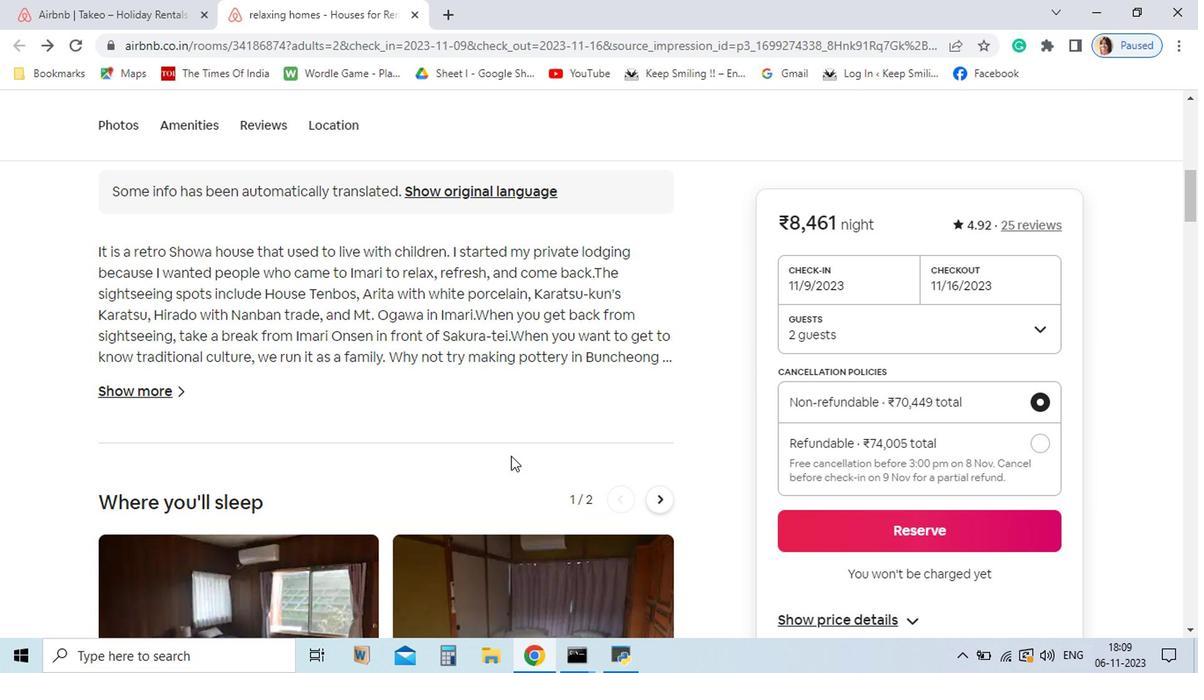 
Action: Mouse moved to (247, 452)
Screenshot: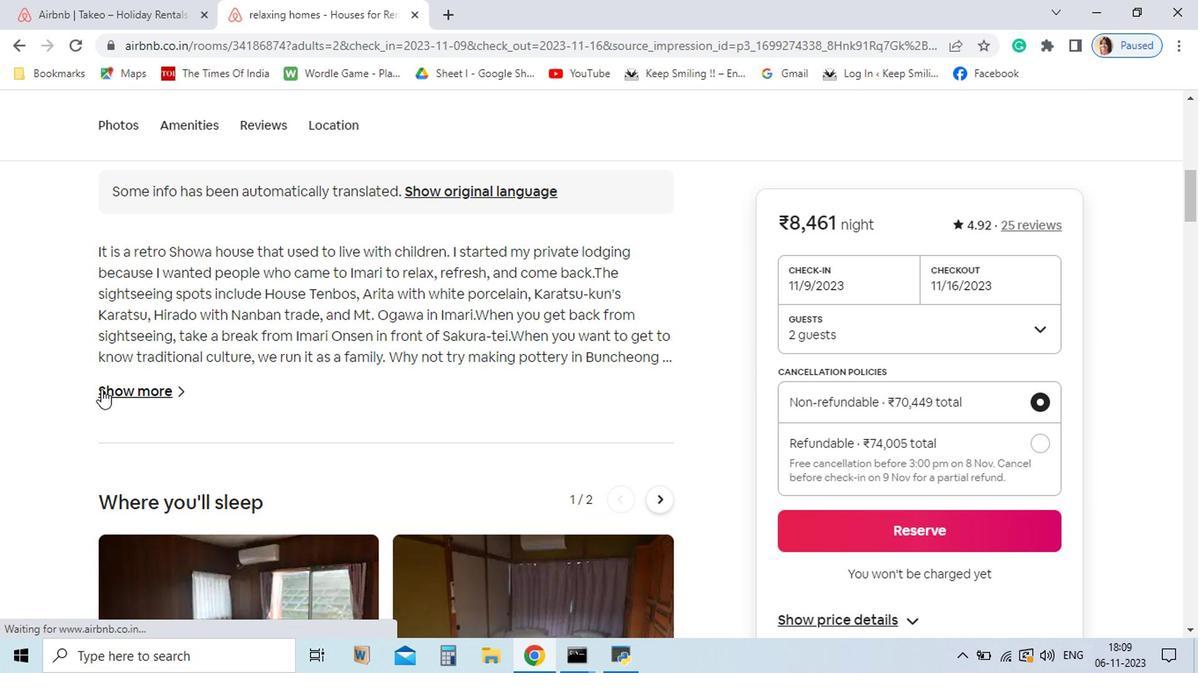 
Action: Mouse pressed left at (247, 452)
Screenshot: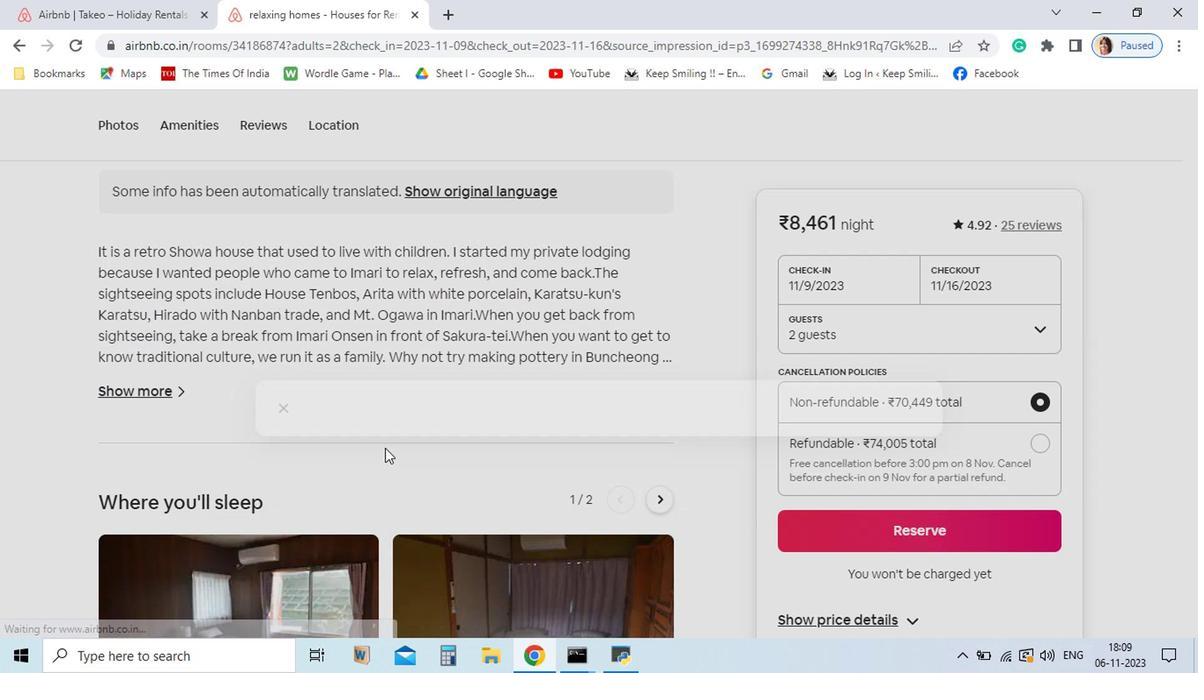 
Action: Mouse moved to (837, 599)
Screenshot: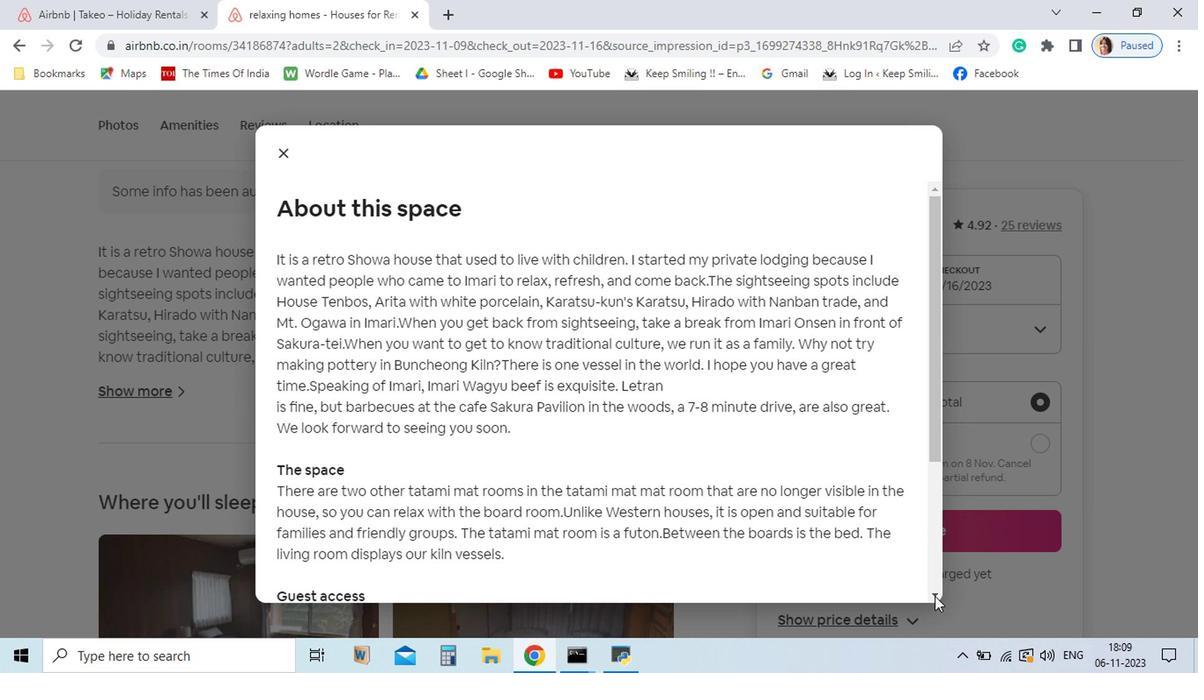 
Action: Mouse pressed left at (837, 599)
Screenshot: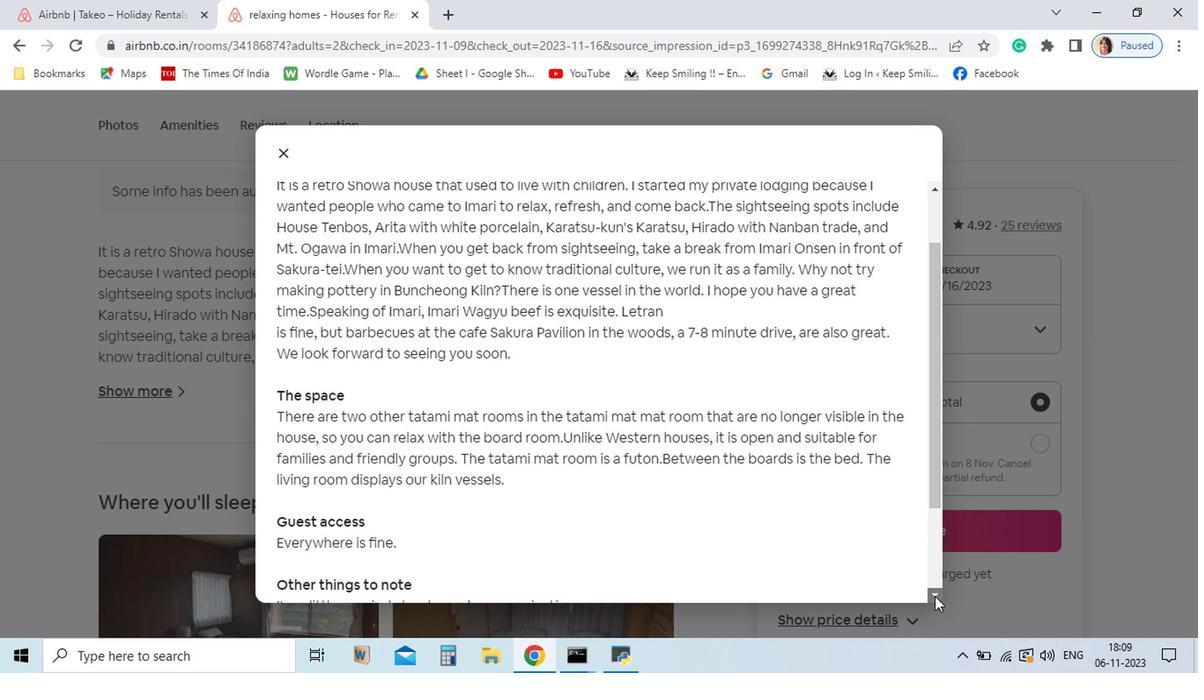 
Action: Mouse pressed left at (837, 599)
Screenshot: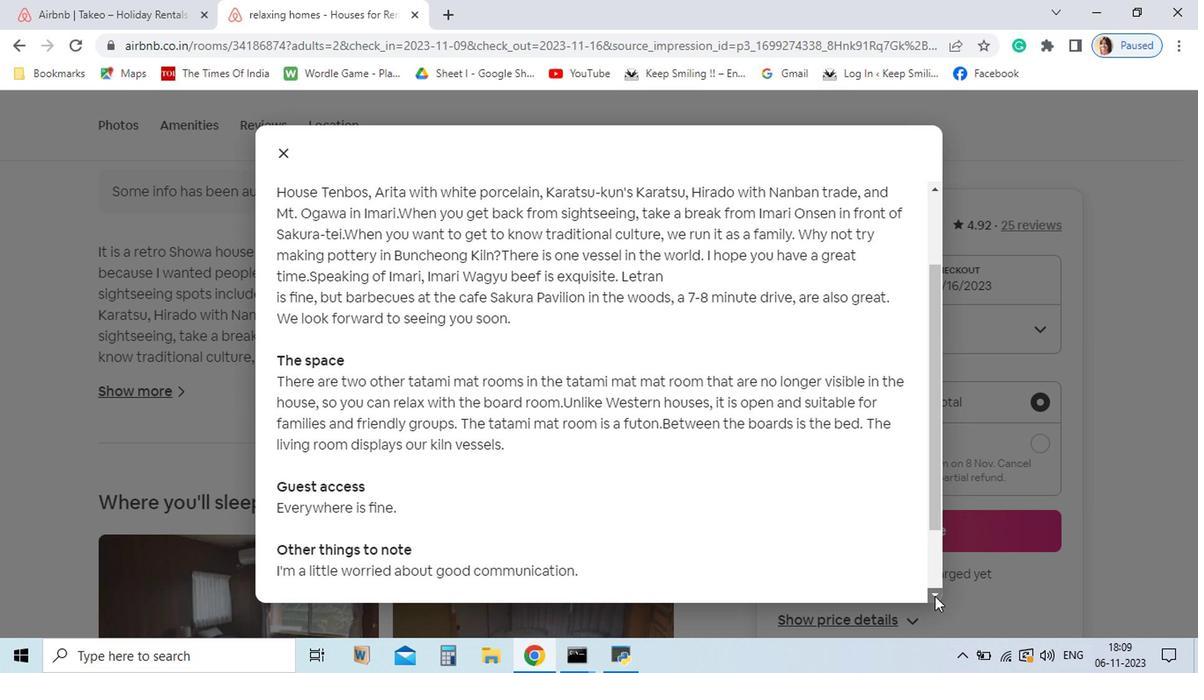 
Action: Mouse pressed left at (837, 599)
Screenshot: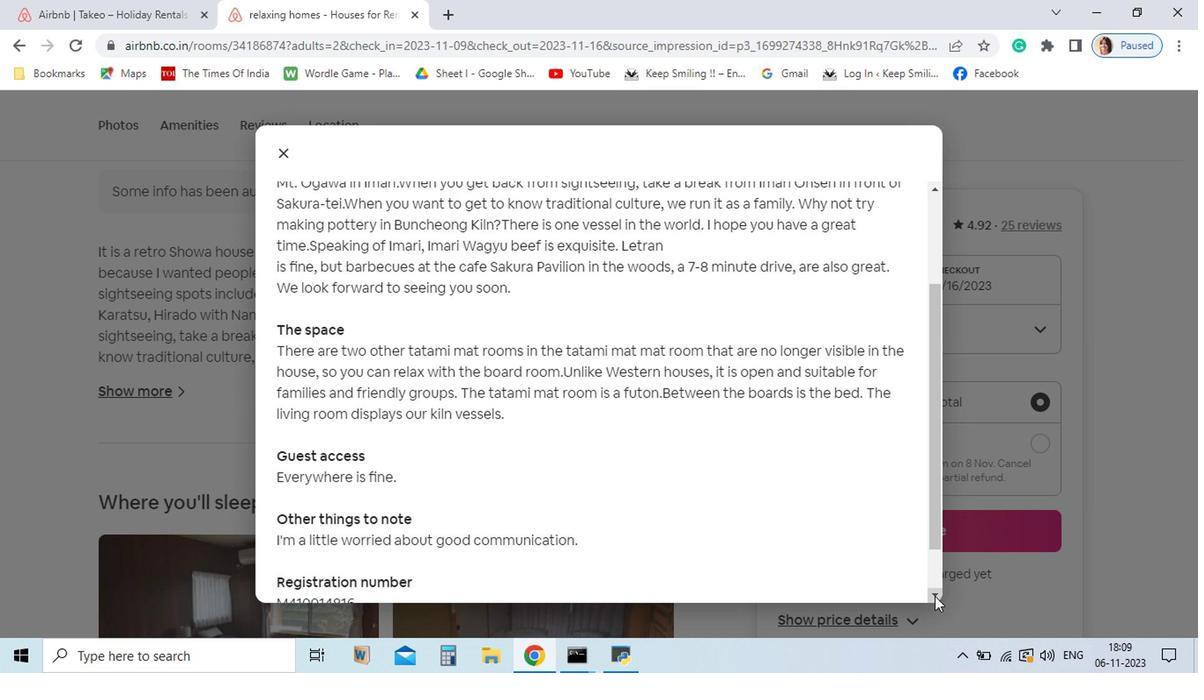 
Action: Mouse pressed left at (837, 599)
Screenshot: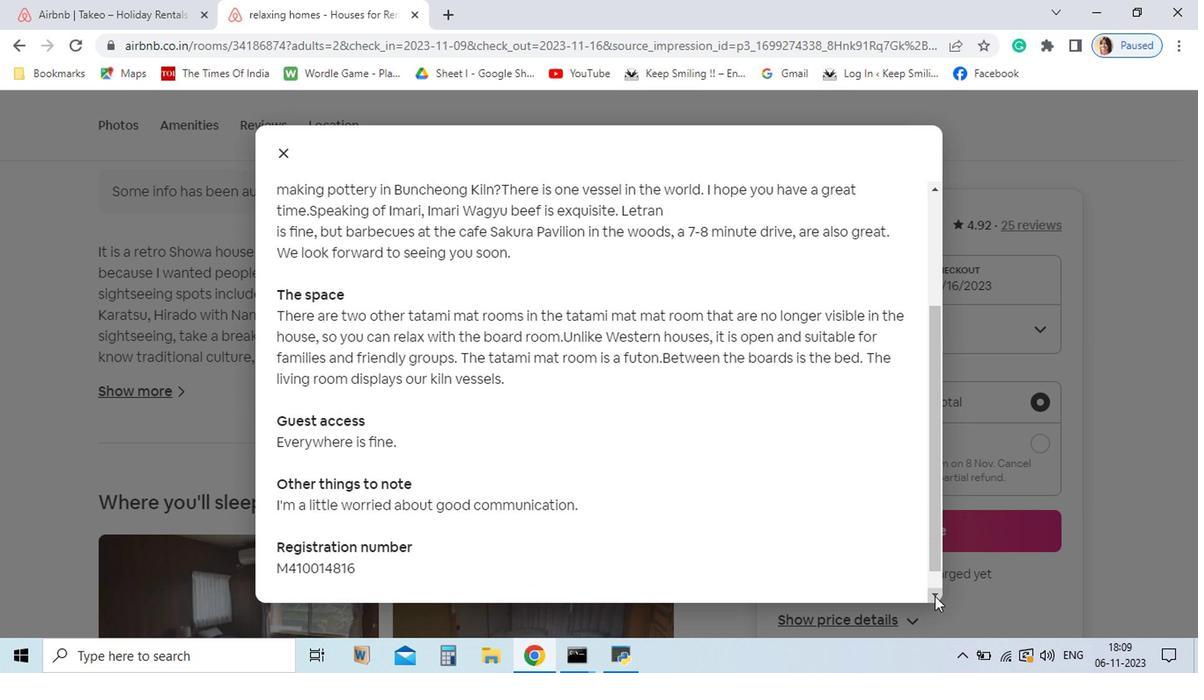 
Action: Mouse pressed left at (837, 599)
Screenshot: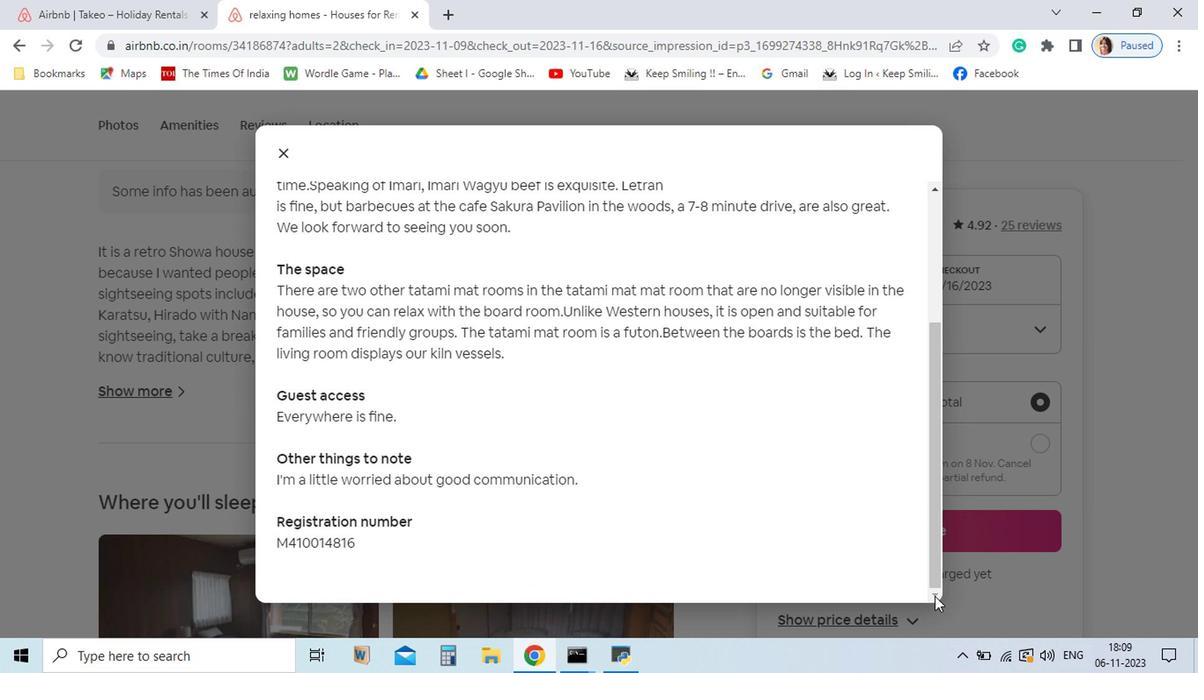 
Action: Mouse pressed left at (837, 599)
Screenshot: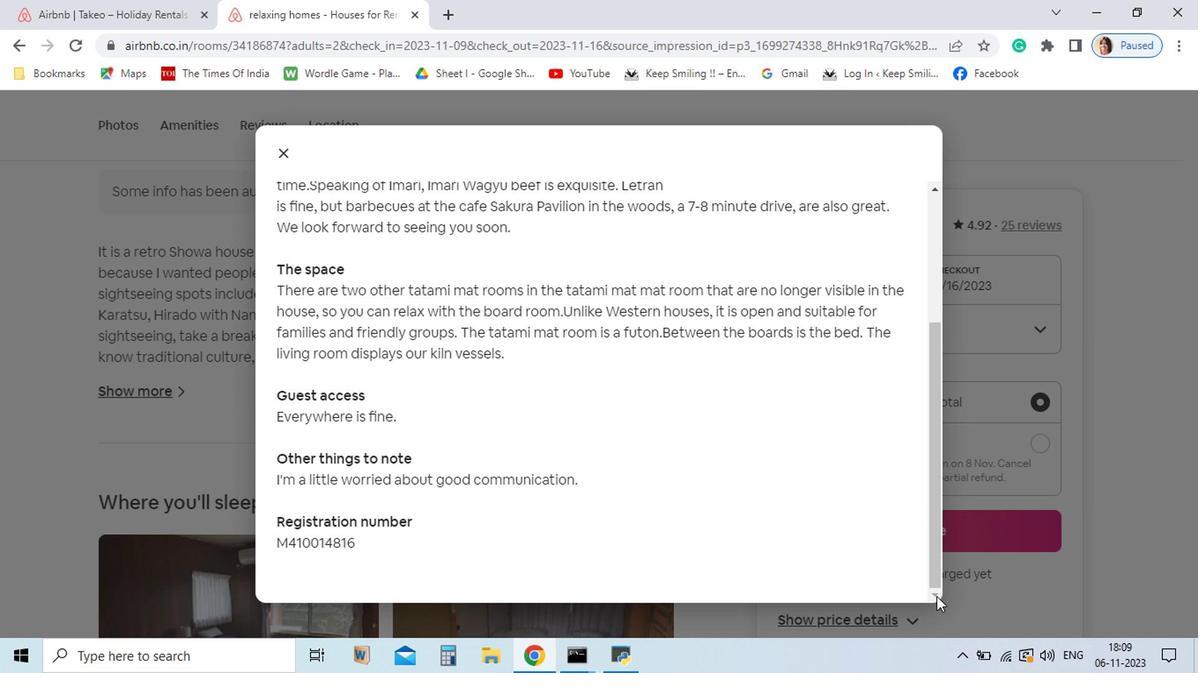 
Action: Mouse pressed left at (837, 599)
Screenshot: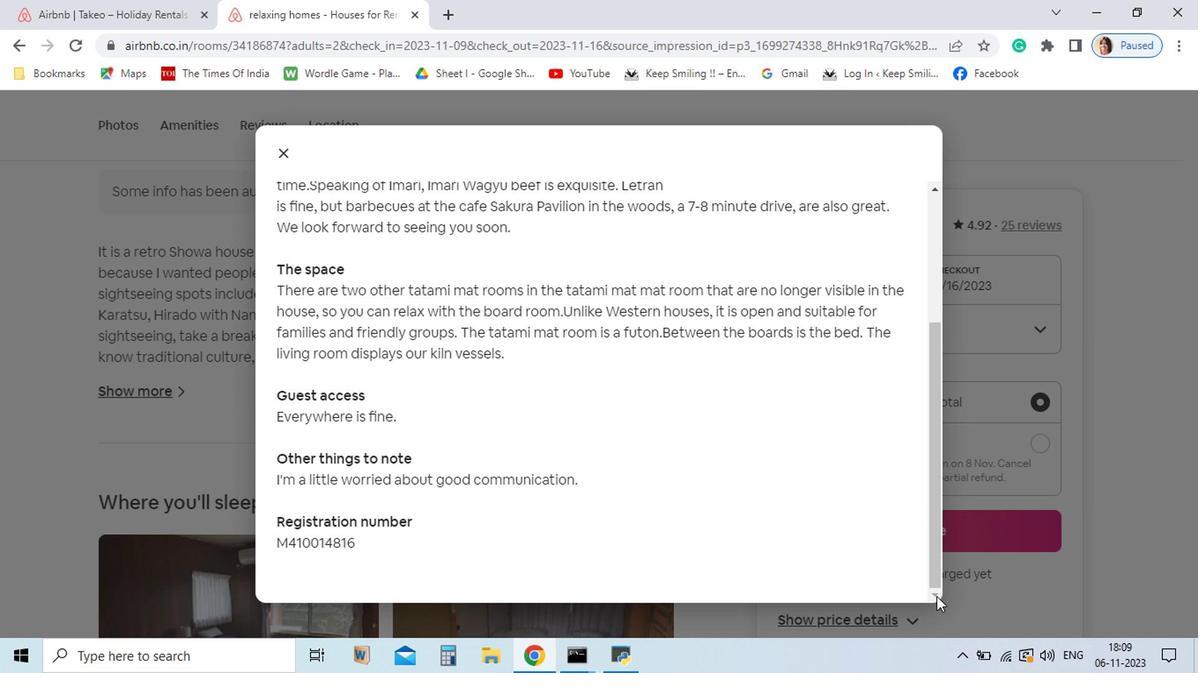
Action: Mouse moved to (838, 599)
Screenshot: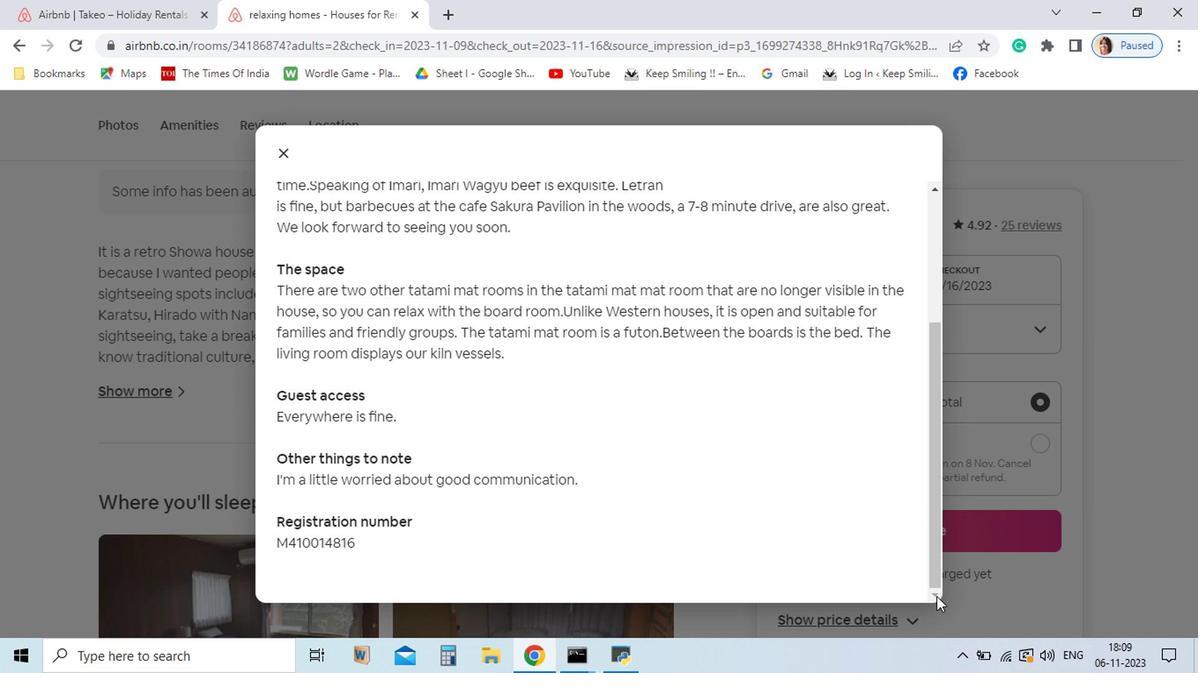 
Action: Mouse pressed left at (838, 599)
Screenshot: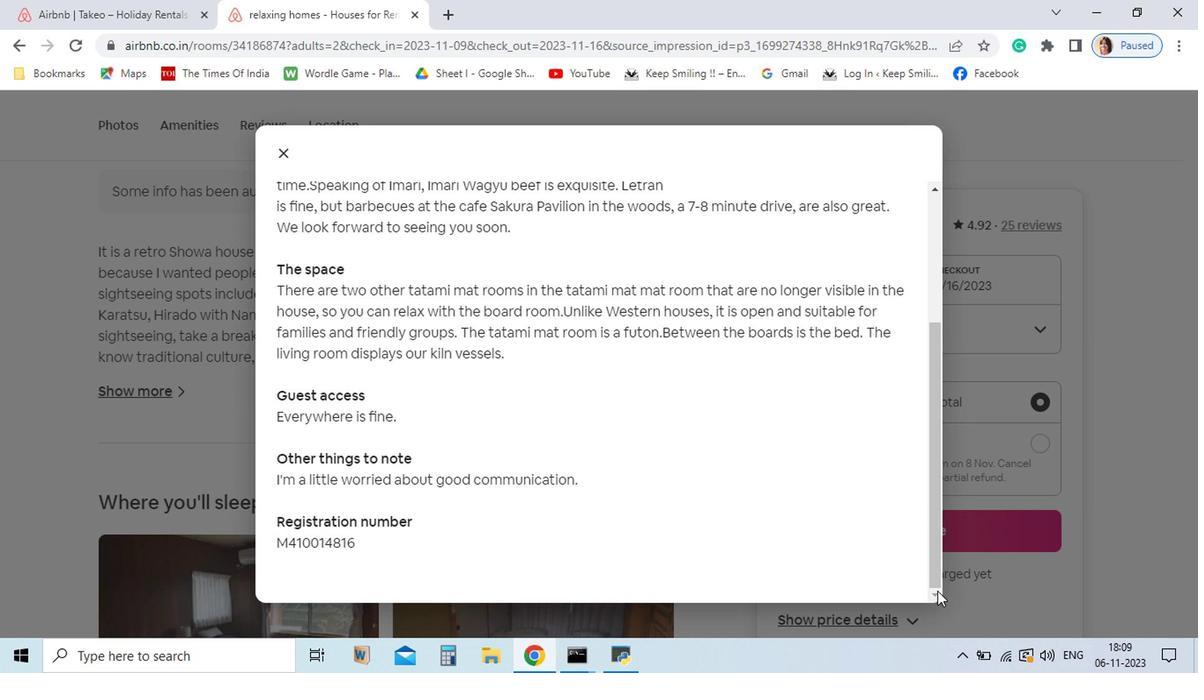 
Action: Mouse moved to (380, 282)
Screenshot: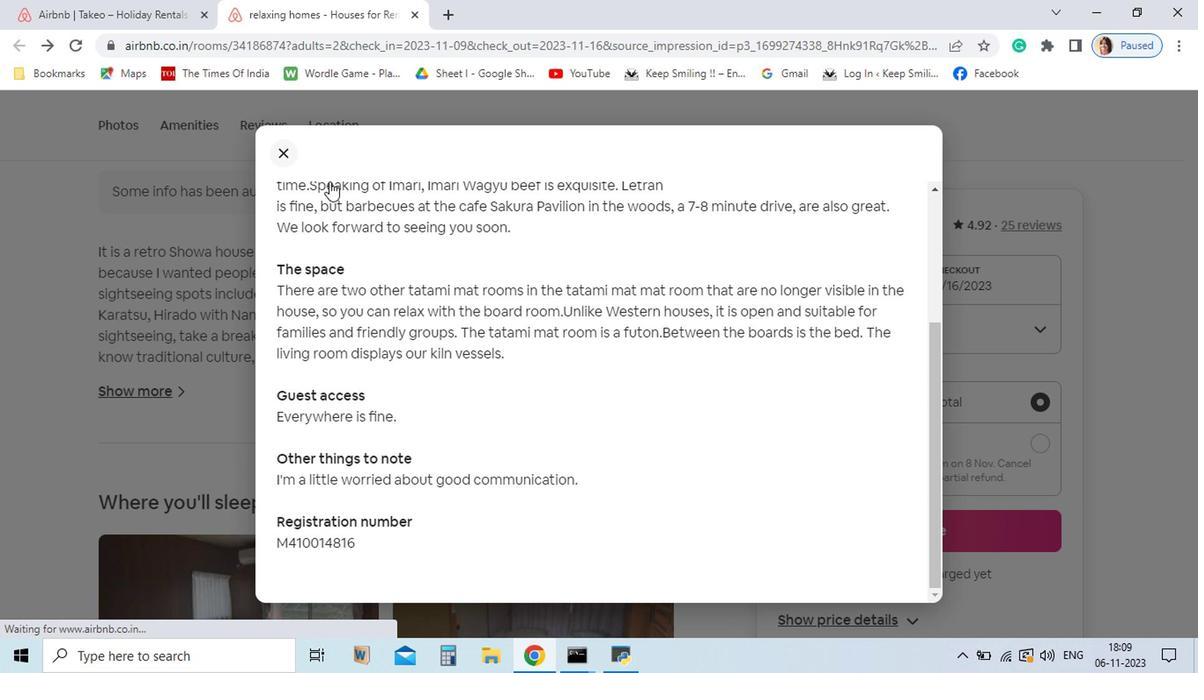 
Action: Mouse pressed left at (380, 282)
Screenshot: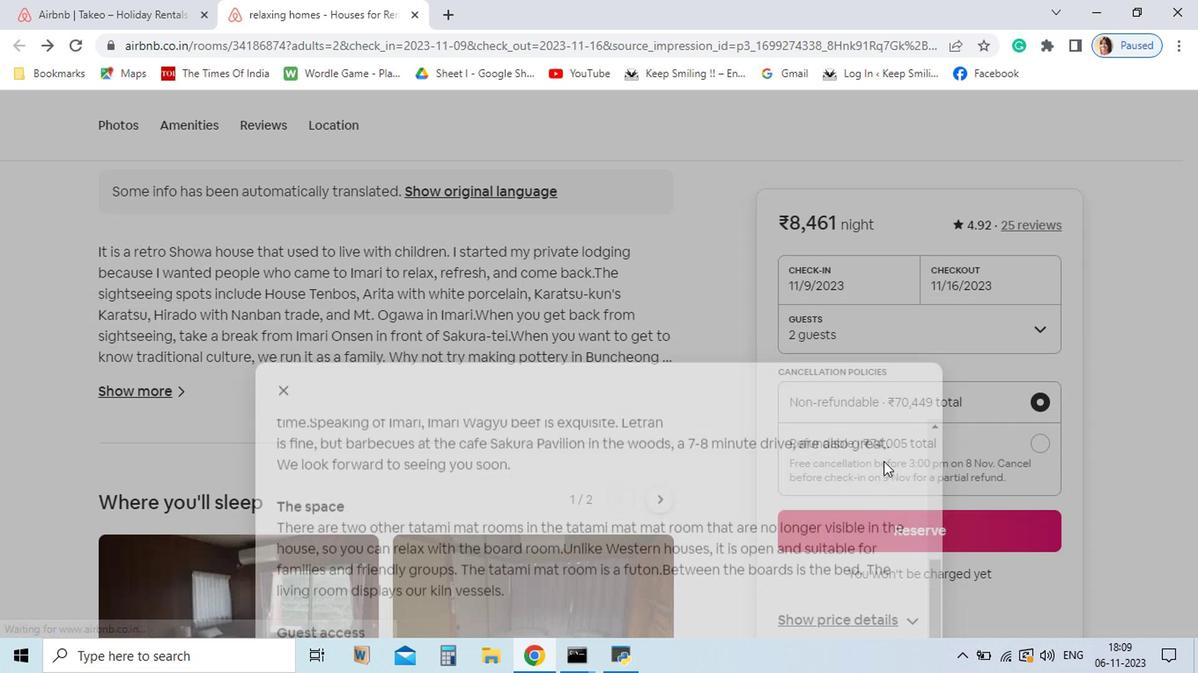 
Action: Mouse moved to (977, 578)
Screenshot: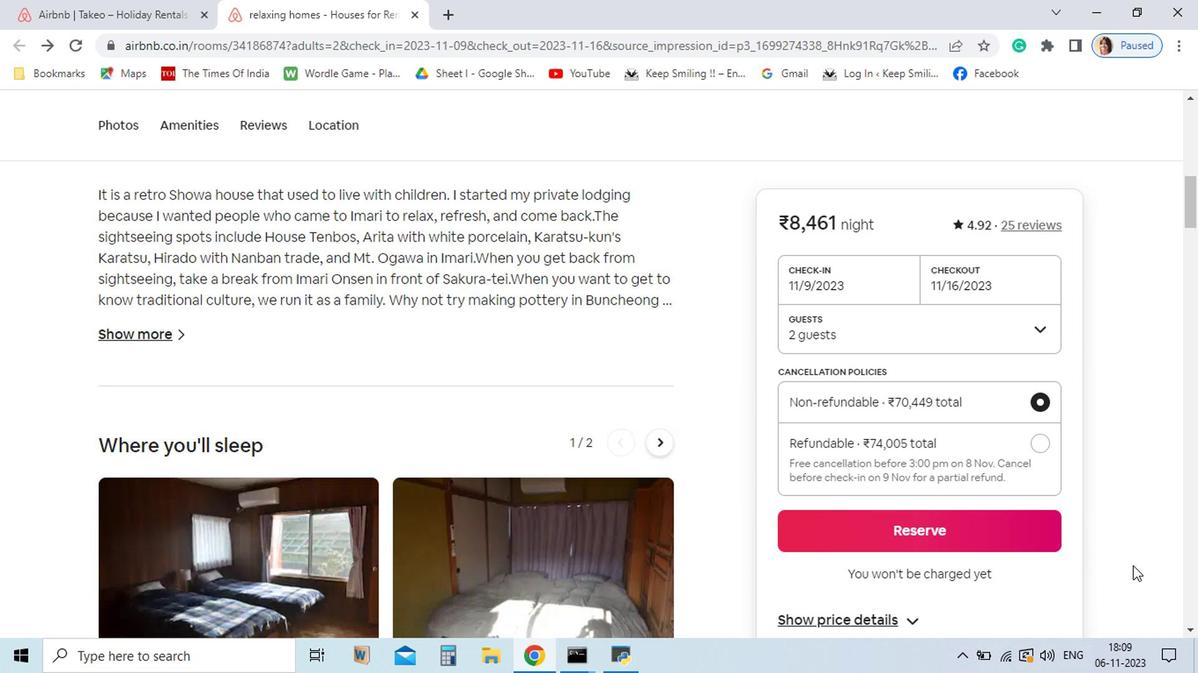 
Action: Mouse scrolled (977, 577) with delta (0, 0)
Screenshot: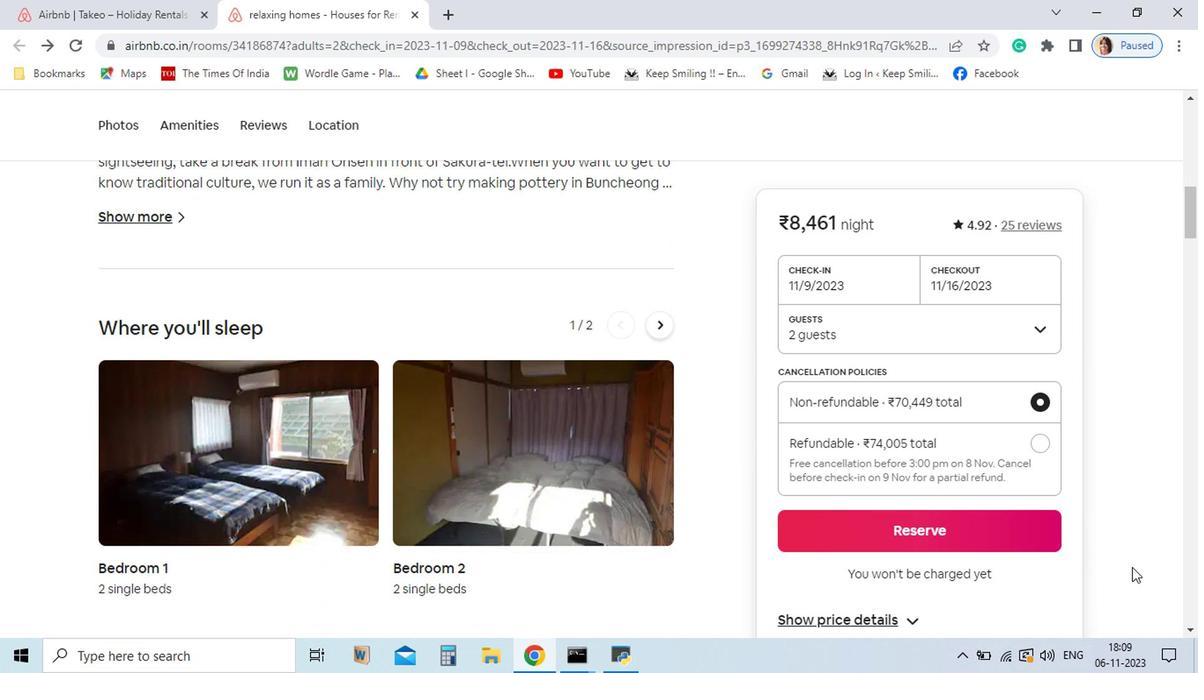 
Action: Mouse moved to (977, 579)
Screenshot: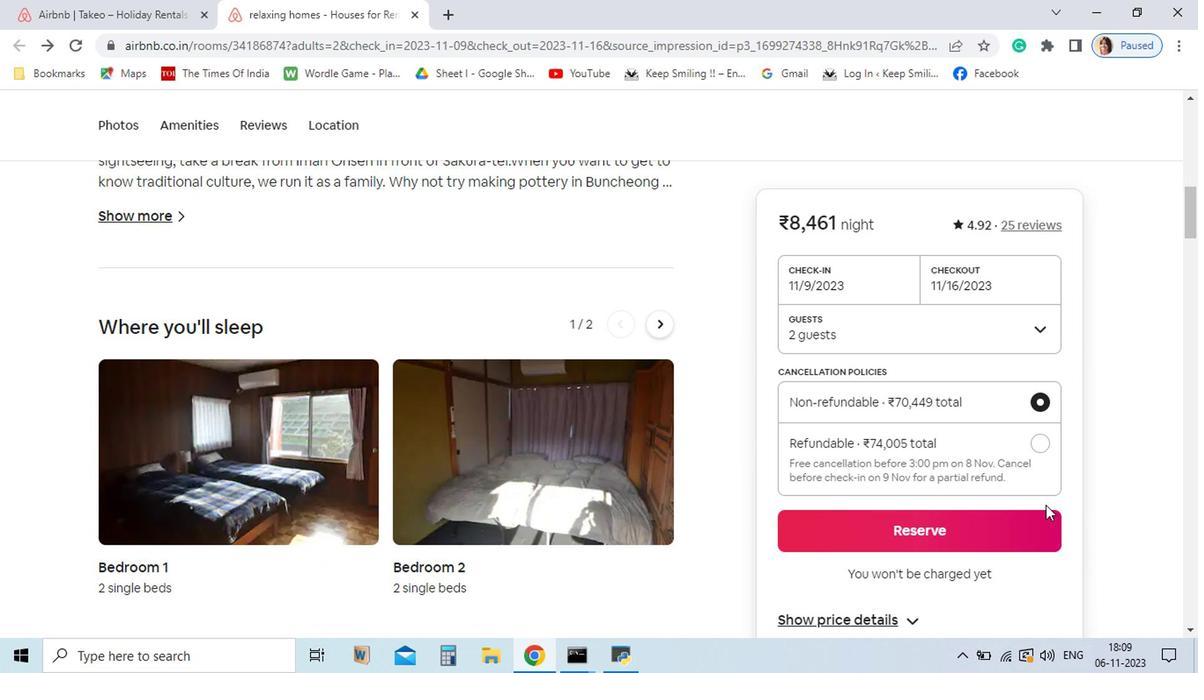 
Action: Mouse scrolled (977, 578) with delta (0, 0)
Screenshot: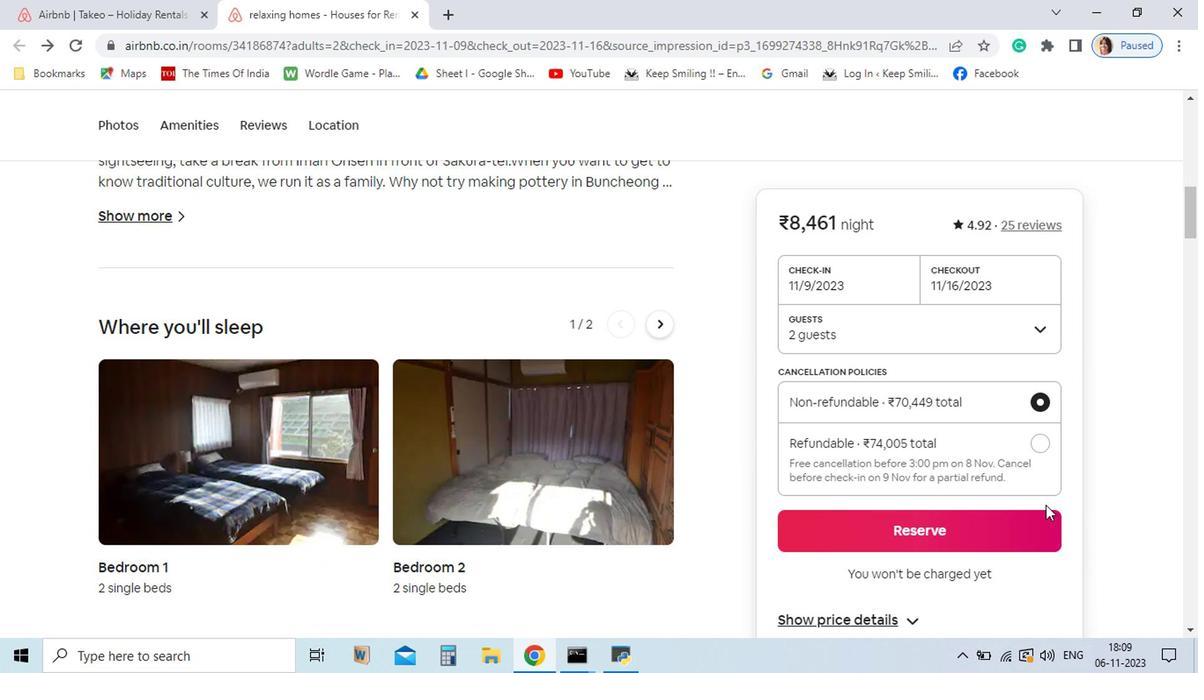 
Action: Mouse moved to (644, 403)
Screenshot: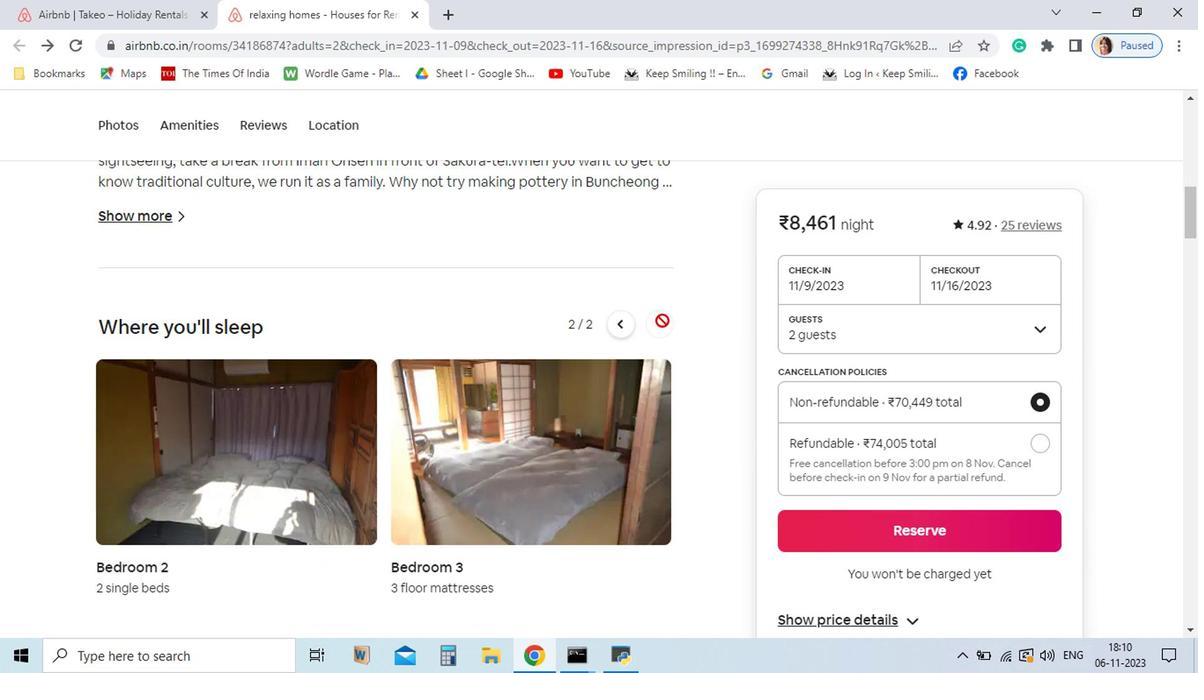 
Action: Mouse pressed left at (644, 403)
Screenshot: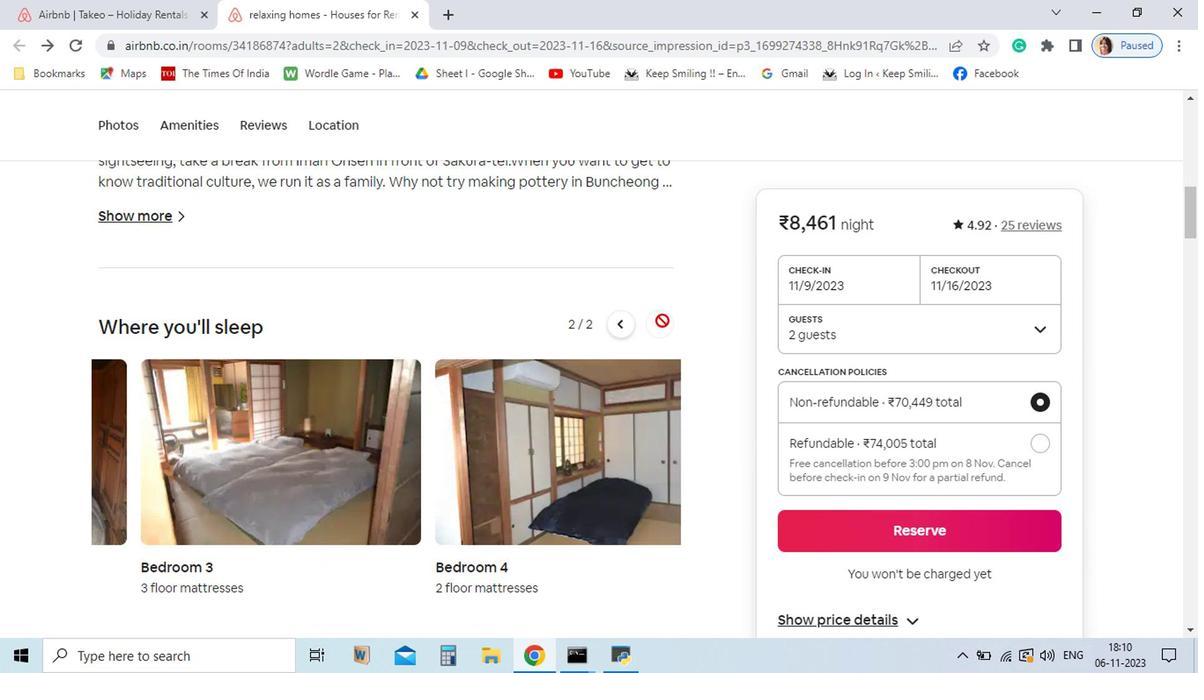 
Action: Mouse moved to (983, 532)
Screenshot: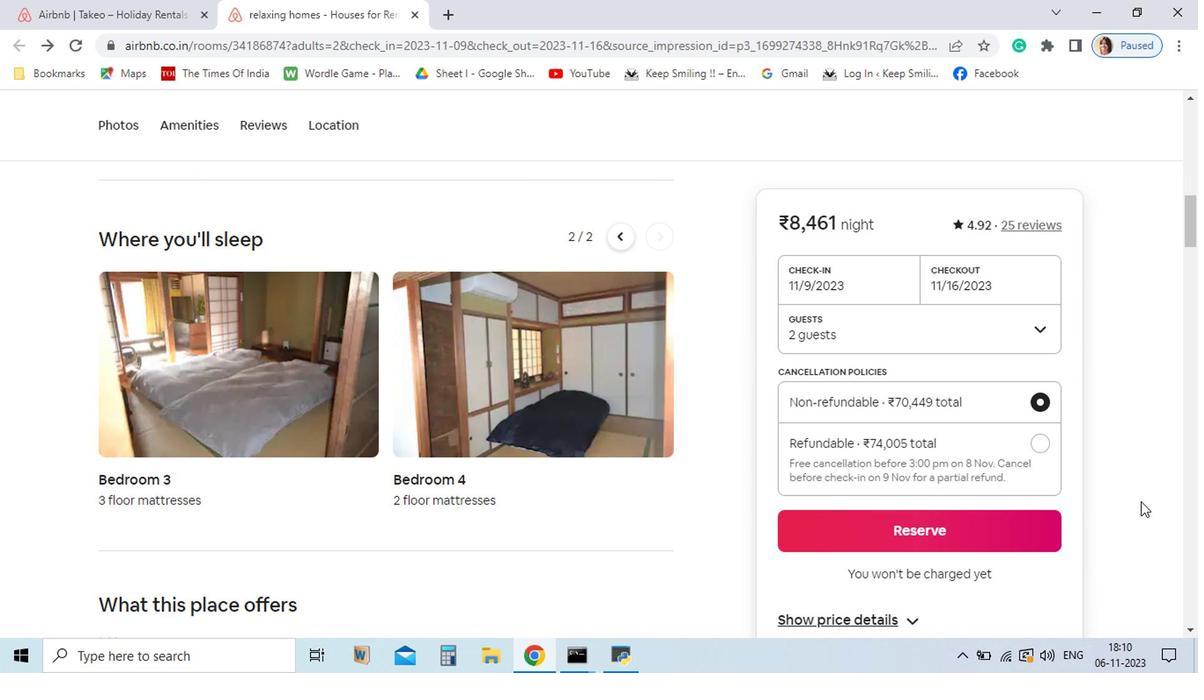 
Action: Mouse scrolled (983, 531) with delta (0, 0)
Screenshot: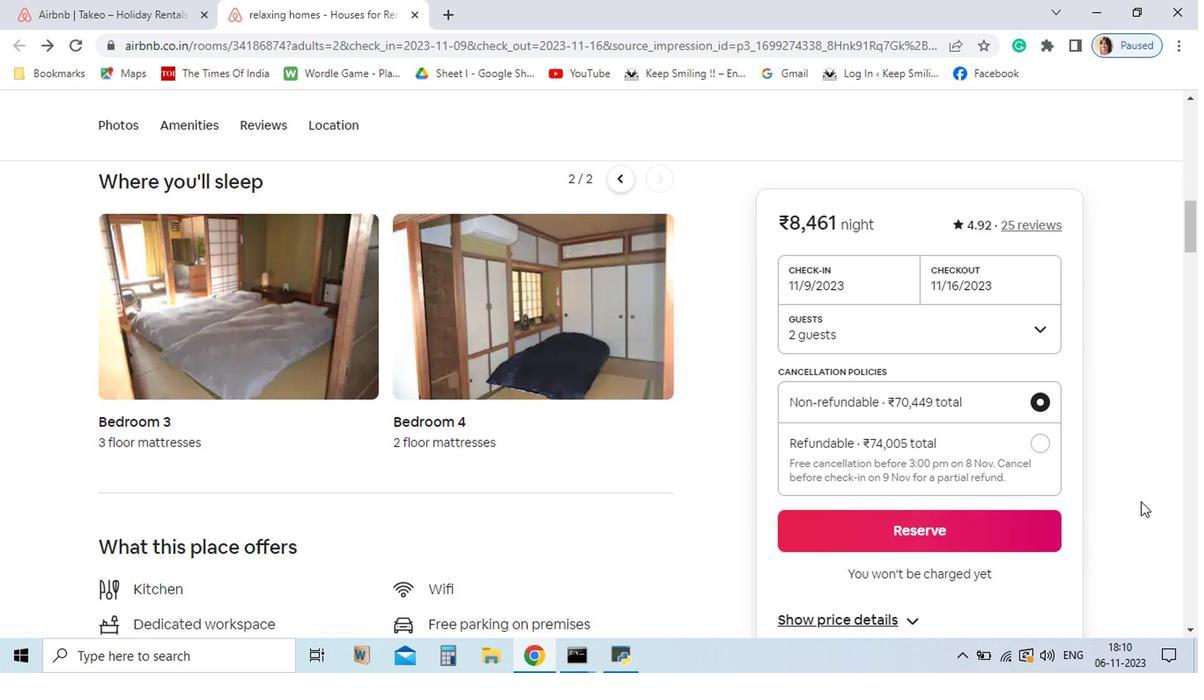 
Action: Mouse scrolled (983, 531) with delta (0, 0)
Screenshot: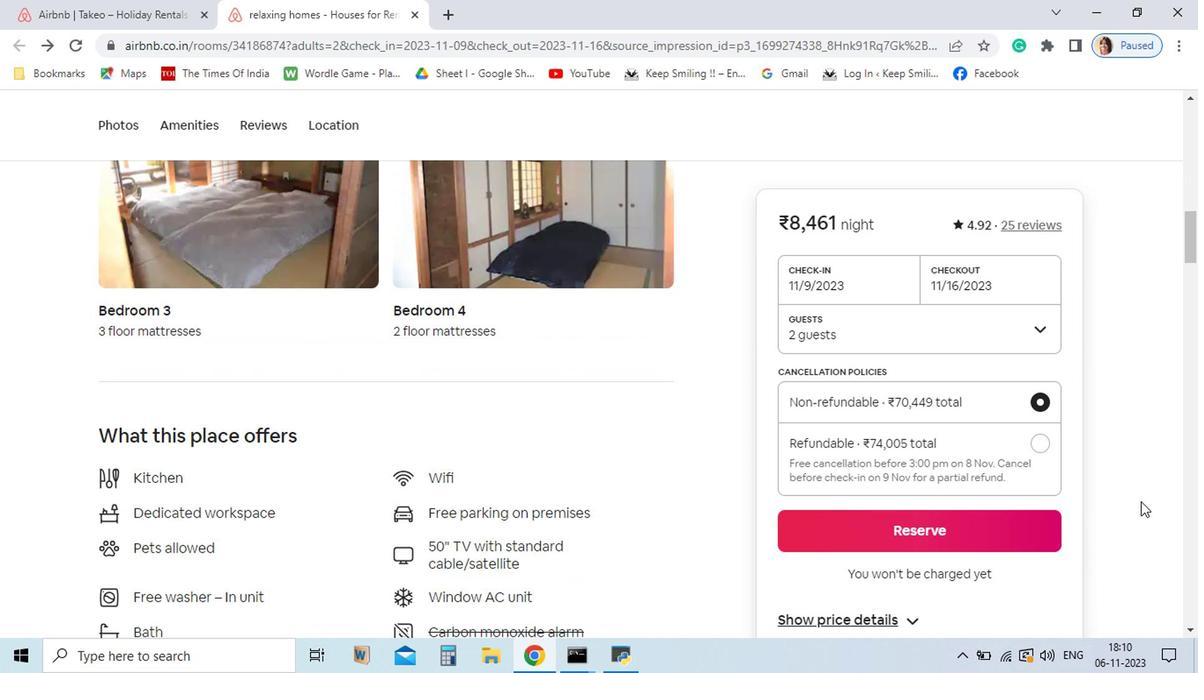 
Action: Mouse scrolled (983, 531) with delta (0, 0)
Screenshot: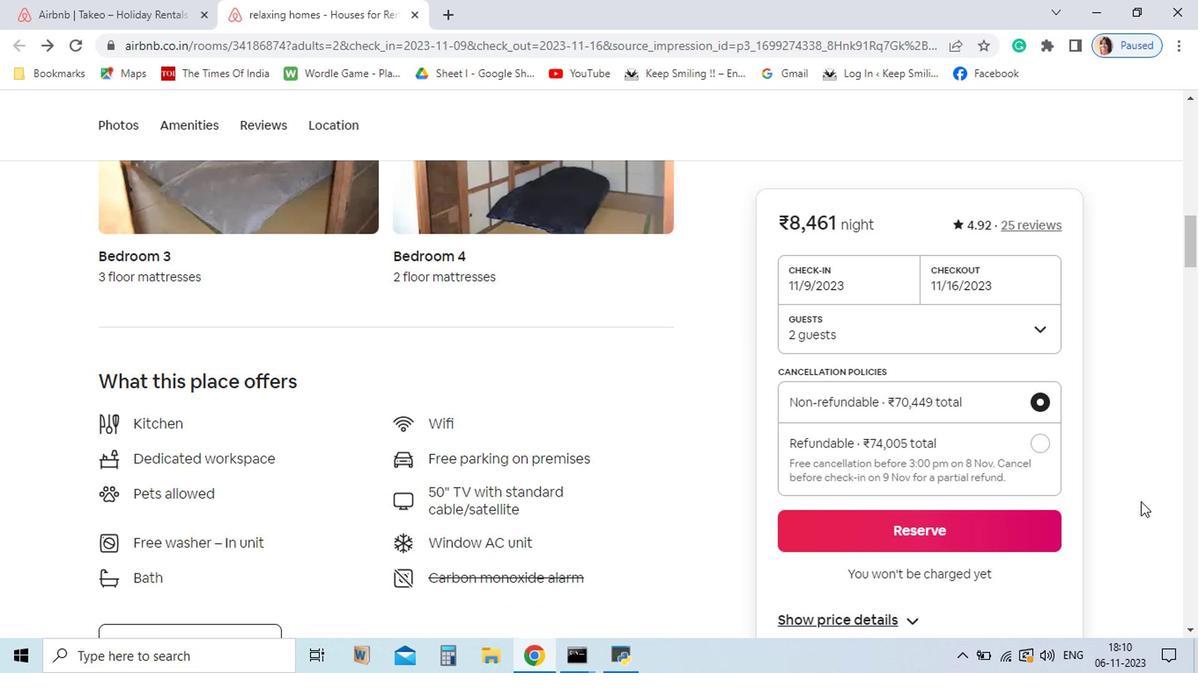 
Action: Mouse scrolled (983, 531) with delta (0, 0)
Screenshot: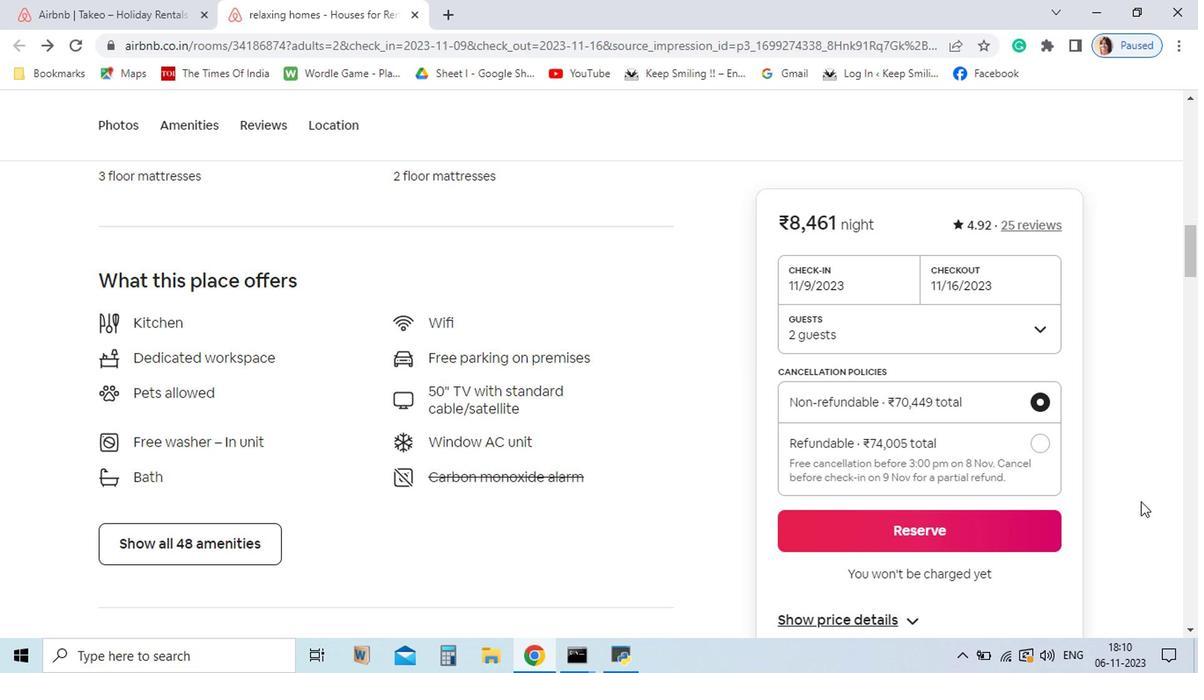 
Action: Mouse scrolled (983, 531) with delta (0, 0)
Screenshot: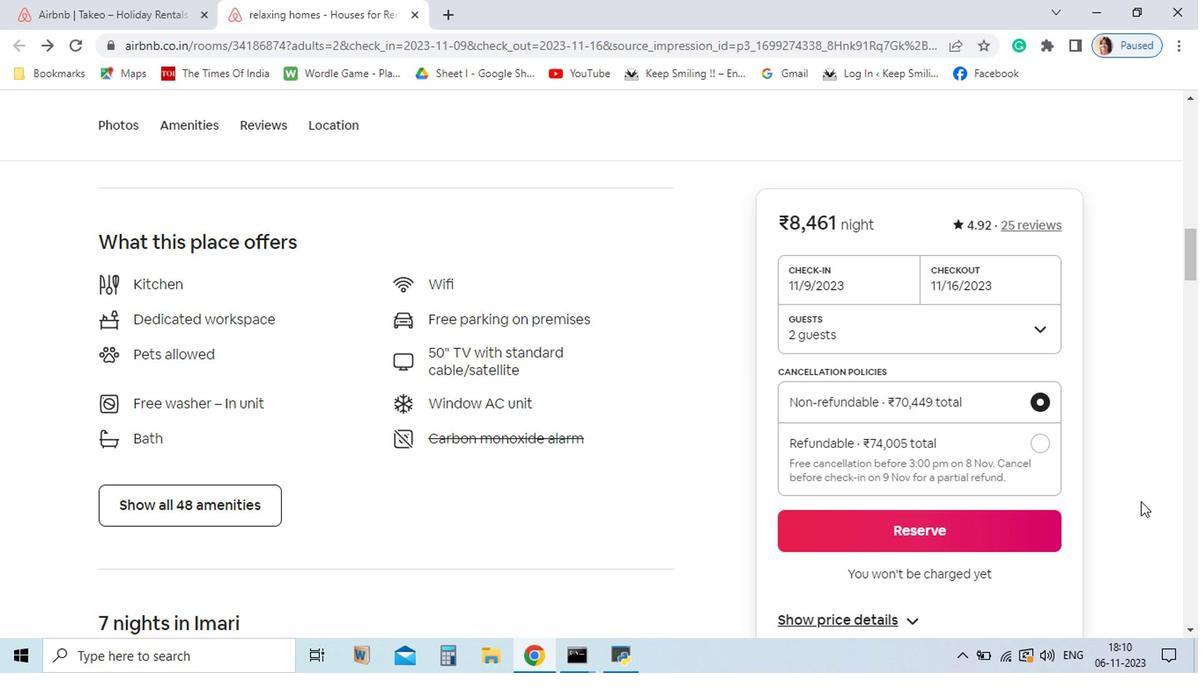 
Action: Mouse scrolled (983, 531) with delta (0, 0)
Screenshot: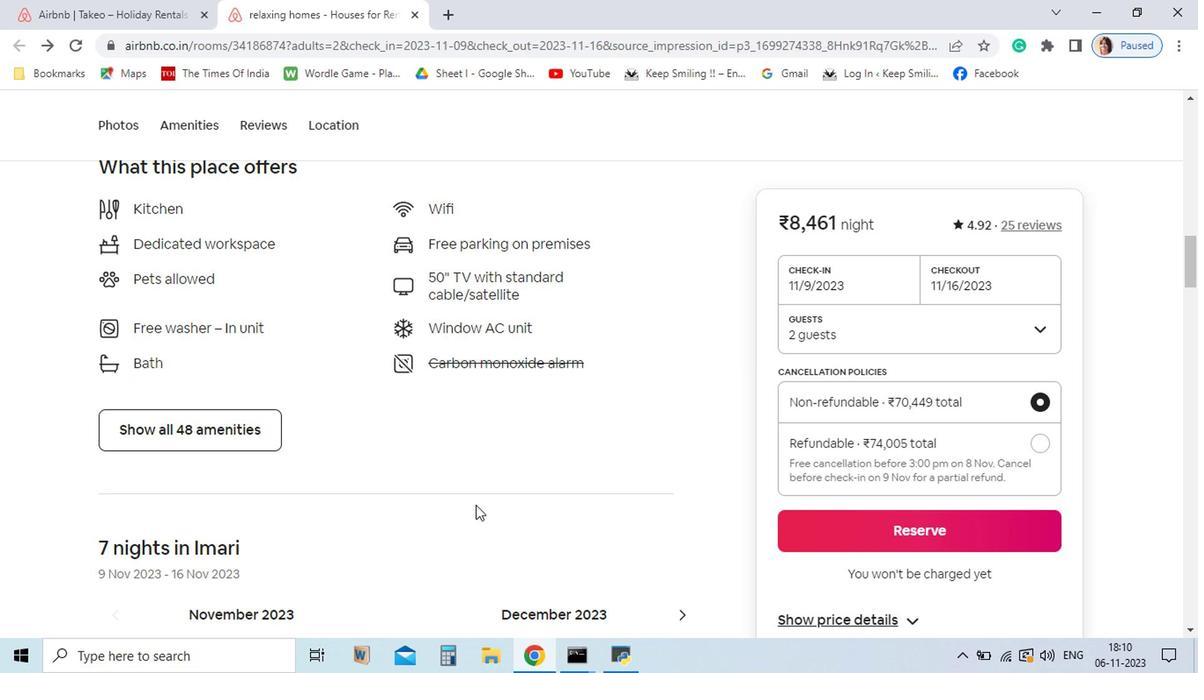 
Action: Mouse moved to (289, 475)
Screenshot: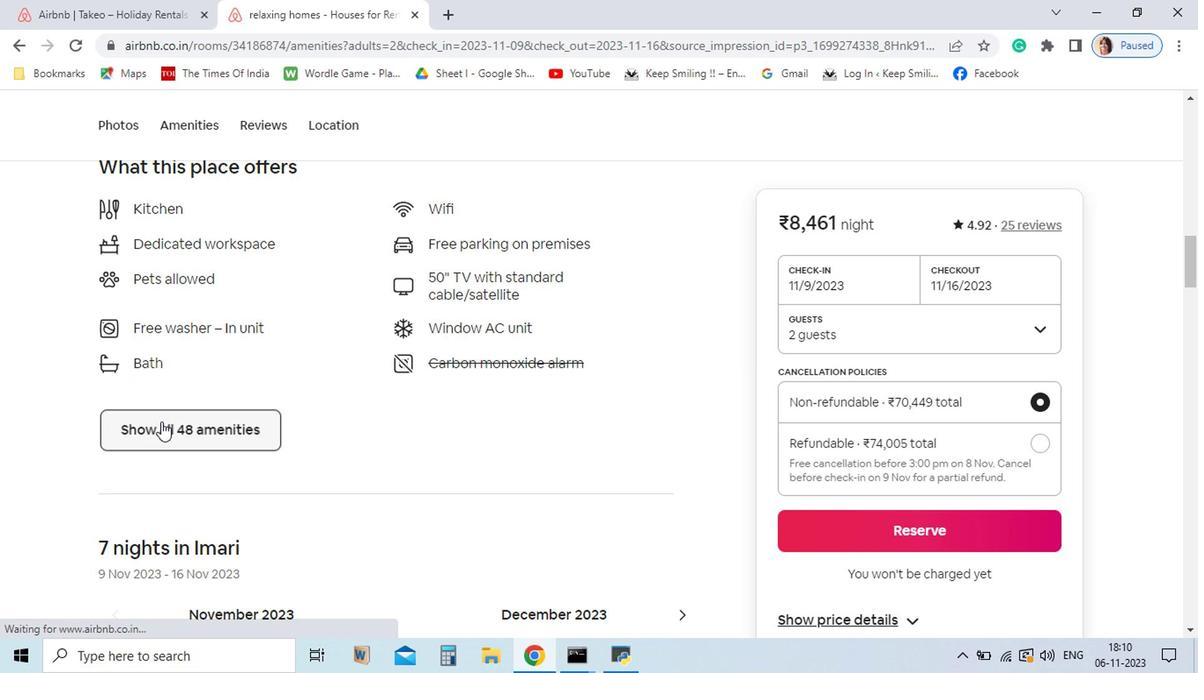 
Action: Mouse pressed left at (289, 475)
Screenshot: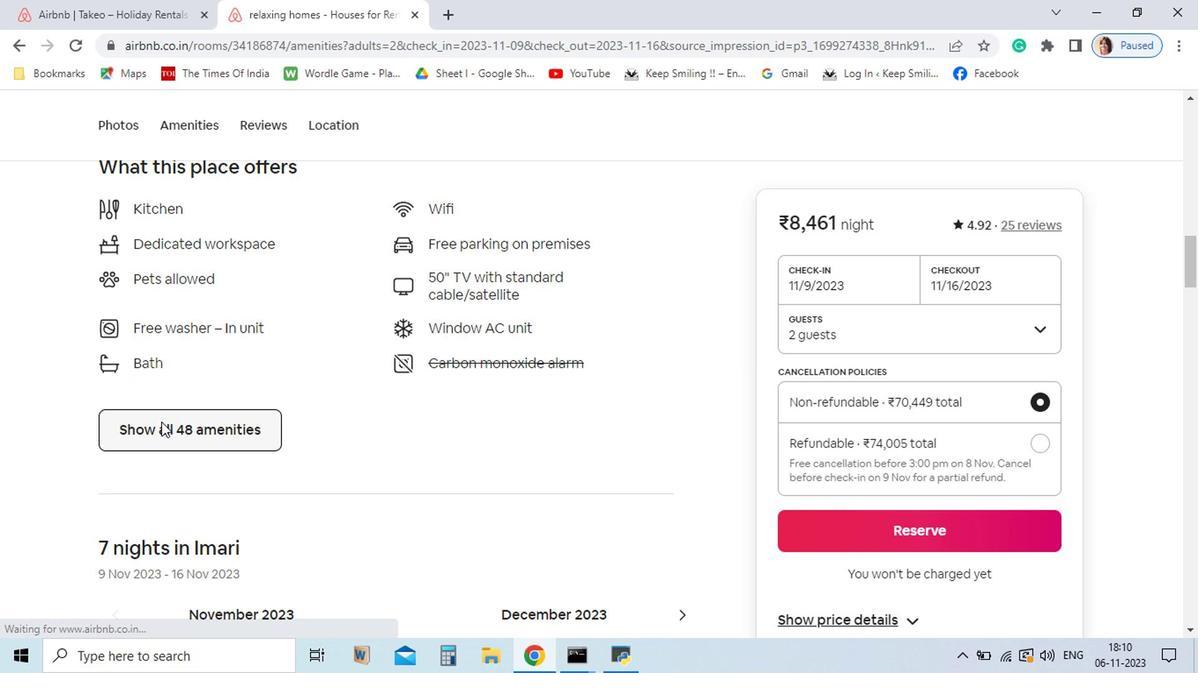 
Action: Mouse moved to (835, 598)
Screenshot: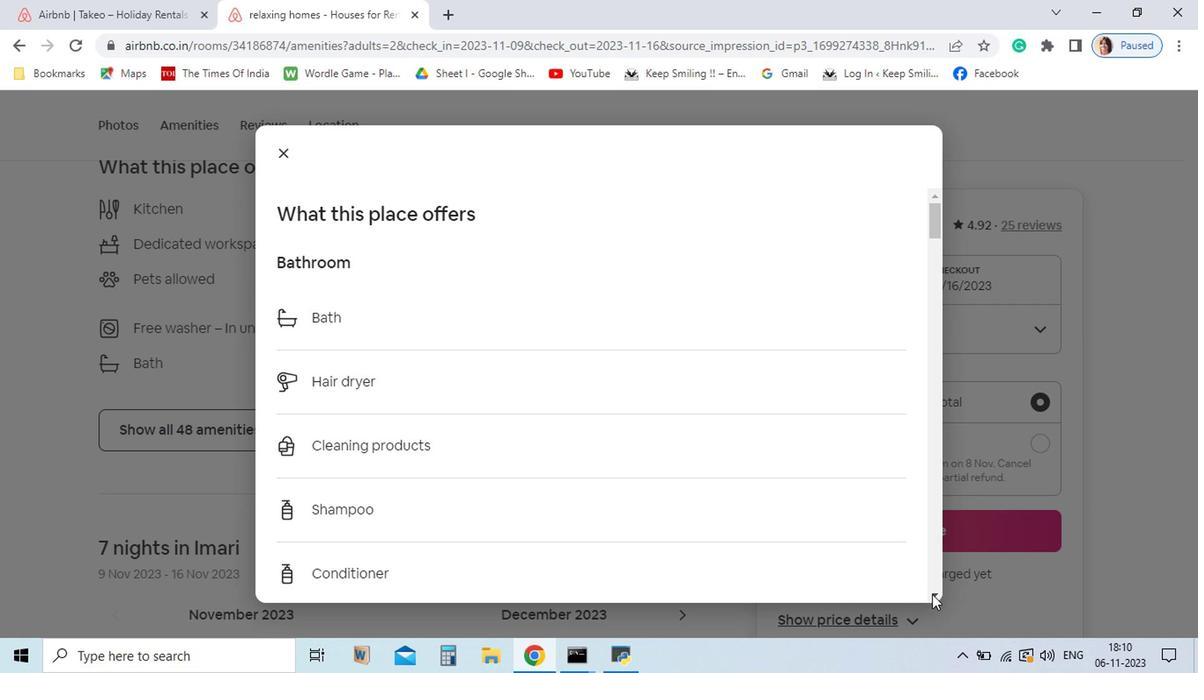 
Action: Mouse pressed left at (835, 598)
Screenshot: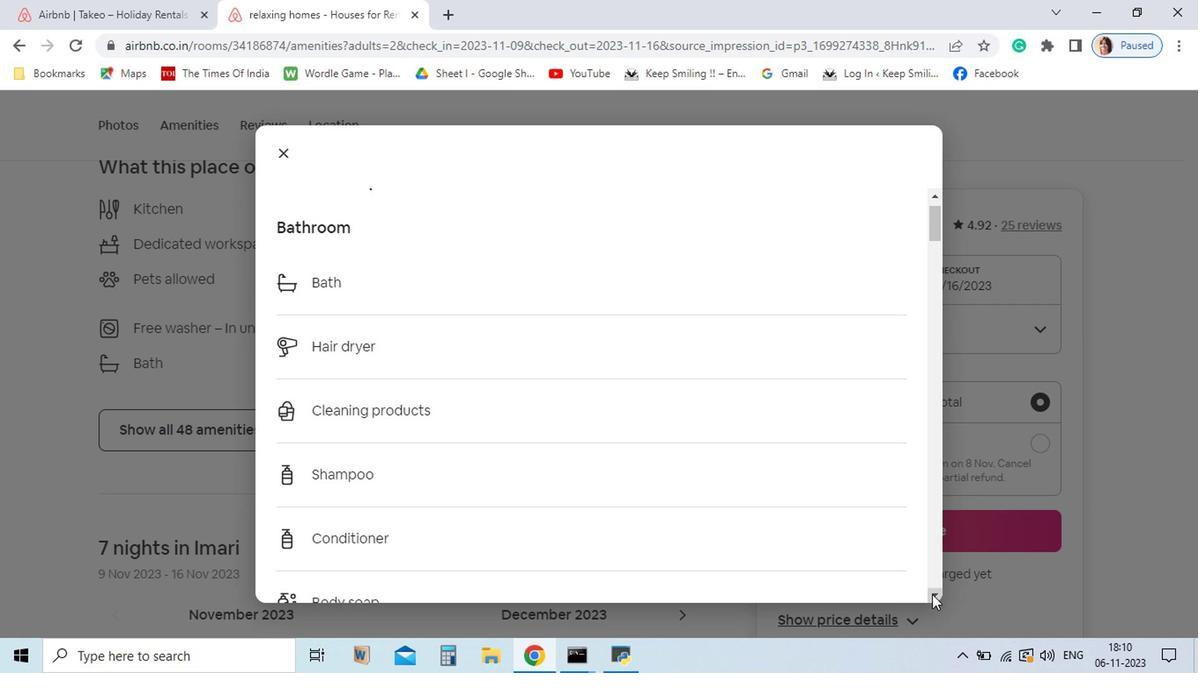 
Action: Mouse pressed left at (835, 598)
Screenshot: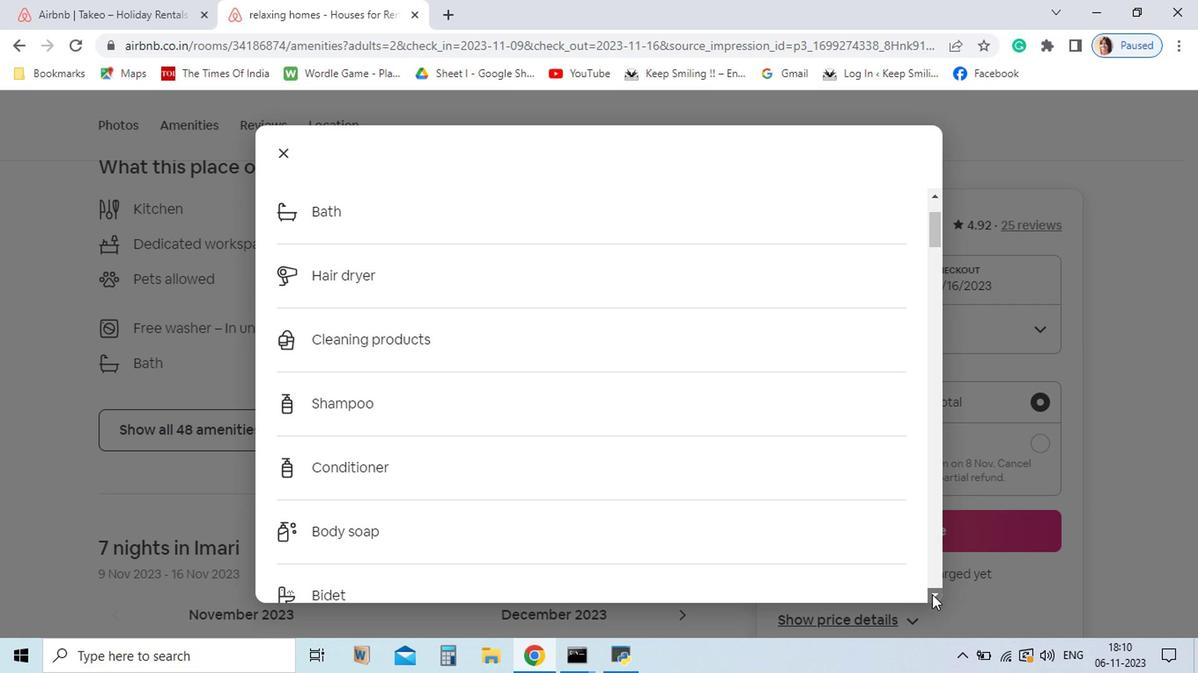 
Action: Mouse pressed left at (835, 598)
Screenshot: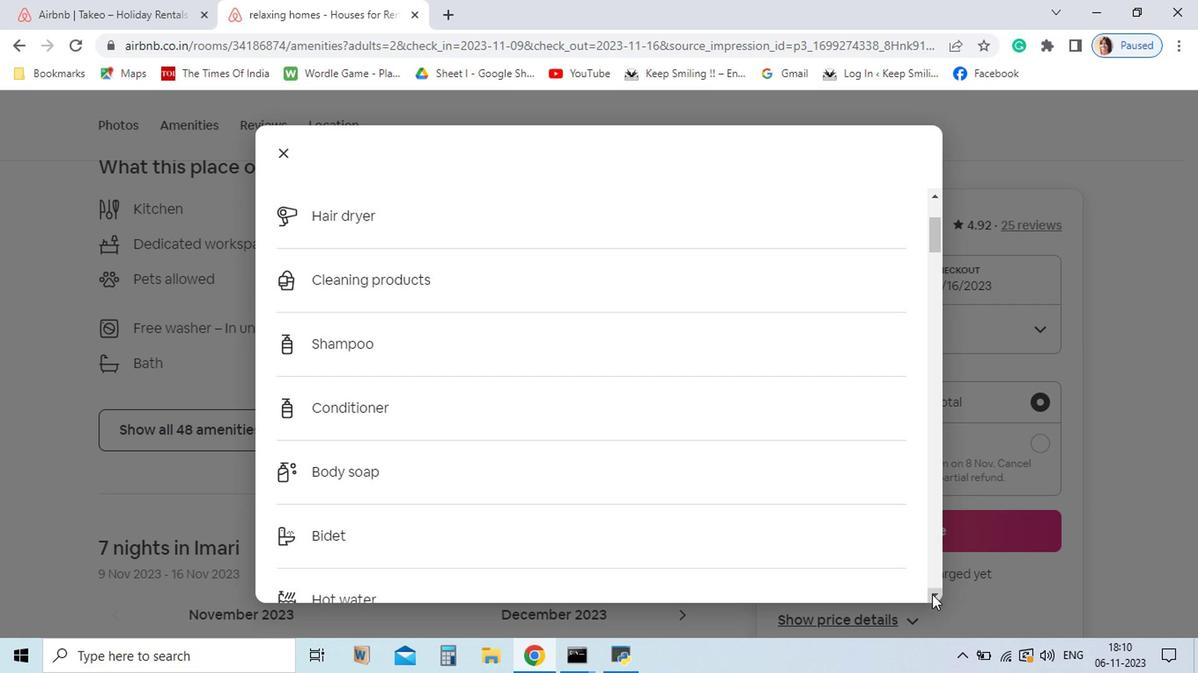 
Action: Mouse pressed left at (835, 598)
Screenshot: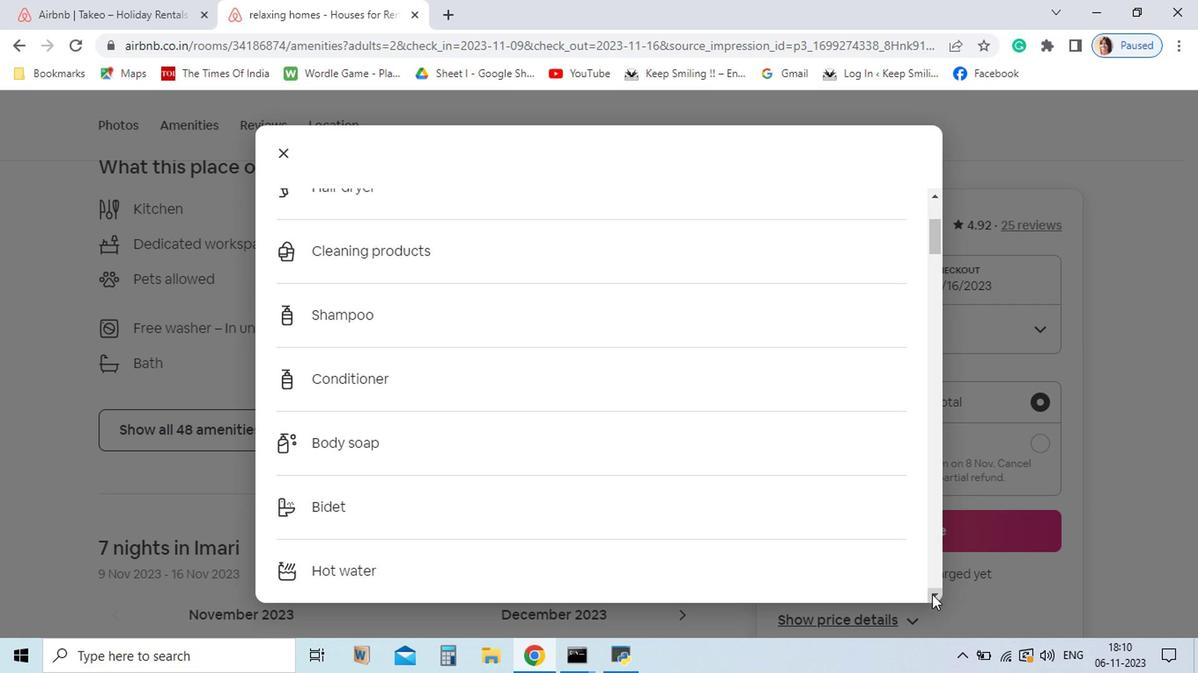 
Action: Mouse pressed left at (835, 598)
Screenshot: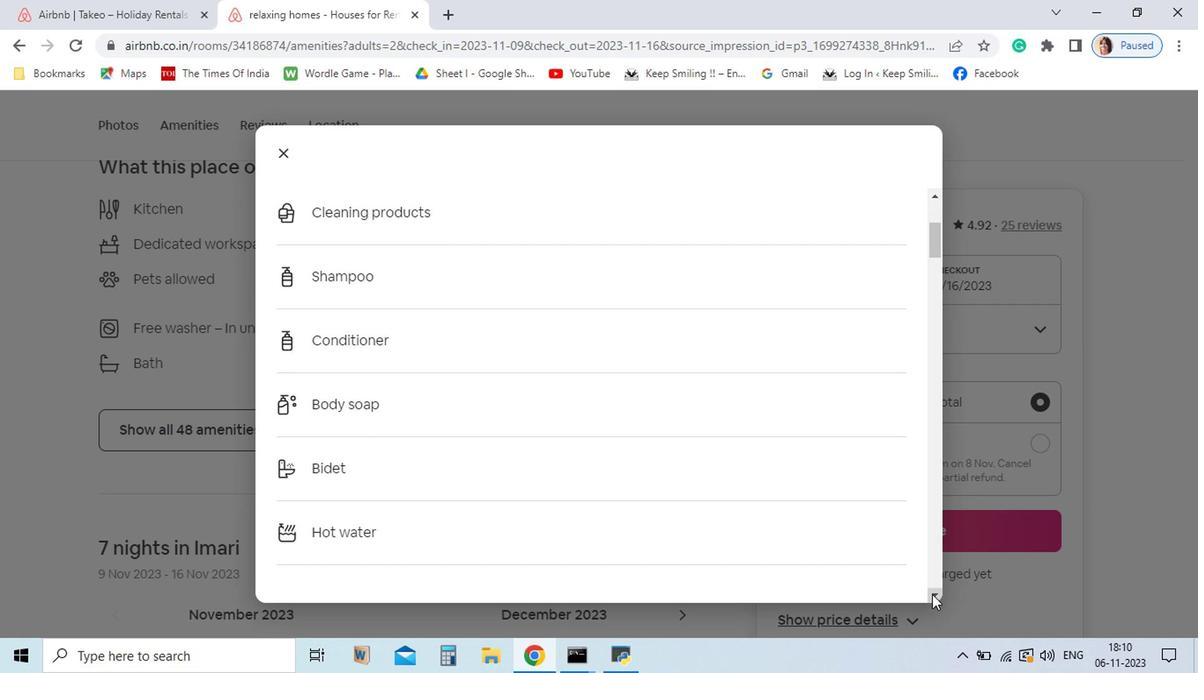 
Action: Mouse pressed left at (835, 598)
Screenshot: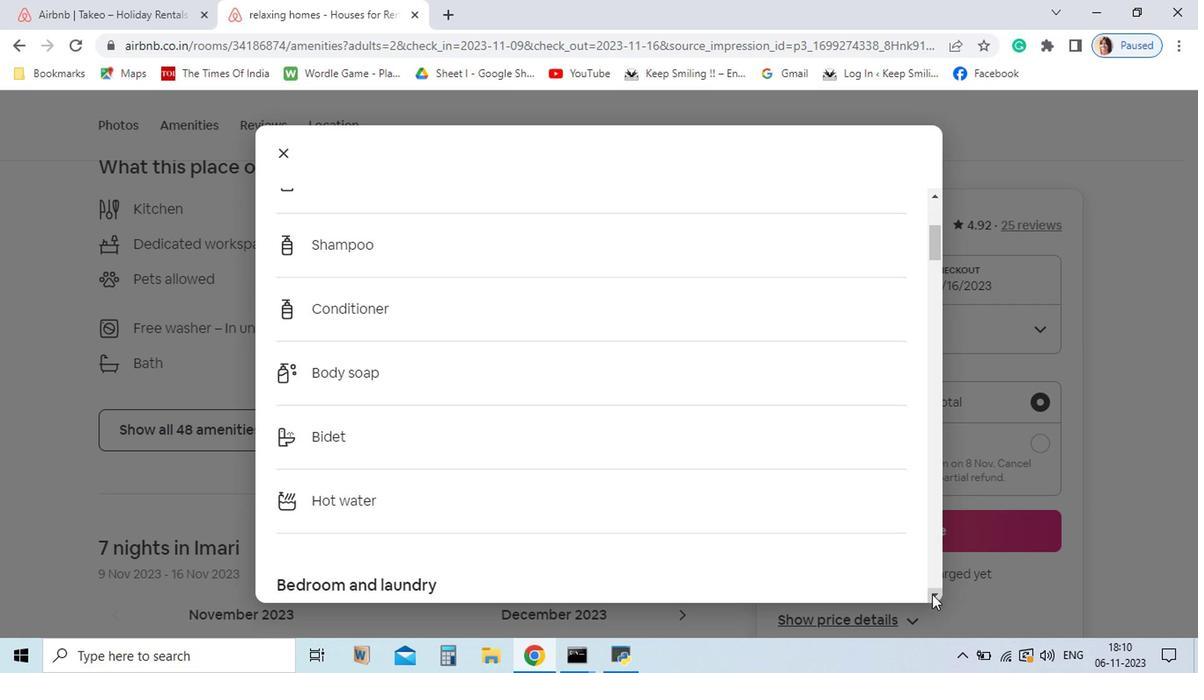 
Action: Mouse pressed left at (835, 598)
Screenshot: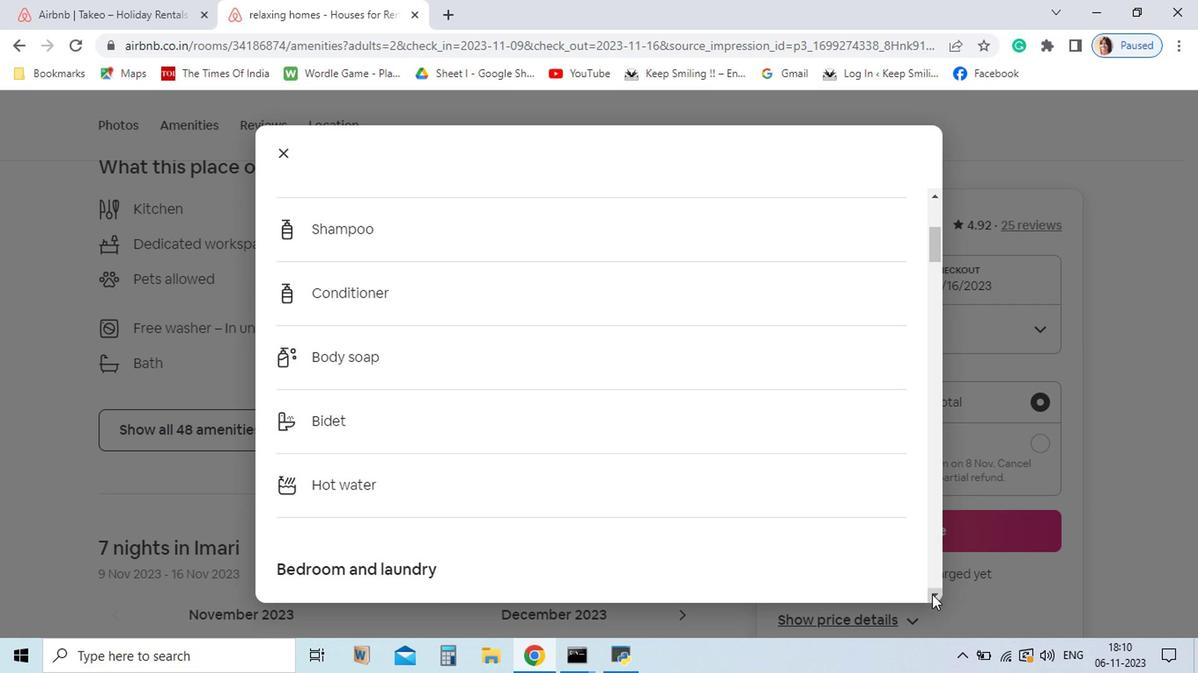 
Action: Mouse pressed left at (835, 598)
Screenshot: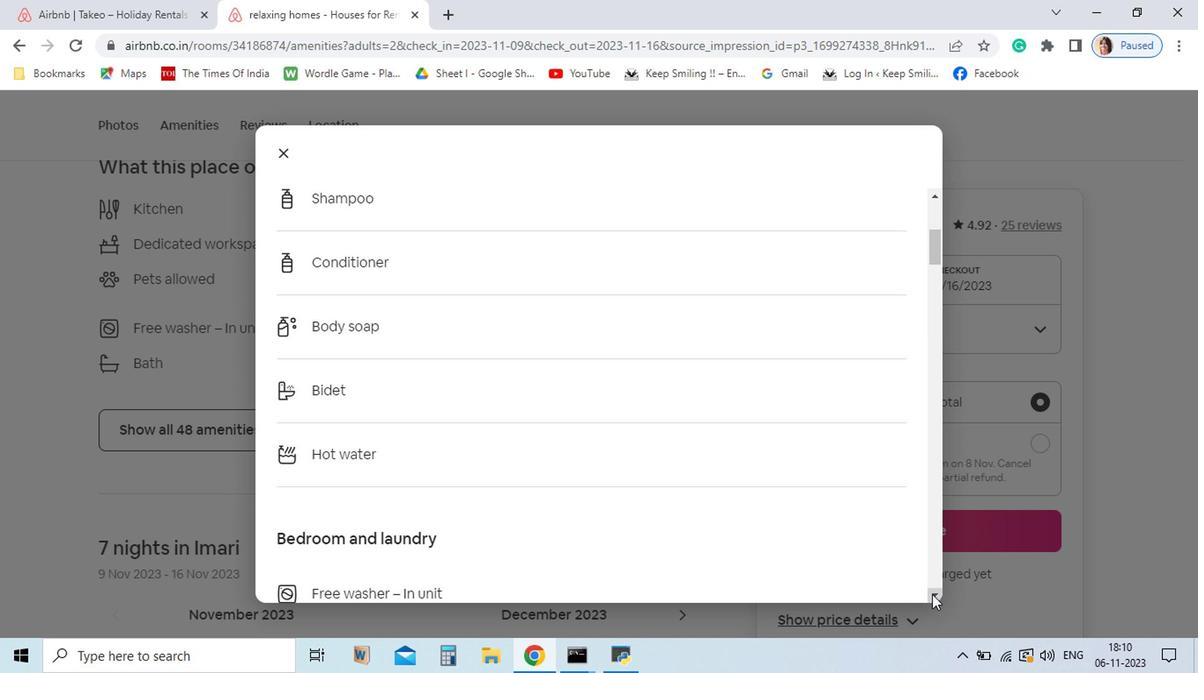 
Action: Mouse pressed left at (835, 598)
Screenshot: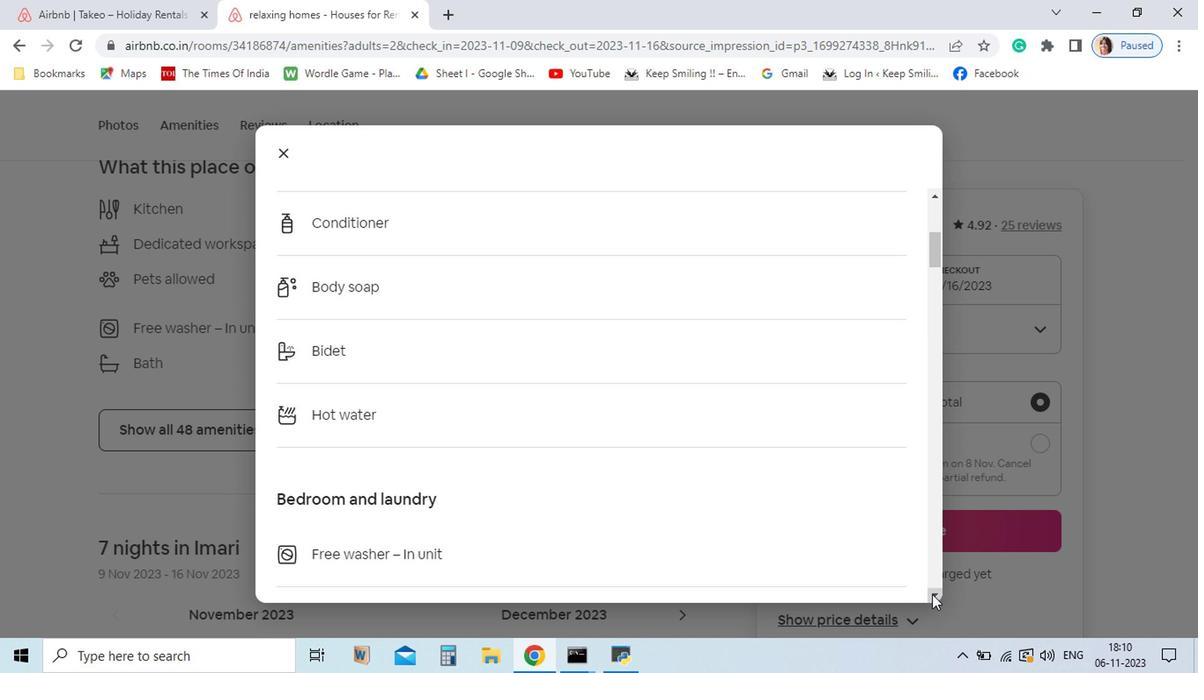 
Action: Mouse pressed left at (835, 598)
Screenshot: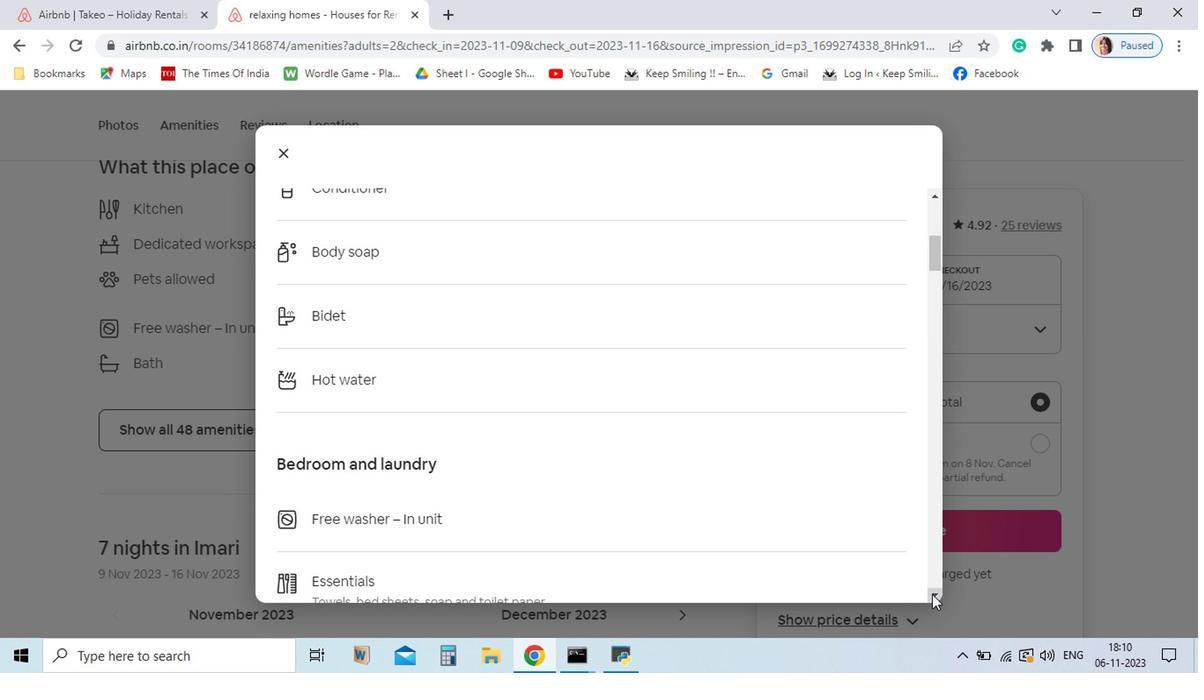
Action: Mouse pressed left at (835, 598)
Screenshot: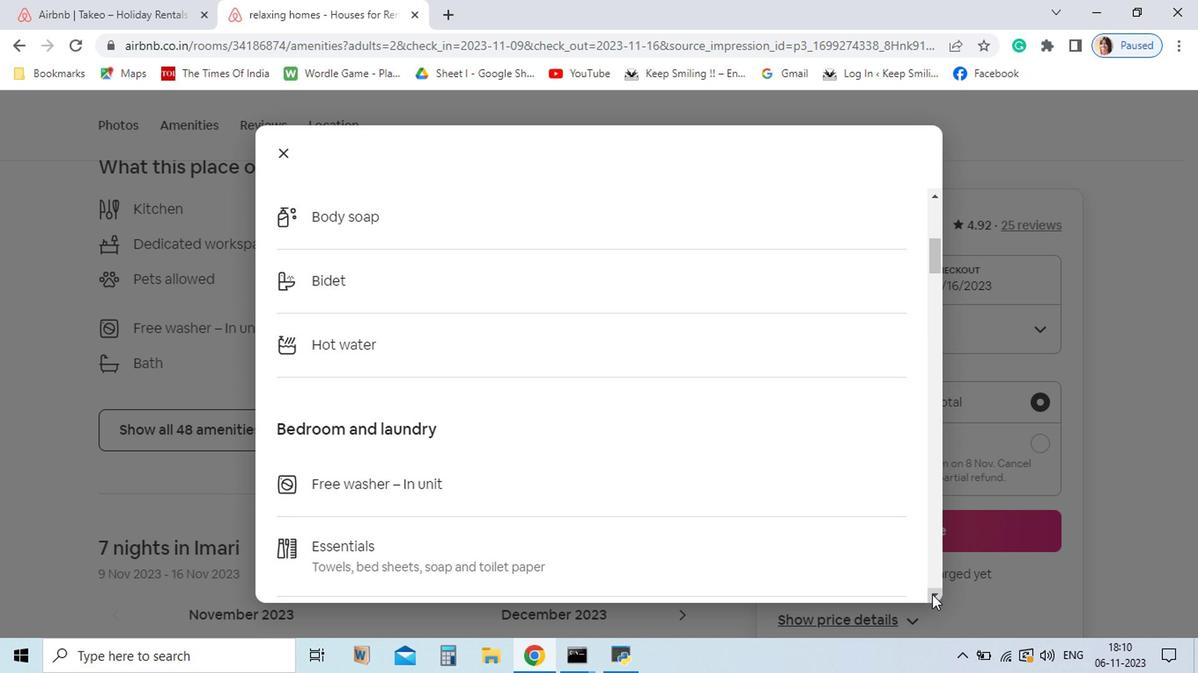 
Action: Mouse pressed left at (835, 598)
Screenshot: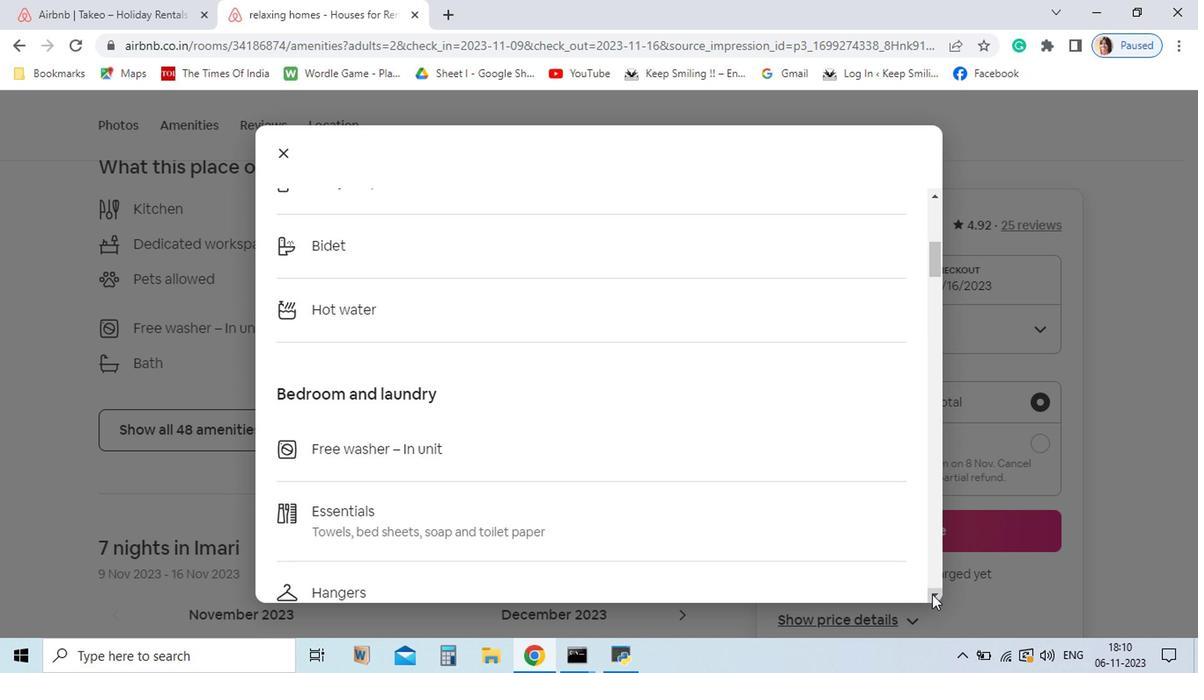 
Action: Mouse pressed left at (835, 598)
Screenshot: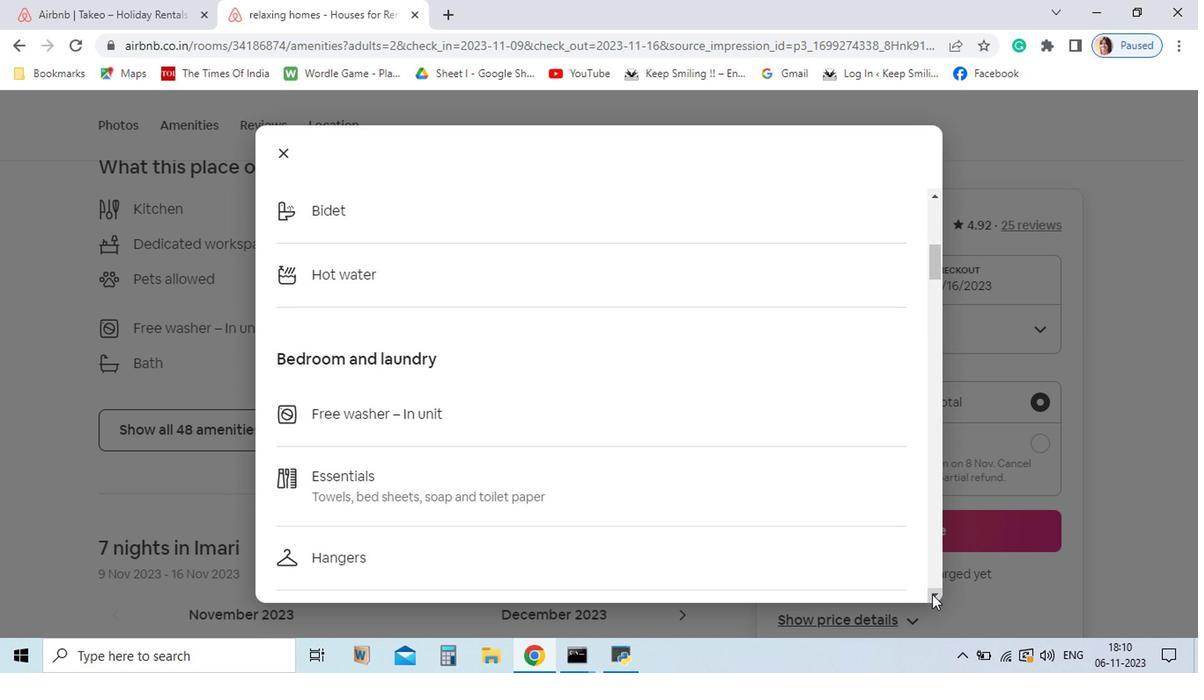 
Action: Mouse pressed left at (835, 598)
Screenshot: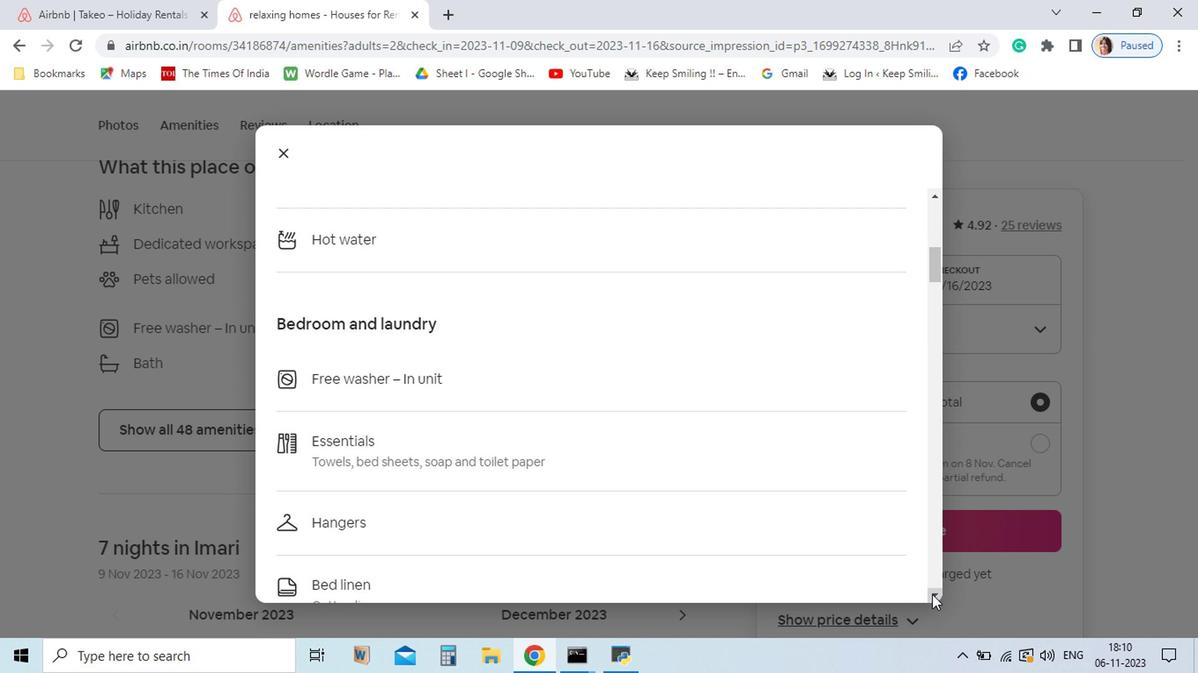 
Action: Mouse moved to (835, 598)
Screenshot: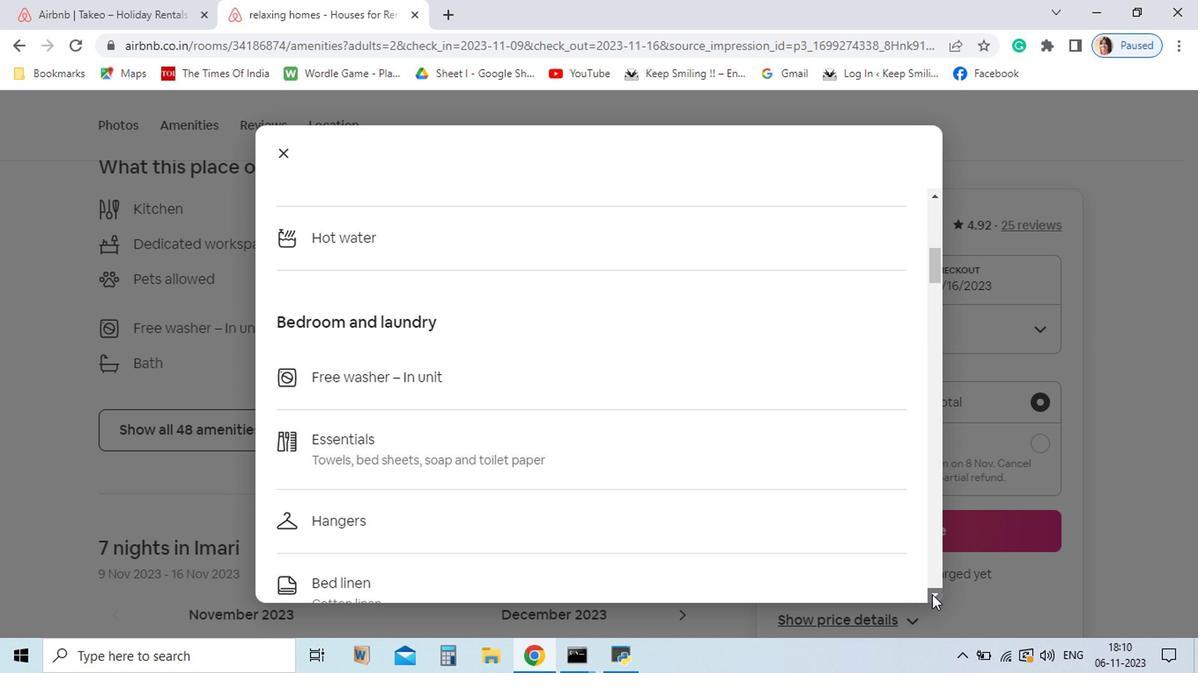 
Action: Mouse pressed left at (835, 598)
Screenshot: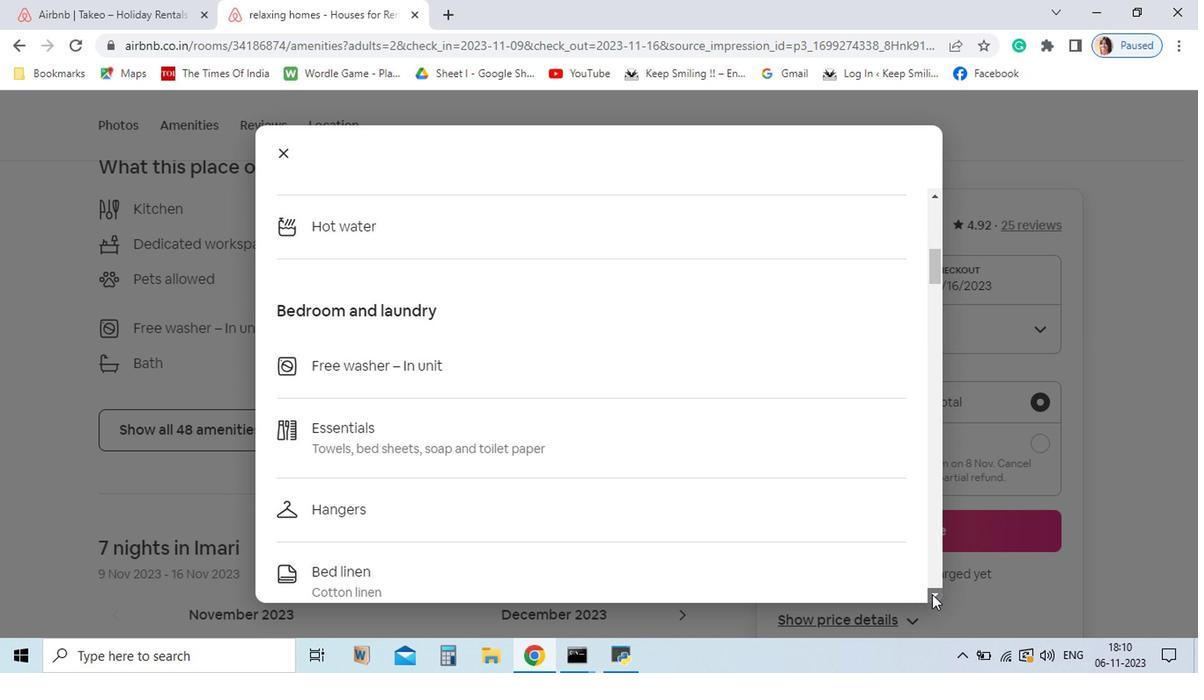 
Action: Mouse pressed left at (835, 598)
Screenshot: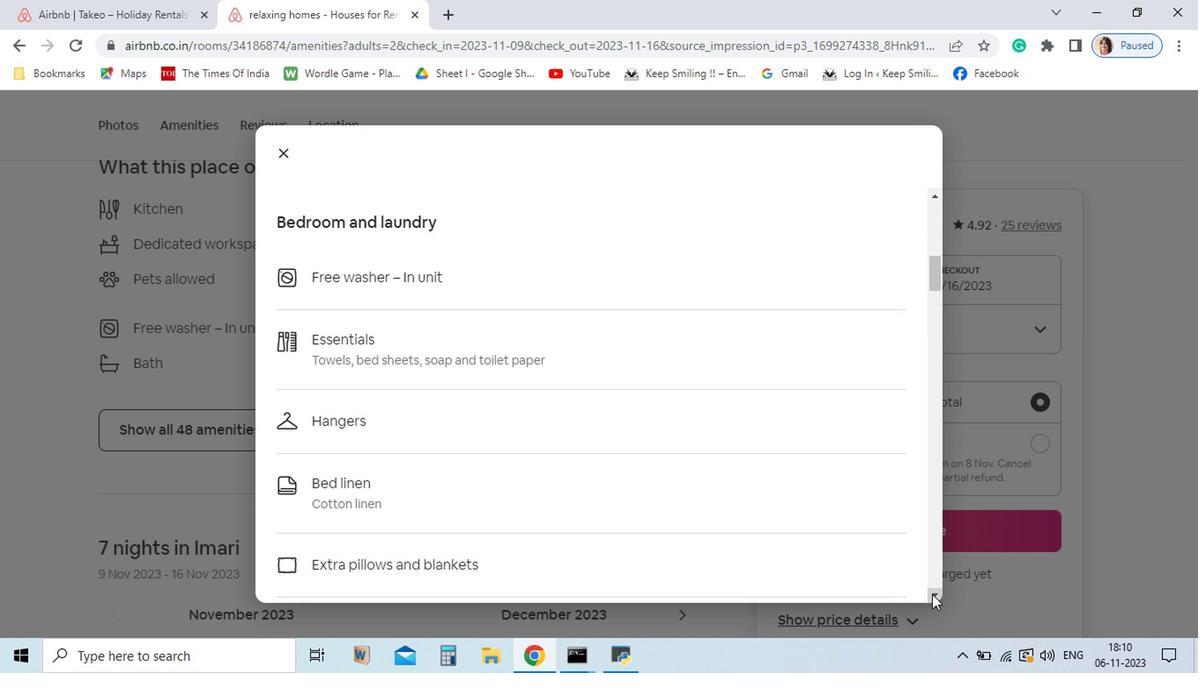 
Action: Mouse pressed left at (835, 598)
Screenshot: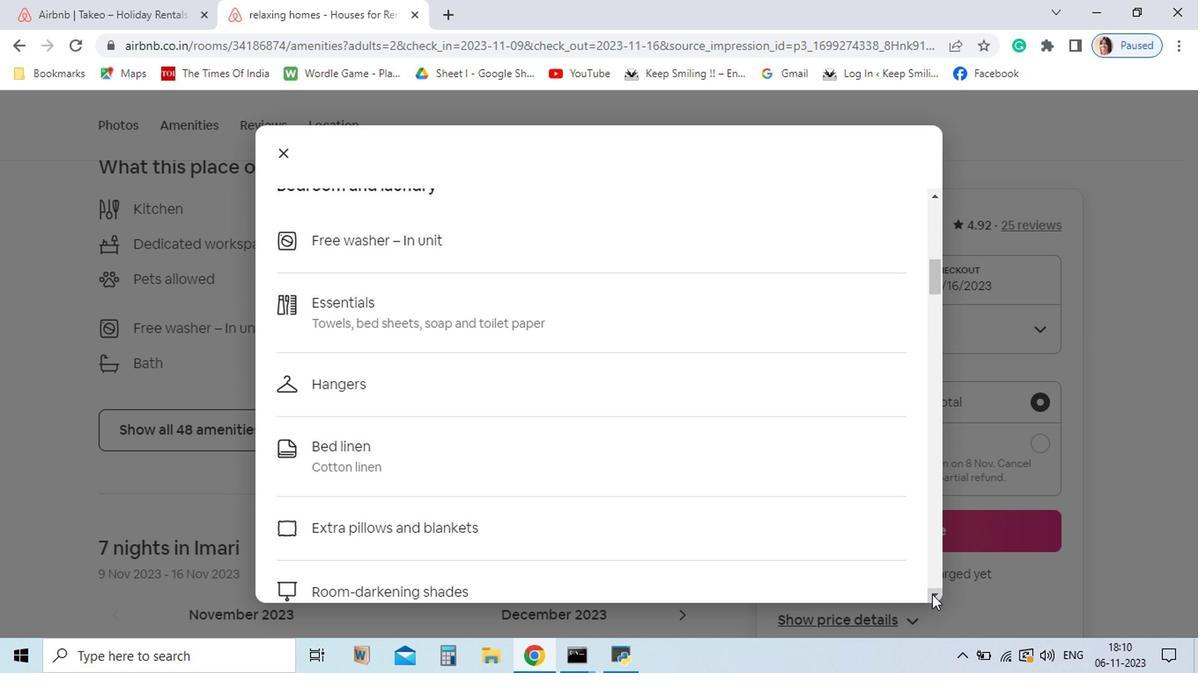 
Action: Mouse pressed left at (835, 598)
Screenshot: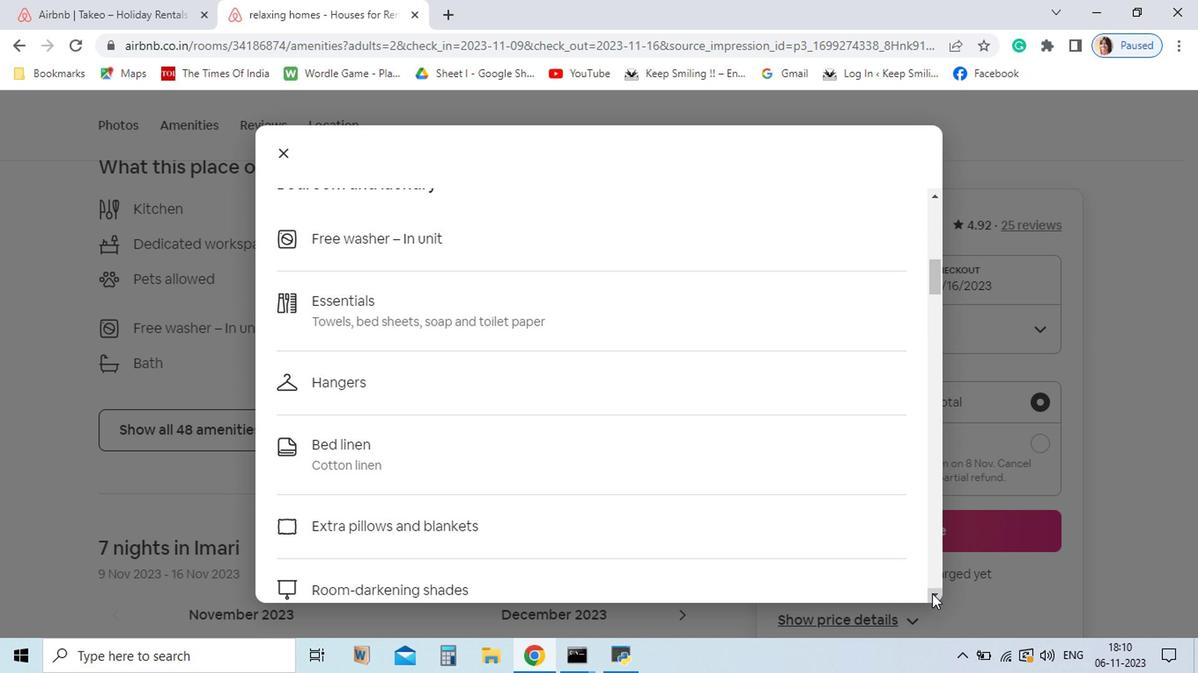 
Action: Mouse pressed left at (835, 598)
Screenshot: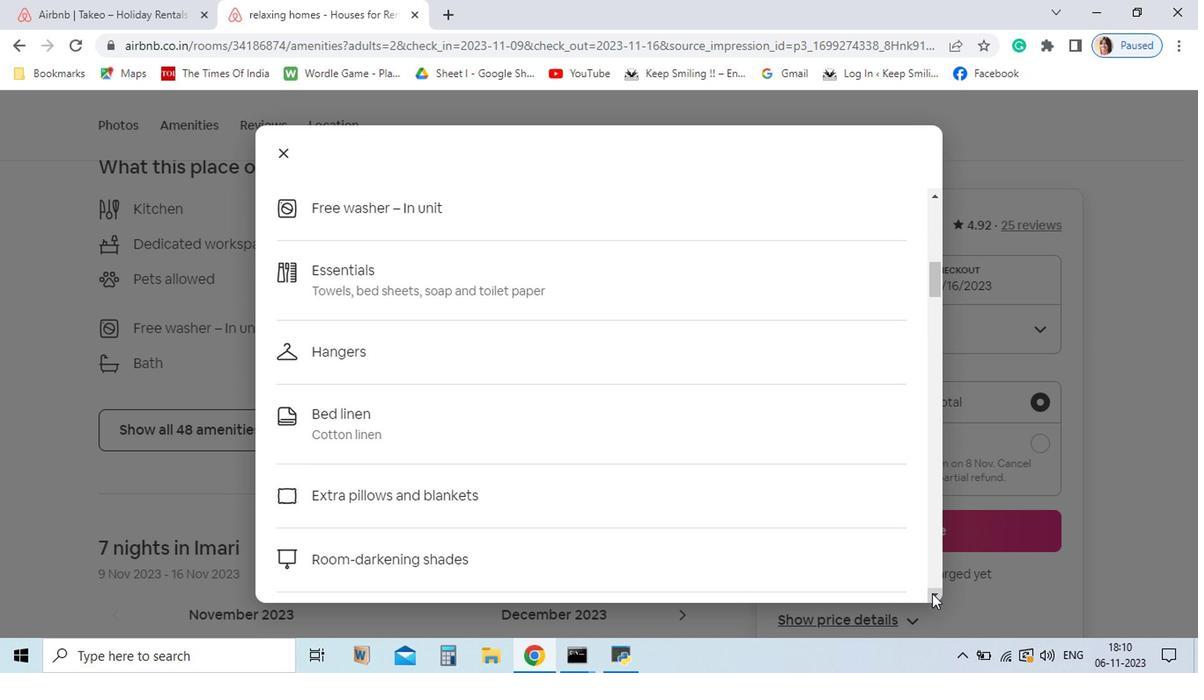 
Action: Mouse moved to (835, 597)
Screenshot: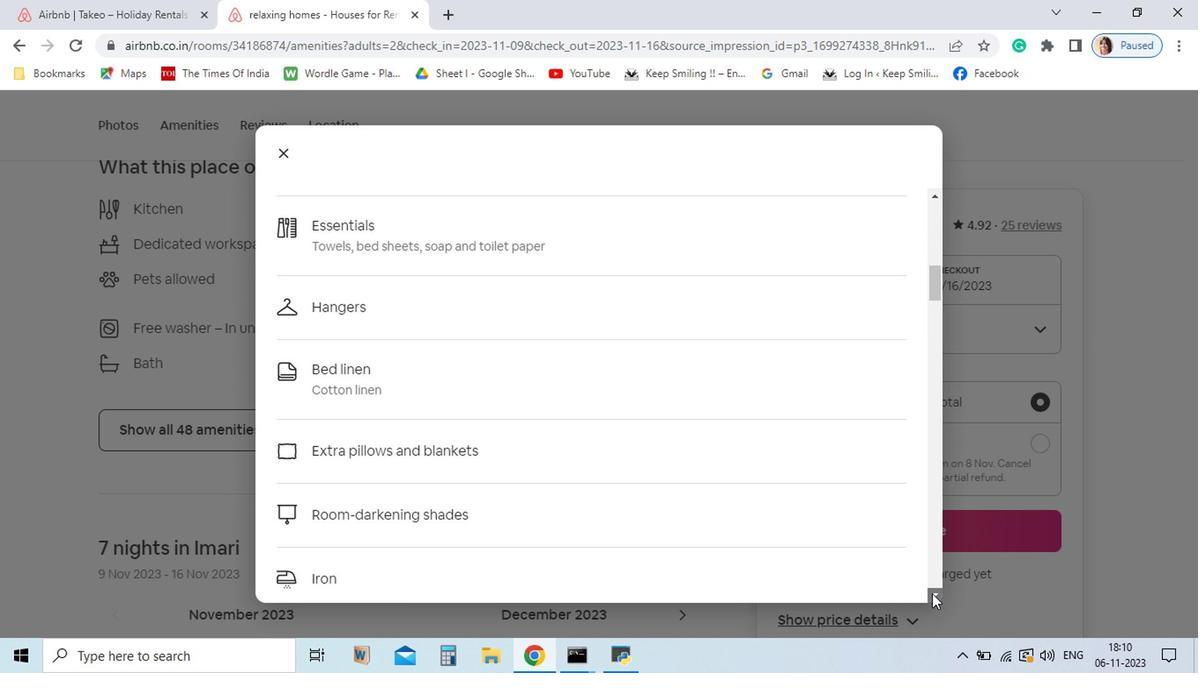 
Action: Mouse pressed left at (835, 597)
Screenshot: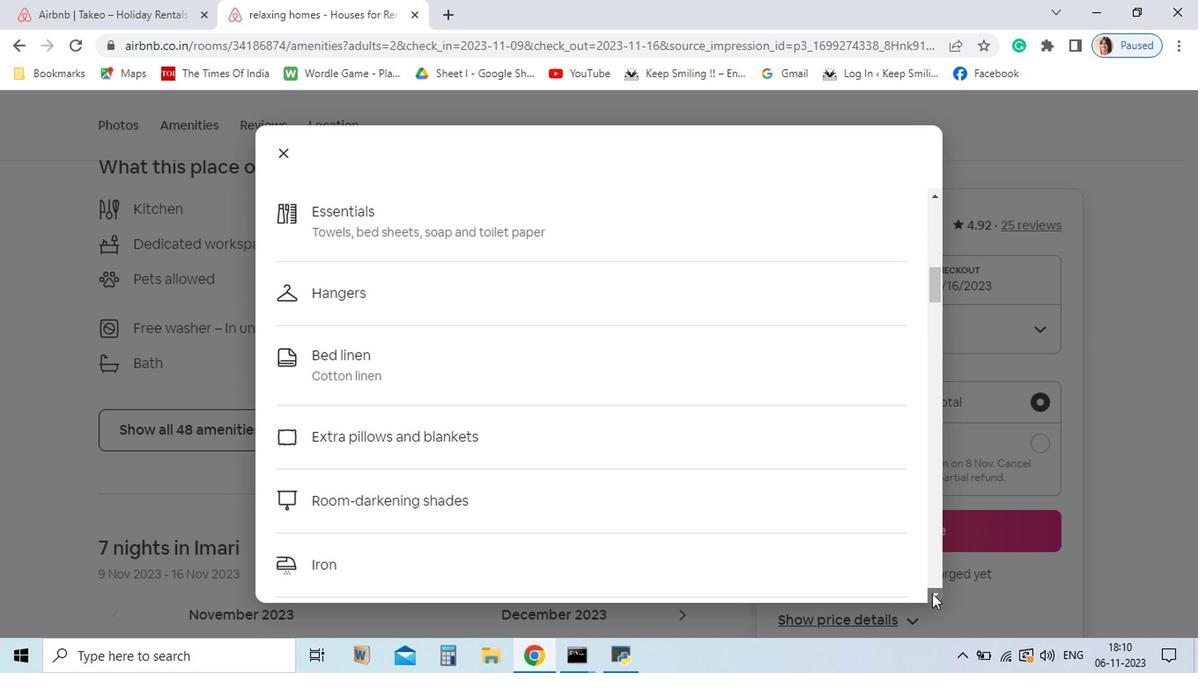 
Action: Mouse pressed left at (835, 597)
Screenshot: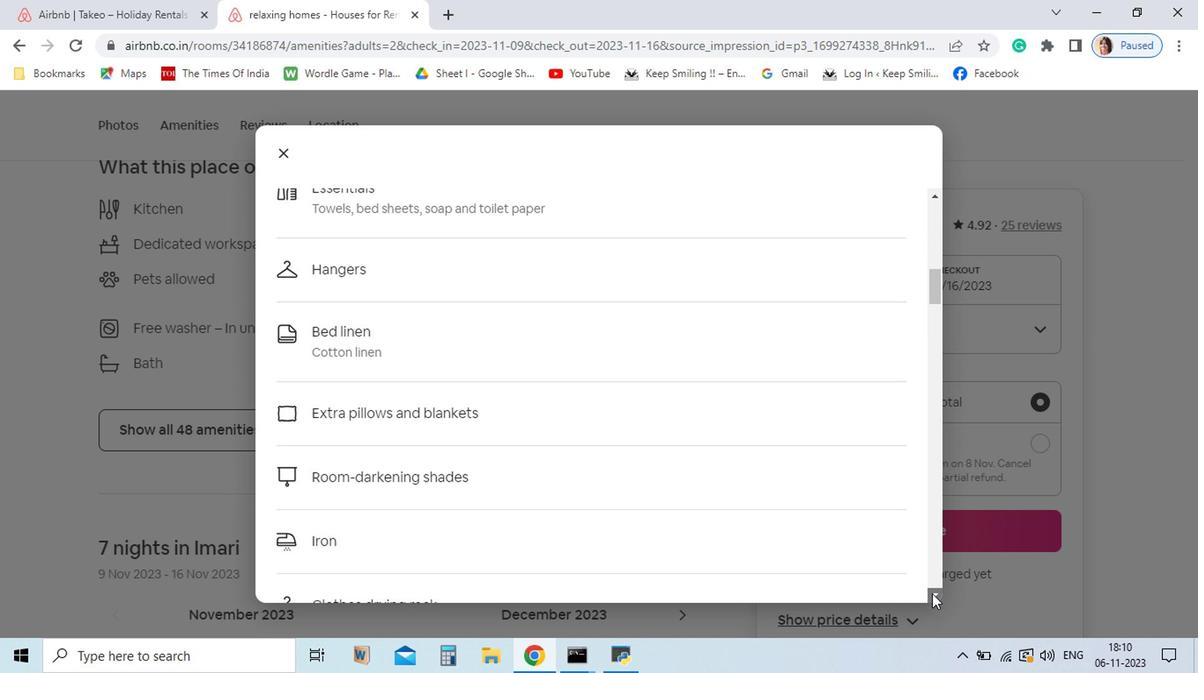 
Action: Mouse pressed left at (835, 597)
Screenshot: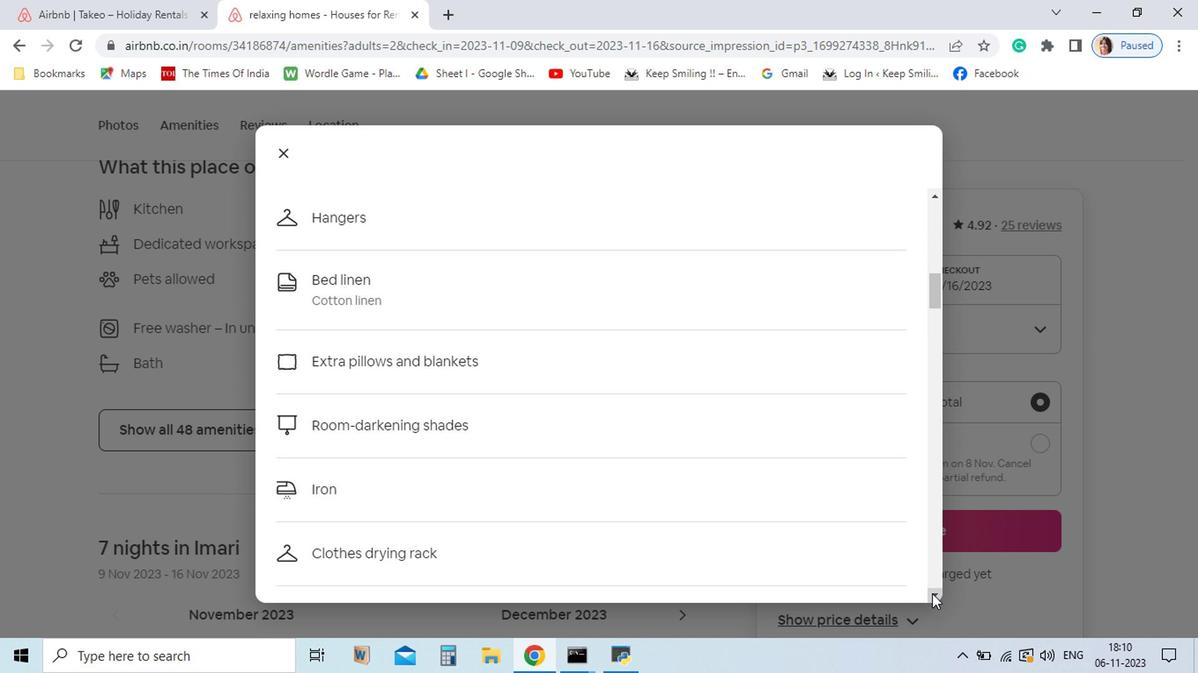 
Action: Mouse pressed left at (835, 597)
Screenshot: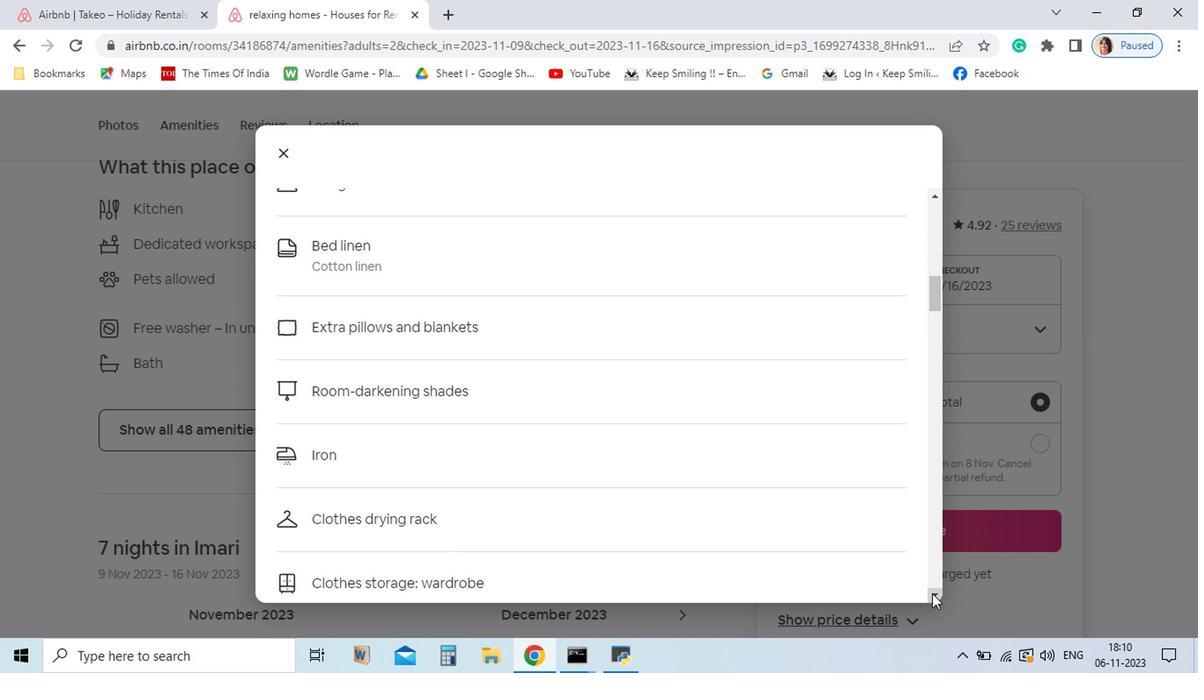 
Action: Mouse pressed left at (835, 597)
Screenshot: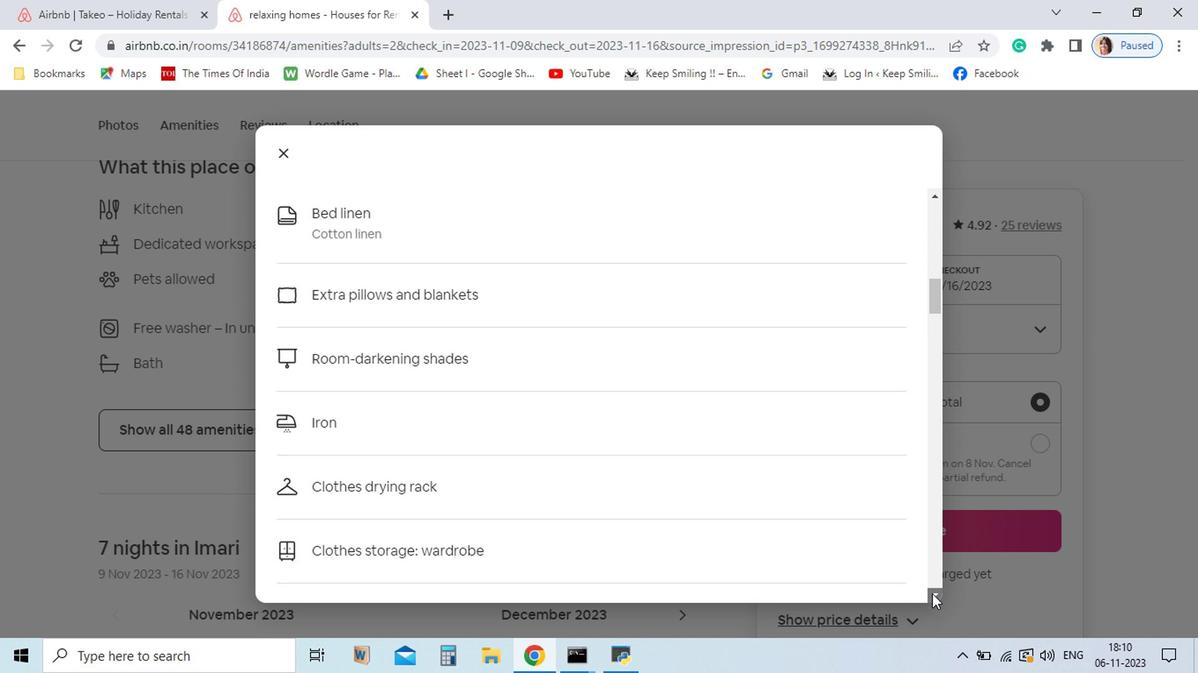 
Action: Mouse pressed left at (835, 597)
Screenshot: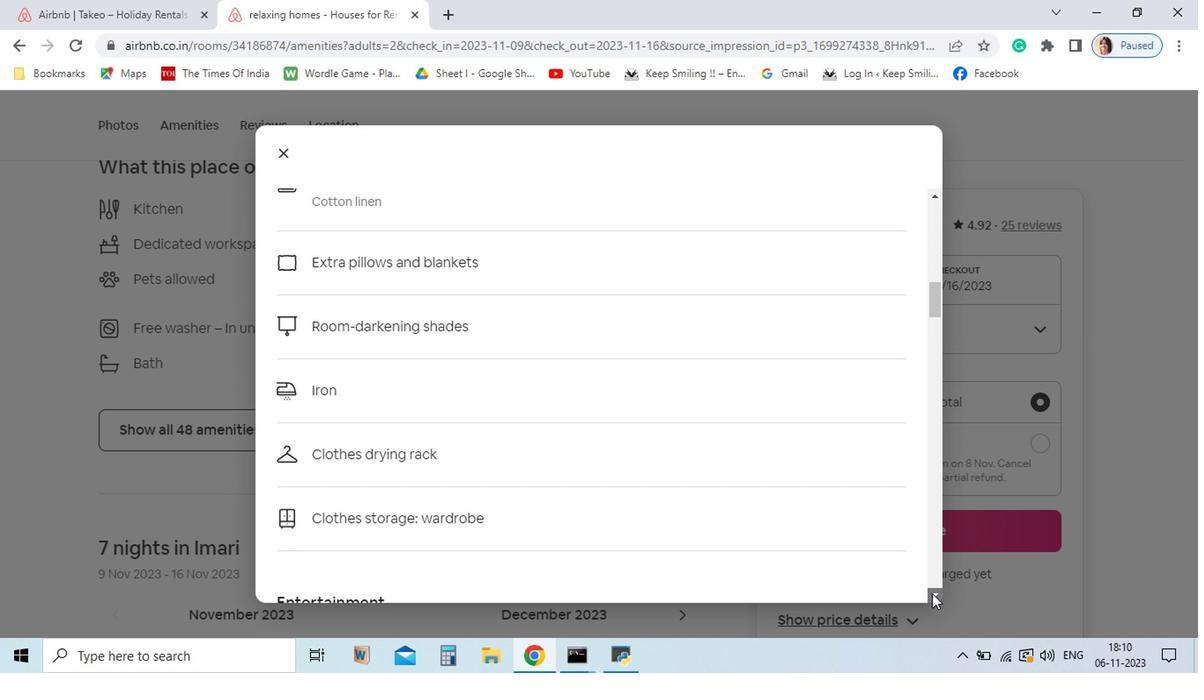 
Action: Mouse pressed left at (835, 597)
Screenshot: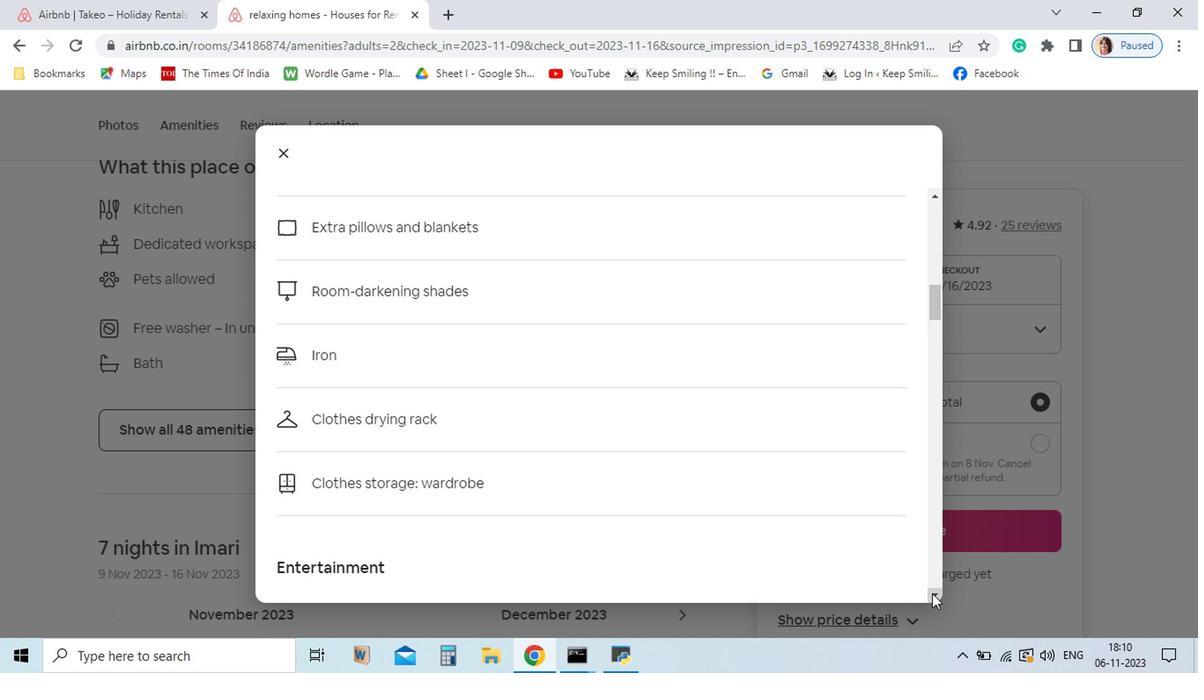 
Action: Mouse pressed left at (835, 597)
Screenshot: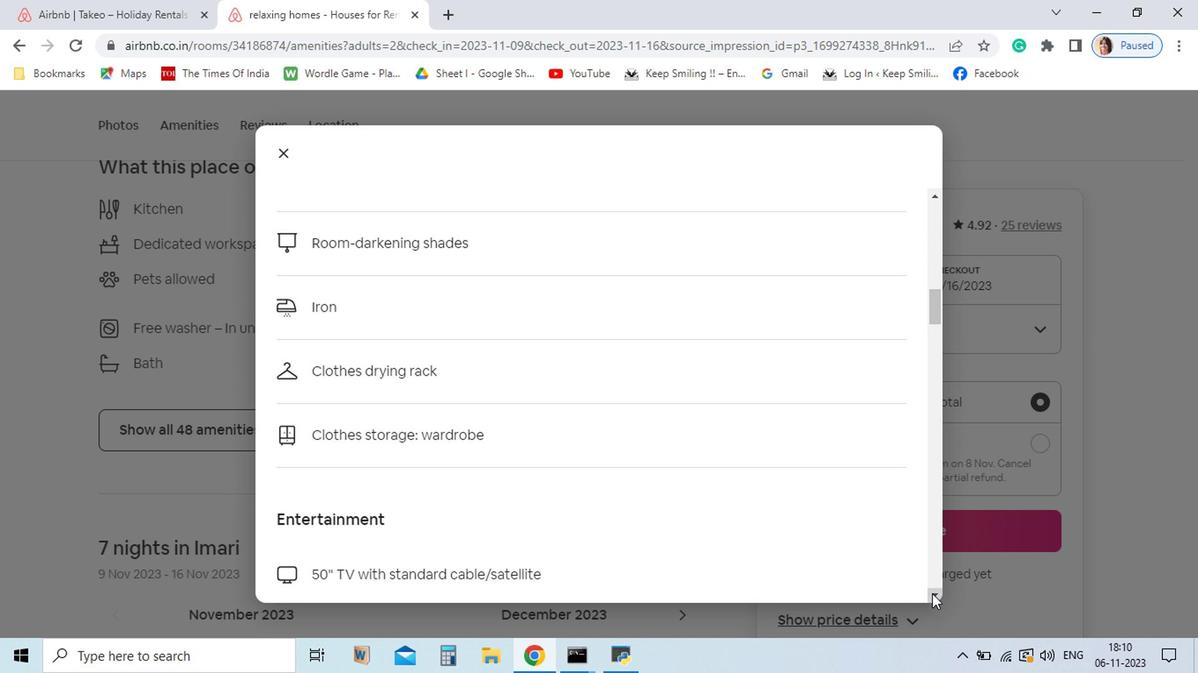 
Action: Mouse pressed left at (835, 597)
Screenshot: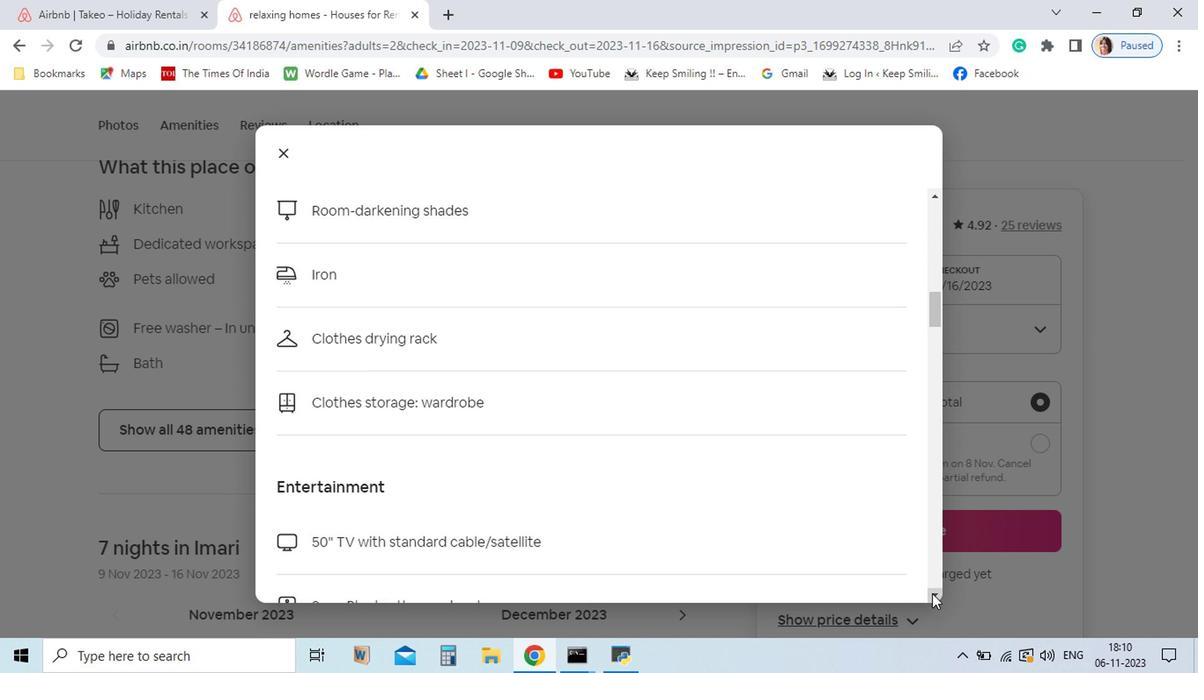 
Action: Mouse pressed left at (835, 597)
Screenshot: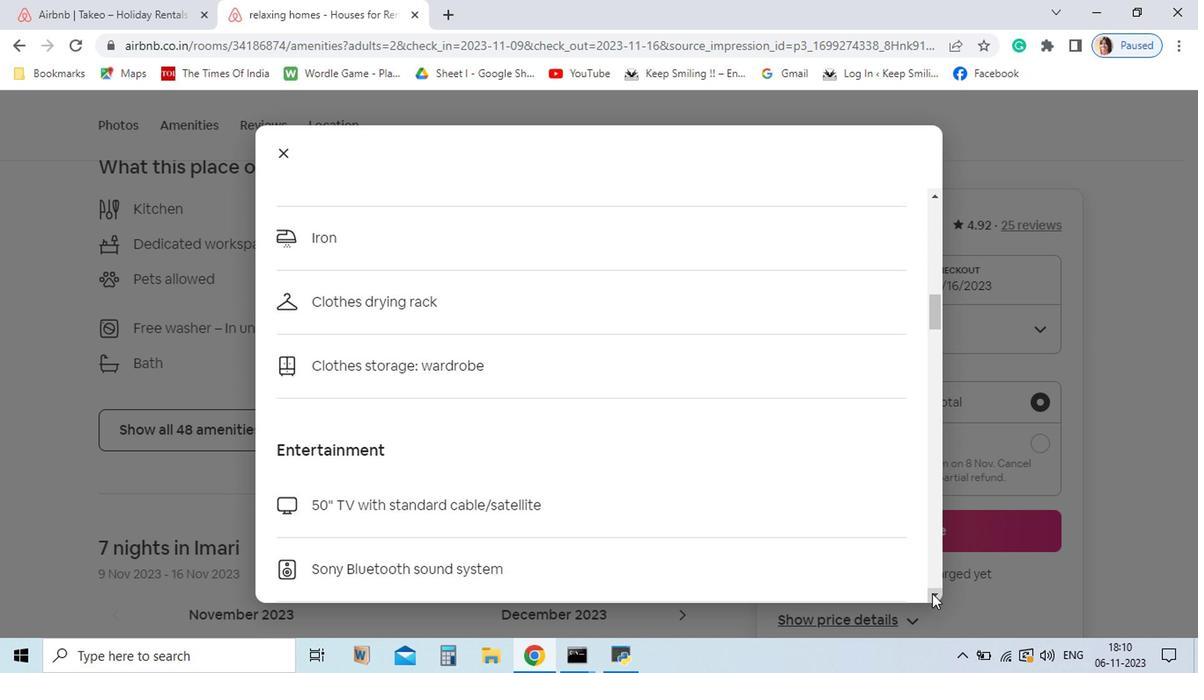 
Action: Mouse pressed left at (835, 597)
Screenshot: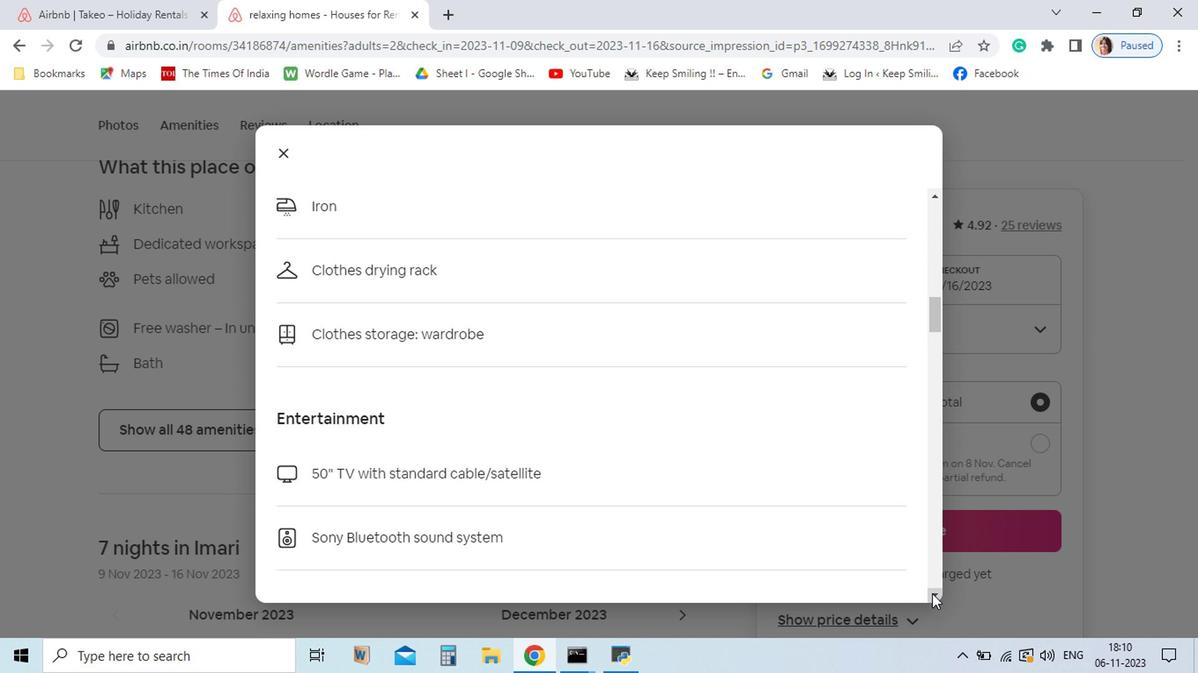 
Action: Mouse pressed left at (835, 597)
Screenshot: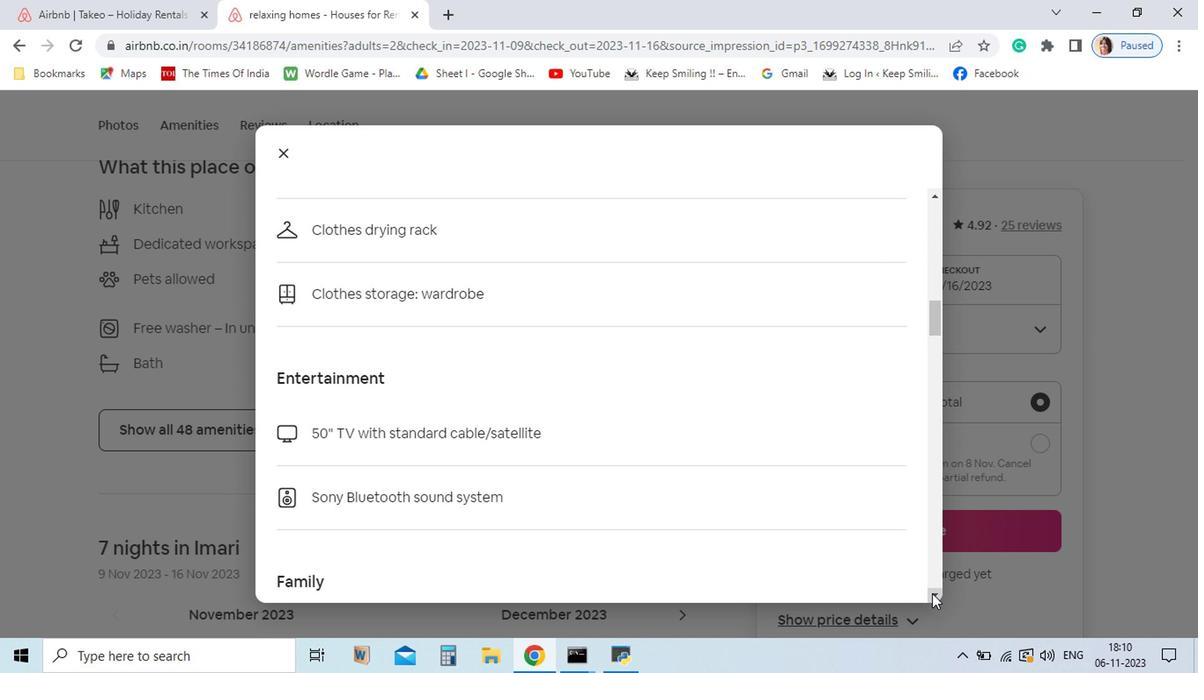 
Action: Mouse pressed left at (835, 597)
Screenshot: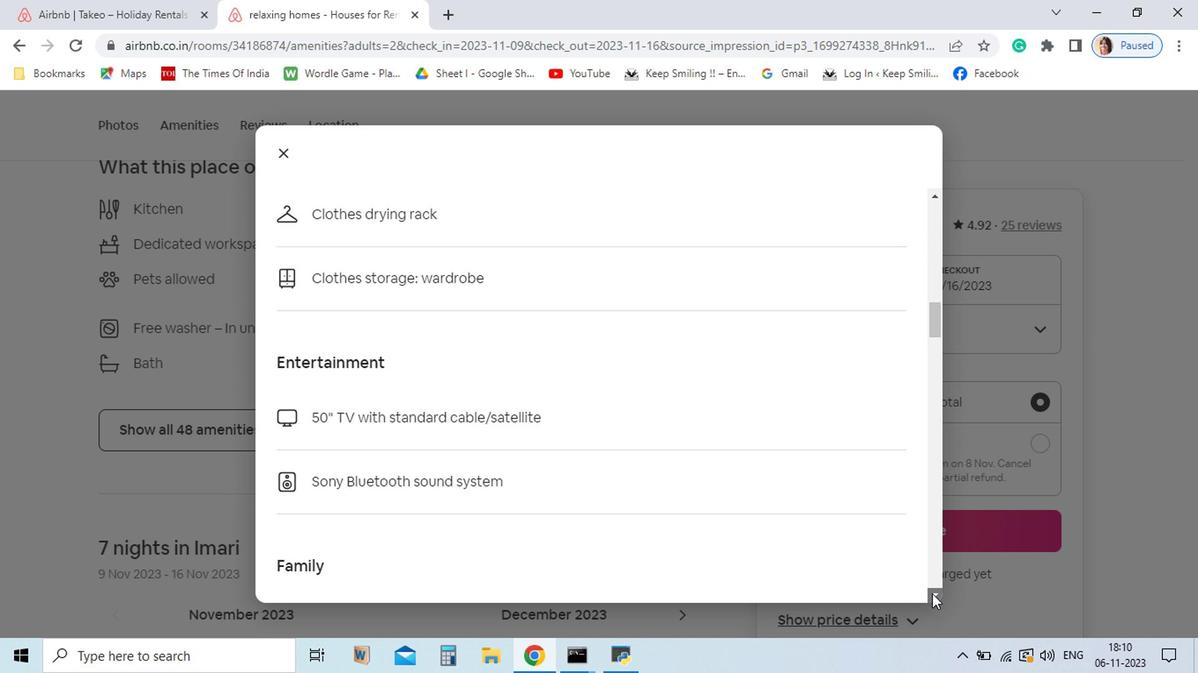
Action: Mouse pressed left at (835, 597)
Screenshot: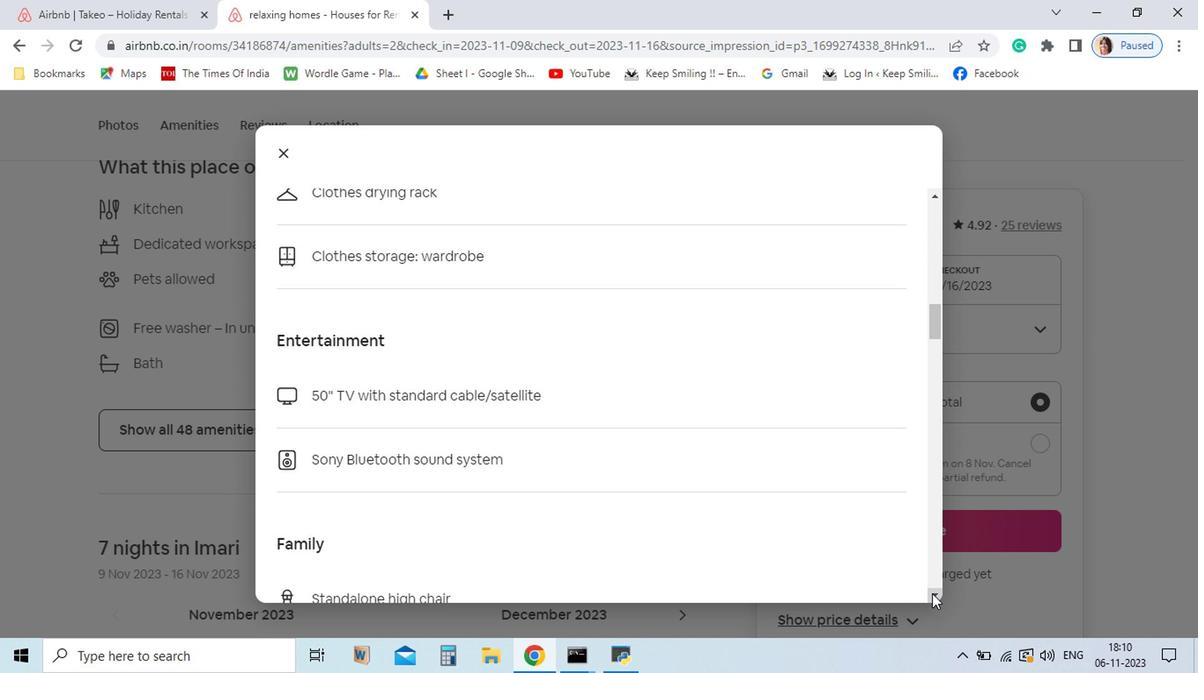 
Action: Mouse pressed left at (835, 597)
Screenshot: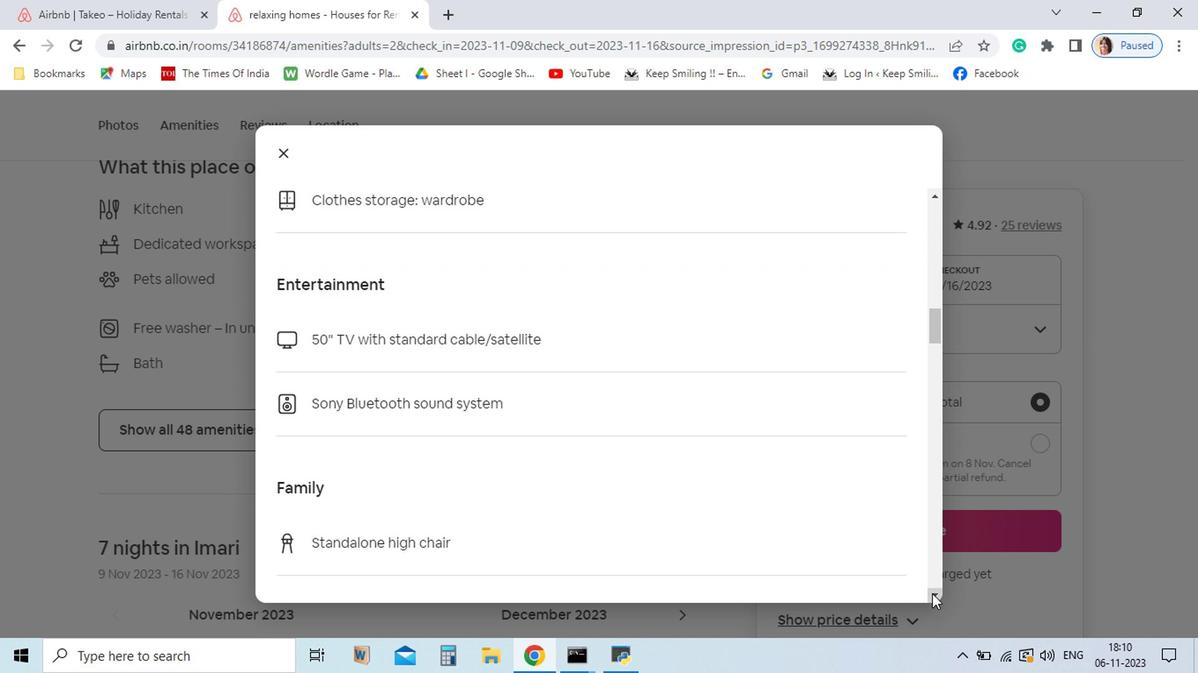 
Action: Mouse moved to (835, 597)
Screenshot: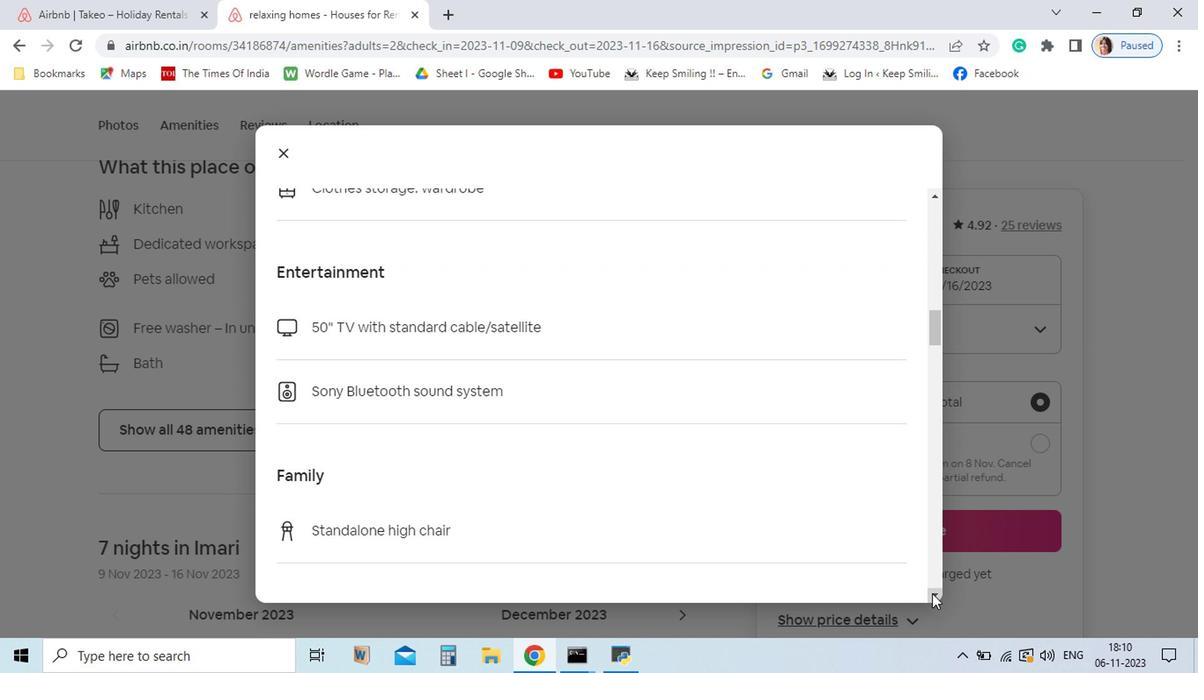 
Action: Mouse pressed left at (835, 597)
Screenshot: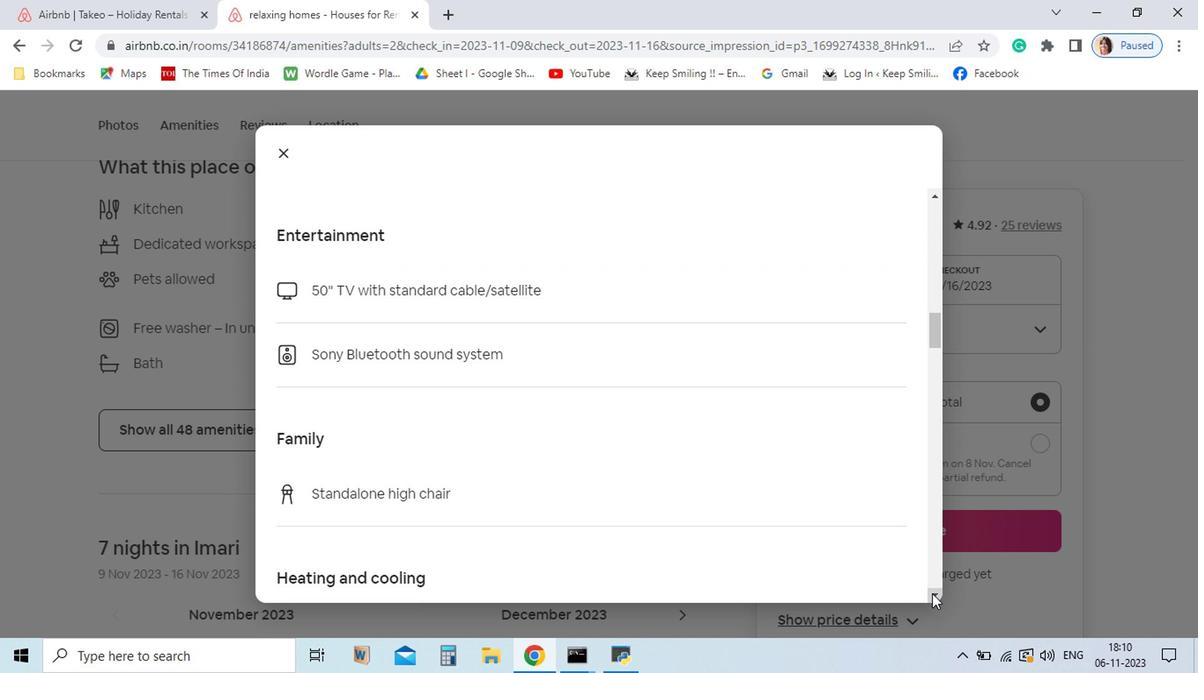 
Action: Mouse moved to (835, 597)
Screenshot: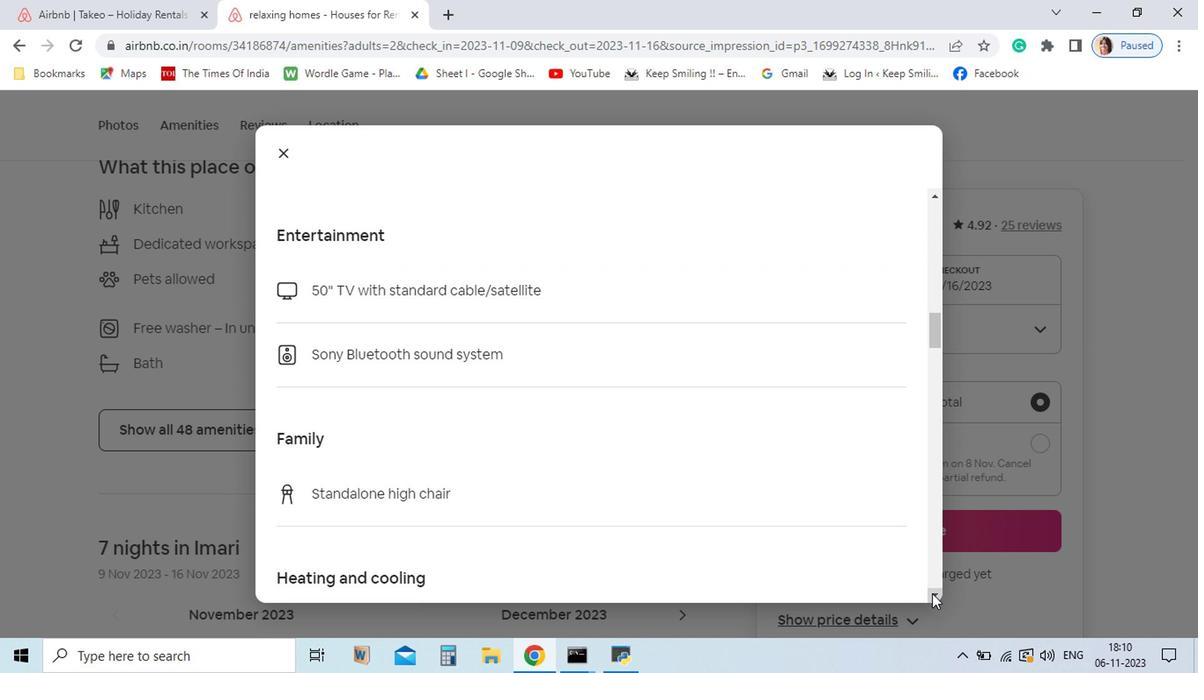 
Action: Mouse pressed left at (835, 597)
Screenshot: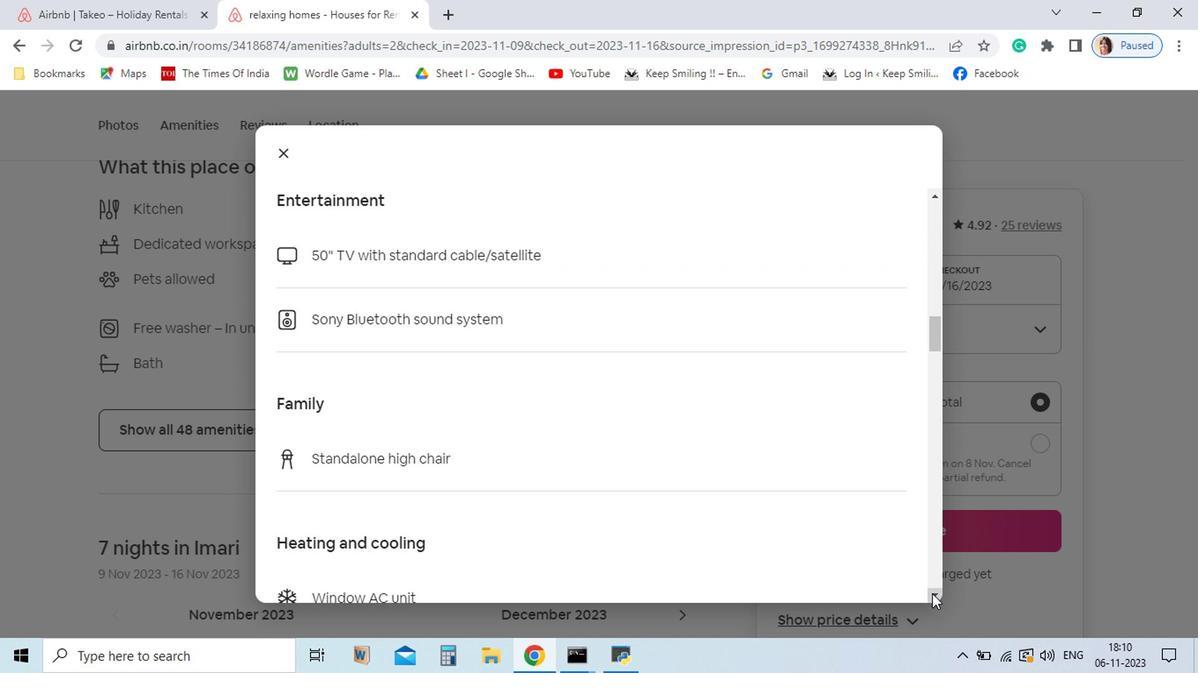 
Action: Mouse moved to (835, 597)
Screenshot: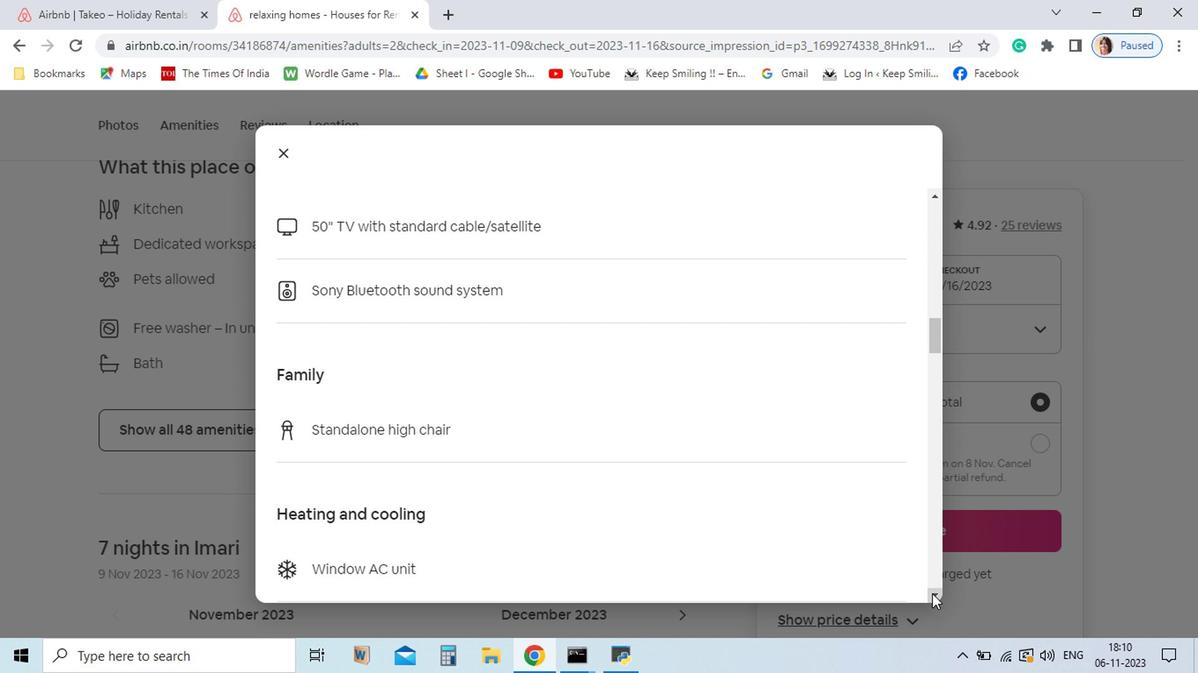 
Action: Mouse pressed left at (835, 597)
Screenshot: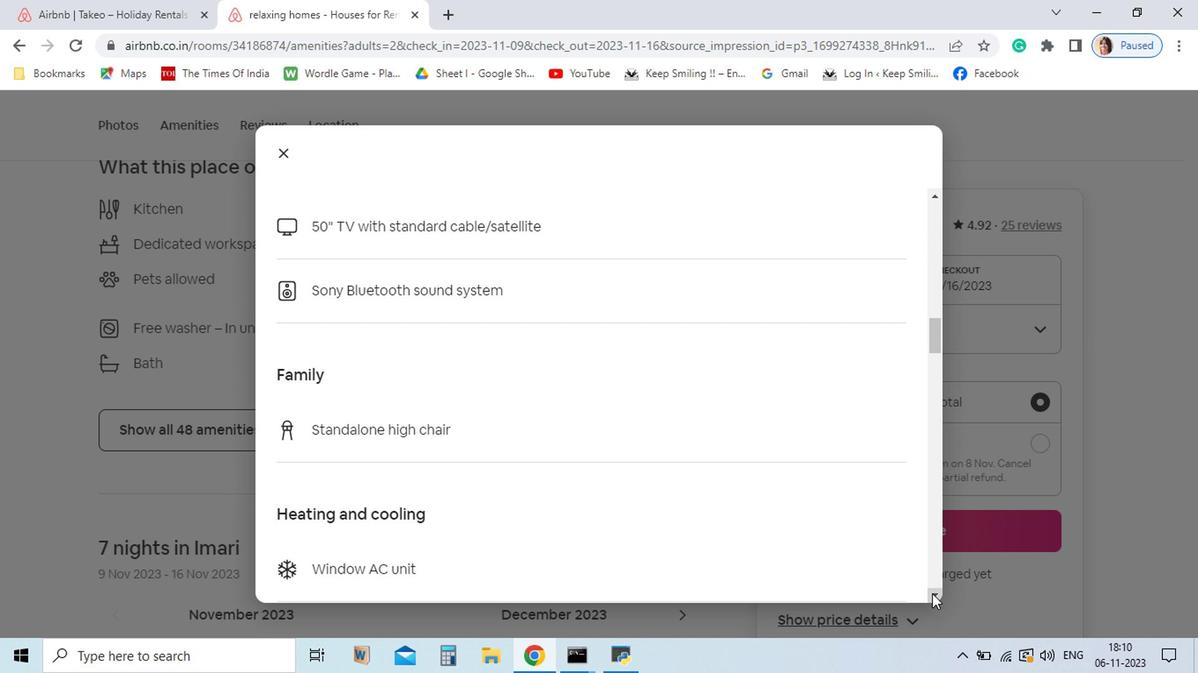 
Action: Mouse moved to (835, 597)
Screenshot: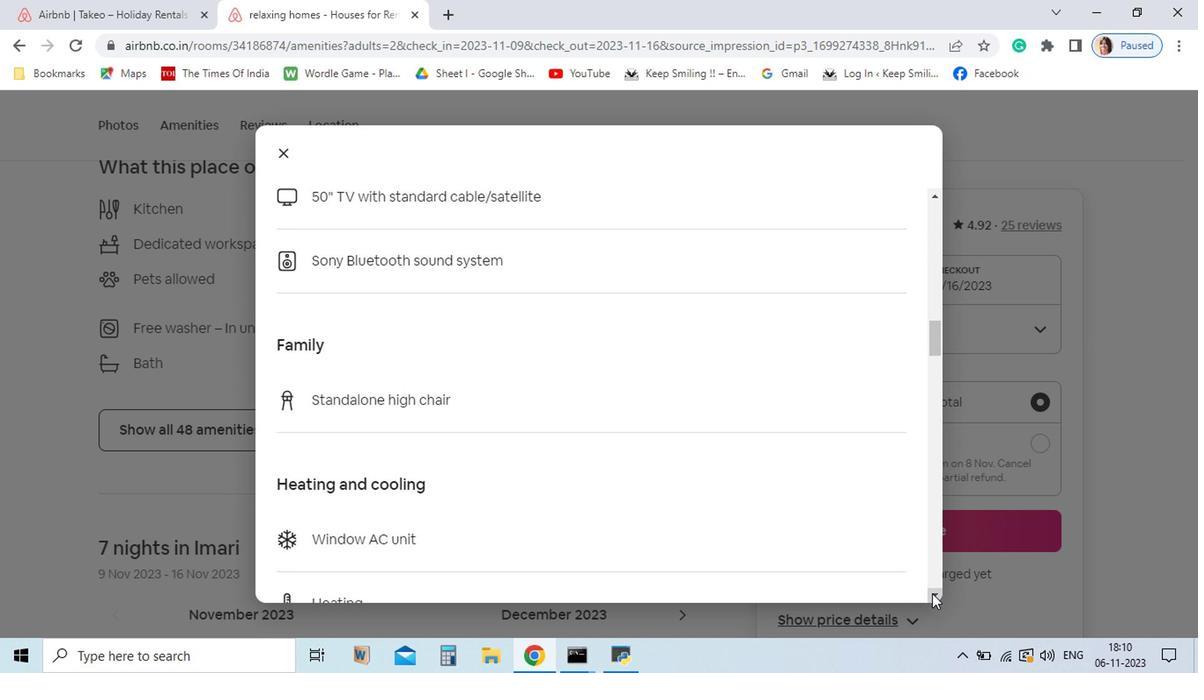 
Action: Mouse pressed left at (835, 597)
Screenshot: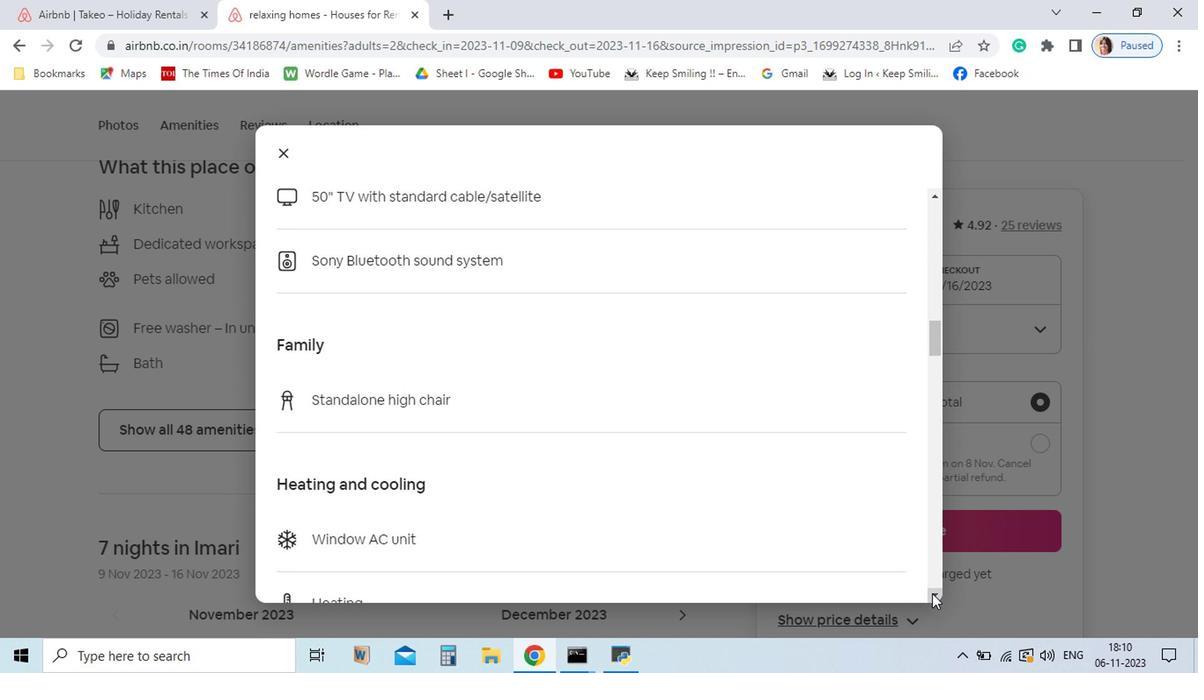 
Action: Mouse pressed left at (835, 597)
Screenshot: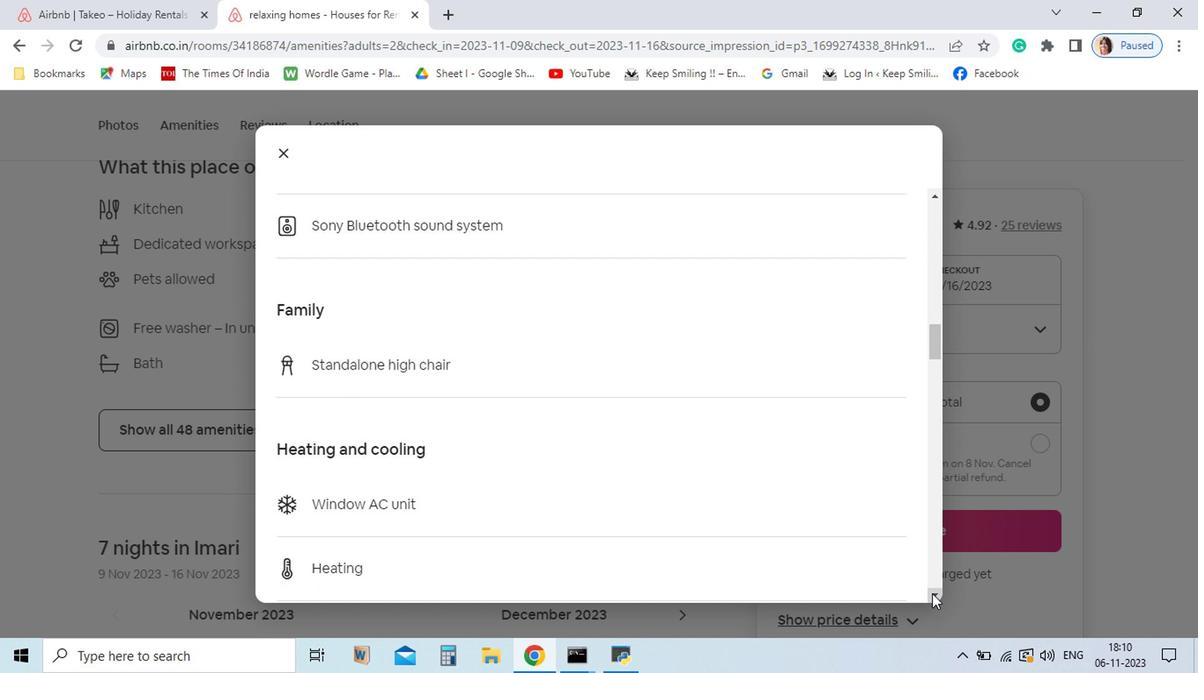 
Action: Mouse pressed left at (835, 597)
Screenshot: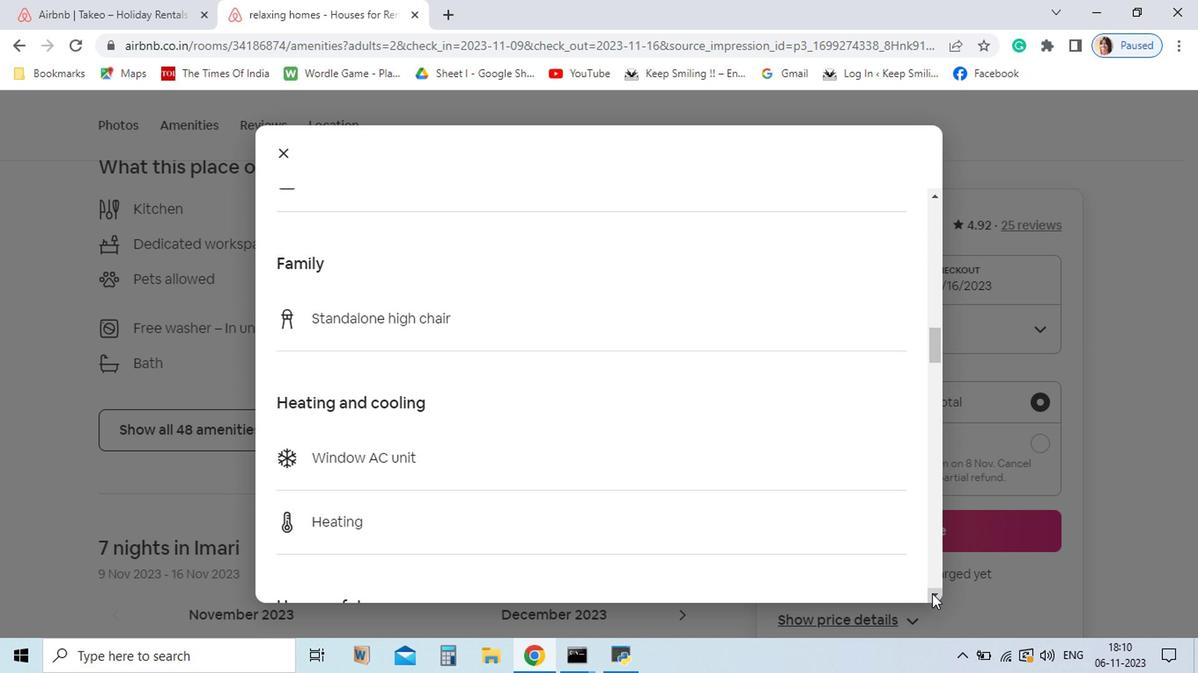 
Action: Mouse pressed left at (835, 597)
Screenshot: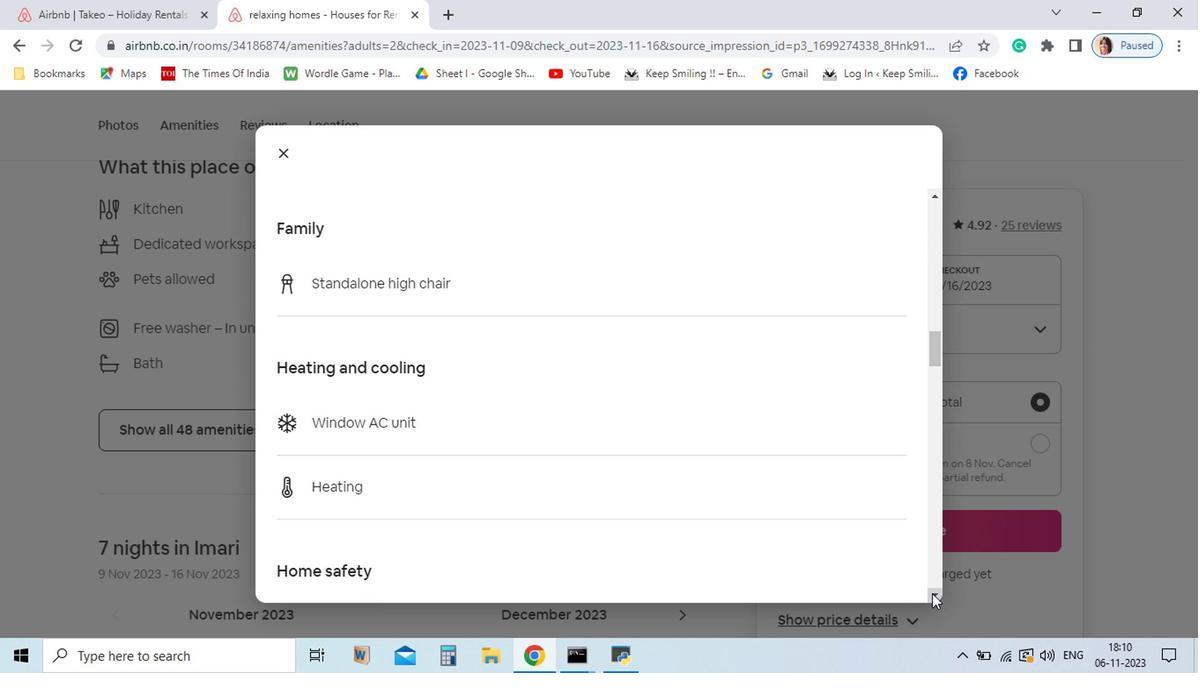 
Action: Mouse pressed left at (835, 597)
Screenshot: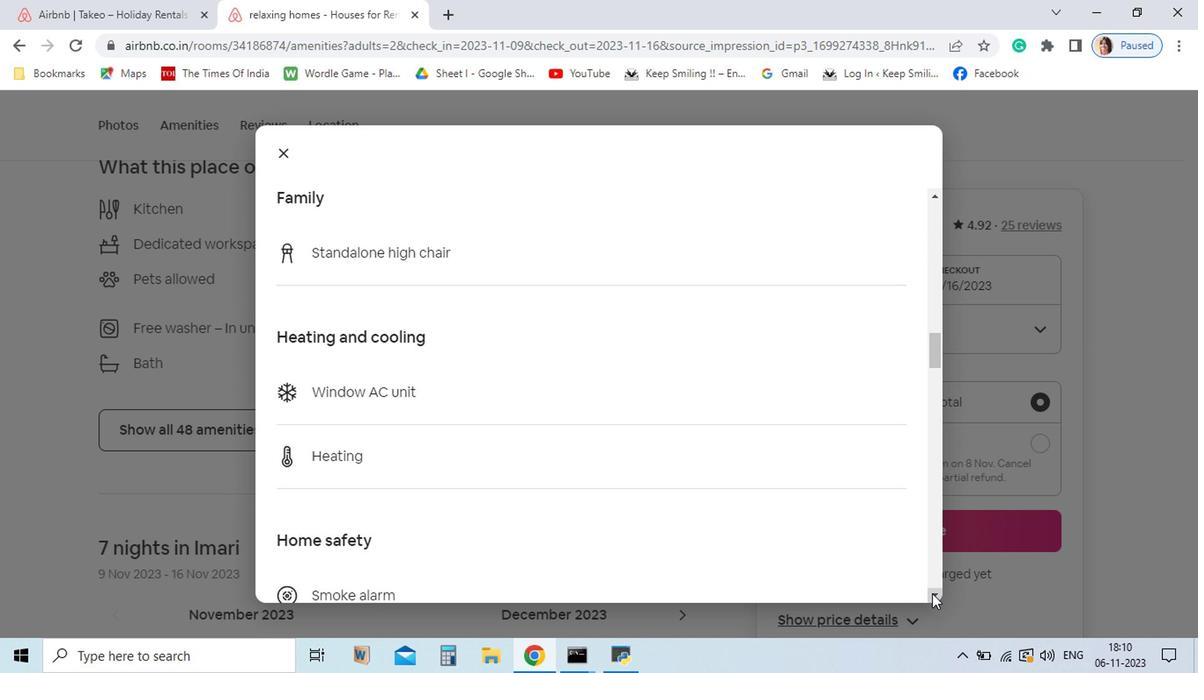 
Action: Mouse pressed left at (835, 597)
Screenshot: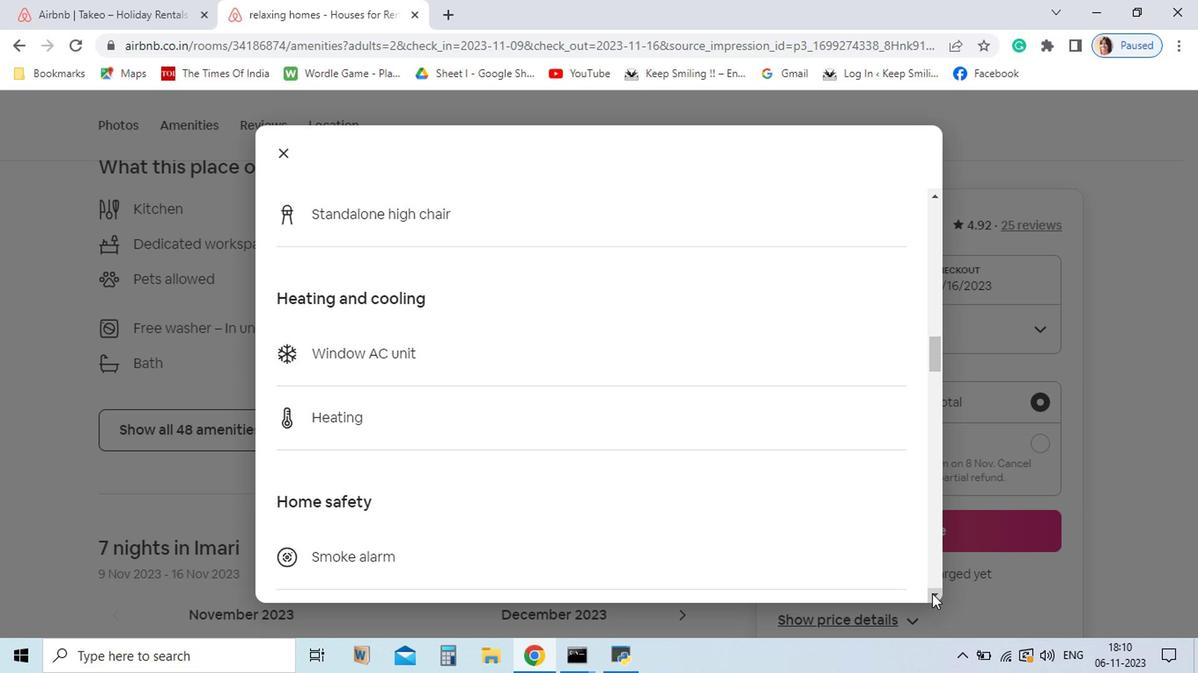 
Action: Mouse pressed left at (835, 597)
Screenshot: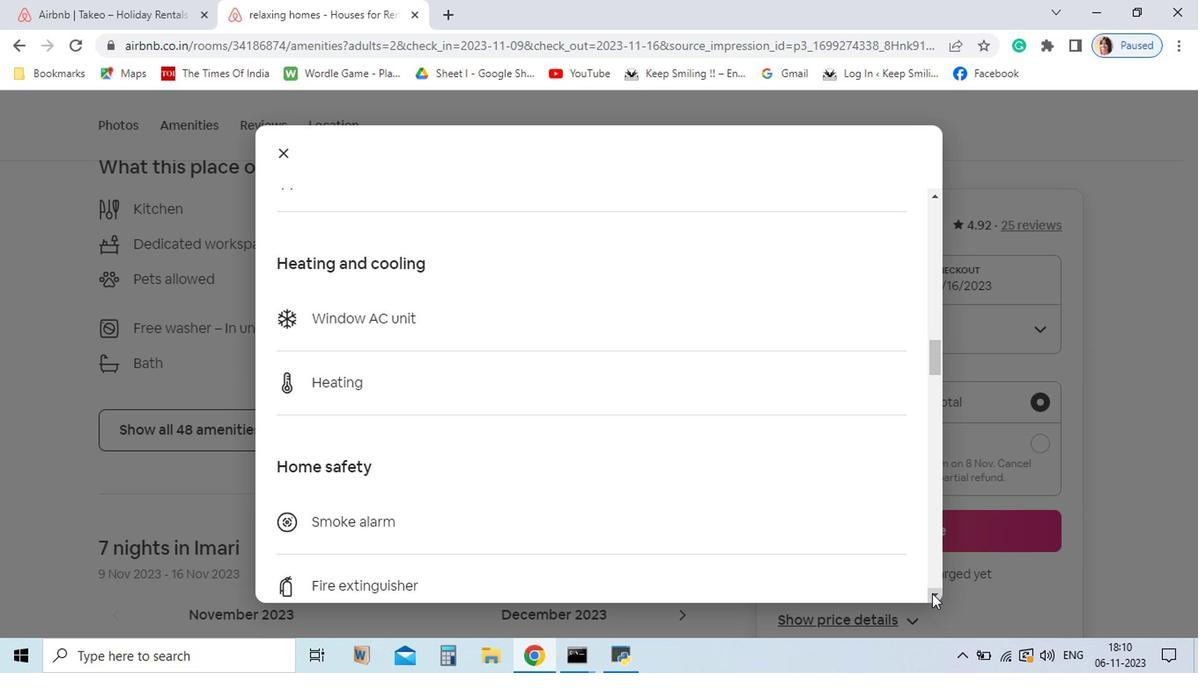 
Action: Mouse pressed left at (835, 597)
